 Task: Get directions from Christ the Redeemer, Rio de Janeiro, Brazil to Sugarloaf Mountain, Rio de Janeiro, Brazil and explore the nearby restaurants with rating 2 and above and open now and cuisine buffet
Action: Mouse moved to (234, 53)
Screenshot: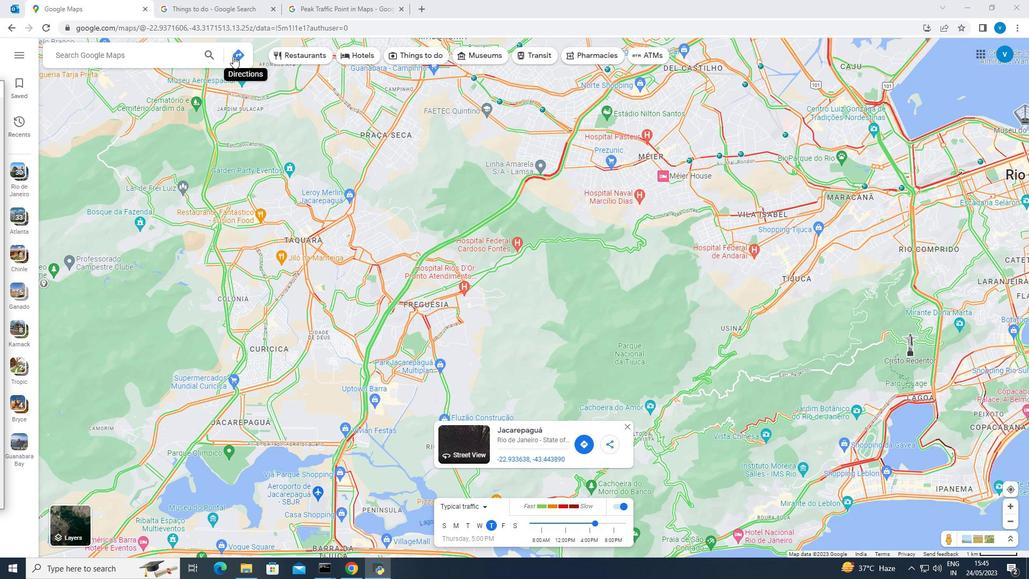 
Action: Mouse pressed left at (234, 53)
Screenshot: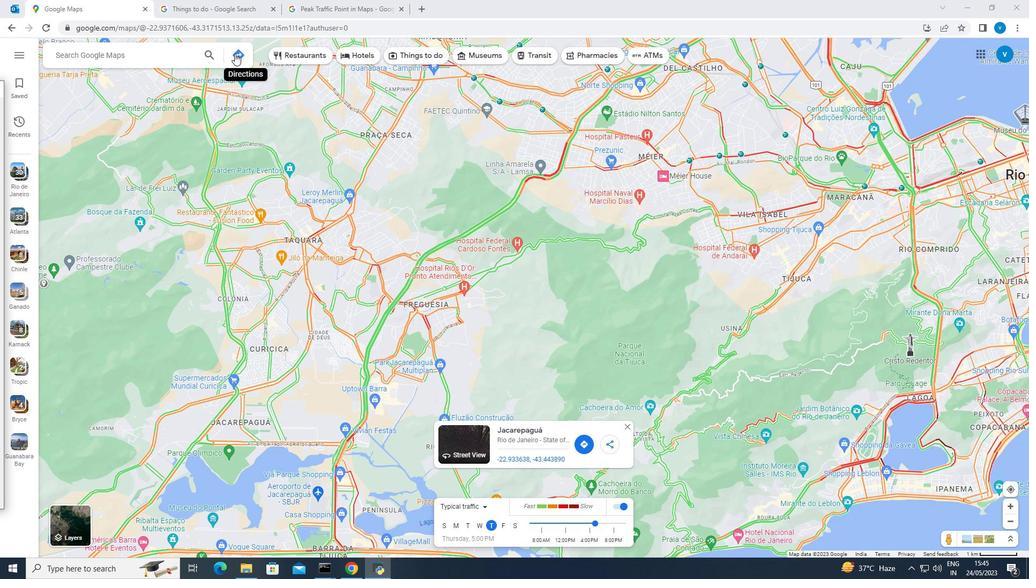 
Action: Mouse moved to (175, 86)
Screenshot: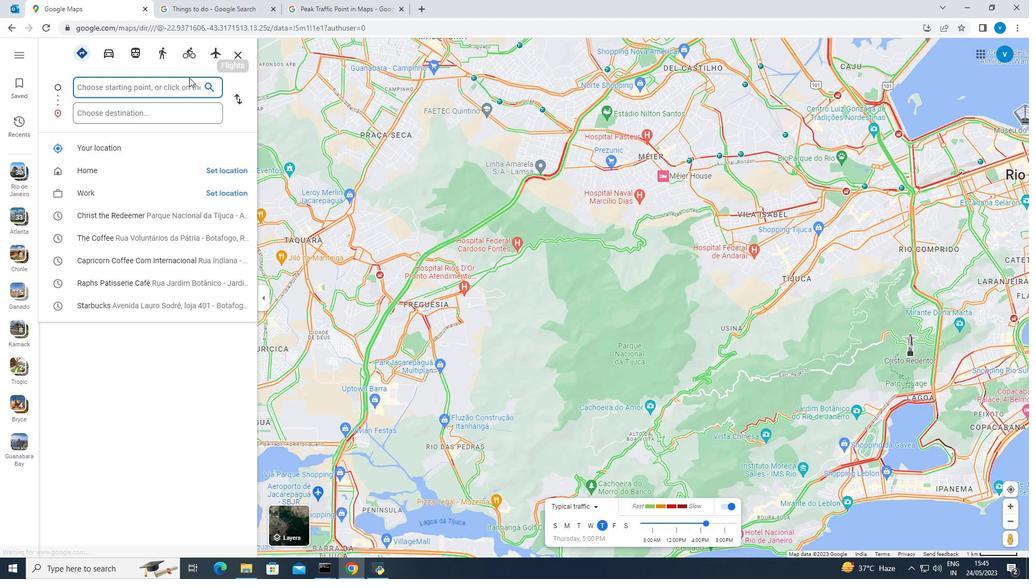 
Action: Key pressed <Key.shift><Key.shift>Christ<Key.space>the<Key.space><Key.shift><Key.shift><Key.shift><Key.shift>Redeemer,<Key.space><Key.shift><Key.shift><Key.shift><Key.shift><Key.shift>Rio<Key.space>de<Key.space><Key.shift><Key.shift><Key.shift><Key.shift>Janeiro,<Key.space><Key.shift><Key.shift><Key.shift>Brazil
Screenshot: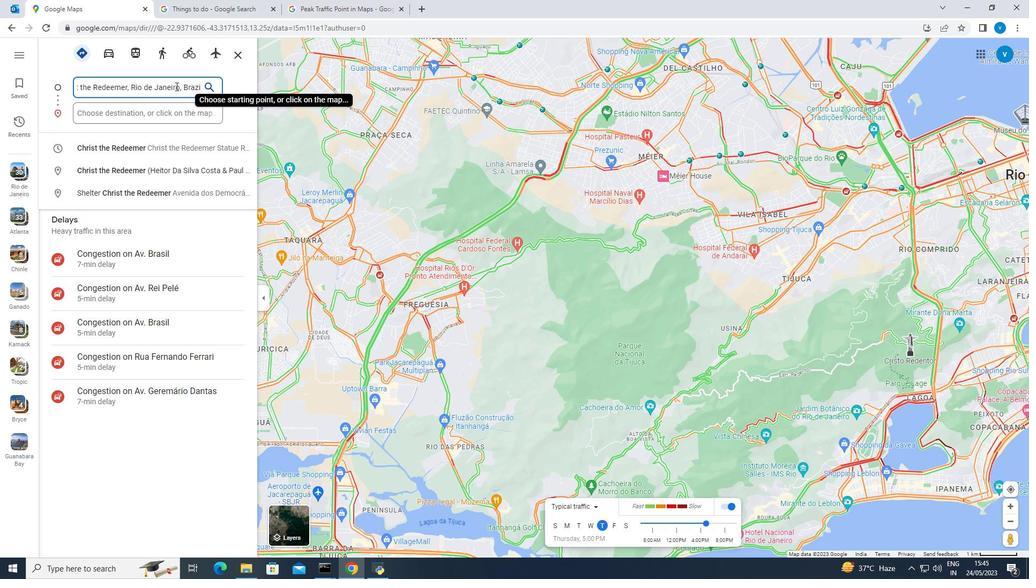 
Action: Mouse moved to (184, 111)
Screenshot: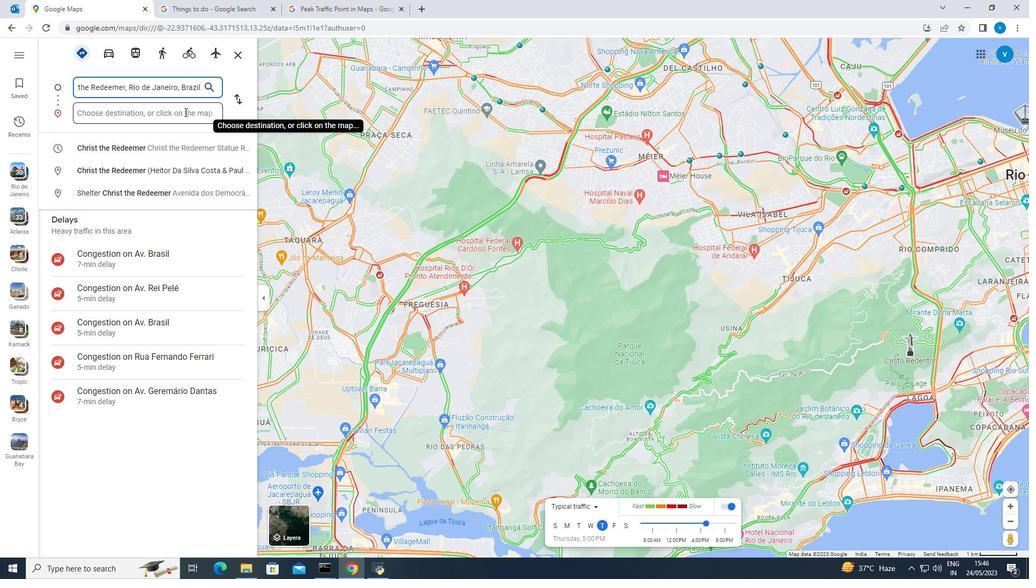 
Action: Mouse pressed left at (184, 111)
Screenshot: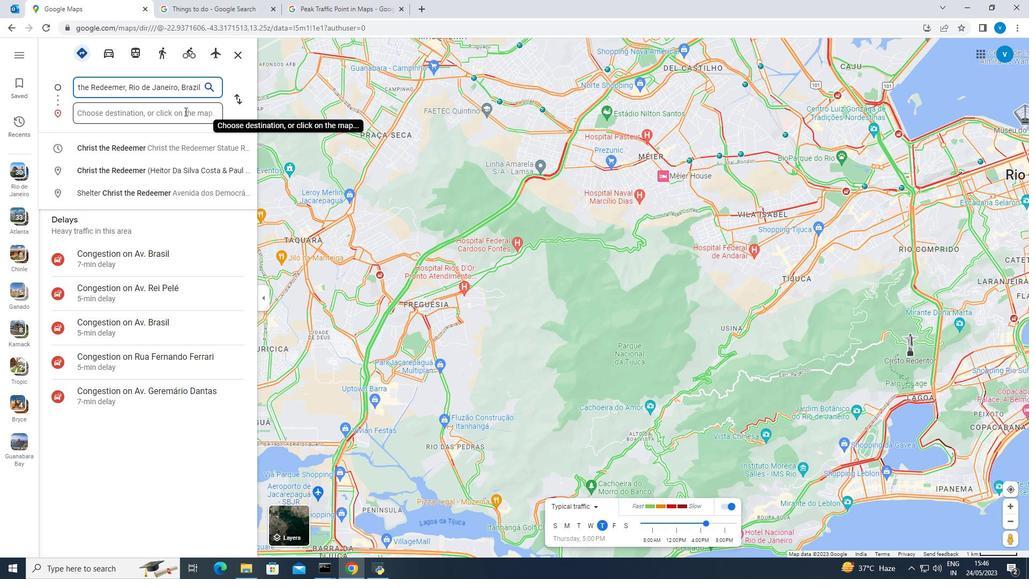 
Action: Key pressed <Key.shift><Key.shift>Sugarloaf<Key.space><Key.shift><Key.shift>Mountain,<Key.space><Key.shift><Key.shift>Rio<Key.space>de<Key.space><Key.shift><Key.shift><Key.shift><Key.shift>Janeiro,<Key.space><Key.shift><Key.shift><Key.shift><Key.shift>Brazil
Screenshot: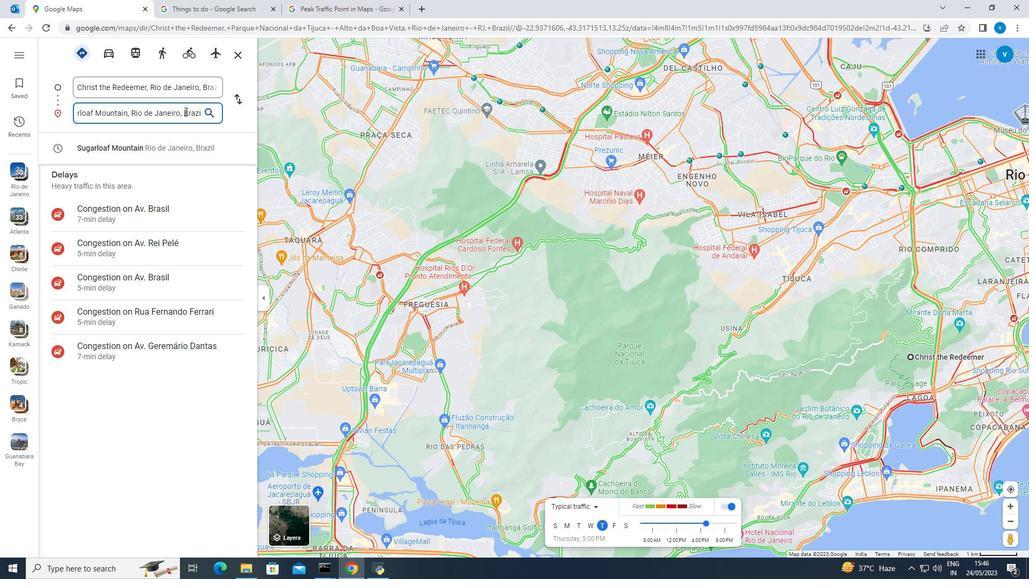 
Action: Mouse moved to (224, 94)
Screenshot: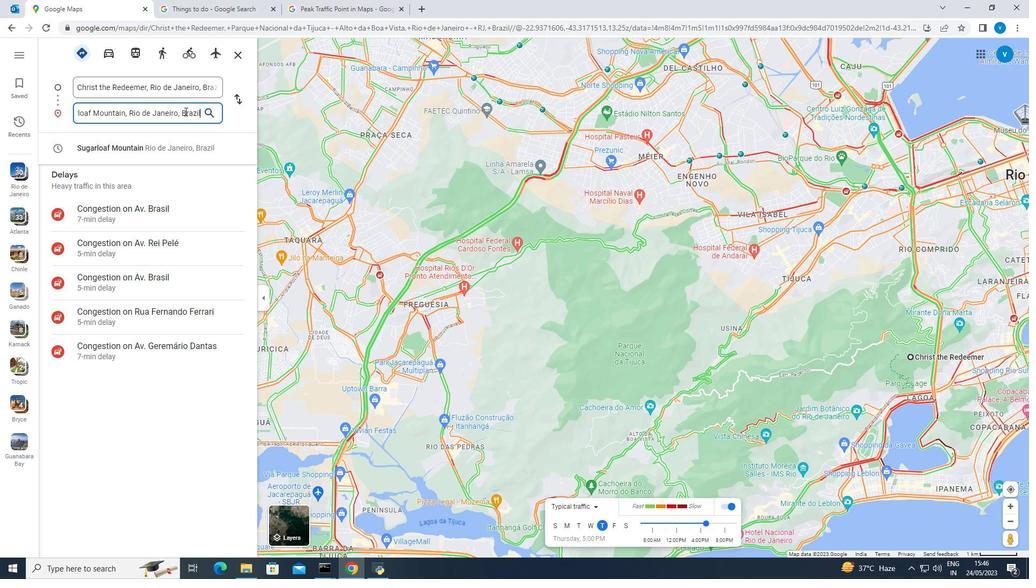 
Action: Key pressed <Key.enter>
Screenshot: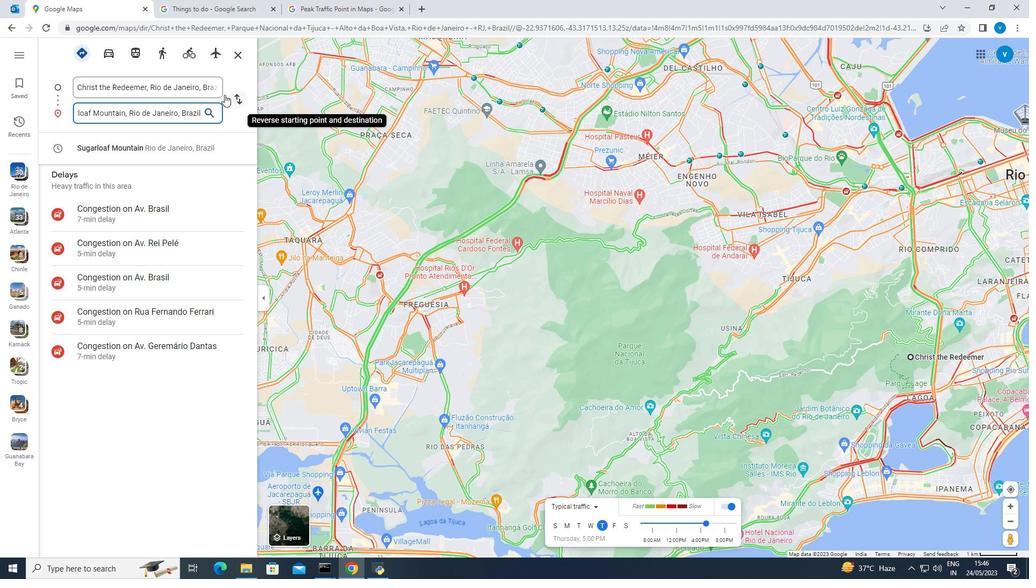 
Action: Mouse moved to (62, 476)
Screenshot: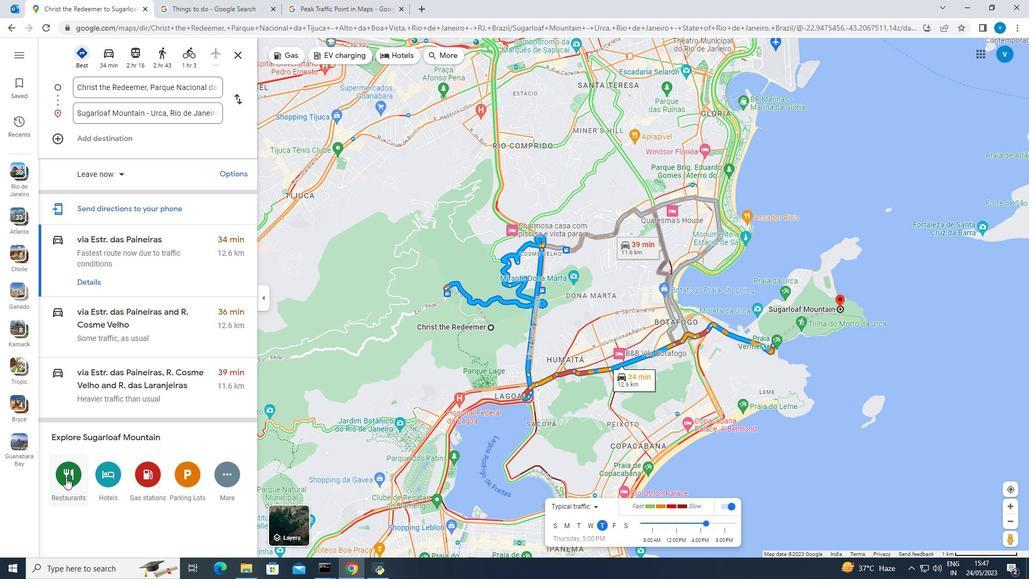
Action: Mouse pressed left at (62, 476)
Screenshot: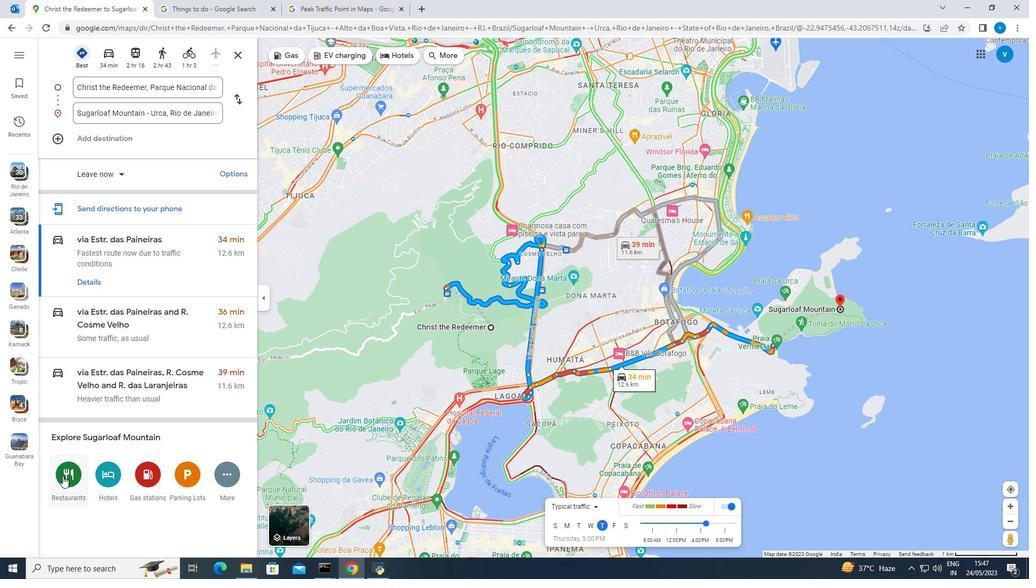 
Action: Mouse moved to (344, 52)
Screenshot: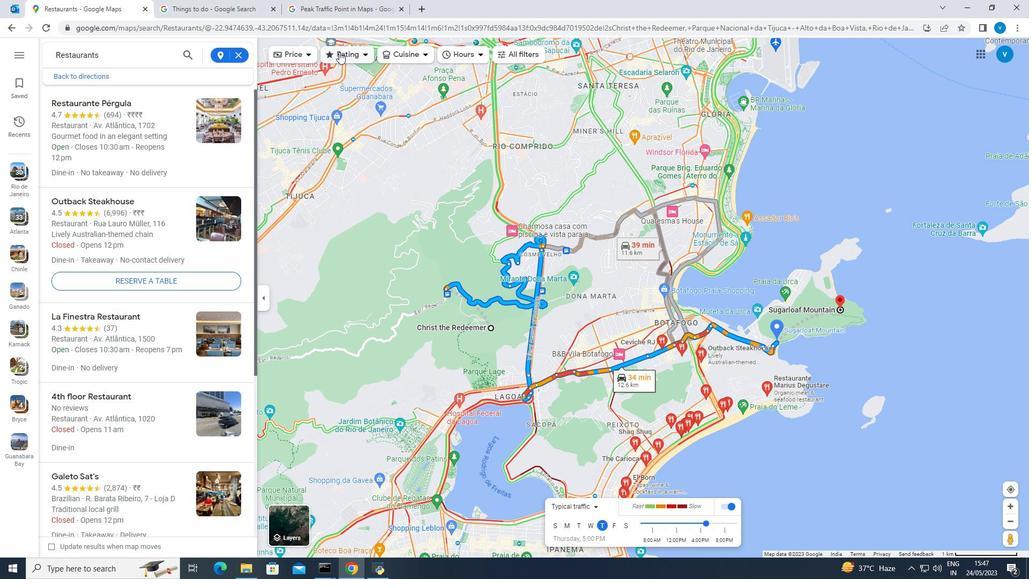 
Action: Mouse pressed left at (344, 52)
Screenshot: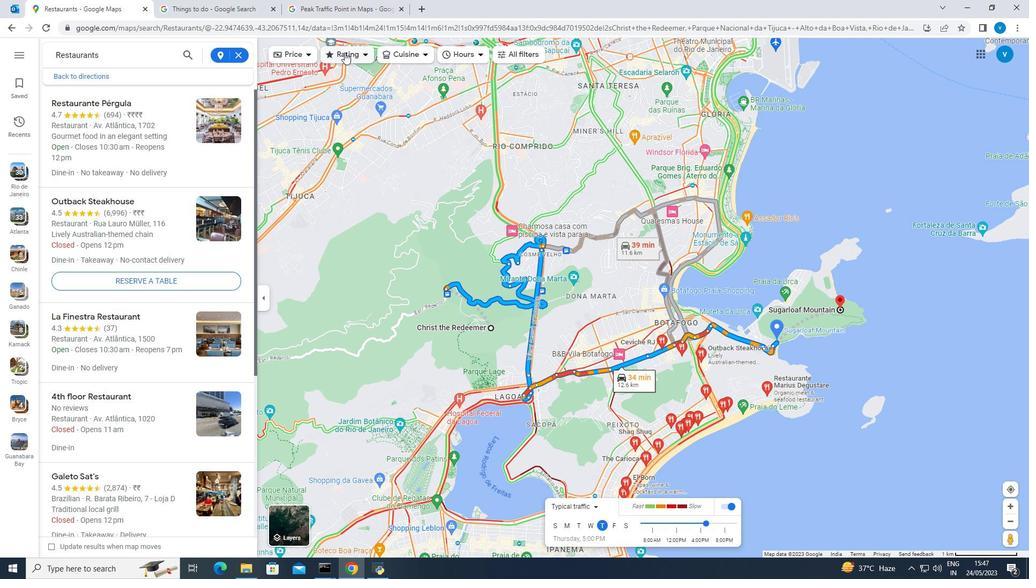 
Action: Mouse moved to (369, 92)
Screenshot: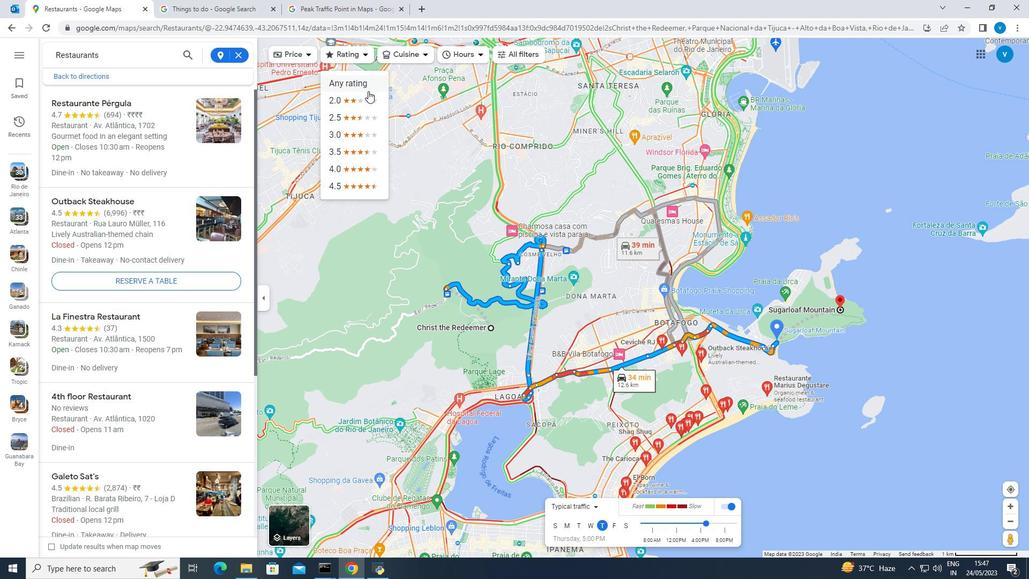 
Action: Mouse scrolled (369, 93) with delta (0, 0)
Screenshot: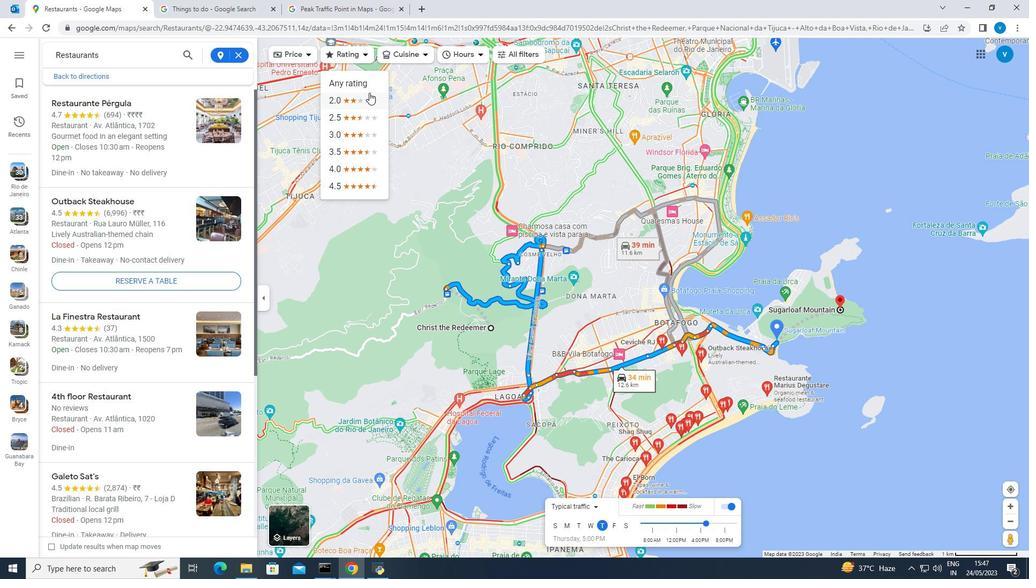 
Action: Mouse moved to (369, 93)
Screenshot: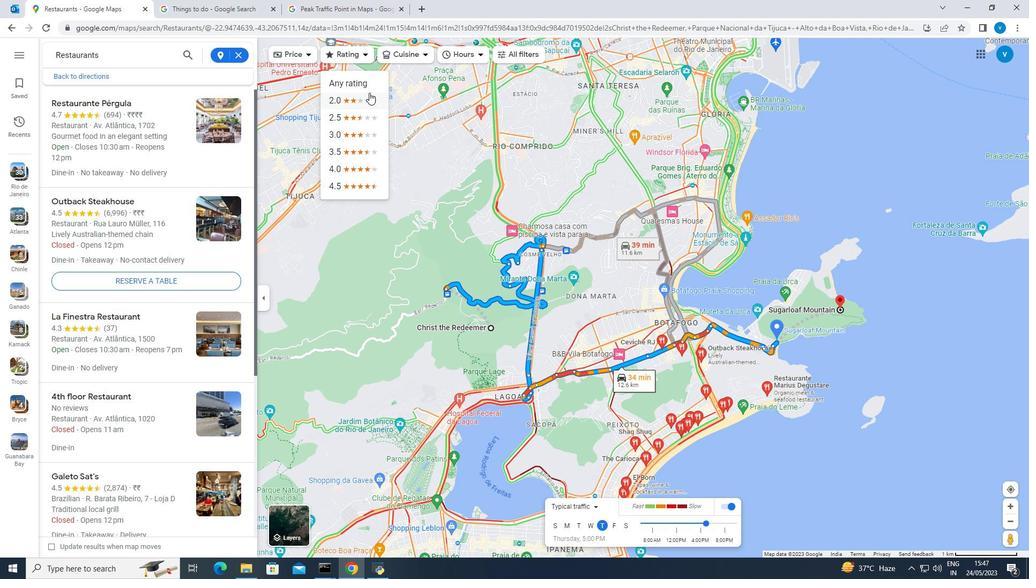 
Action: Mouse scrolled (369, 93) with delta (0, 0)
Screenshot: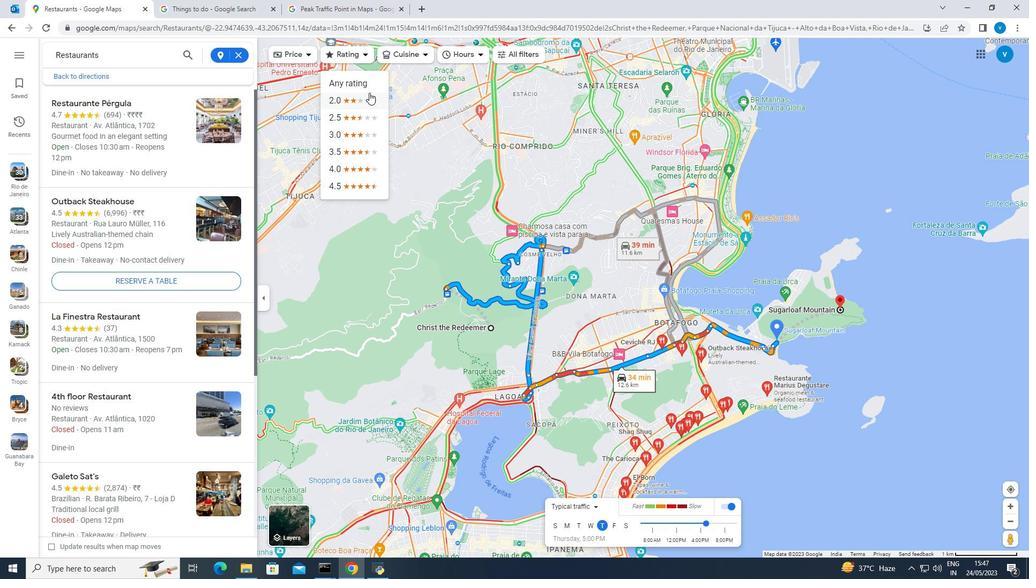 
Action: Mouse moved to (340, 206)
Screenshot: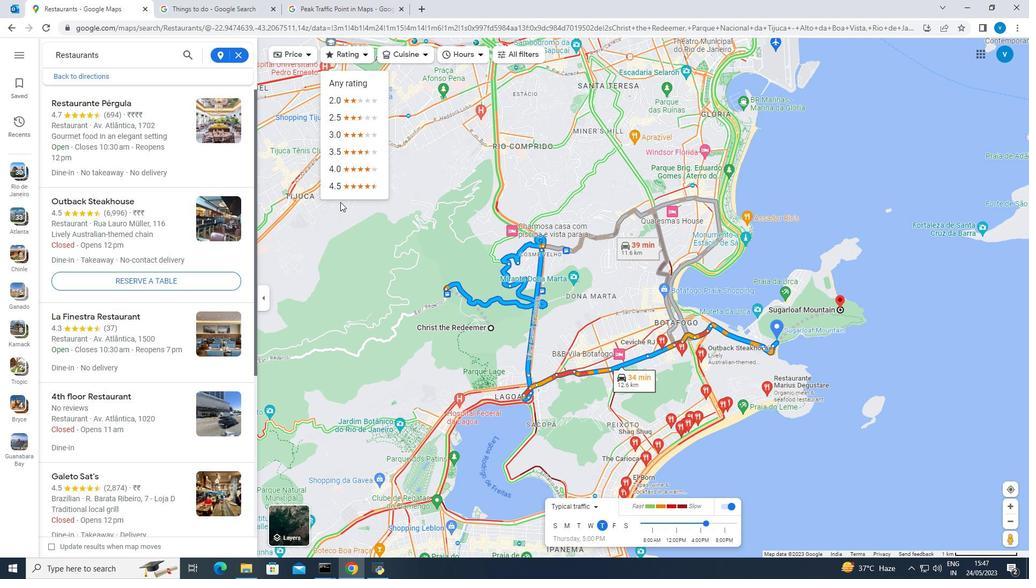 
Action: Mouse pressed left at (340, 206)
Screenshot: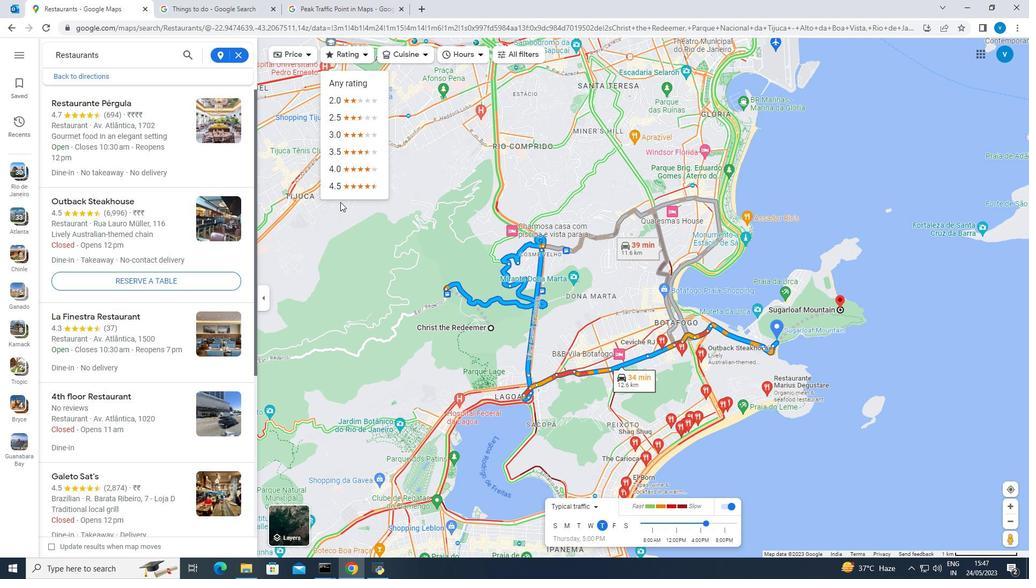 
Action: Mouse moved to (353, 52)
Screenshot: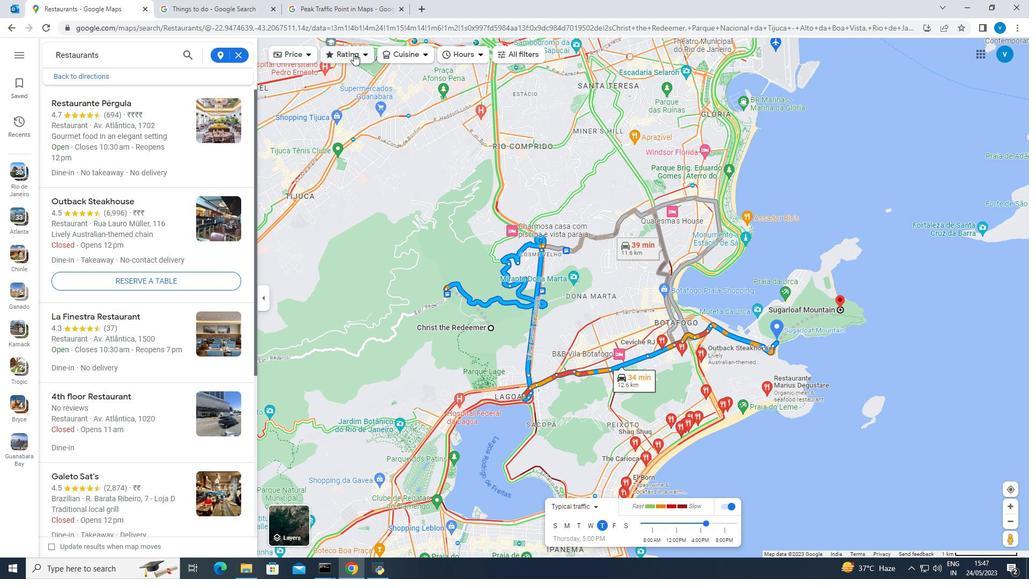 
Action: Mouse pressed left at (353, 52)
Screenshot: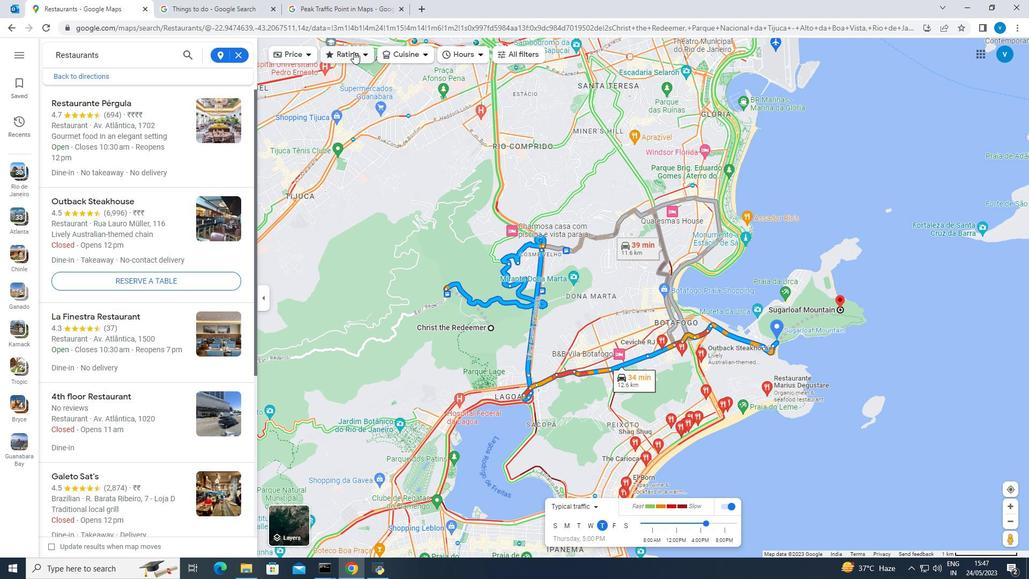 
Action: Mouse moved to (341, 100)
Screenshot: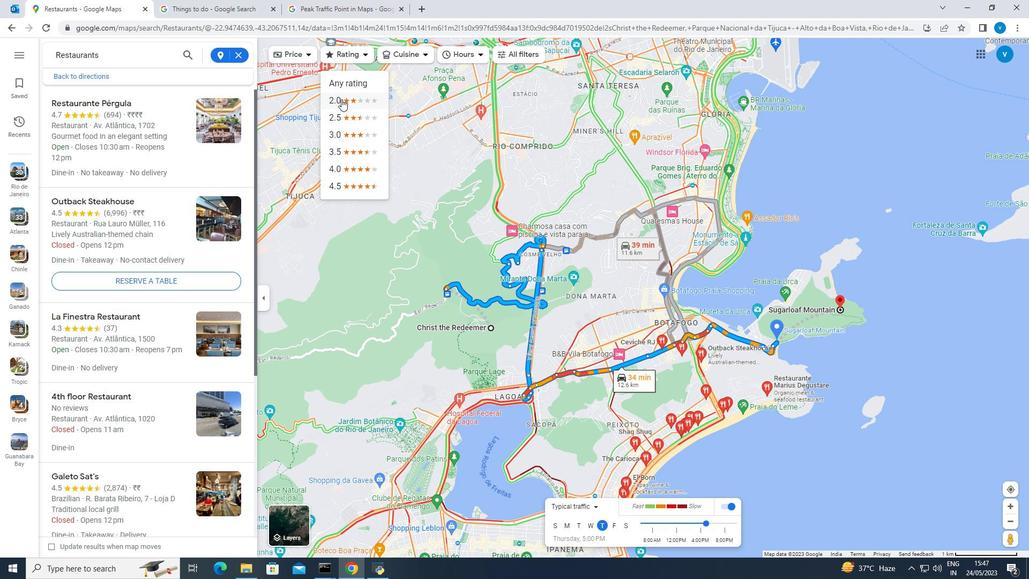 
Action: Mouse pressed left at (341, 100)
Screenshot: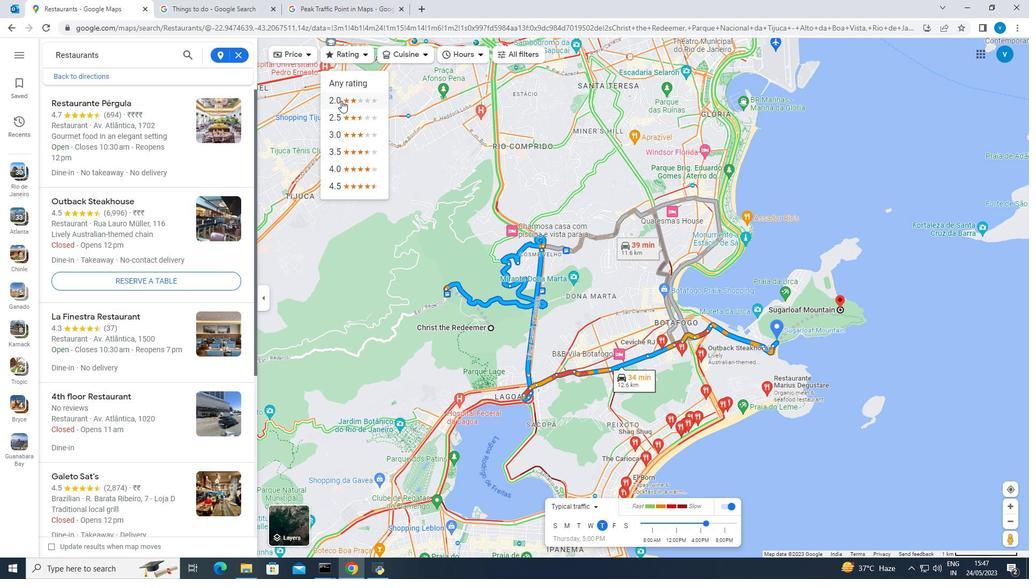 
Action: Mouse moved to (344, 50)
Screenshot: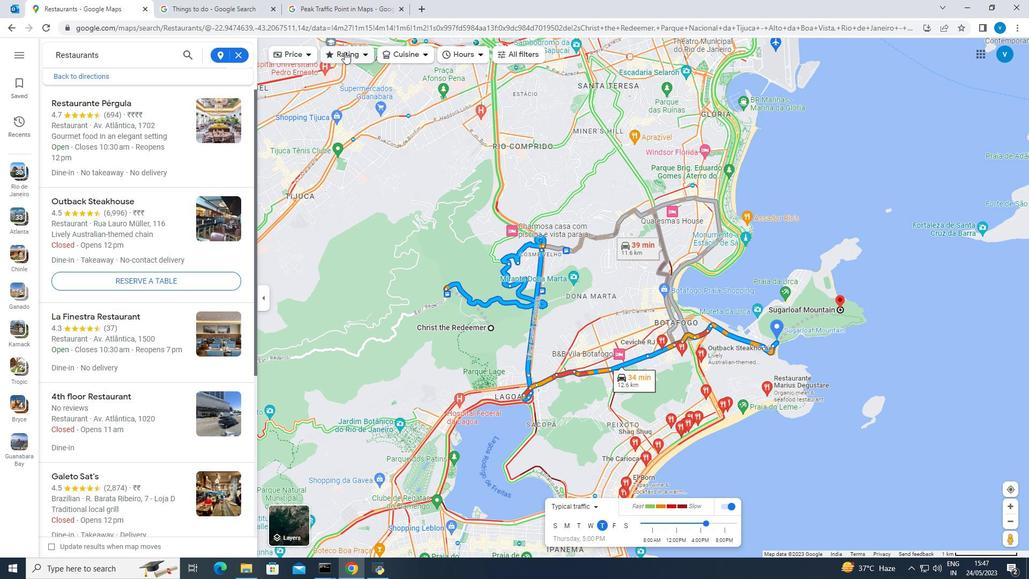 
Action: Mouse pressed left at (344, 50)
Screenshot: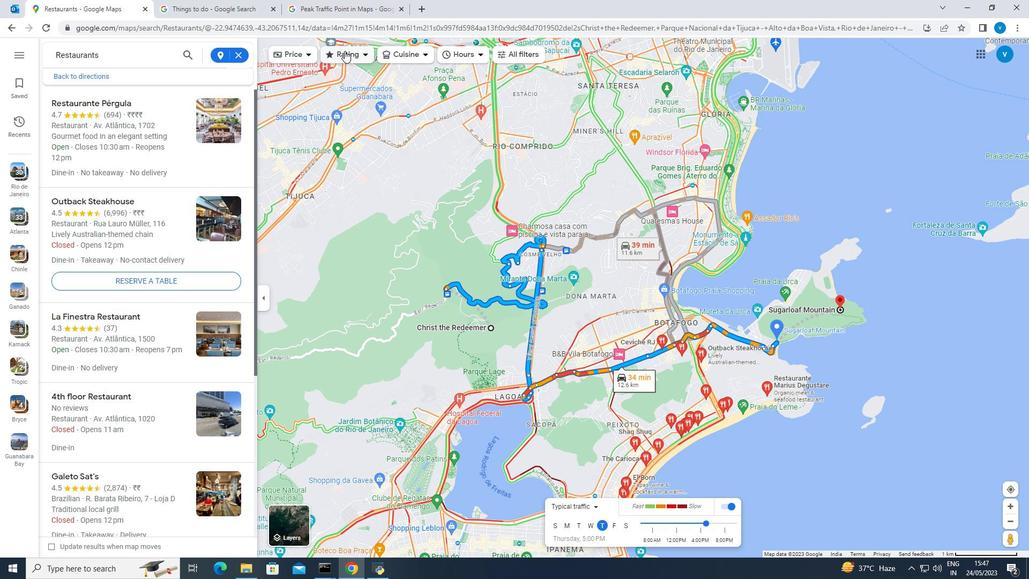 
Action: Mouse moved to (411, 94)
Screenshot: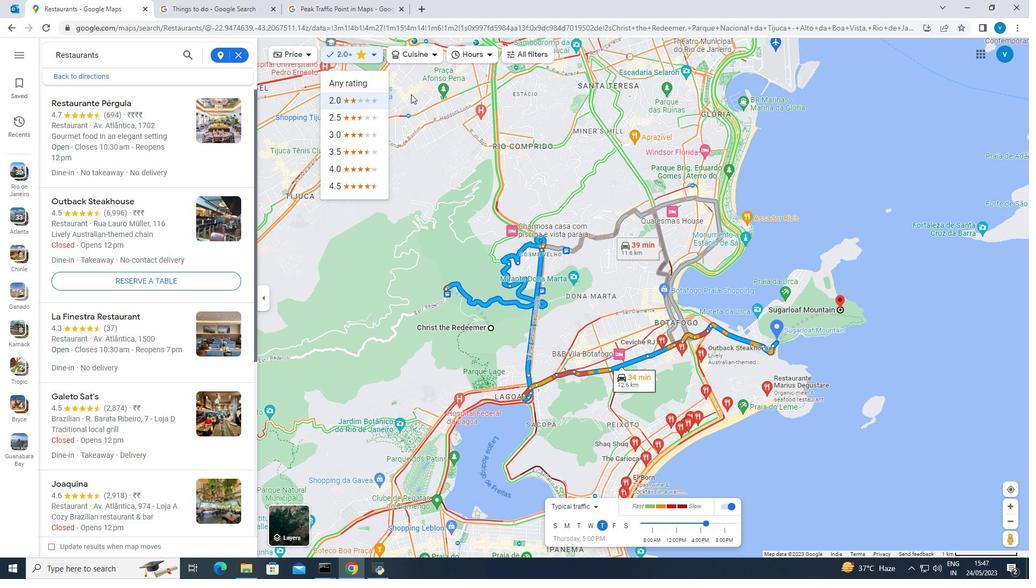 
Action: Mouse pressed left at (411, 94)
Screenshot: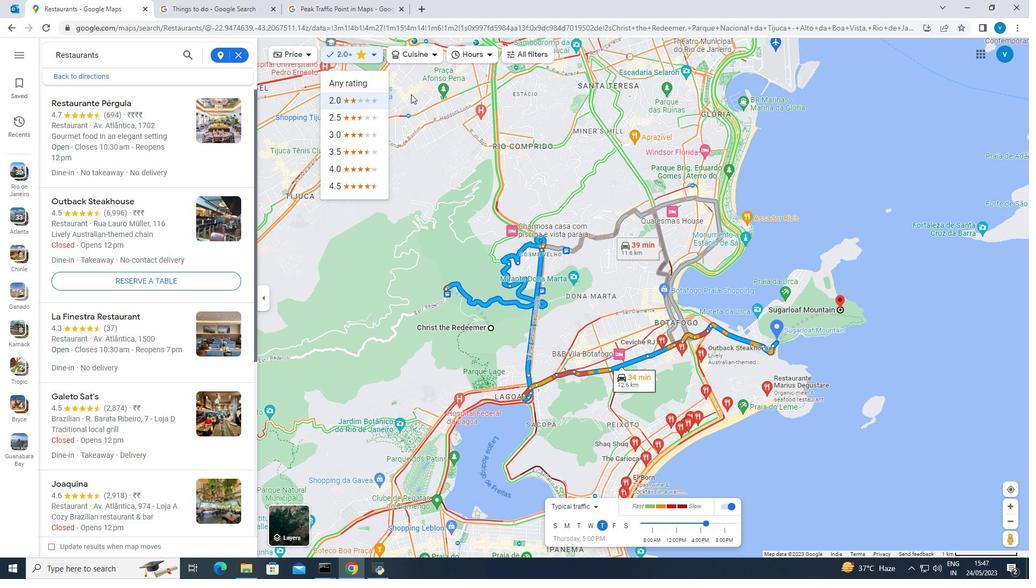 
Action: Mouse moved to (426, 52)
Screenshot: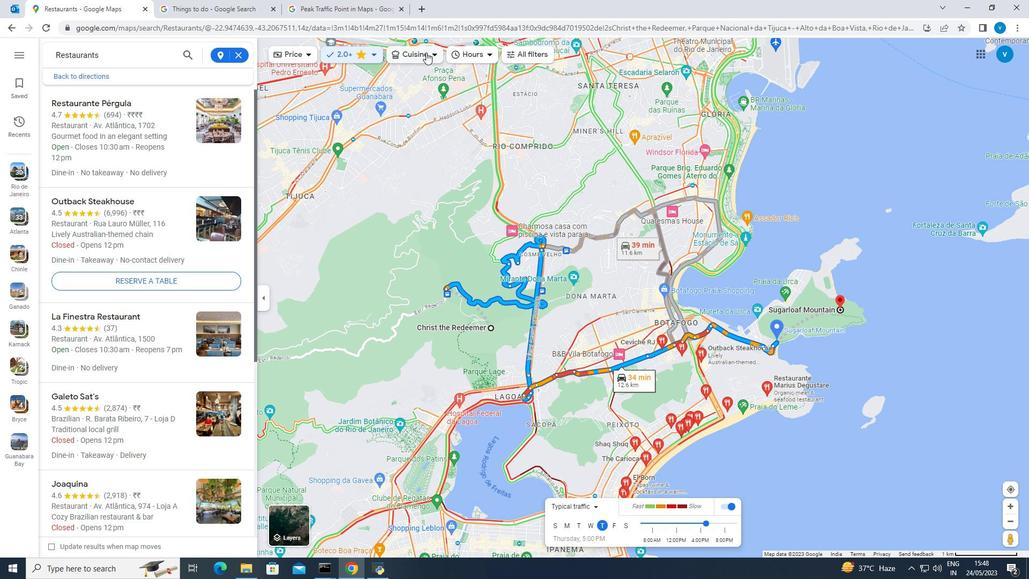 
Action: Mouse pressed left at (426, 52)
Screenshot: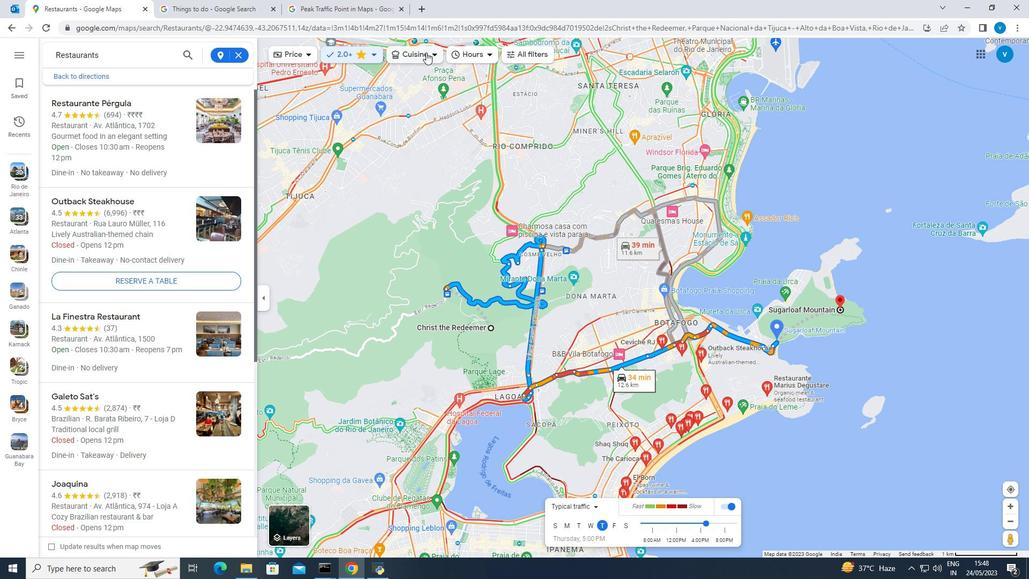 
Action: Mouse moved to (428, 270)
Screenshot: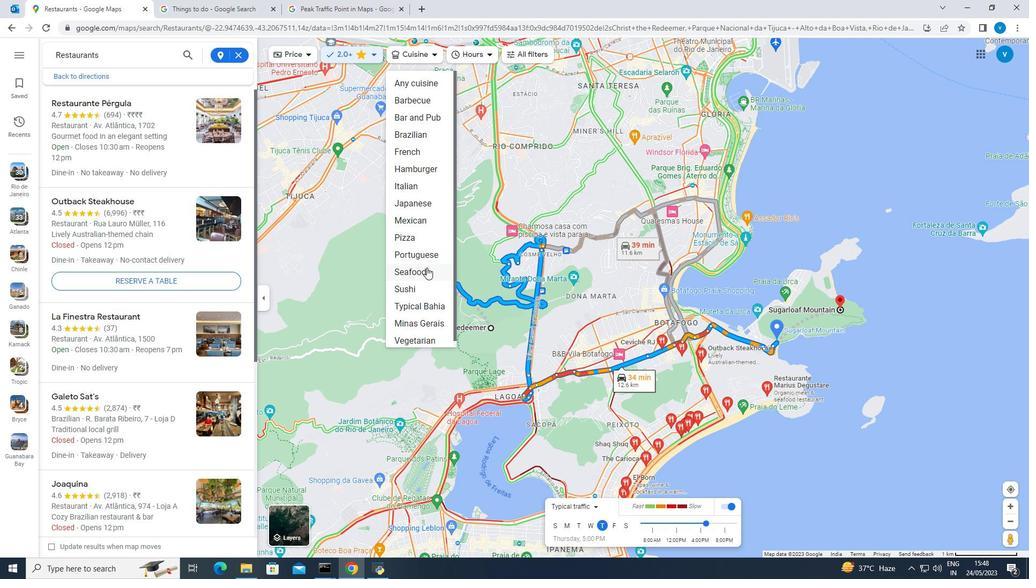 
Action: Mouse scrolled (428, 269) with delta (0, 0)
Screenshot: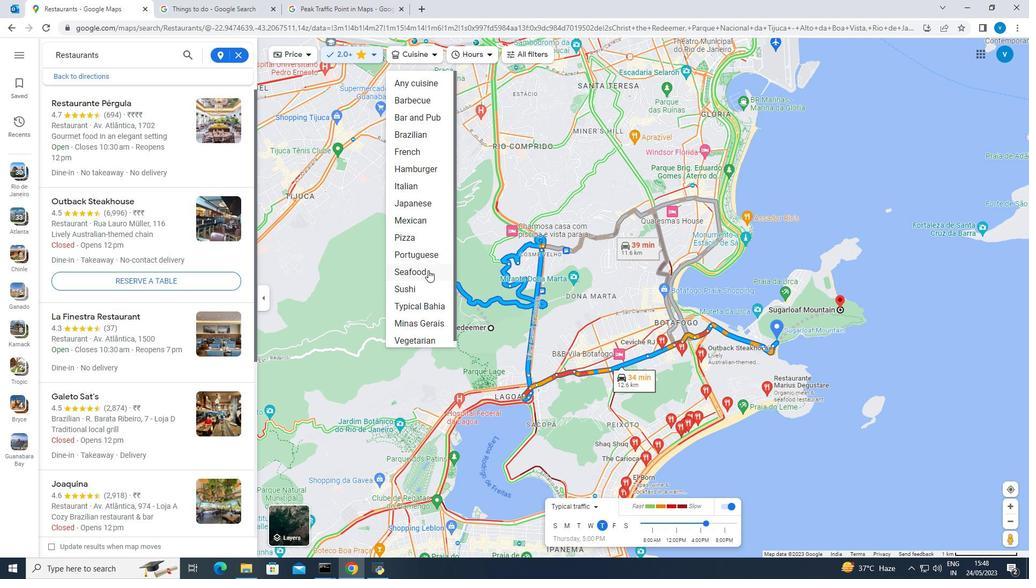 
Action: Mouse moved to (431, 272)
Screenshot: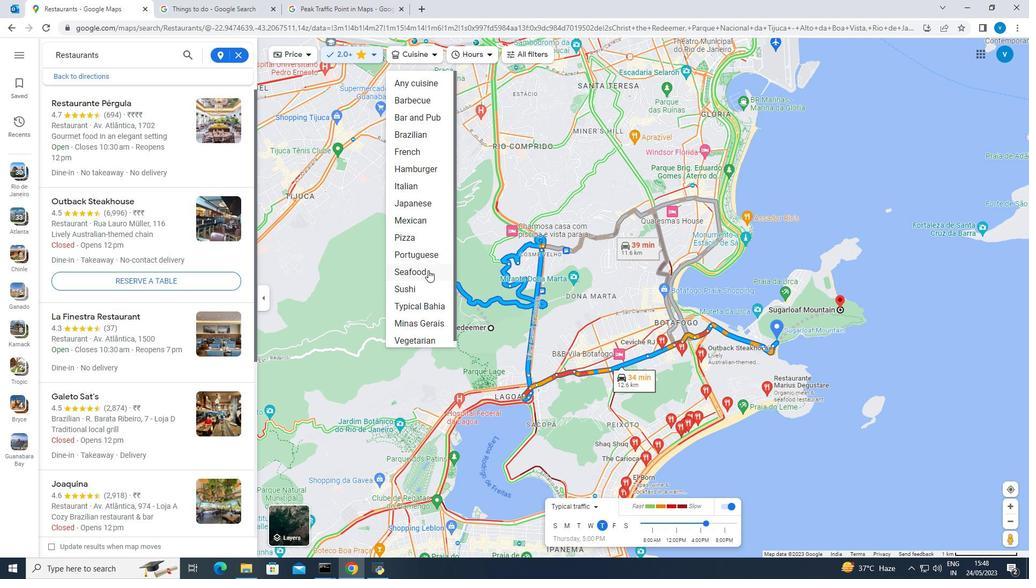 
Action: Mouse scrolled (431, 271) with delta (0, 0)
Screenshot: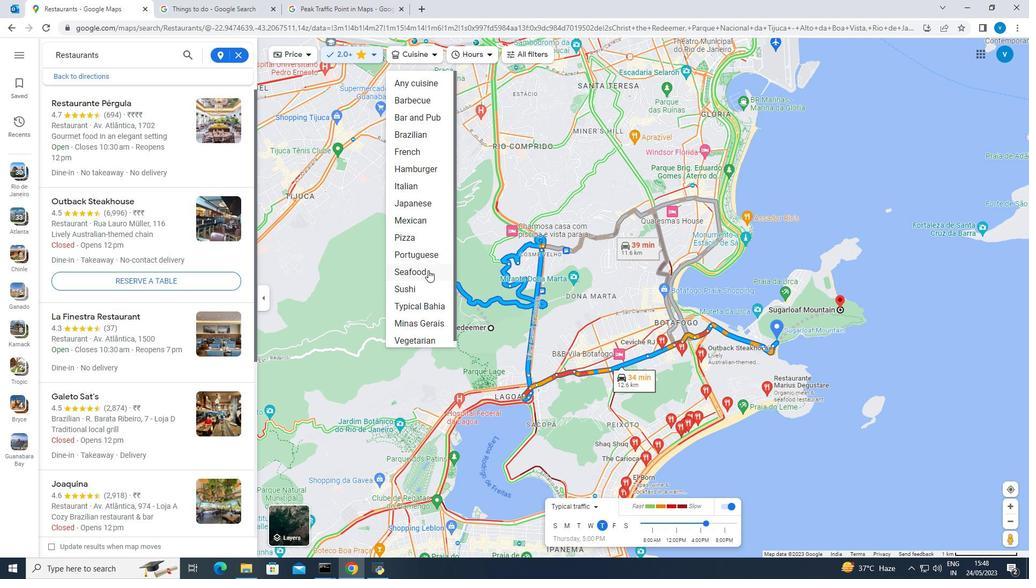 
Action: Mouse moved to (435, 273)
Screenshot: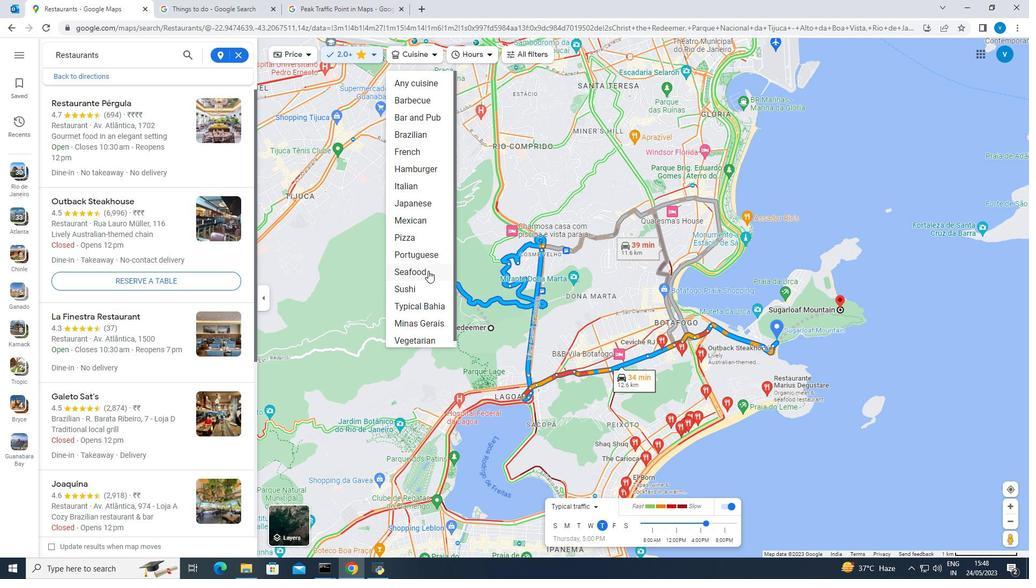 
Action: Mouse scrolled (435, 273) with delta (0, 0)
Screenshot: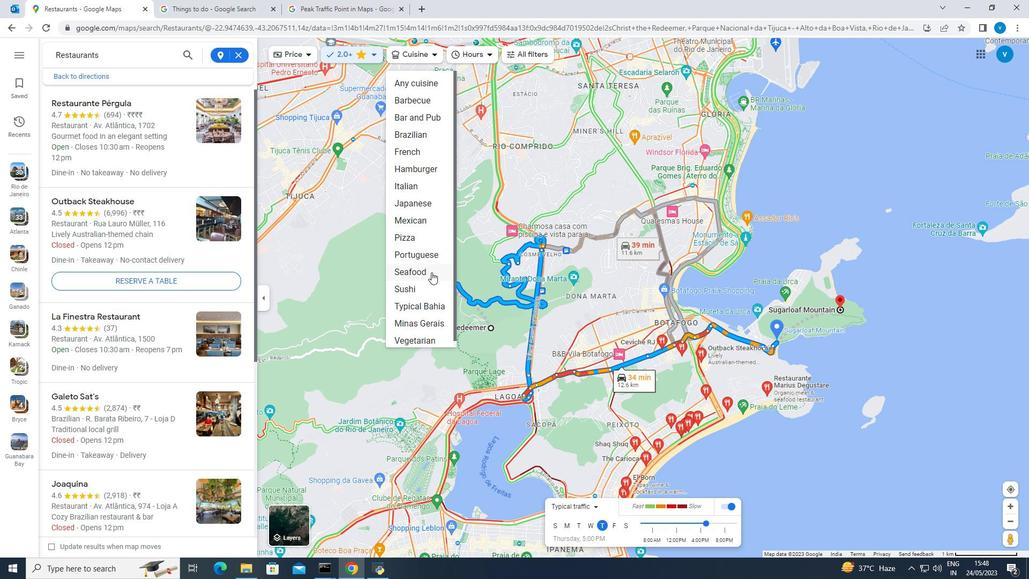 
Action: Mouse scrolled (435, 273) with delta (0, 0)
Screenshot: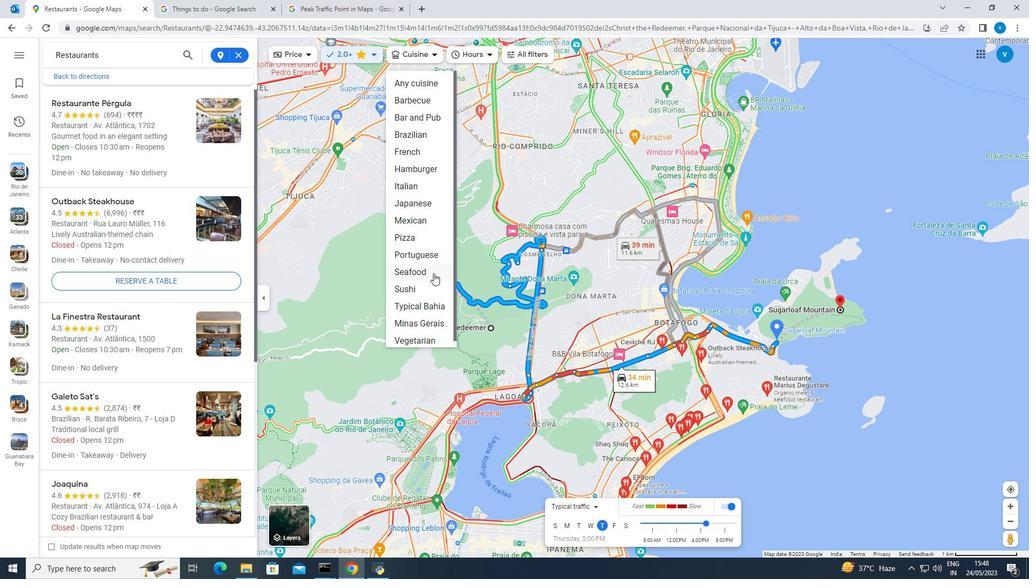 
Action: Mouse moved to (421, 266)
Screenshot: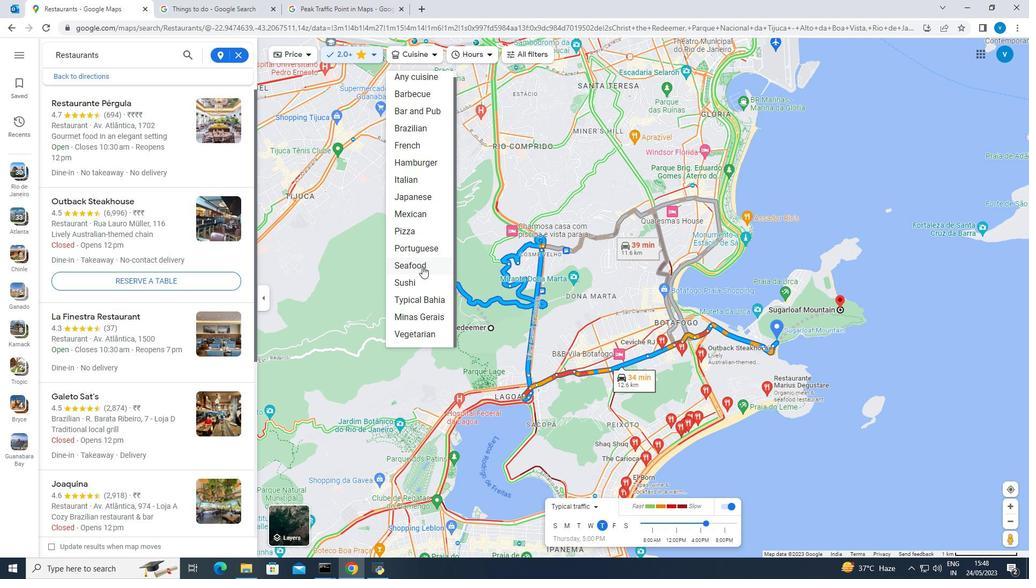 
Action: Mouse scrolled (421, 265) with delta (0, 0)
Screenshot: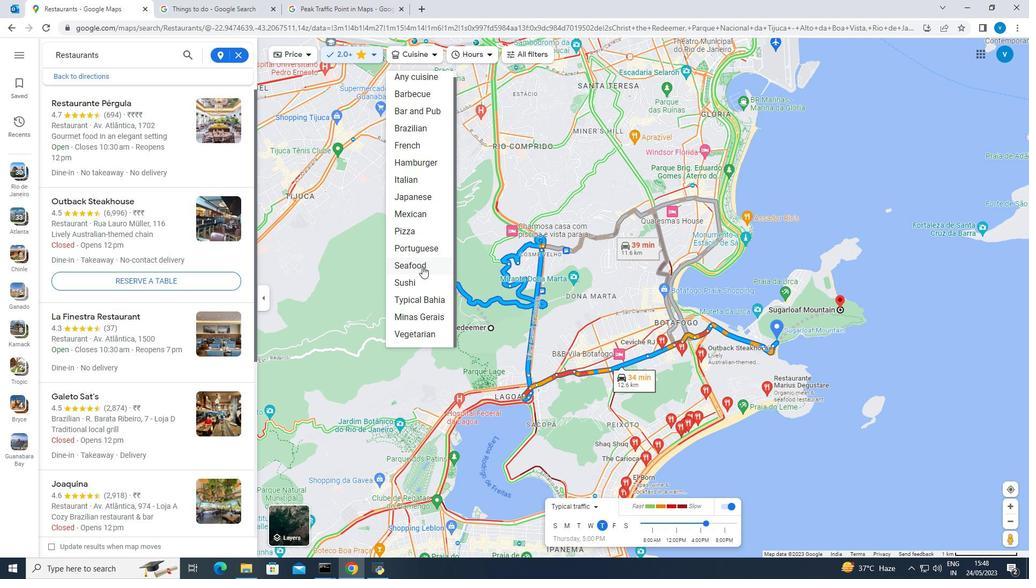 
Action: Mouse moved to (421, 267)
Screenshot: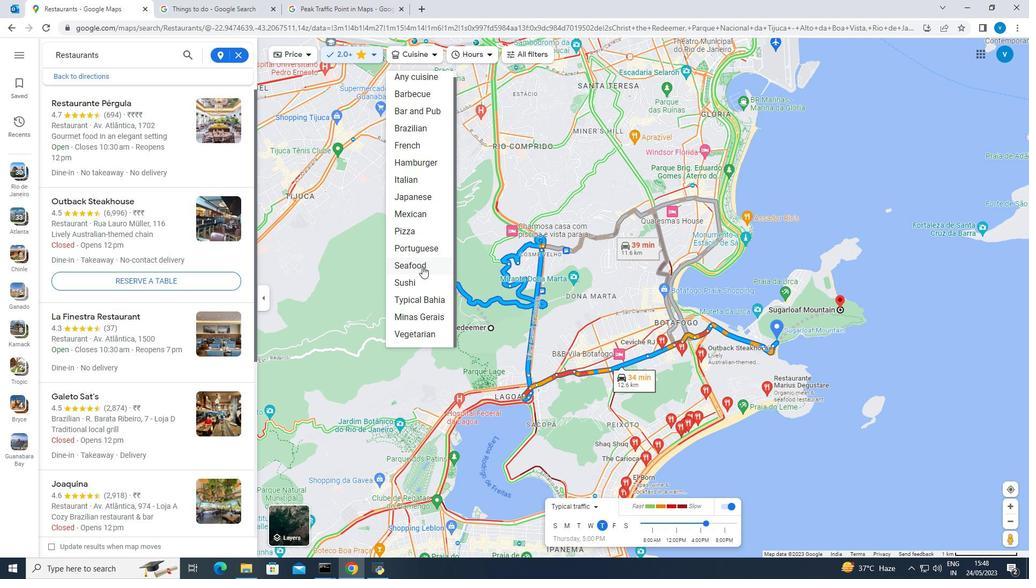 
Action: Mouse scrolled (421, 266) with delta (0, 0)
Screenshot: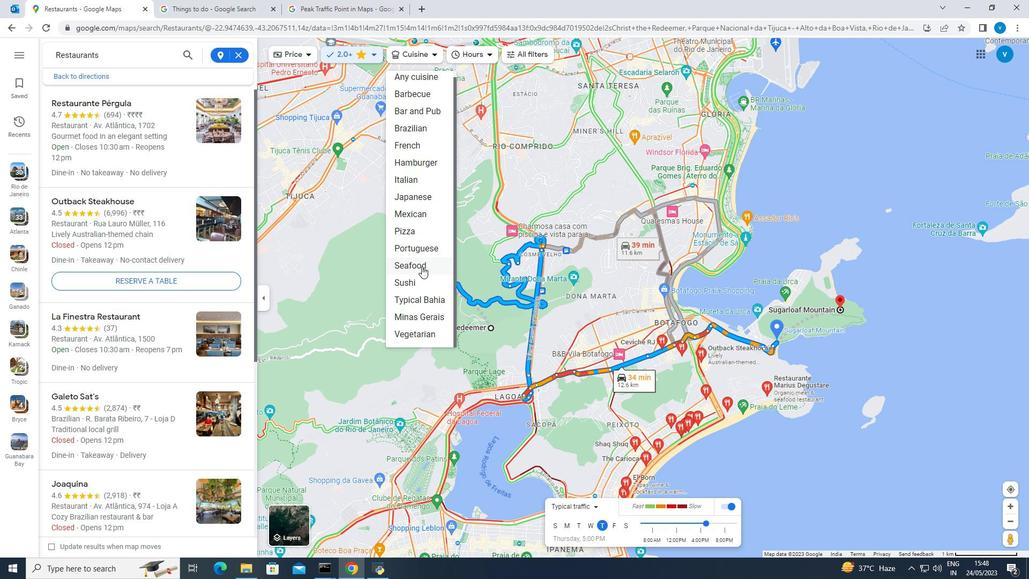 
Action: Mouse moved to (421, 267)
Screenshot: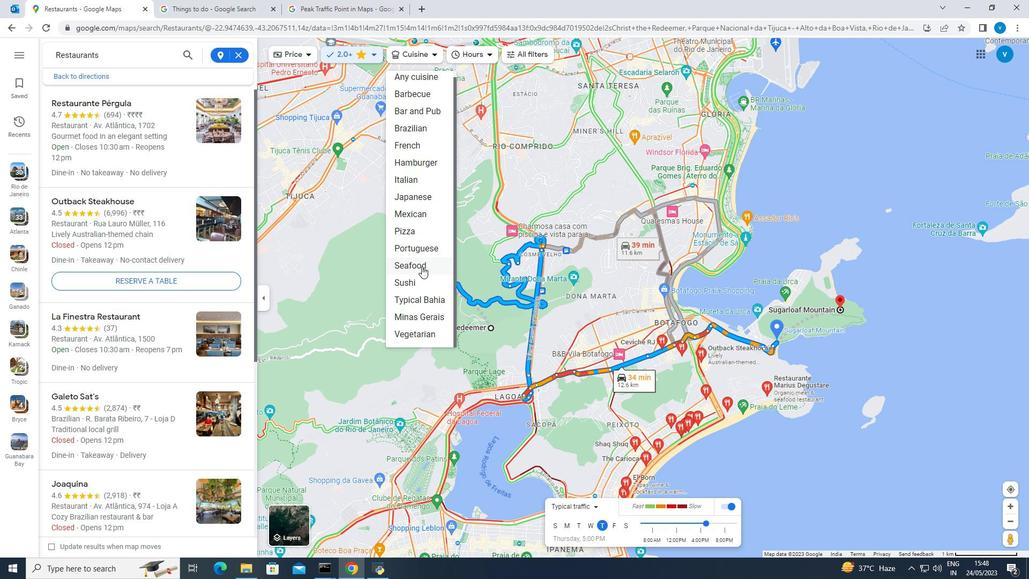 
Action: Mouse scrolled (421, 267) with delta (0, 0)
Screenshot: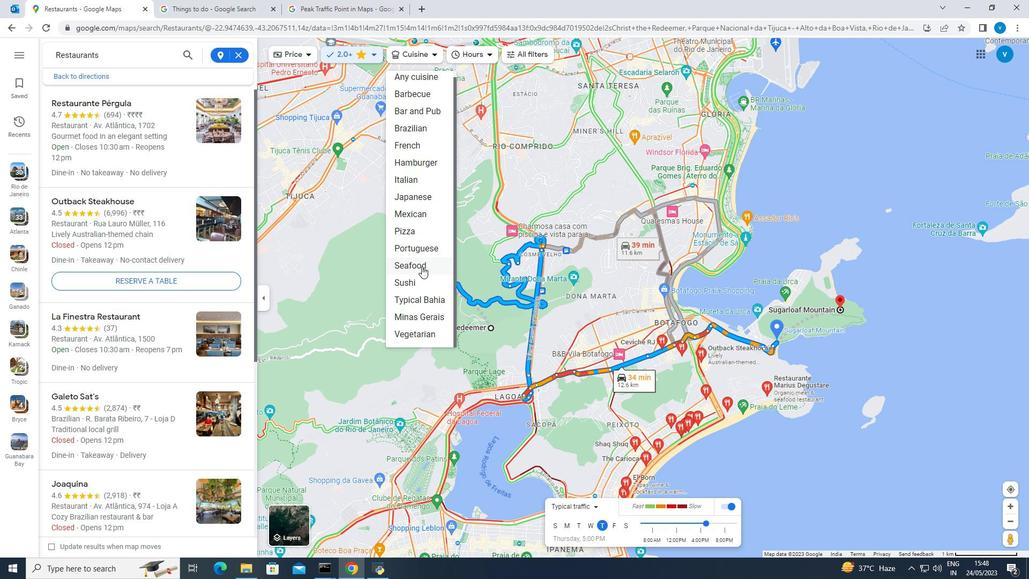 
Action: Mouse moved to (421, 268)
Screenshot: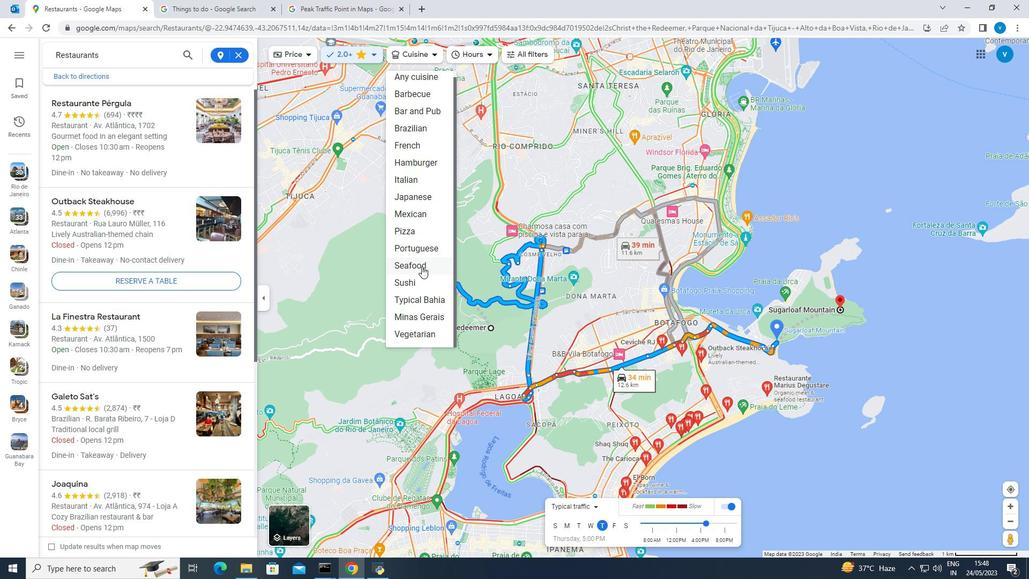 
Action: Mouse scrolled (421, 267) with delta (0, 0)
Screenshot: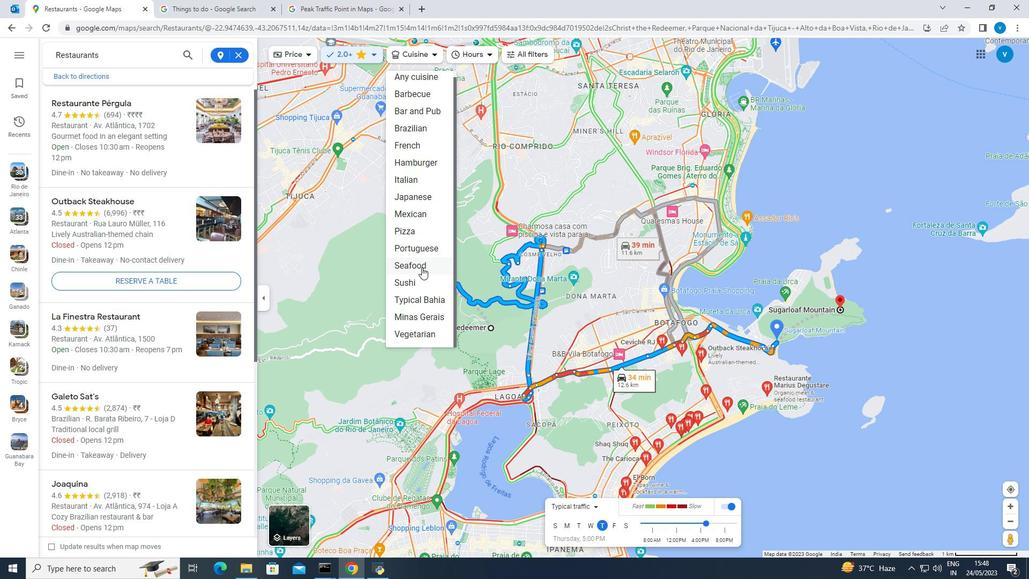
Action: Mouse scrolled (421, 267) with delta (0, 0)
Screenshot: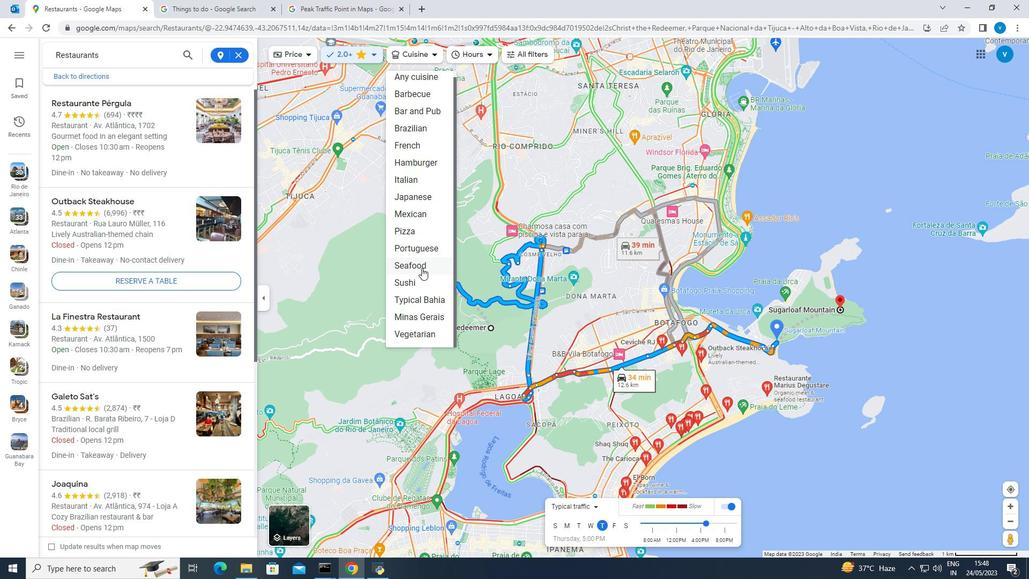 
Action: Mouse scrolled (421, 267) with delta (0, 0)
Screenshot: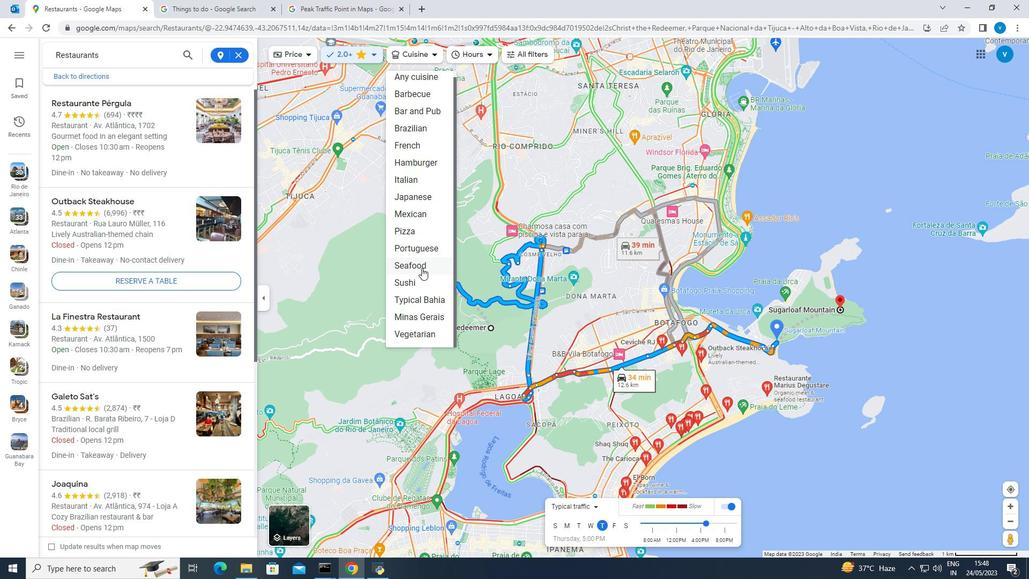 
Action: Mouse scrolled (421, 267) with delta (0, 0)
Screenshot: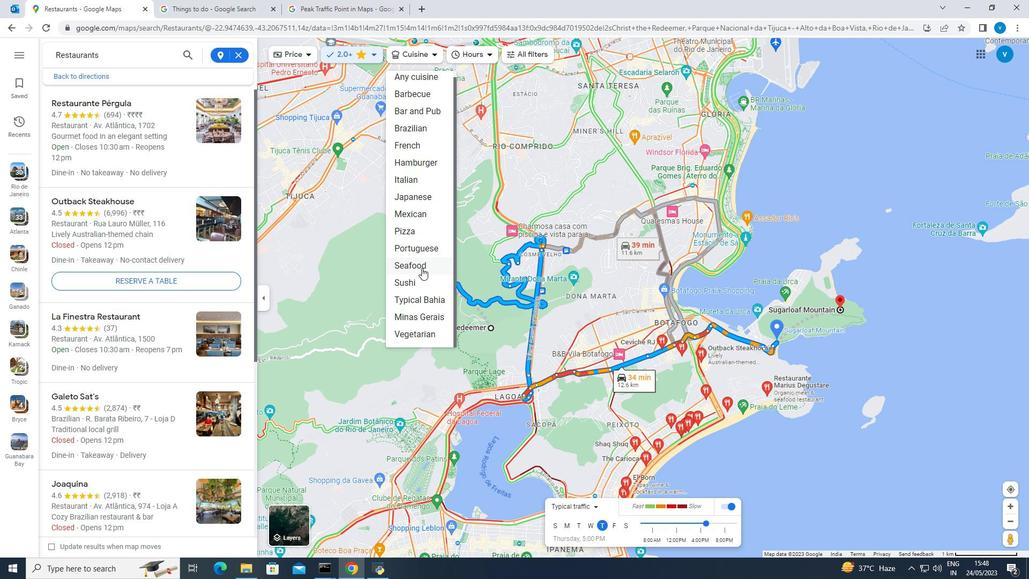 
Action: Mouse moved to (422, 268)
Screenshot: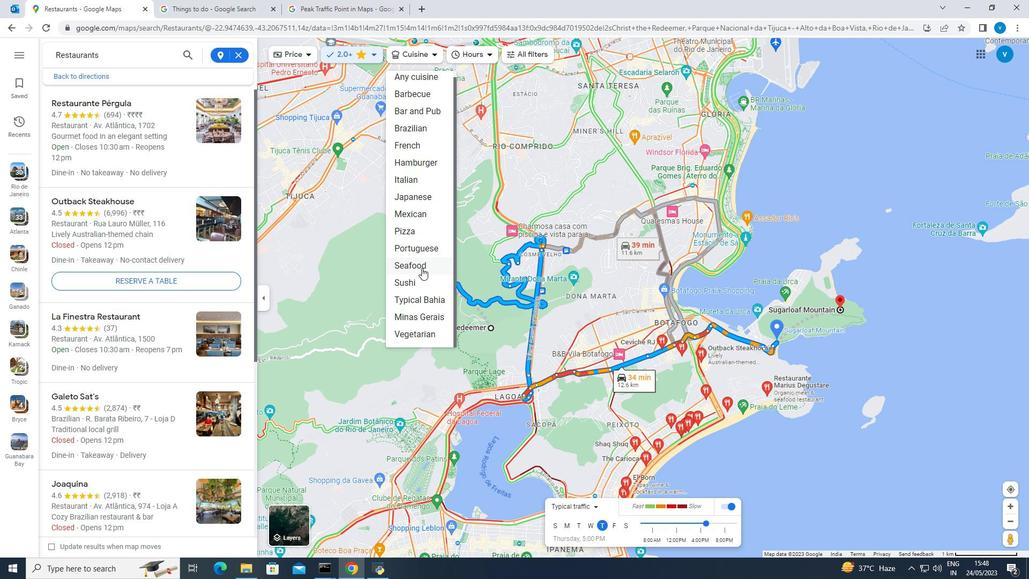 
Action: Mouse scrolled (422, 269) with delta (0, 0)
Screenshot: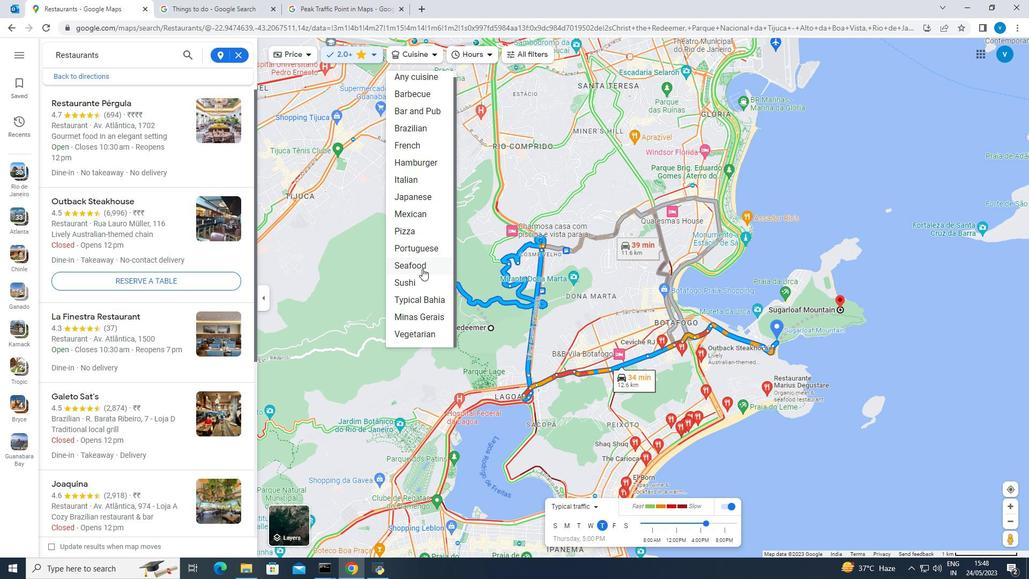 
Action: Mouse moved to (423, 268)
Screenshot: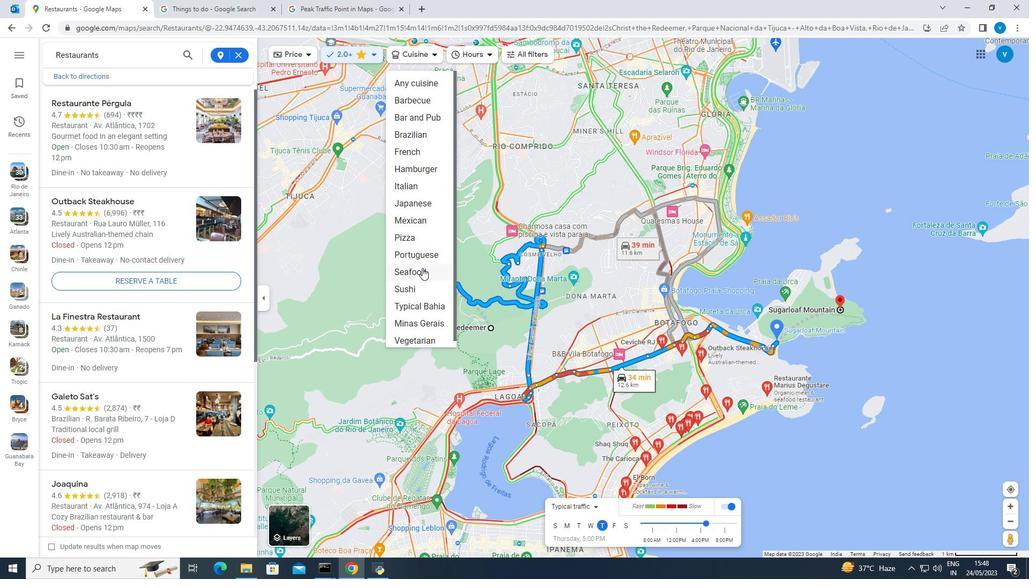 
Action: Mouse scrolled (423, 268) with delta (0, 0)
Screenshot: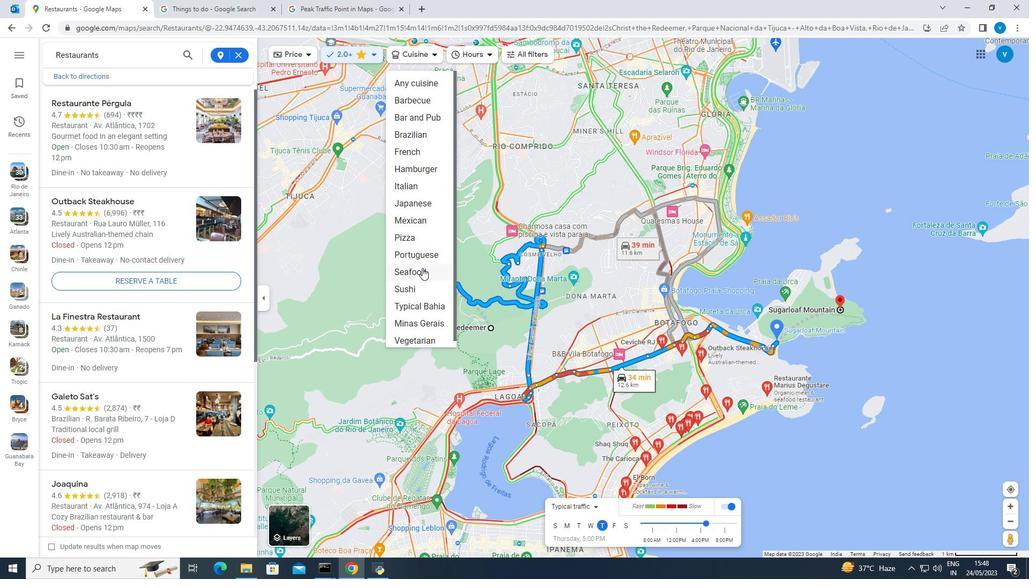 
Action: Mouse moved to (412, 223)
Screenshot: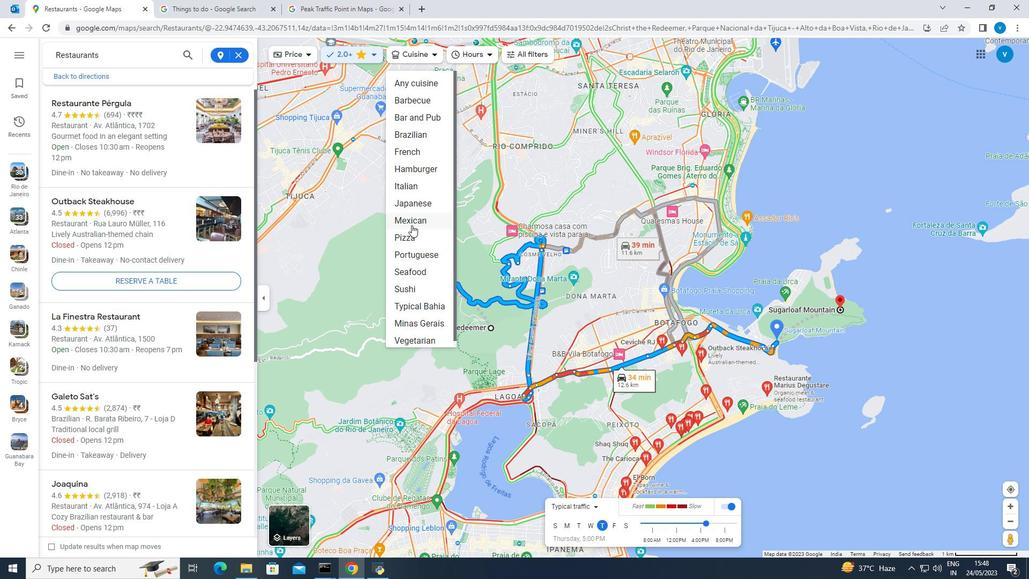 
Action: Mouse scrolled (412, 223) with delta (0, 0)
Screenshot: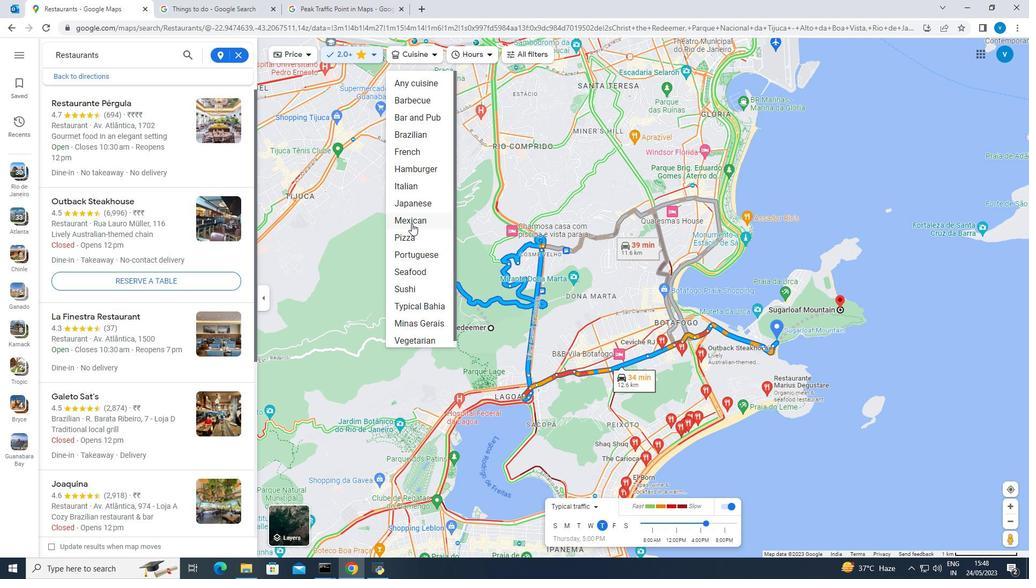 
Action: Mouse scrolled (412, 223) with delta (0, 0)
Screenshot: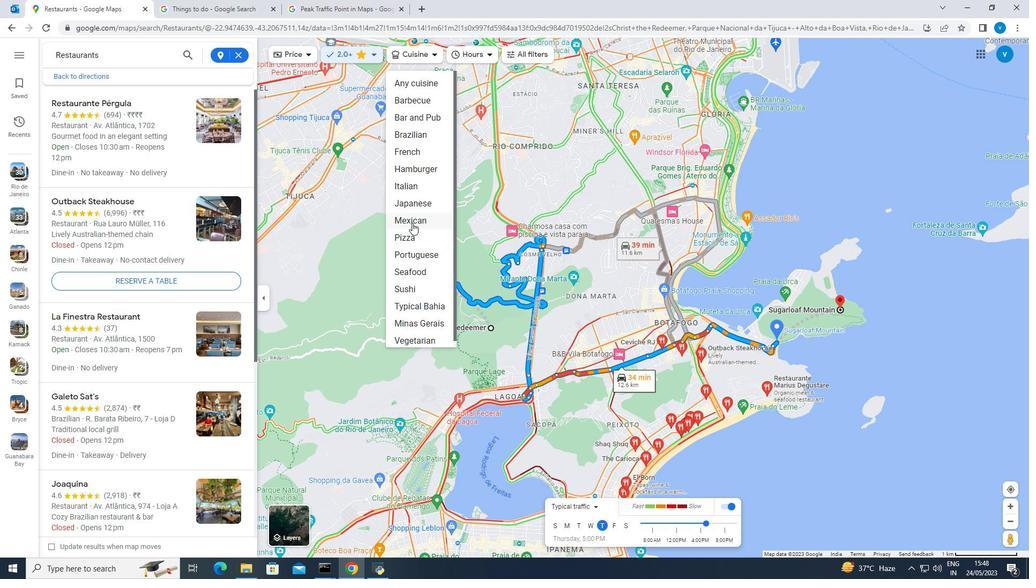 
Action: Mouse scrolled (412, 223) with delta (0, 0)
Screenshot: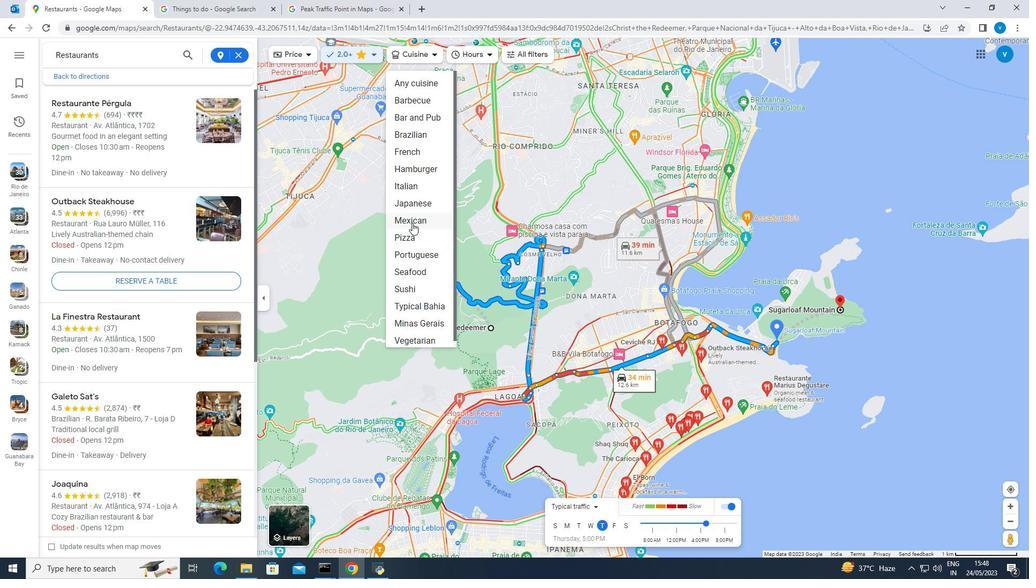 
Action: Mouse moved to (412, 221)
Screenshot: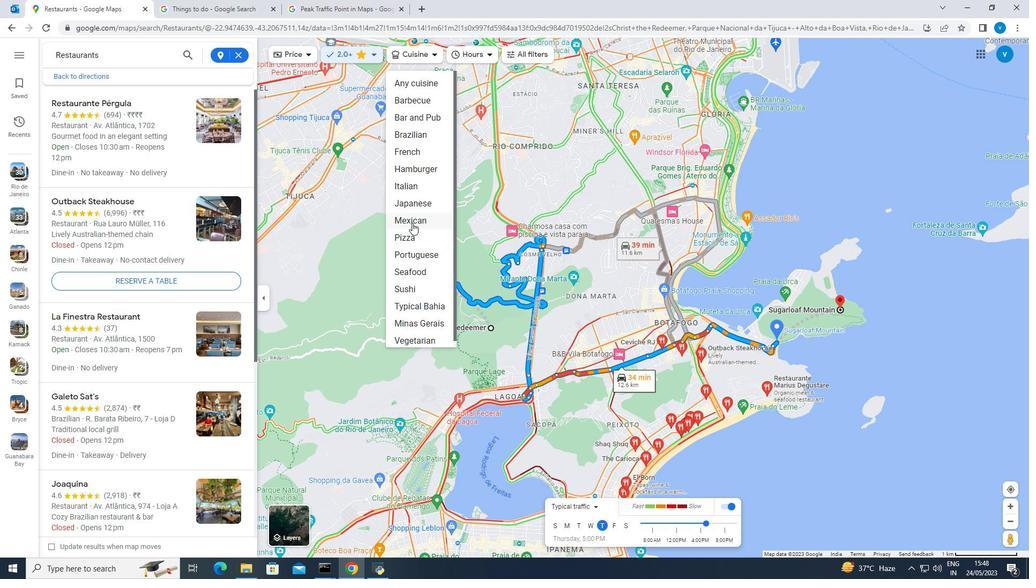 
Action: Mouse scrolled (412, 222) with delta (0, 0)
Screenshot: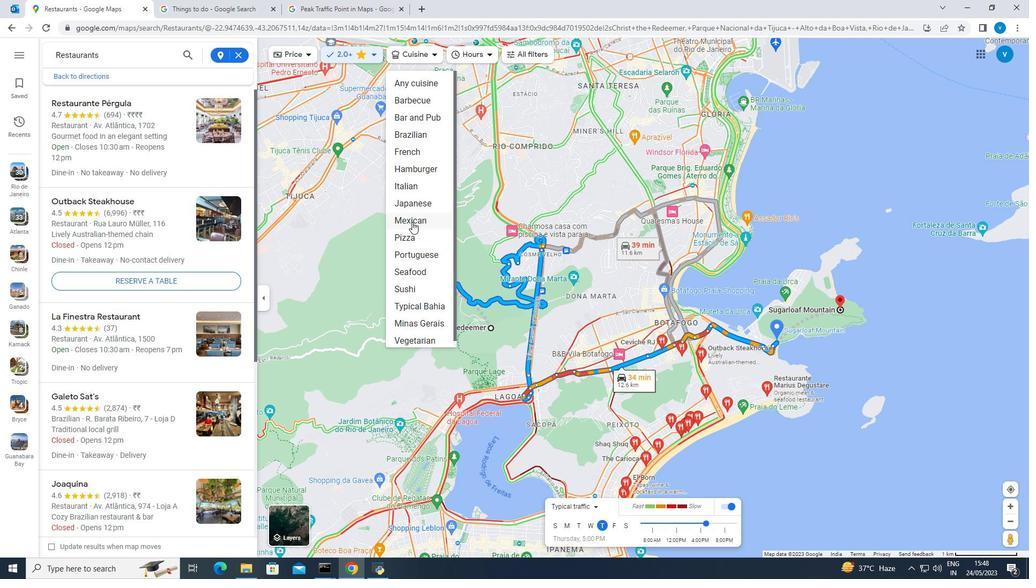 
Action: Mouse scrolled (412, 222) with delta (0, 0)
Screenshot: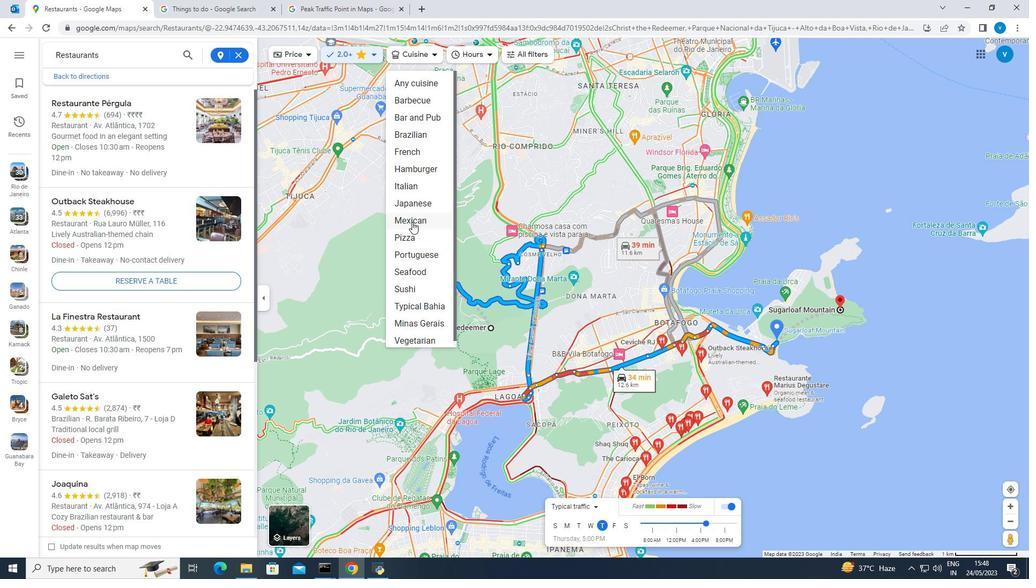 
Action: Mouse scrolled (412, 222) with delta (0, 0)
Screenshot: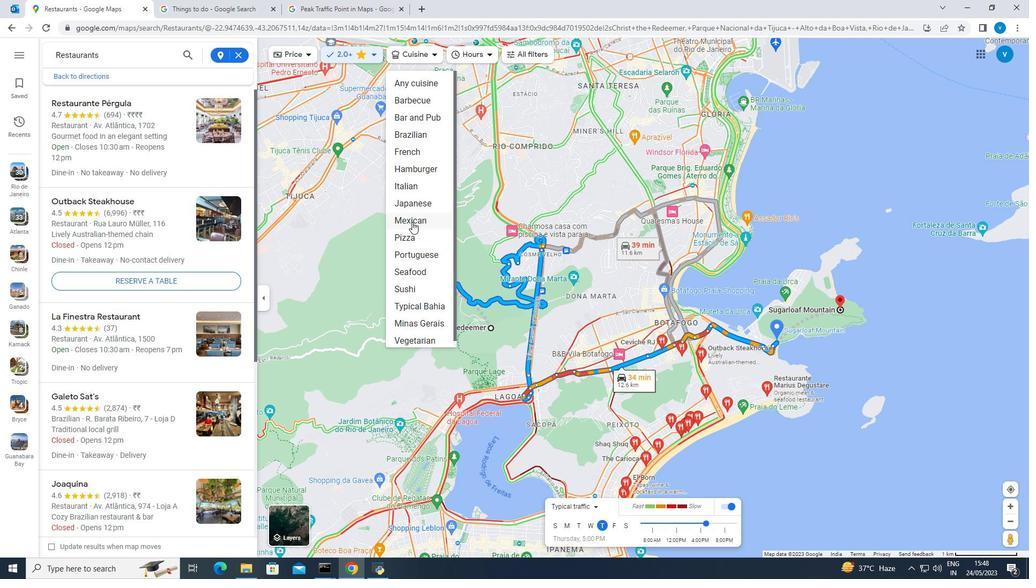 
Action: Mouse moved to (418, 152)
Screenshot: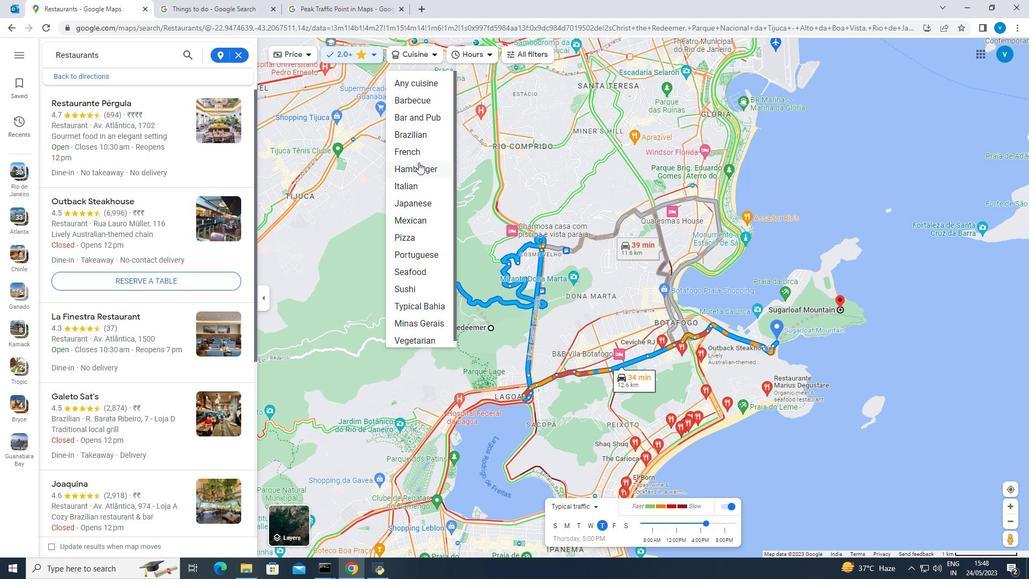 
Action: Mouse scrolled (418, 153) with delta (0, 0)
Screenshot: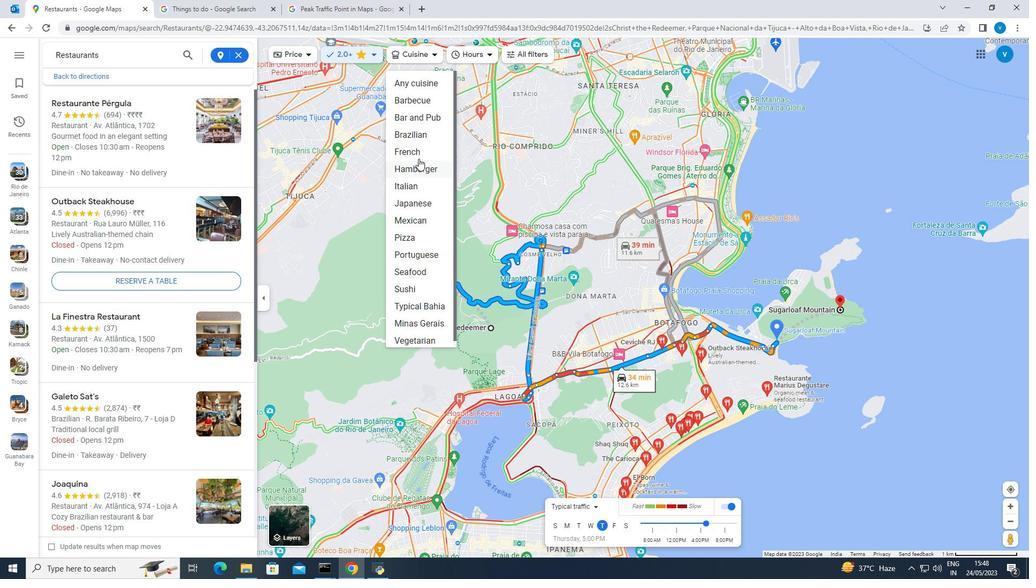 
Action: Mouse moved to (418, 152)
Screenshot: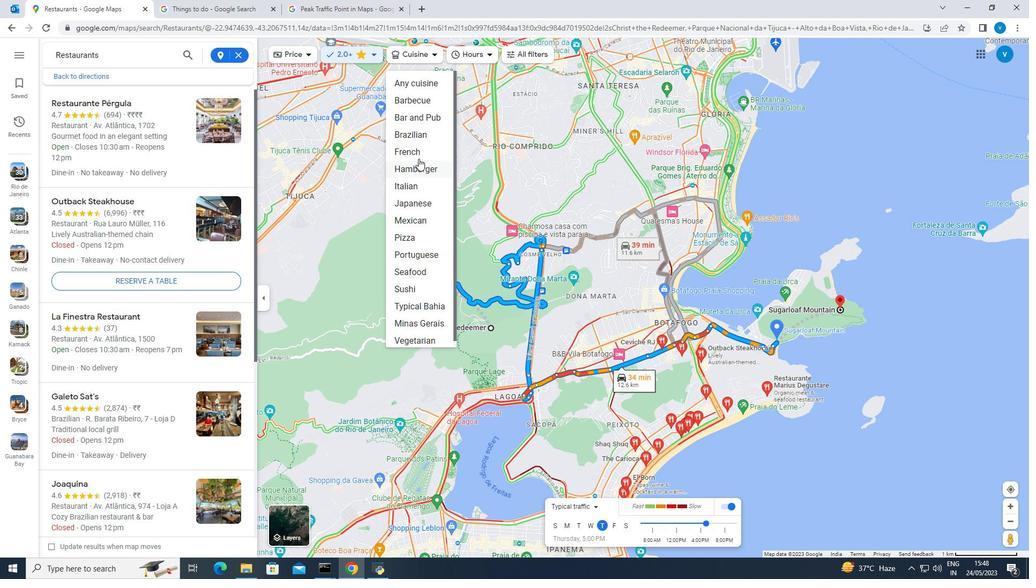 
Action: Mouse scrolled (418, 153) with delta (0, 0)
Screenshot: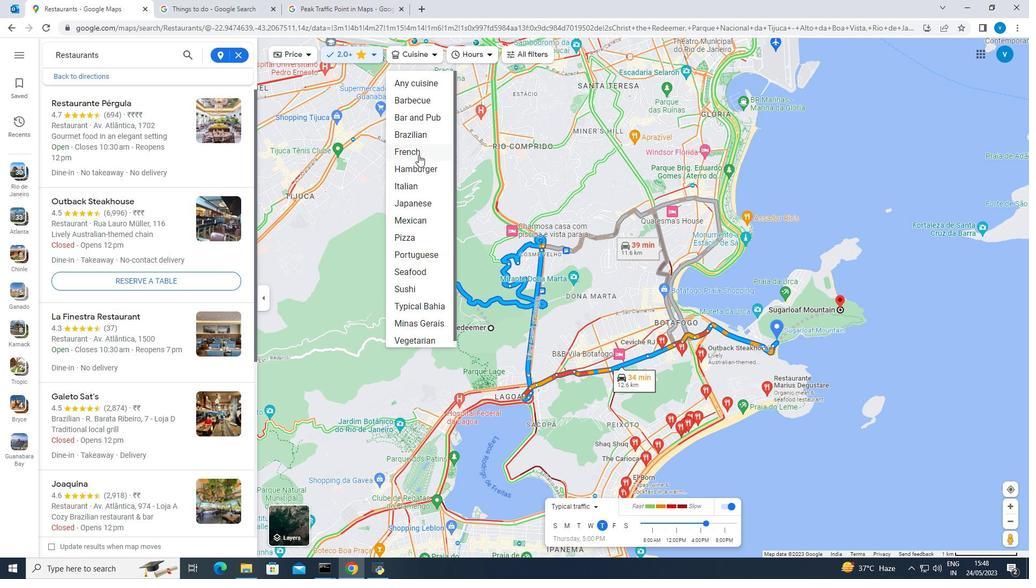 
Action: Mouse moved to (418, 152)
Screenshot: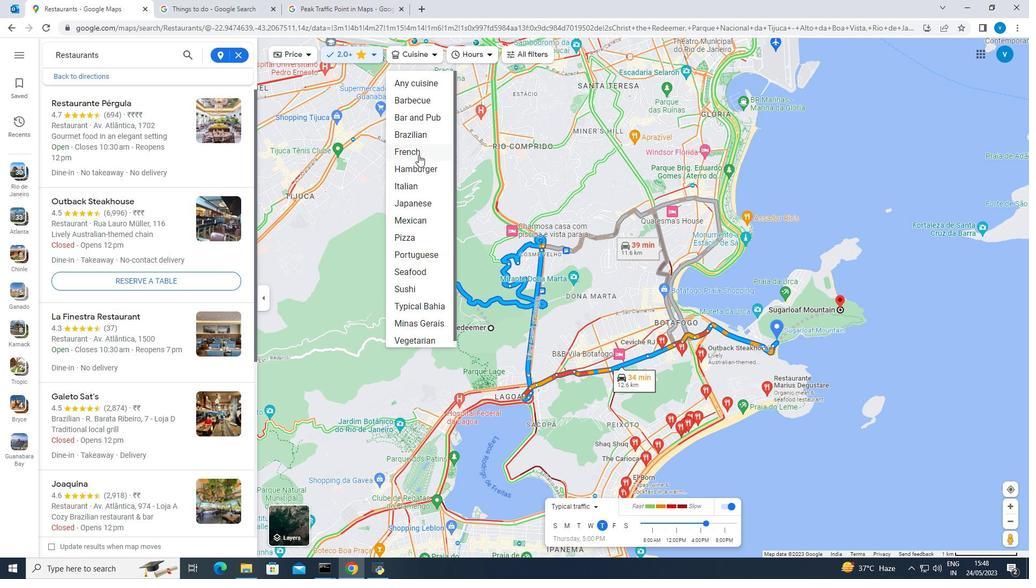 
Action: Mouse scrolled (418, 152) with delta (0, 0)
Screenshot: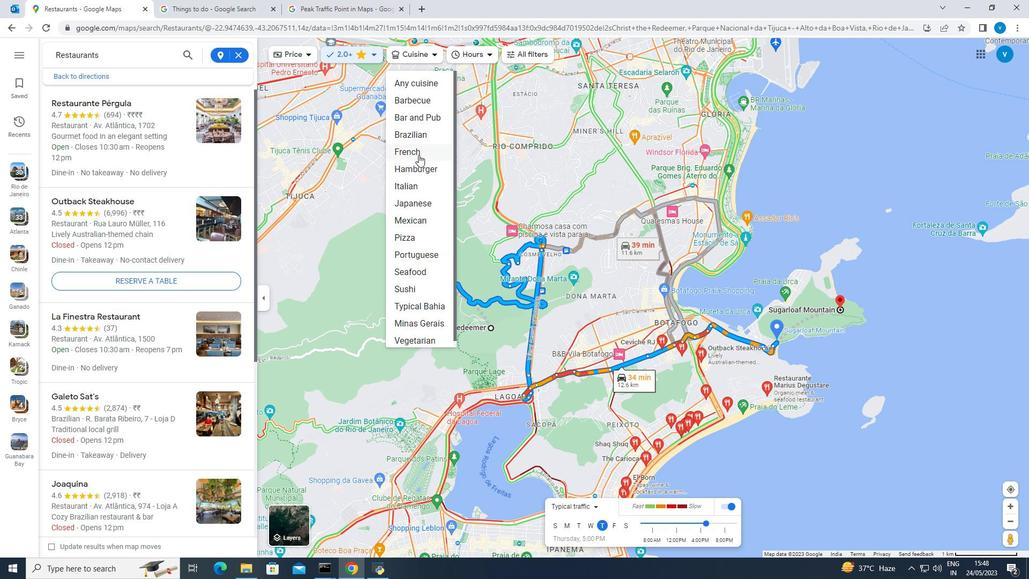 
Action: Mouse scrolled (418, 152) with delta (0, 0)
Screenshot: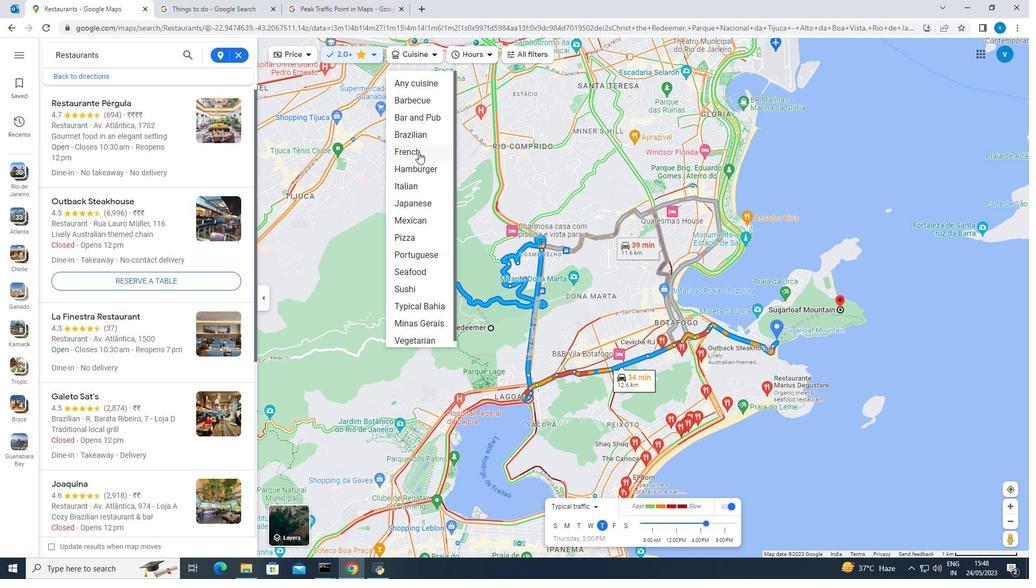 
Action: Mouse scrolled (418, 152) with delta (0, 0)
Screenshot: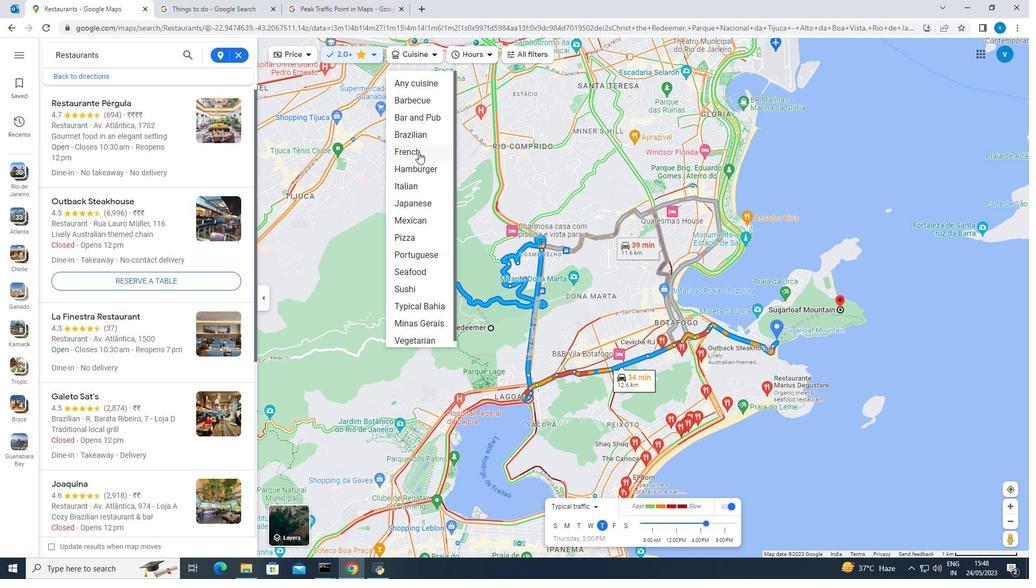 
Action: Mouse moved to (352, 268)
Screenshot: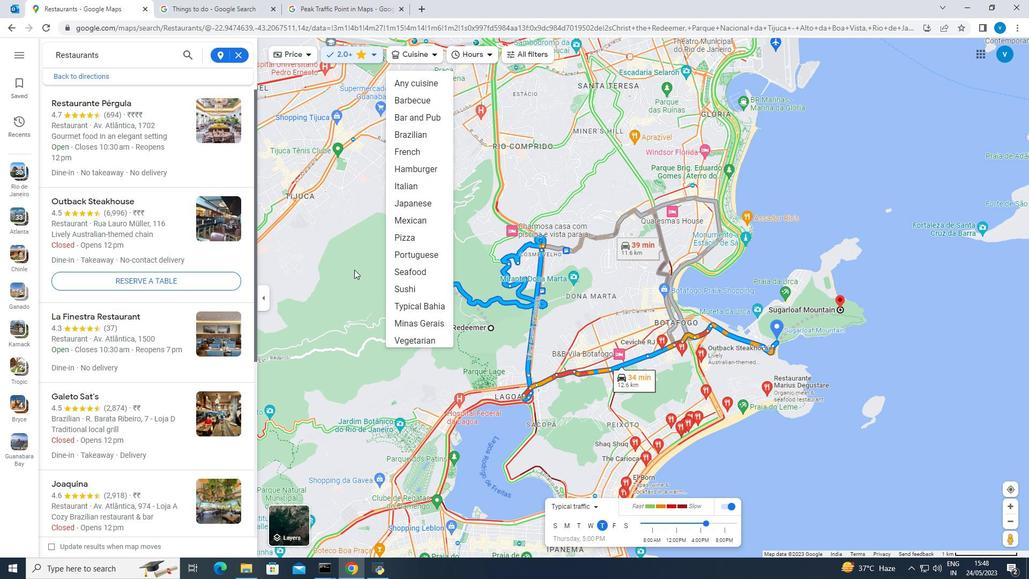 
Action: Mouse pressed left at (352, 268)
Screenshot: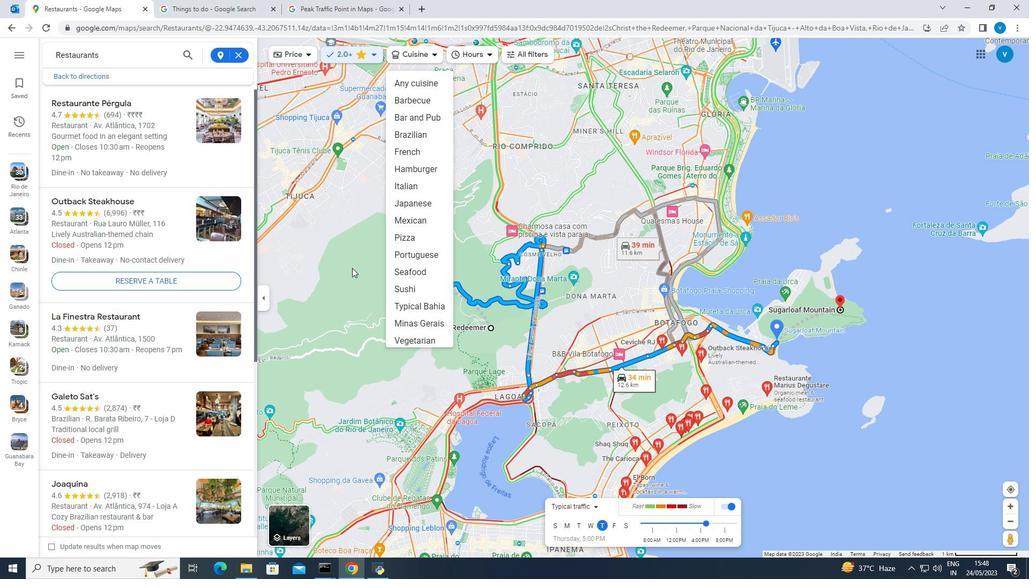 
Action: Mouse moved to (345, 57)
Screenshot: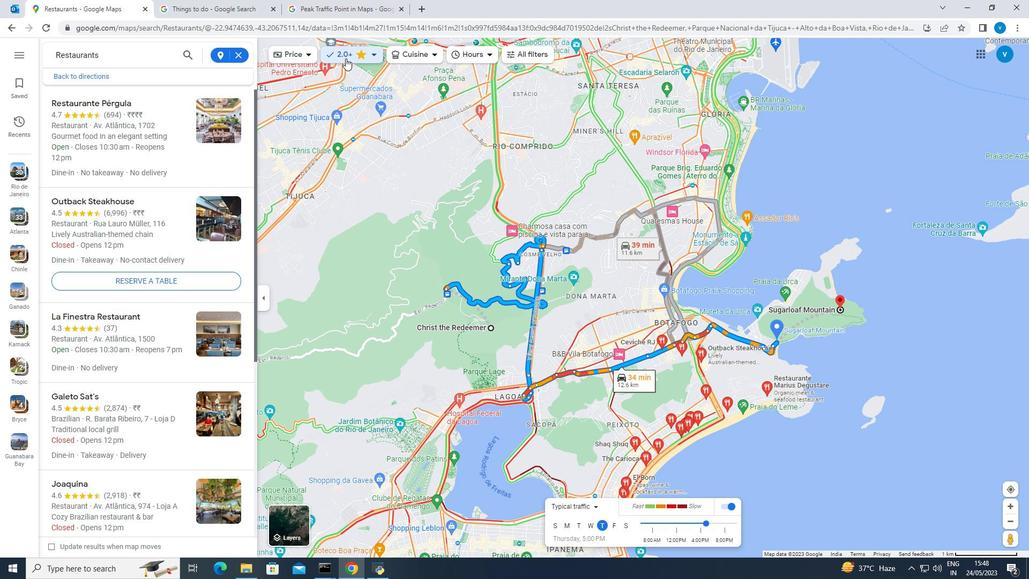 
Action: Mouse pressed left at (345, 57)
Screenshot: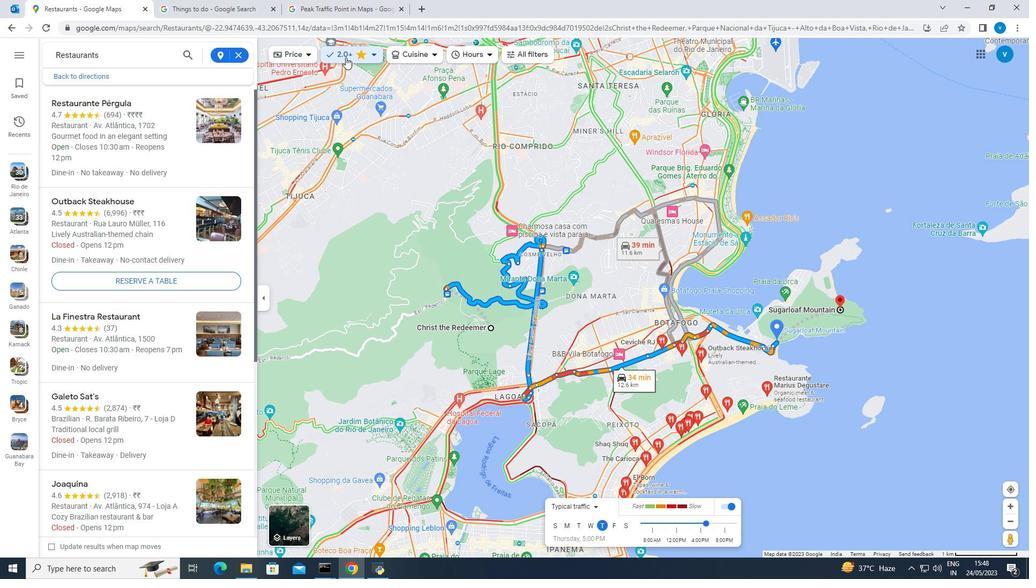 
Action: Mouse moved to (411, 173)
Screenshot: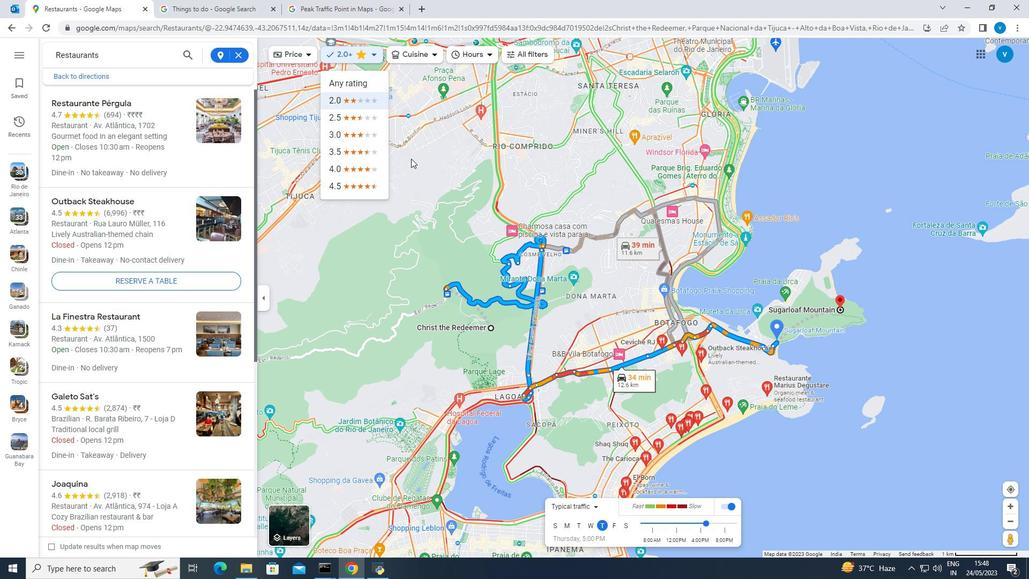 
Action: Mouse pressed left at (411, 173)
Screenshot: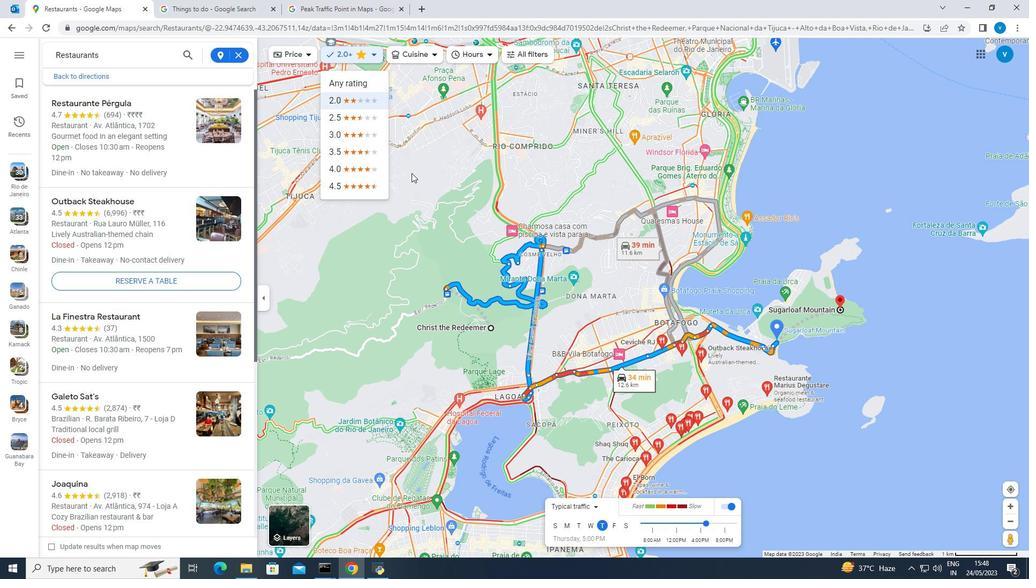 
Action: Mouse moved to (516, 60)
Screenshot: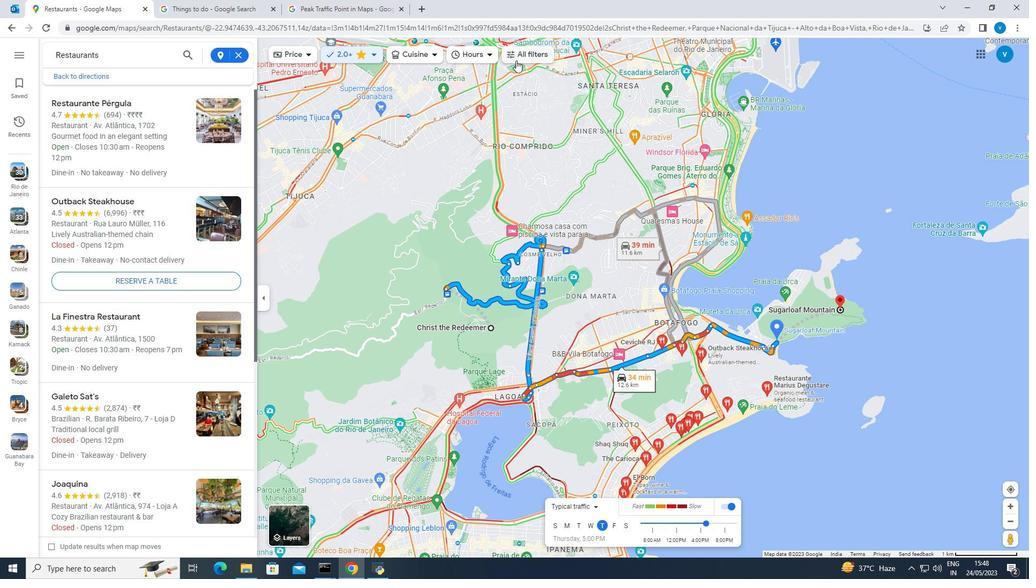 
Action: Mouse pressed left at (516, 60)
Screenshot: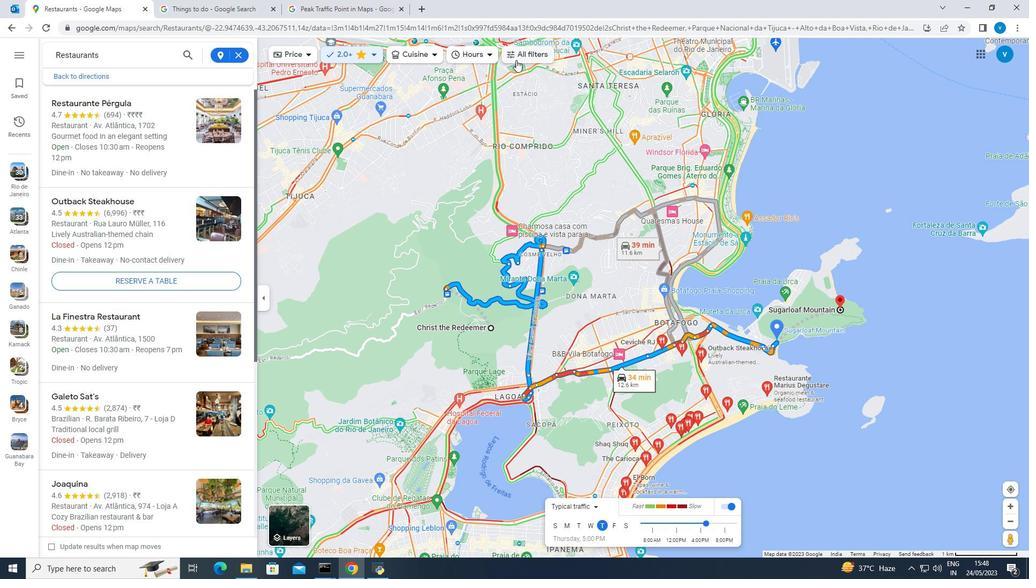 
Action: Mouse moved to (142, 327)
Screenshot: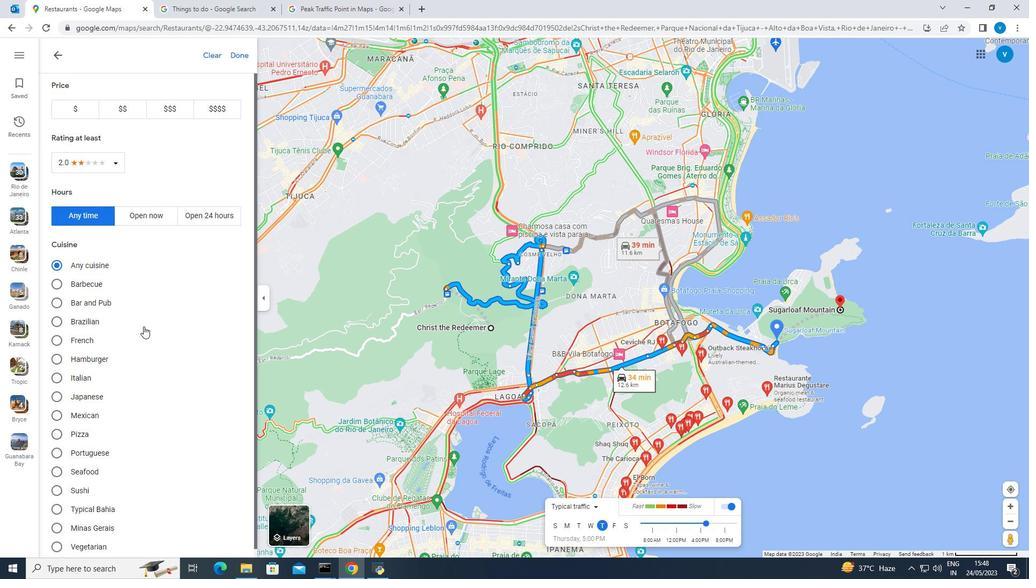 
Action: Mouse scrolled (142, 327) with delta (0, 0)
Screenshot: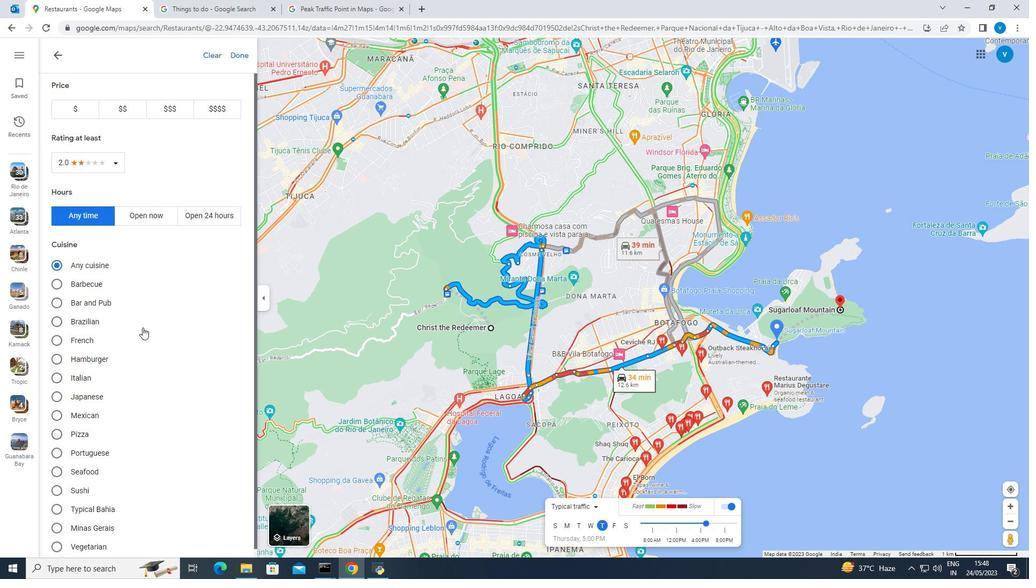 
Action: Mouse scrolled (142, 327) with delta (0, 0)
Screenshot: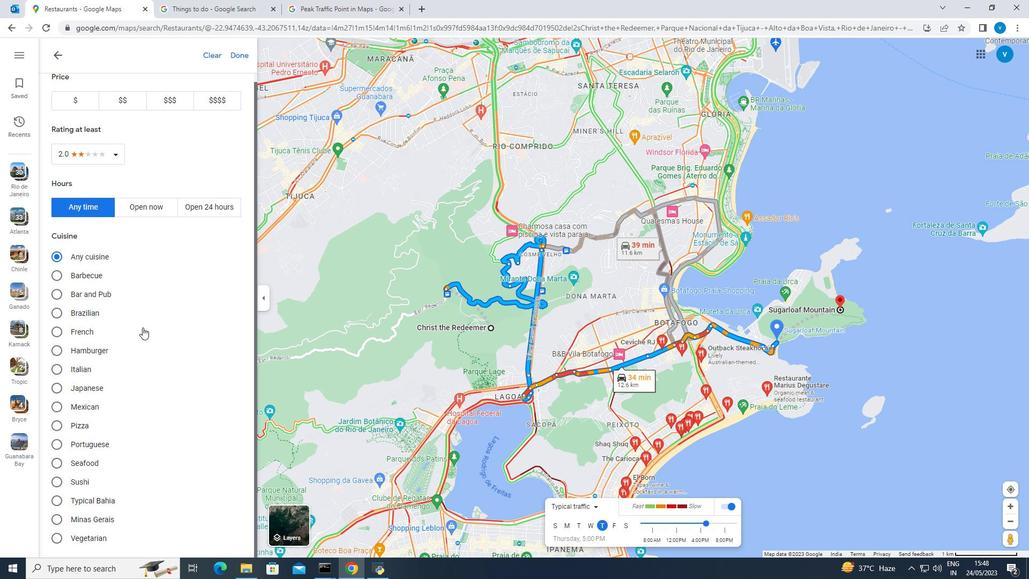 
Action: Mouse scrolled (142, 327) with delta (0, 0)
Screenshot: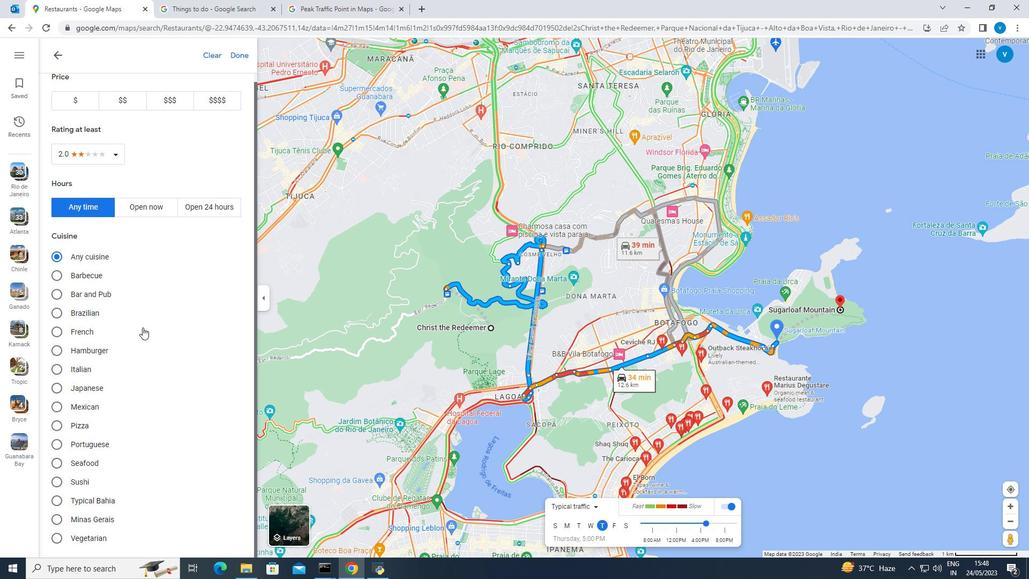 
Action: Mouse moved to (134, 442)
Screenshot: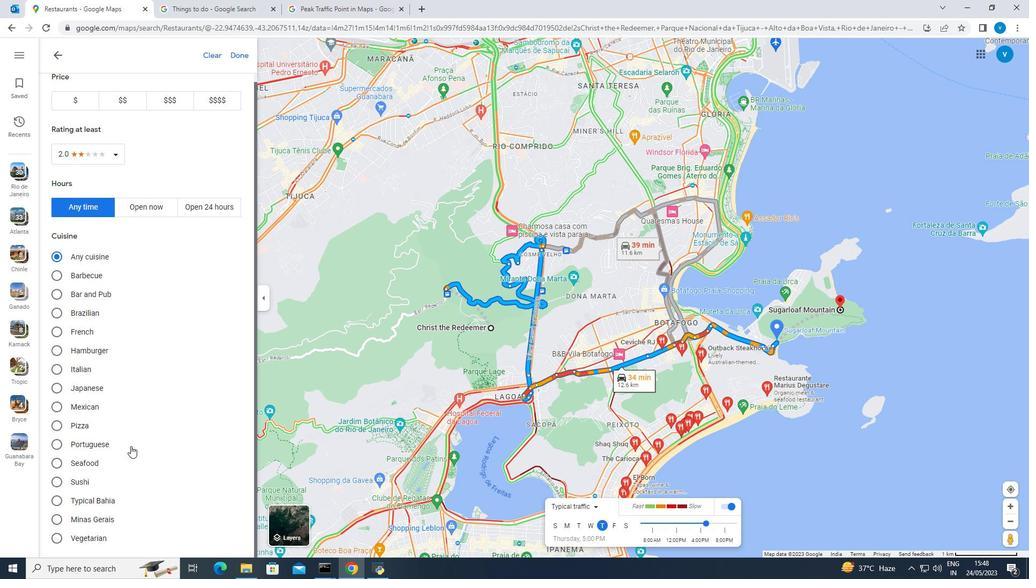 
Action: Mouse scrolled (134, 441) with delta (0, 0)
Screenshot: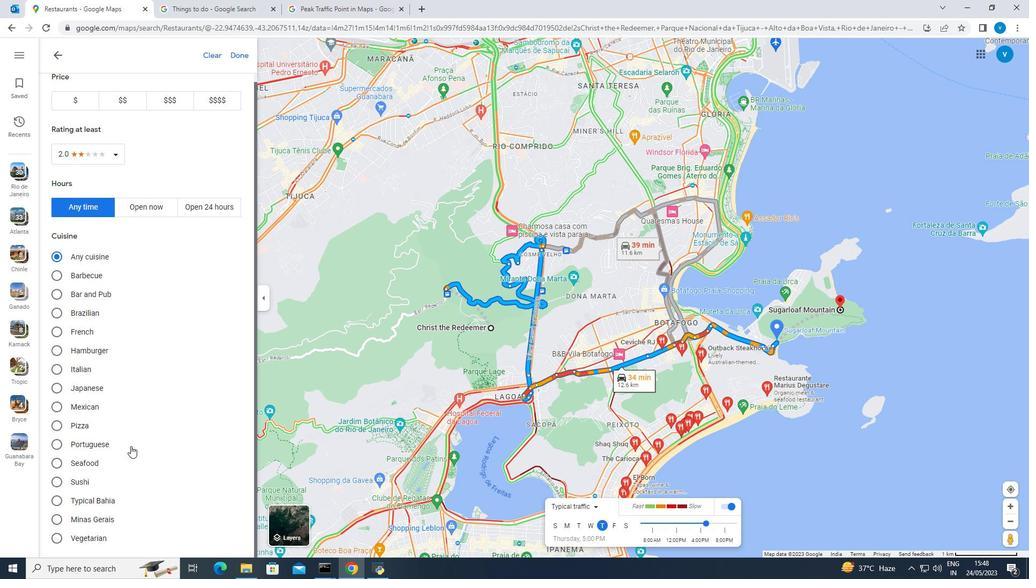 
Action: Mouse scrolled (134, 441) with delta (0, 0)
Screenshot: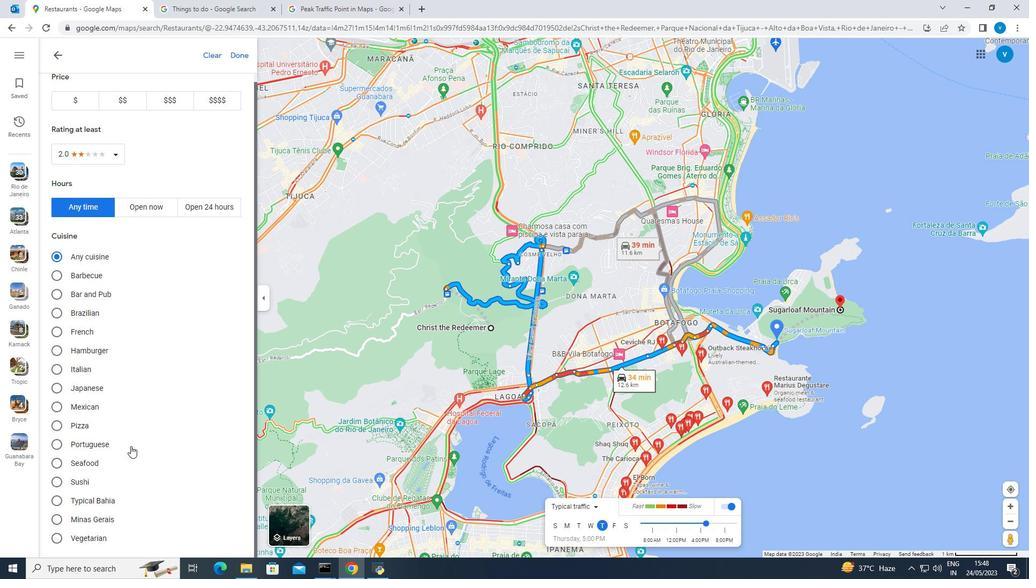 
Action: Mouse scrolled (134, 441) with delta (0, 0)
Screenshot: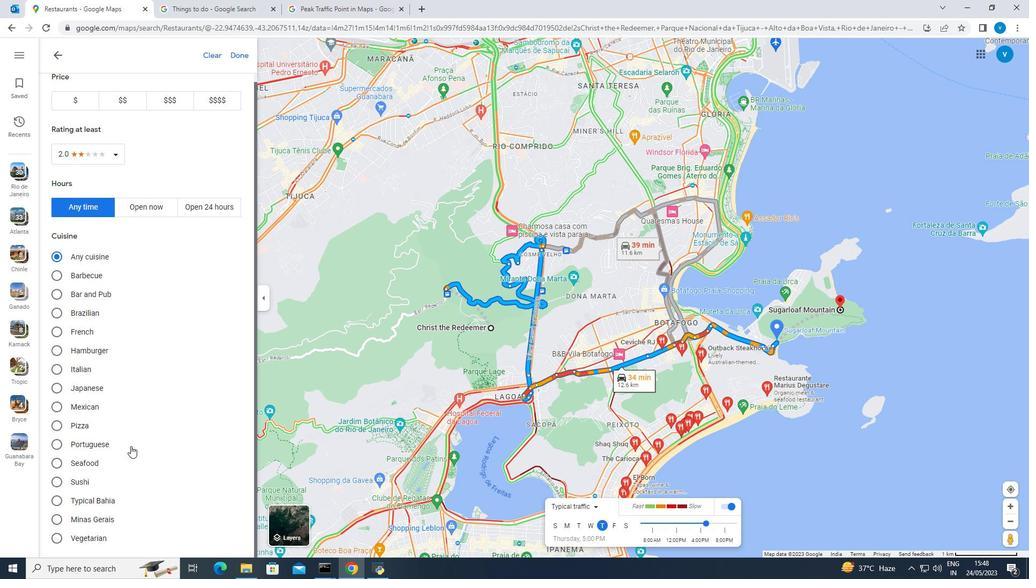 
Action: Mouse scrolled (134, 441) with delta (0, 0)
Screenshot: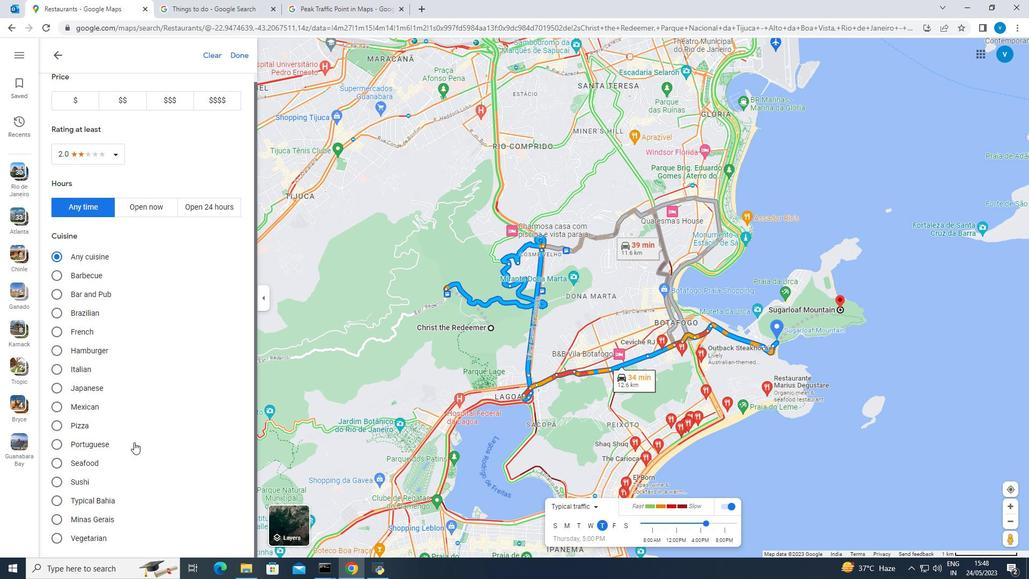 
Action: Mouse scrolled (134, 441) with delta (0, 0)
Screenshot: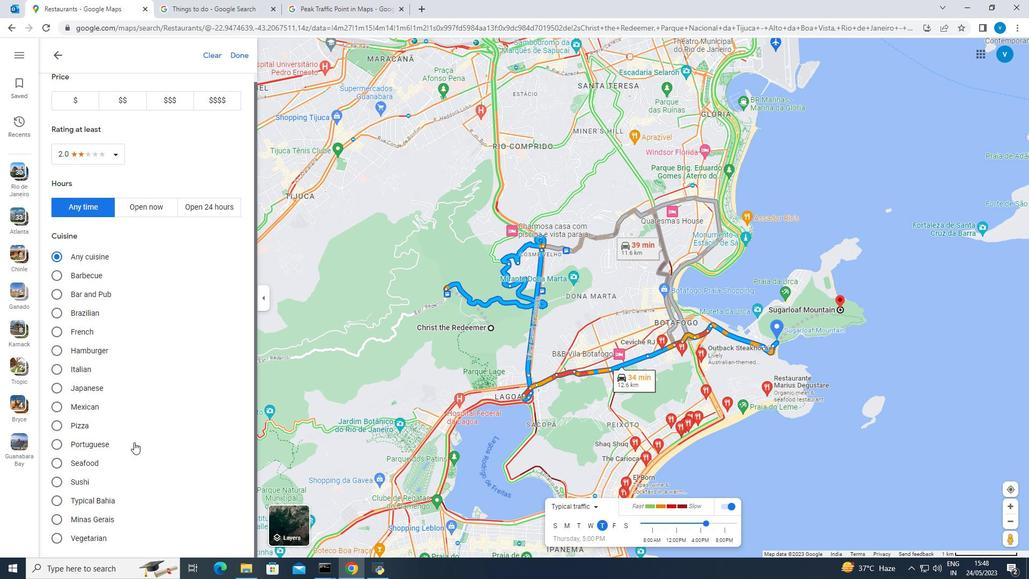
Action: Mouse moved to (152, 284)
Screenshot: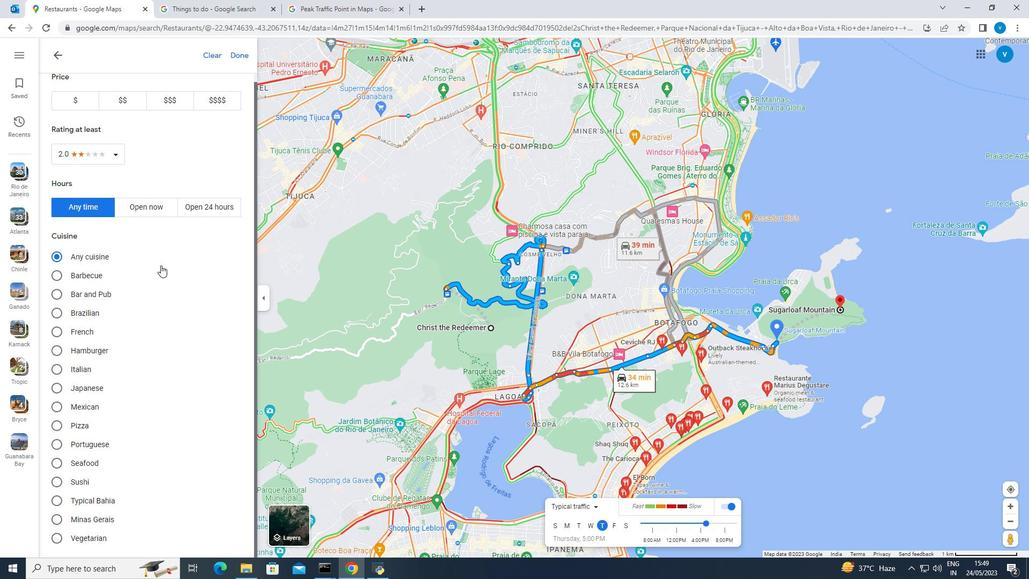 
Action: Mouse scrolled (152, 284) with delta (0, 0)
Screenshot: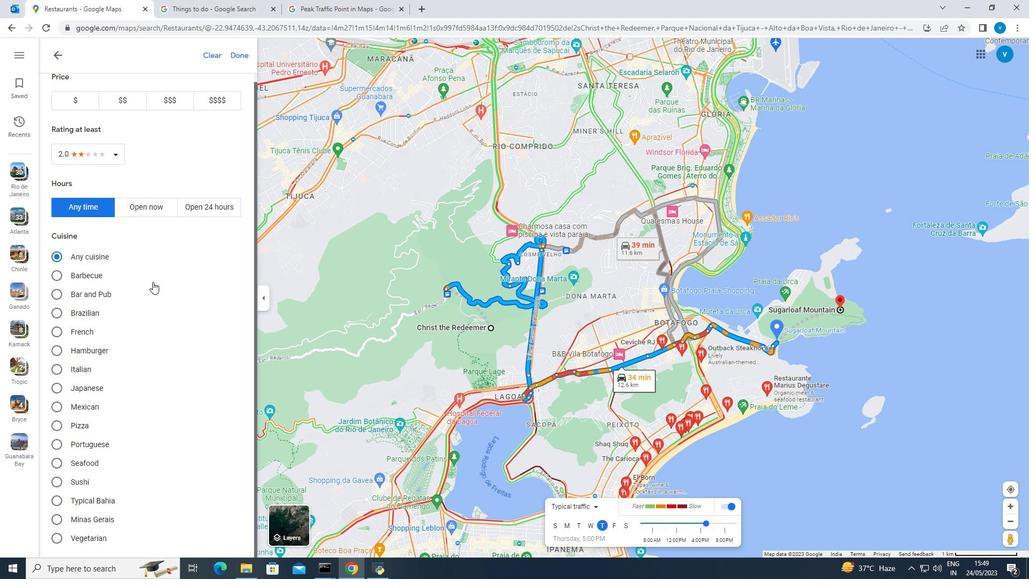 
Action: Mouse scrolled (152, 284) with delta (0, 0)
Screenshot: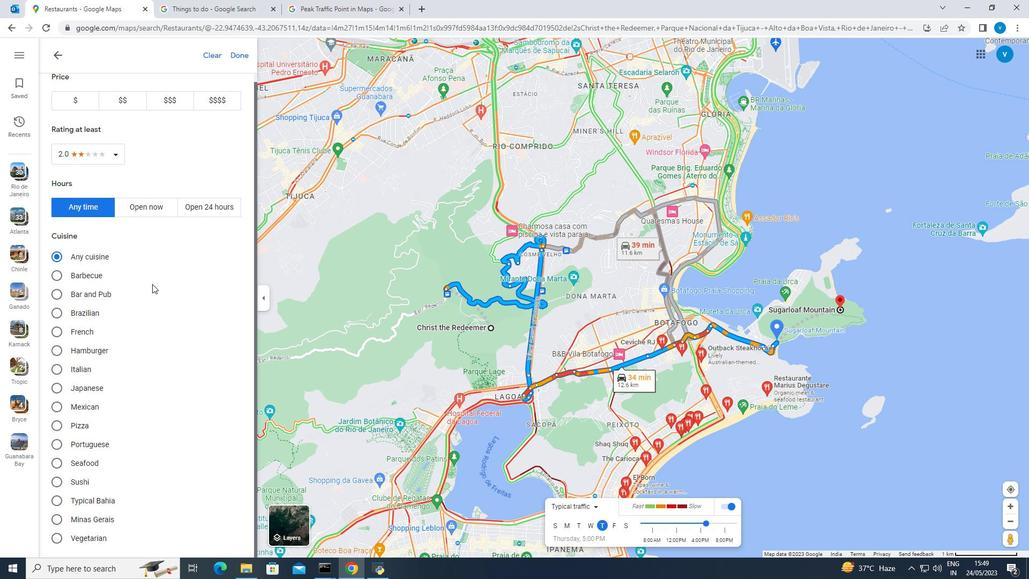 
Action: Mouse scrolled (152, 284) with delta (0, 0)
Screenshot: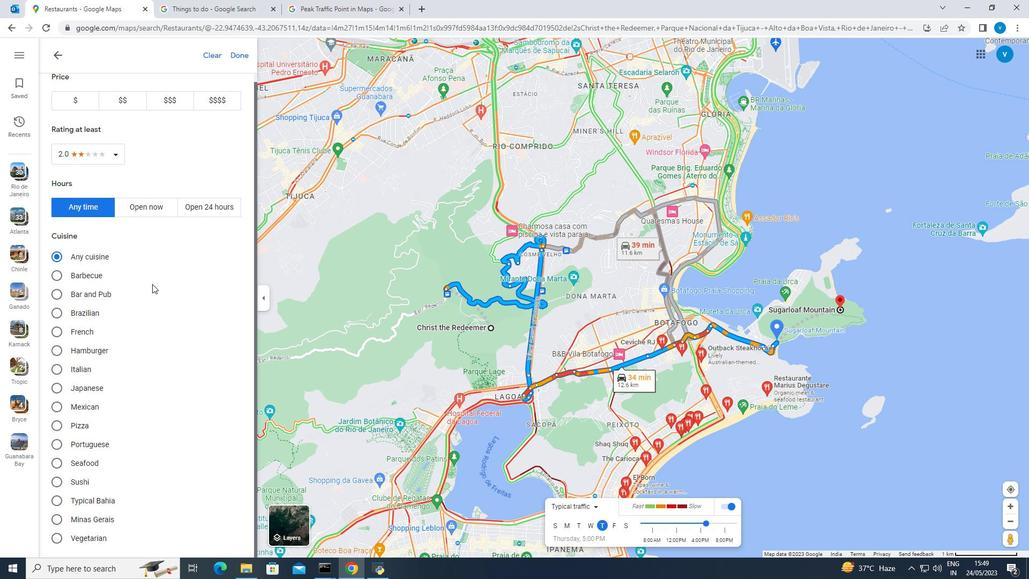 
Action: Mouse scrolled (152, 284) with delta (0, 0)
Screenshot: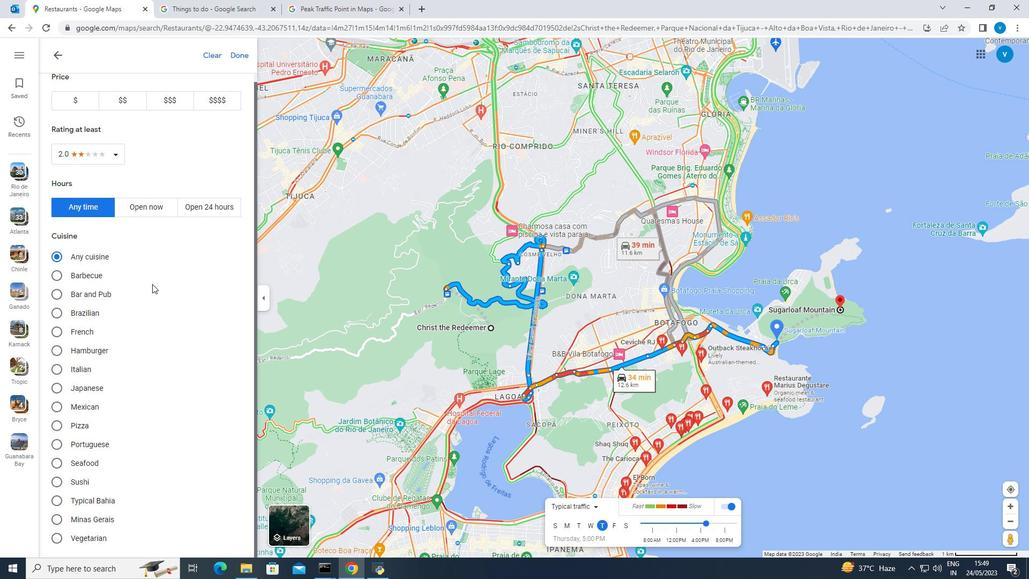 
Action: Mouse moved to (114, 164)
Screenshot: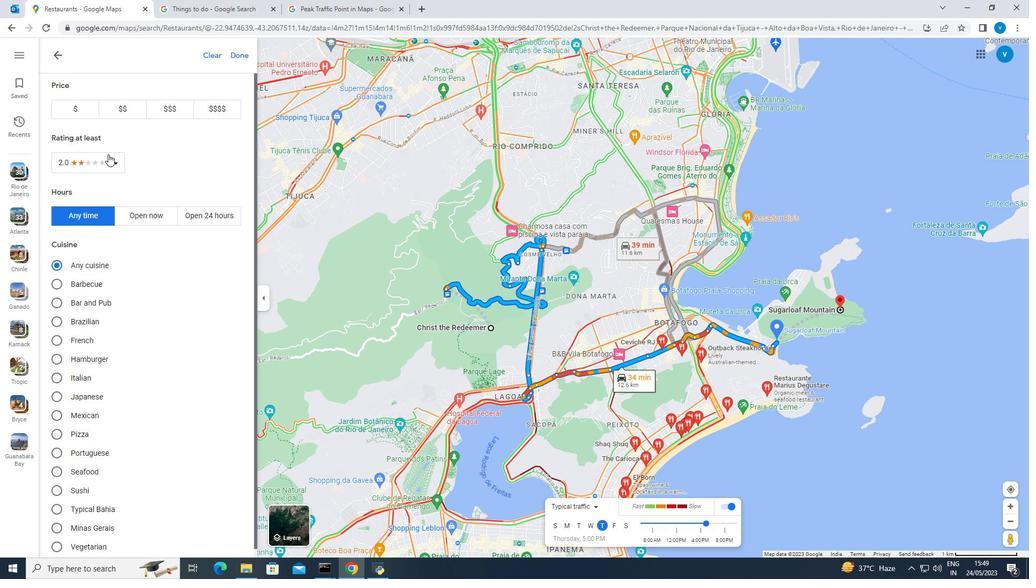 
Action: Mouse pressed left at (114, 164)
Screenshot: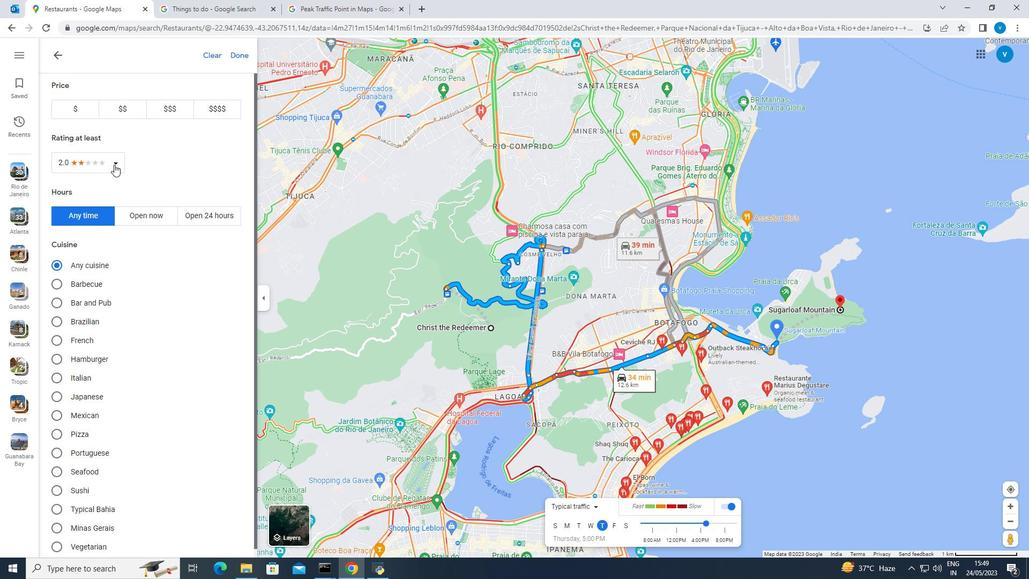 
Action: Mouse moved to (145, 179)
Screenshot: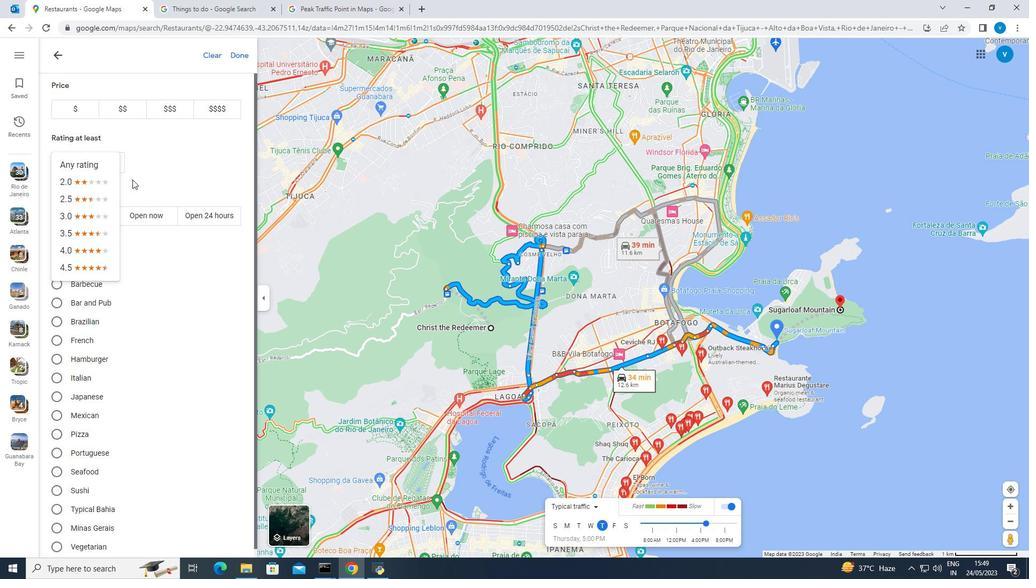 
Action: Mouse pressed left at (145, 179)
Screenshot: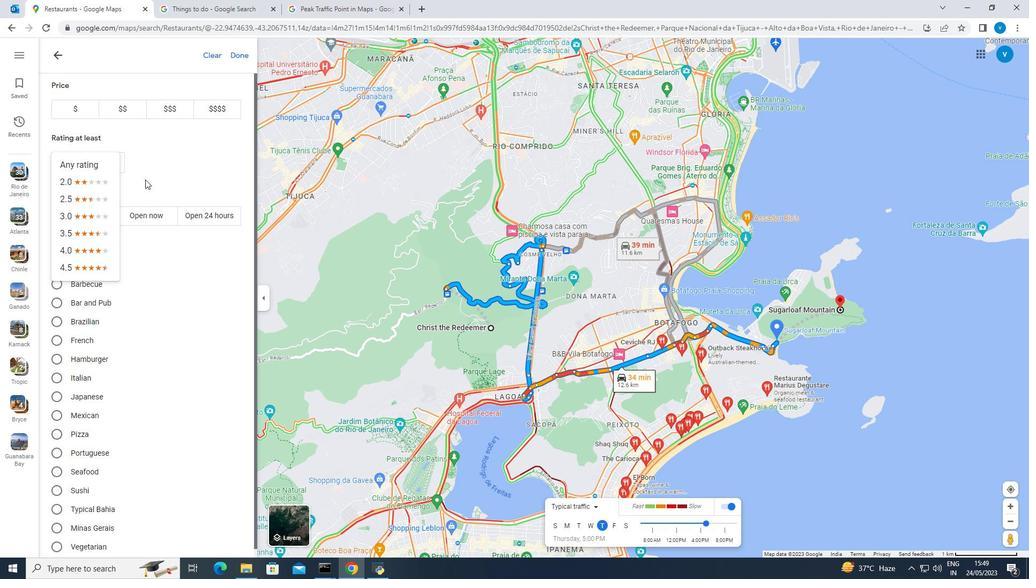
Action: Mouse scrolled (145, 180) with delta (0, 0)
Screenshot: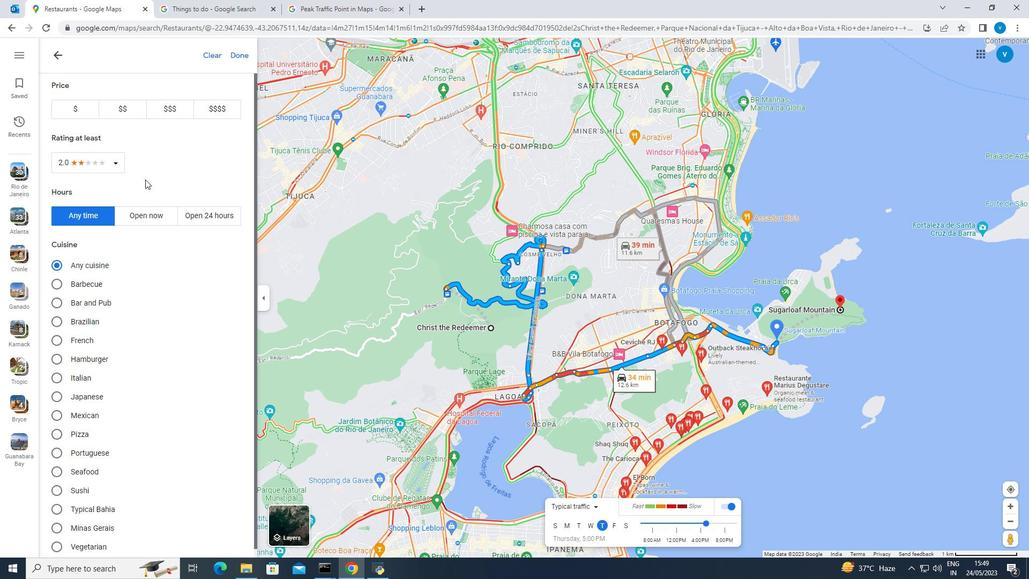 
Action: Mouse scrolled (145, 180) with delta (0, 0)
Screenshot: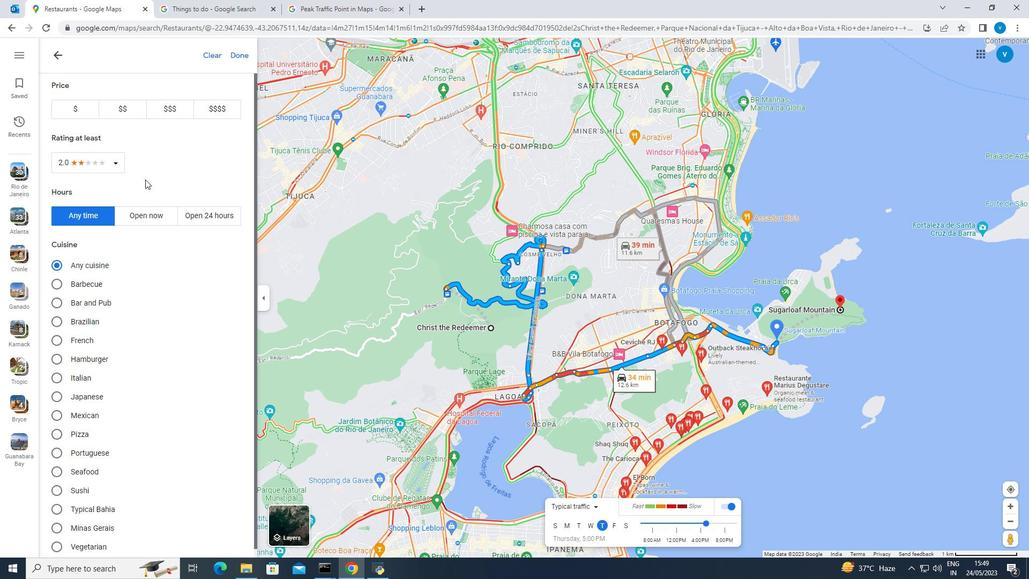 
Action: Mouse scrolled (145, 180) with delta (0, 0)
Screenshot: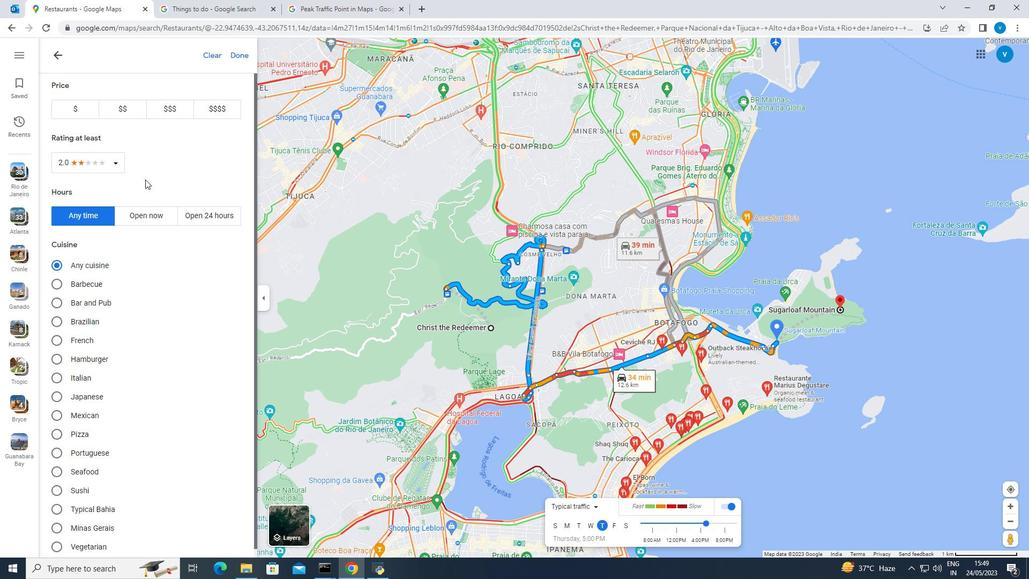 
Action: Mouse scrolled (145, 180) with delta (0, 0)
Screenshot: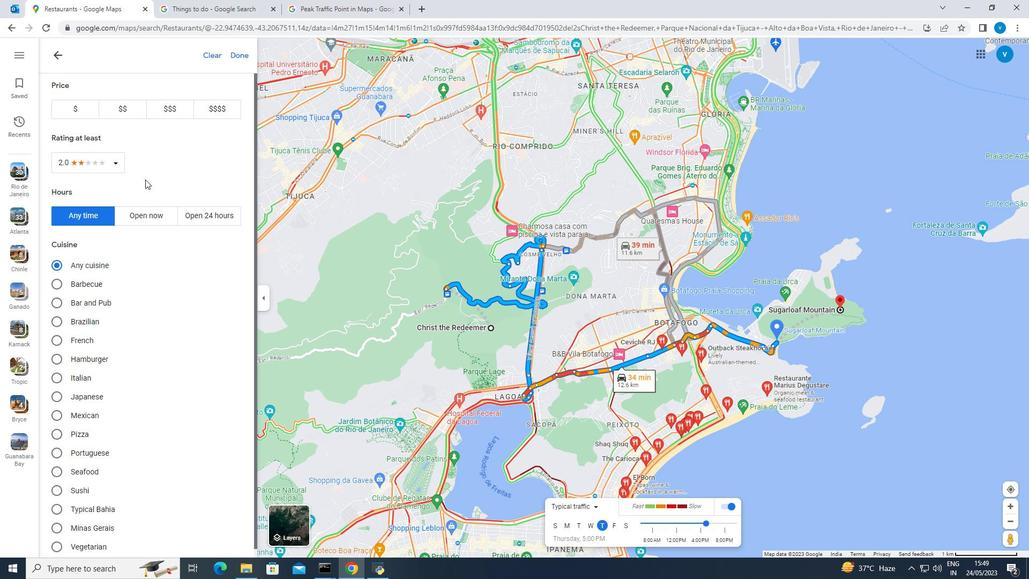 
Action: Mouse moved to (662, 341)
Screenshot: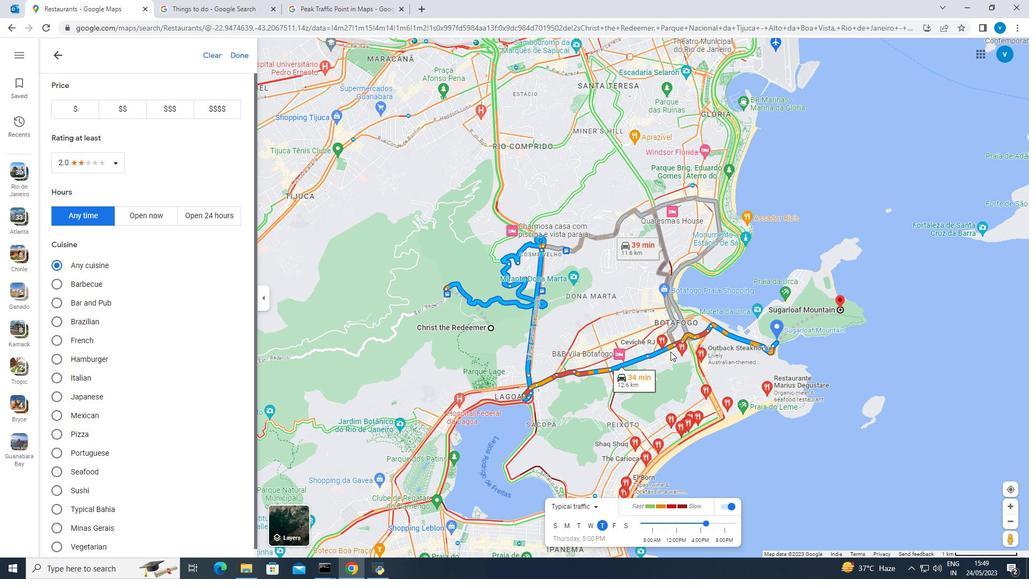 
Action: Mouse pressed left at (662, 341)
Screenshot: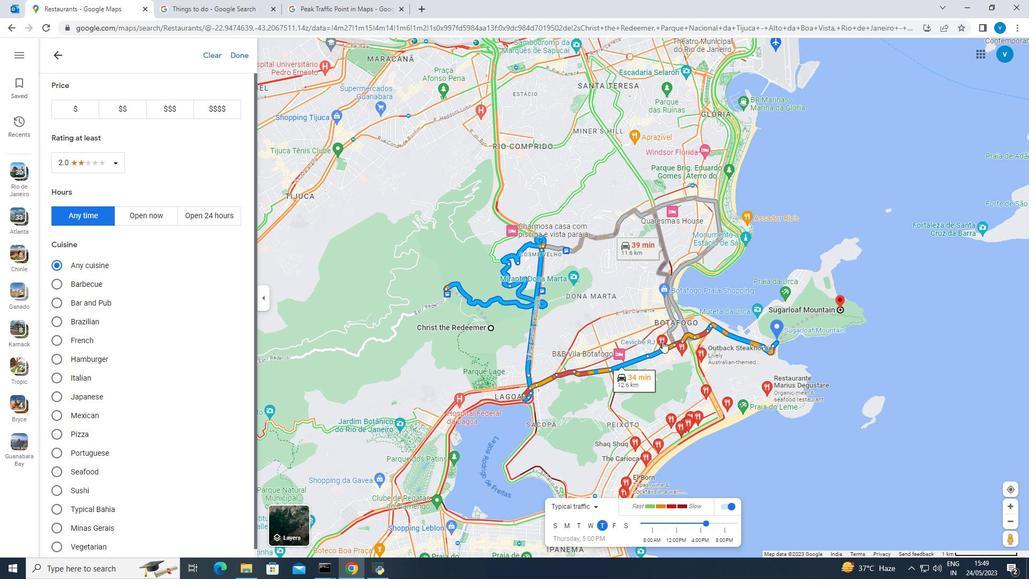 
Action: Mouse moved to (382, 150)
Screenshot: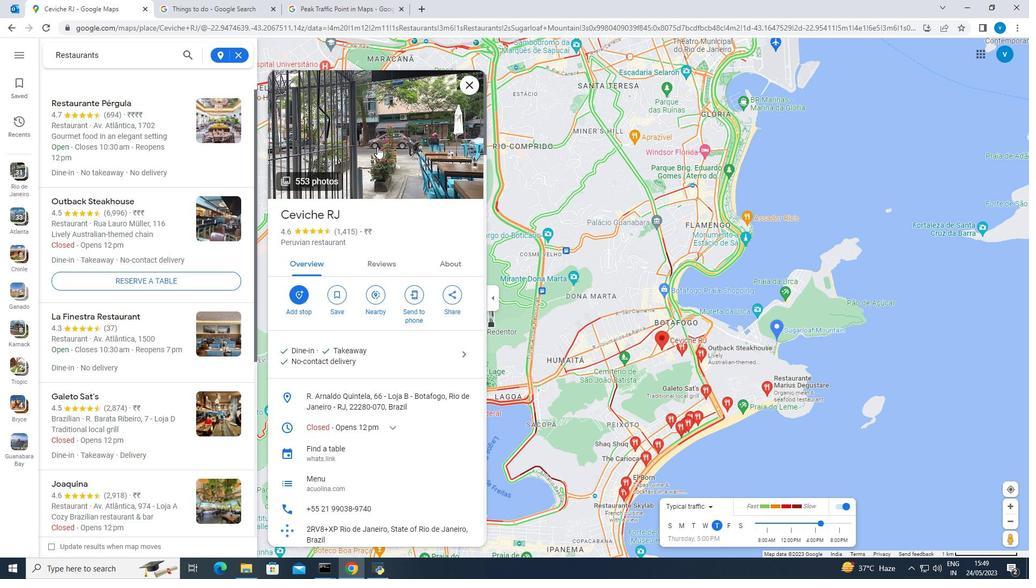
Action: Mouse pressed left at (382, 150)
Screenshot: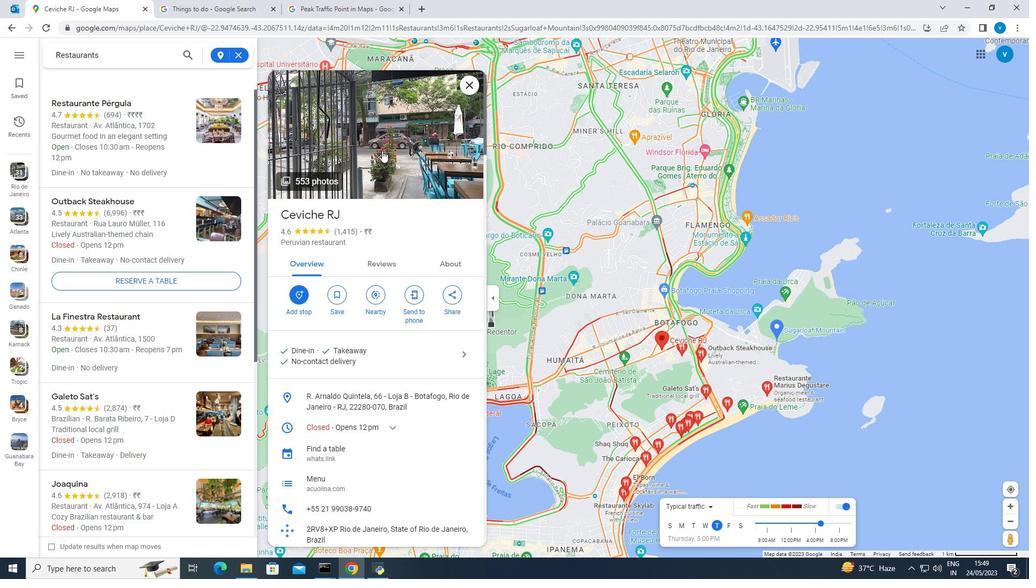 
Action: Mouse pressed left at (382, 150)
Screenshot: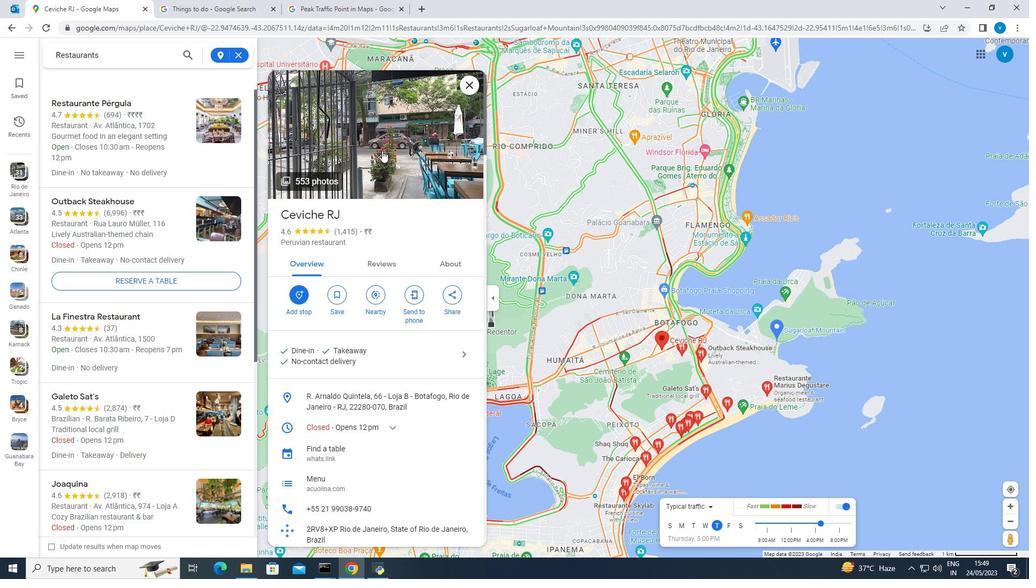 
Action: Mouse moved to (665, 475)
Screenshot: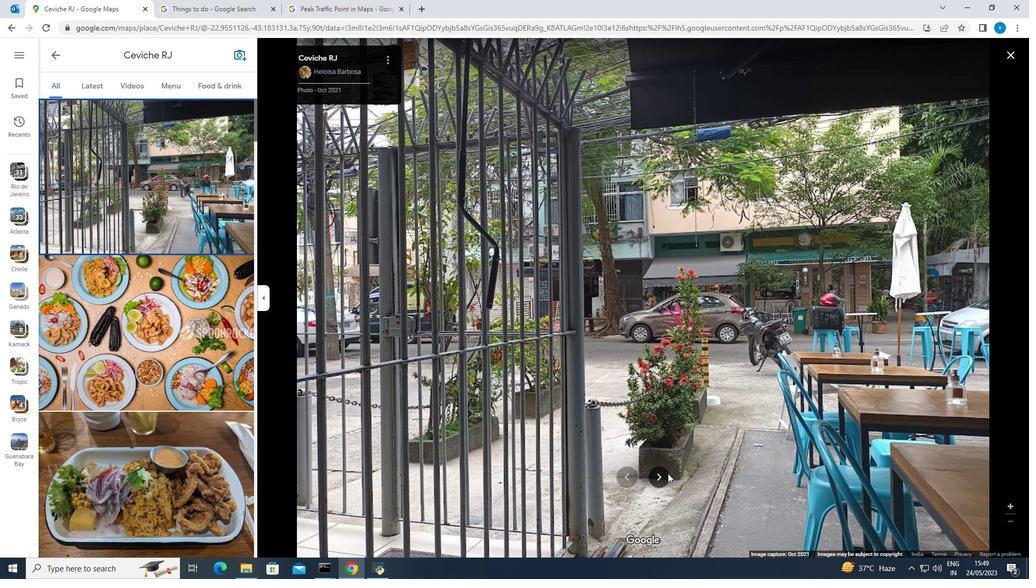 
Action: Mouse pressed left at (665, 475)
Screenshot: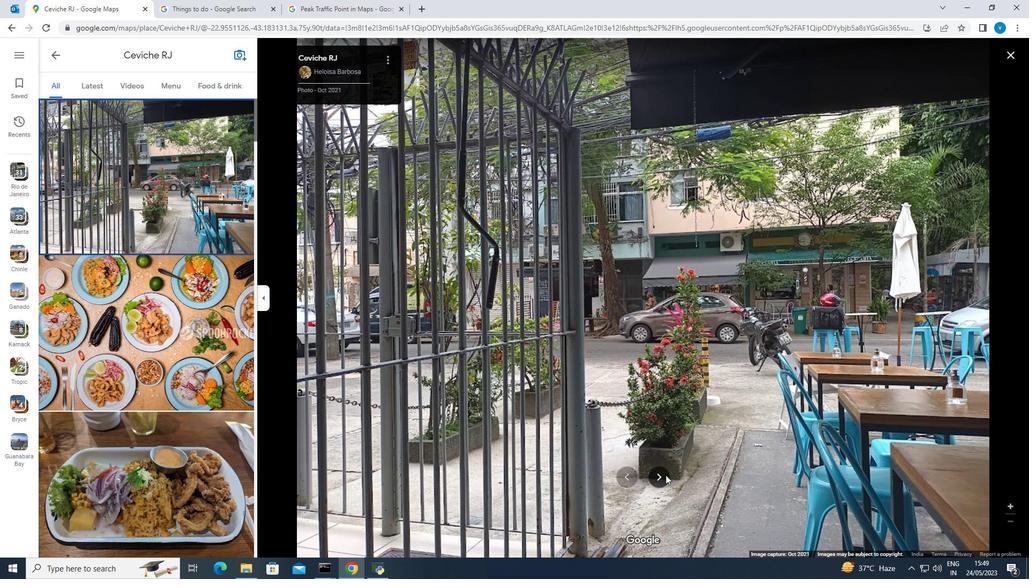 
Action: Mouse moved to (658, 476)
Screenshot: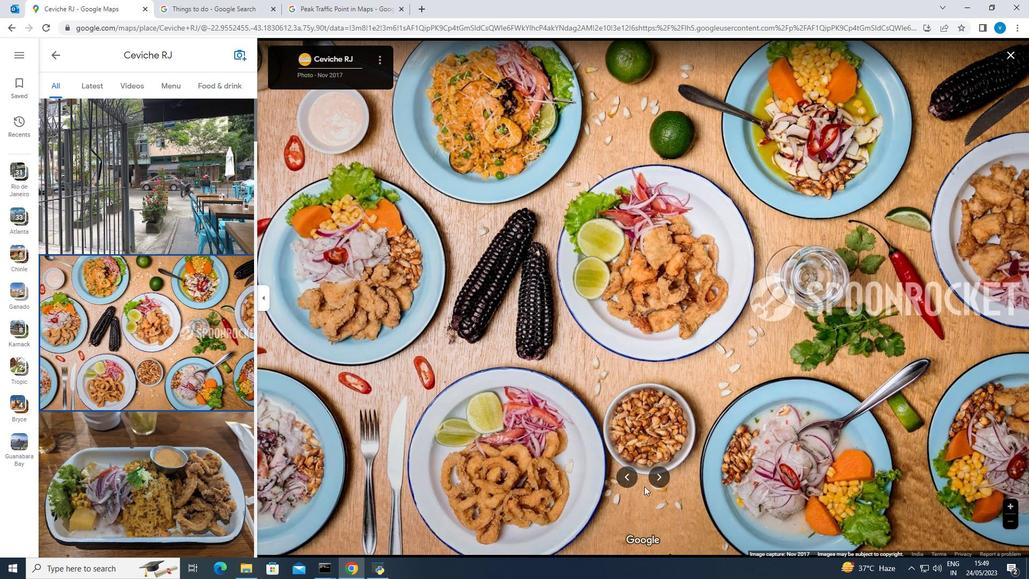 
Action: Mouse pressed left at (658, 476)
Screenshot: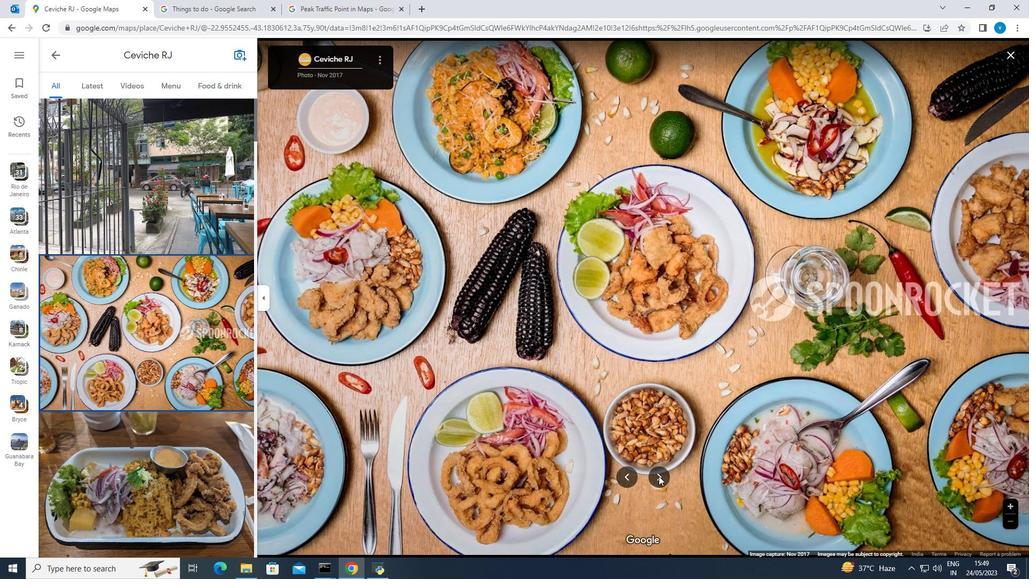 
Action: Mouse pressed left at (658, 476)
Screenshot: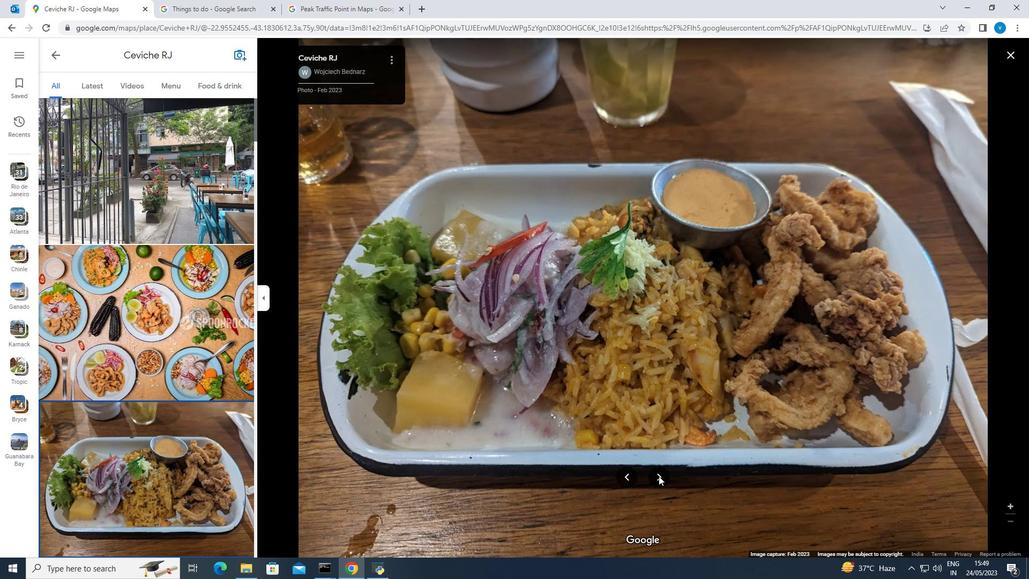 
Action: Mouse pressed left at (658, 476)
Screenshot: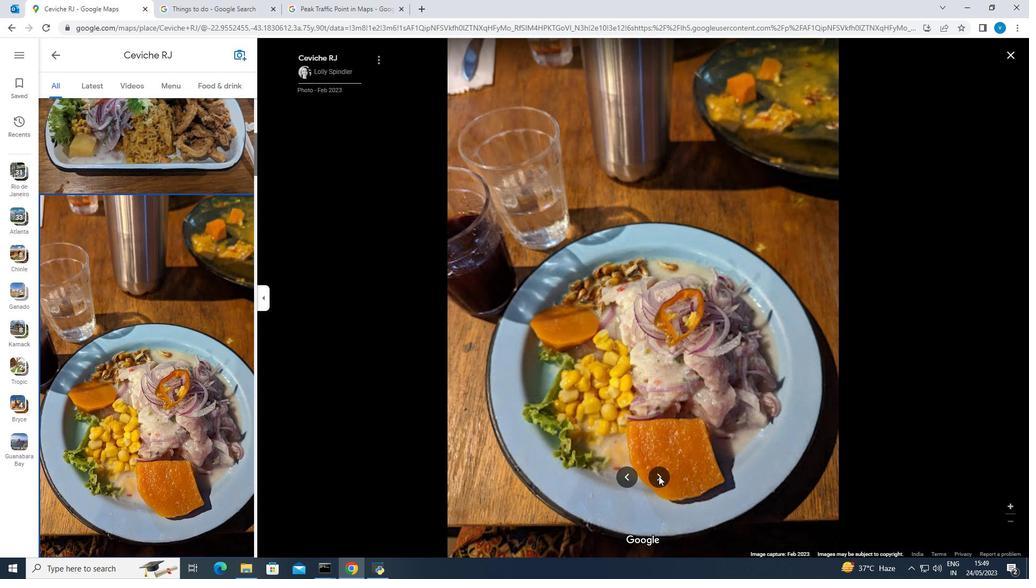 
Action: Mouse pressed left at (658, 476)
Screenshot: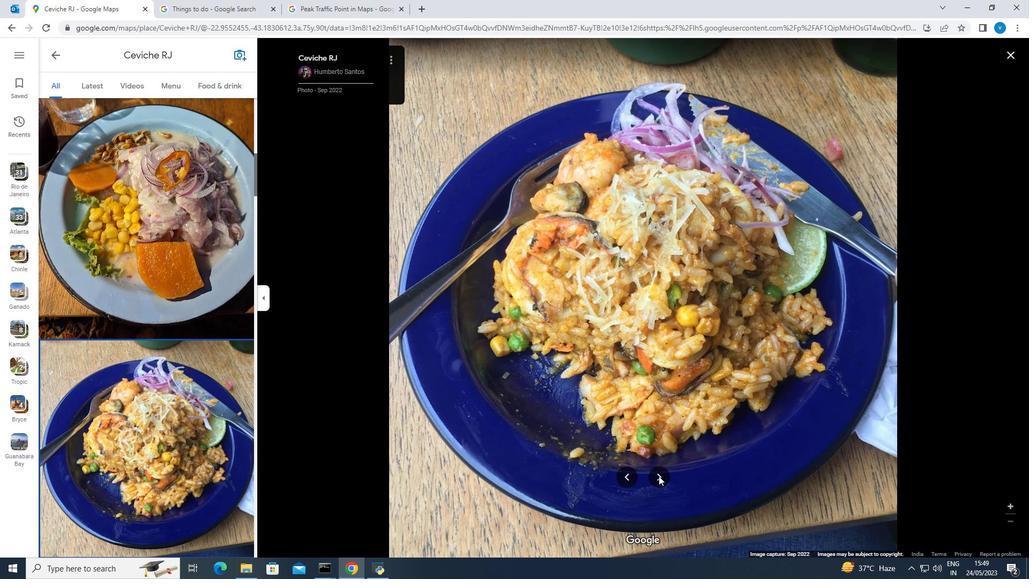 
Action: Mouse pressed left at (658, 476)
Screenshot: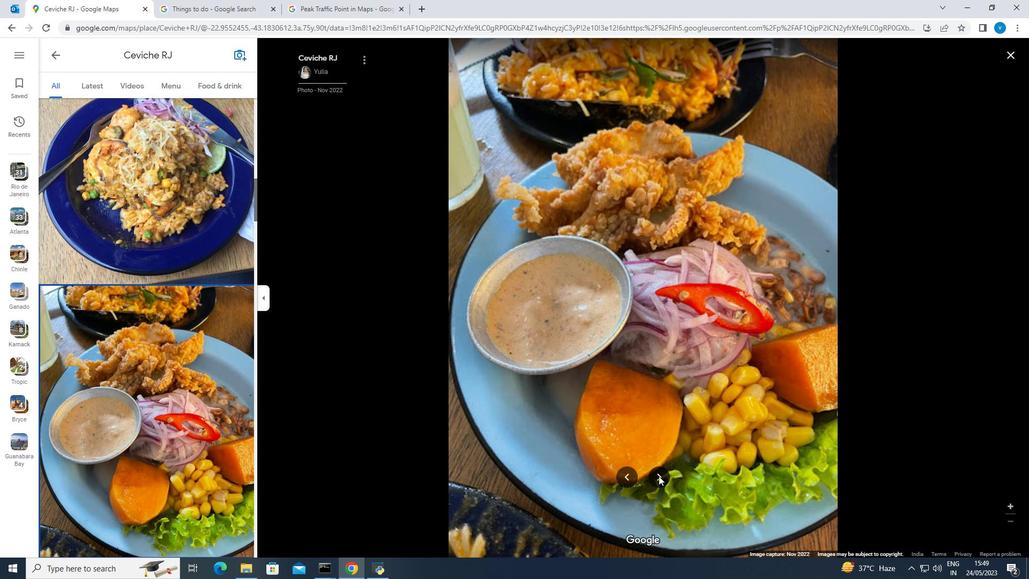 
Action: Mouse pressed left at (658, 476)
Screenshot: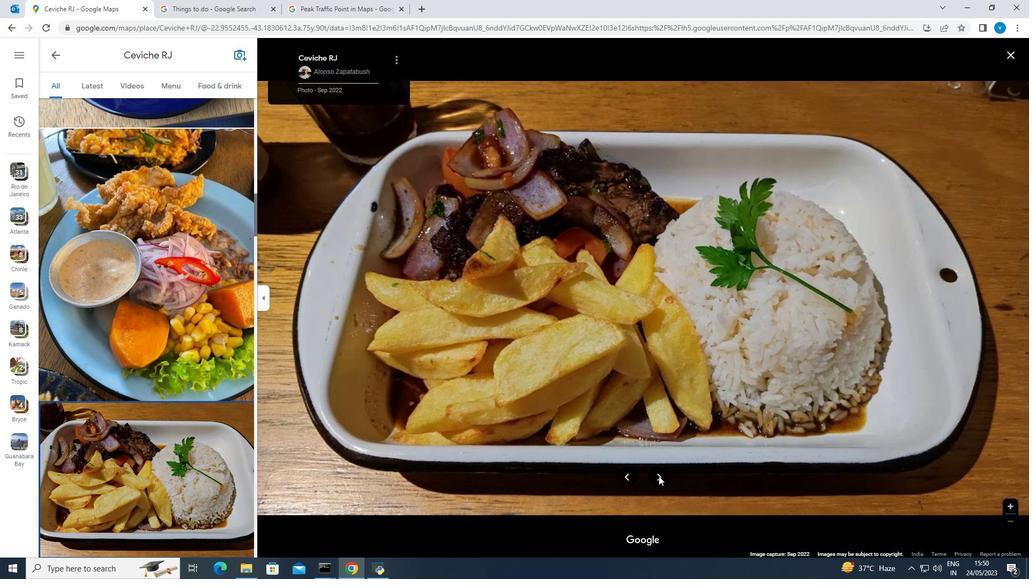 
Action: Mouse pressed left at (658, 476)
Screenshot: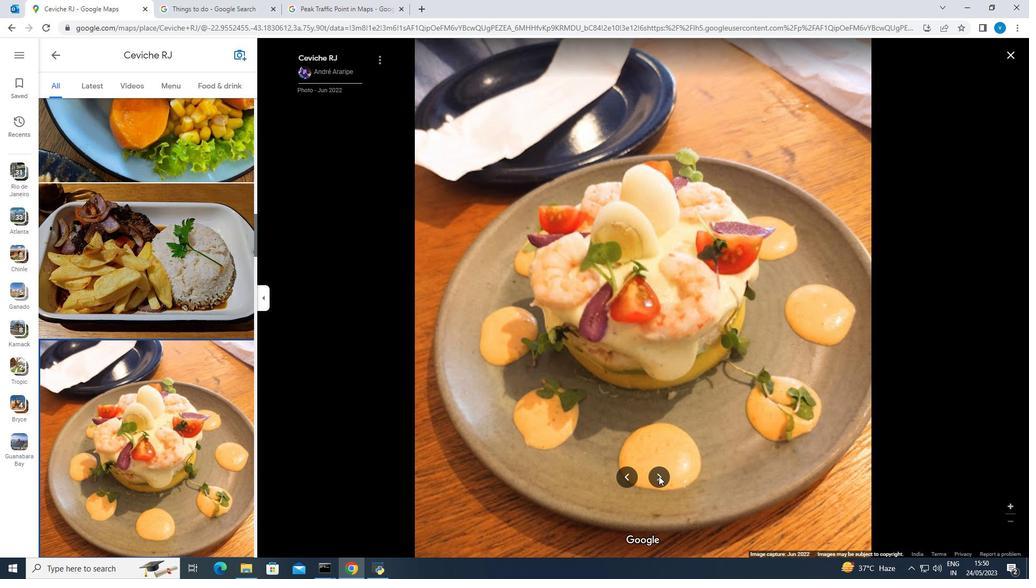 
Action: Mouse pressed left at (658, 476)
Screenshot: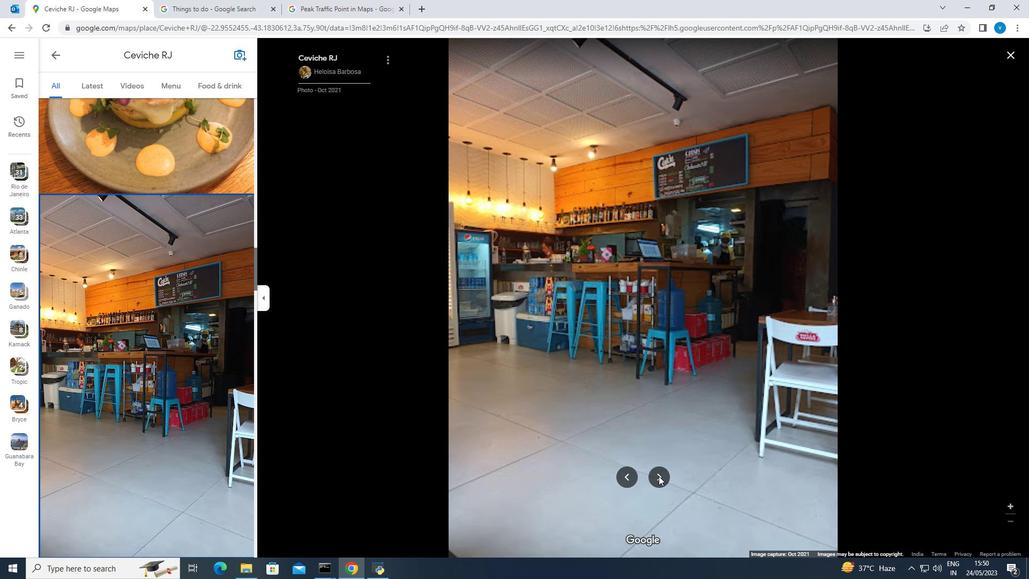 
Action: Mouse pressed left at (658, 476)
Screenshot: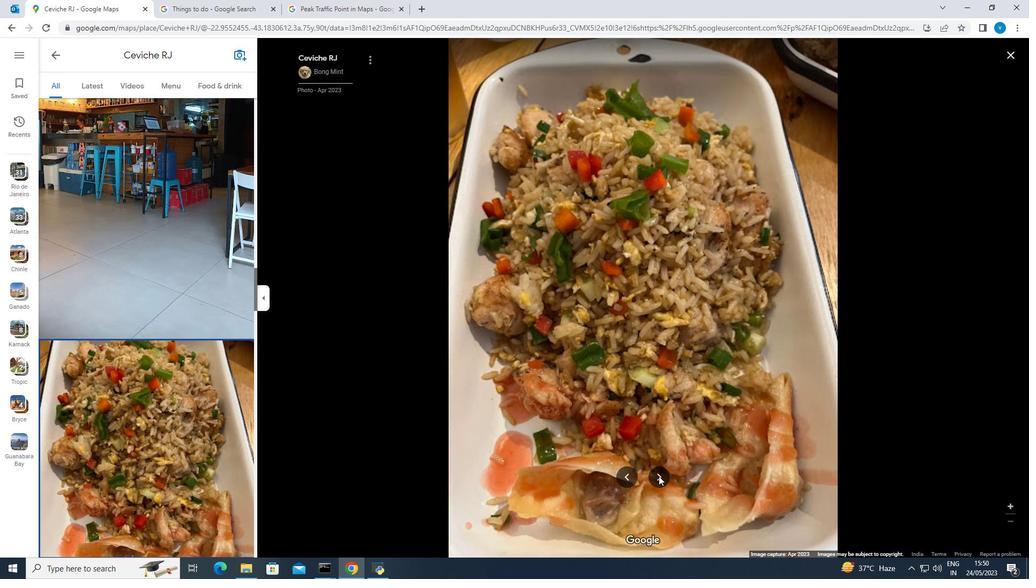 
Action: Mouse moved to (658, 476)
Screenshot: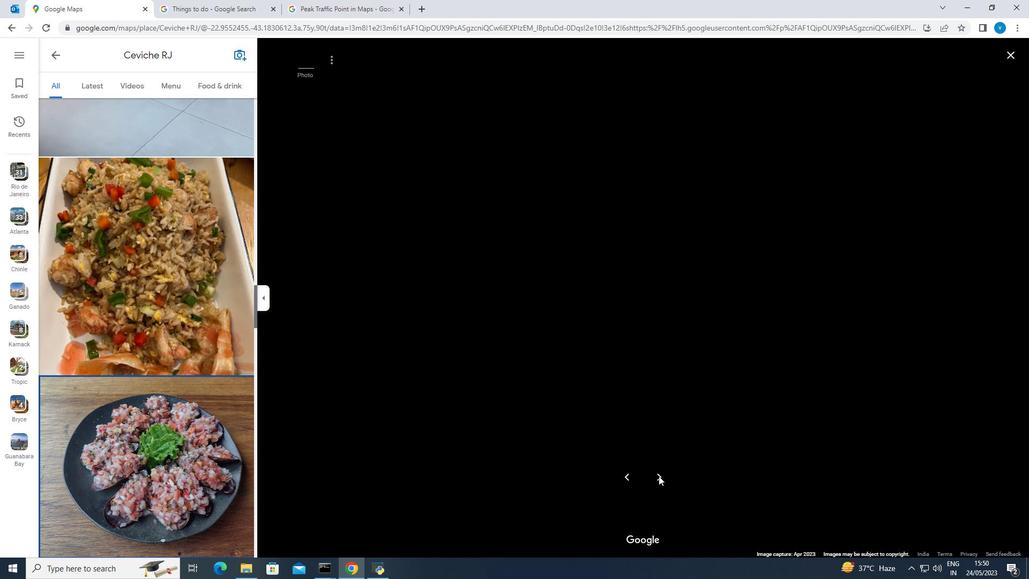 
Action: Mouse pressed left at (658, 476)
Screenshot: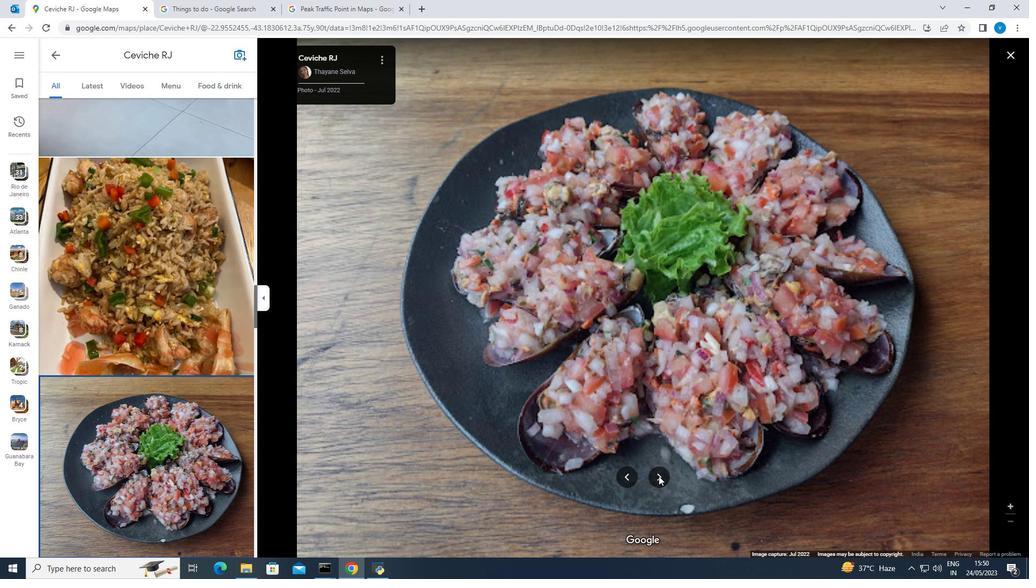 
Action: Mouse moved to (656, 476)
Screenshot: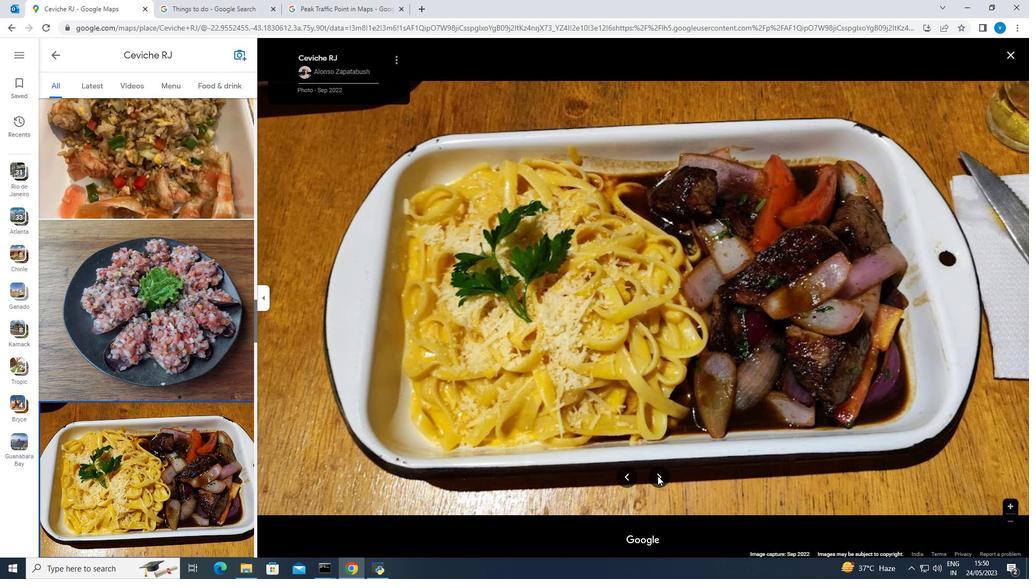 
Action: Mouse pressed left at (656, 476)
Screenshot: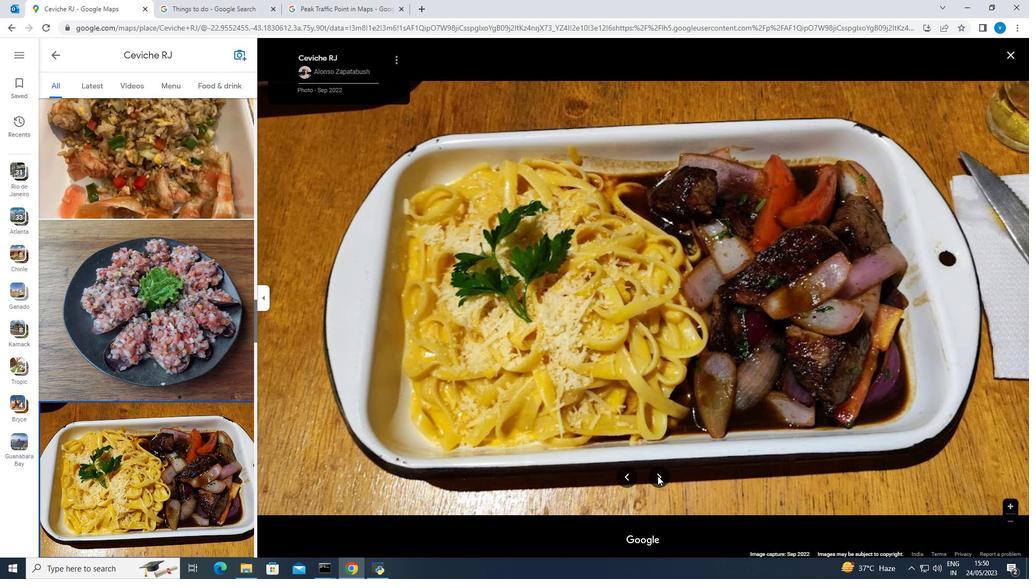 
Action: Mouse moved to (652, 475)
Screenshot: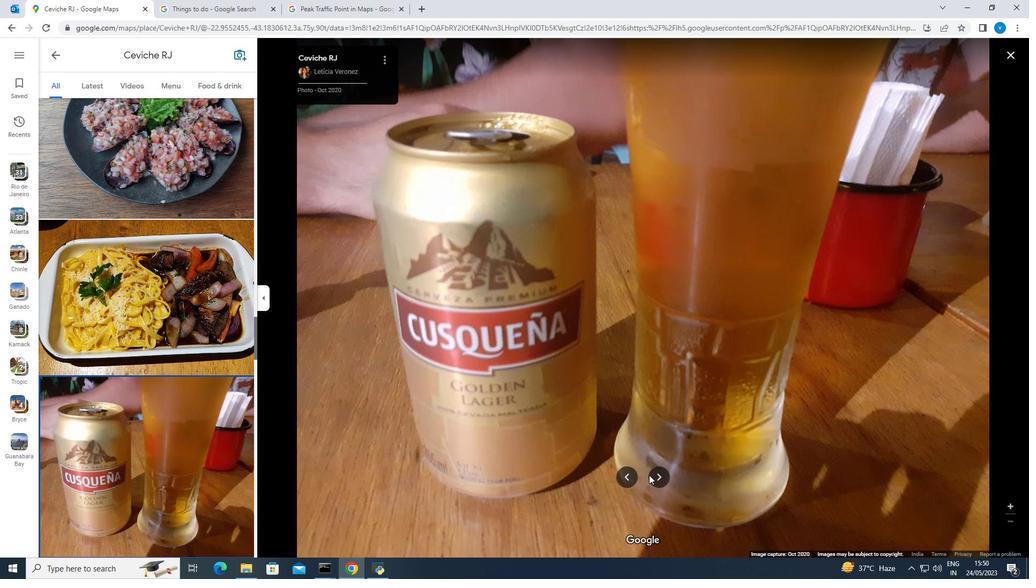 
Action: Mouse pressed left at (652, 475)
Screenshot: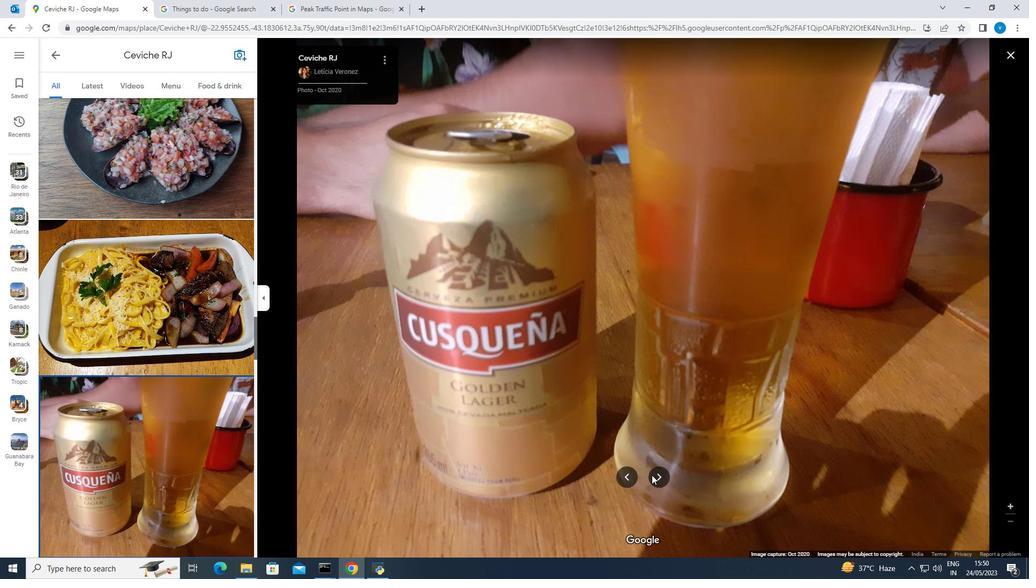 
Action: Mouse moved to (659, 477)
Screenshot: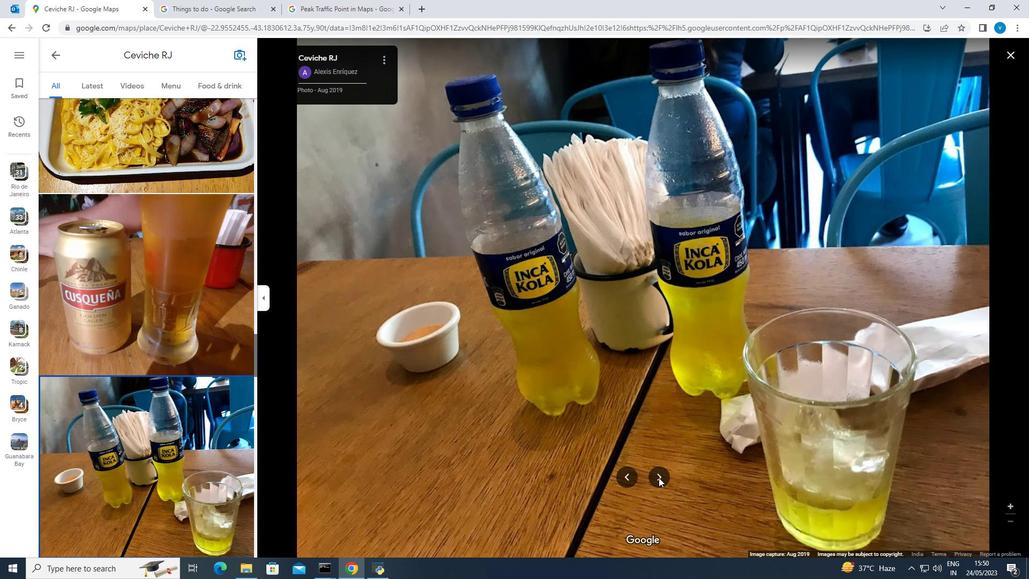 
Action: Mouse pressed left at (659, 477)
Screenshot: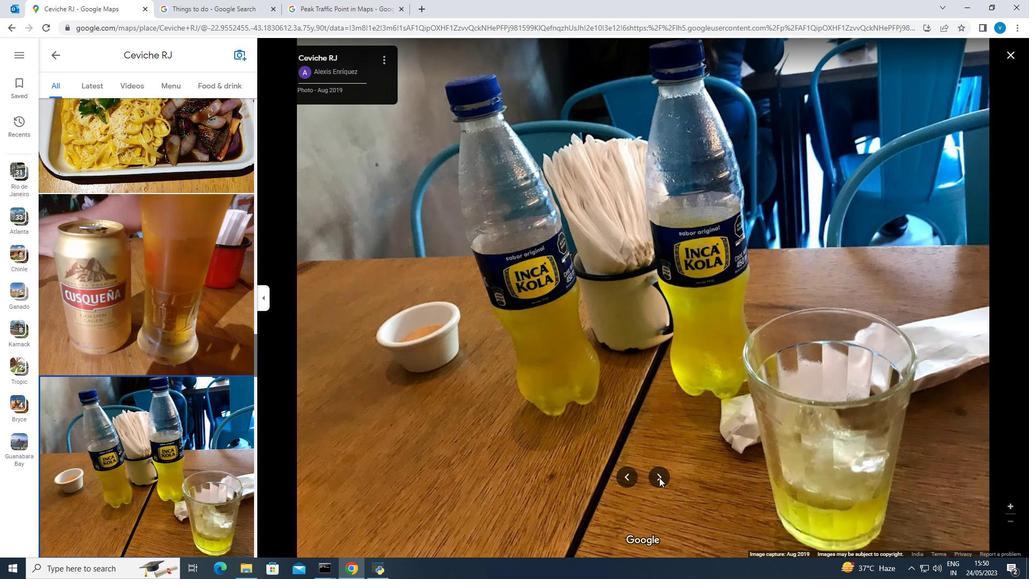 
Action: Mouse moved to (54, 50)
Screenshot: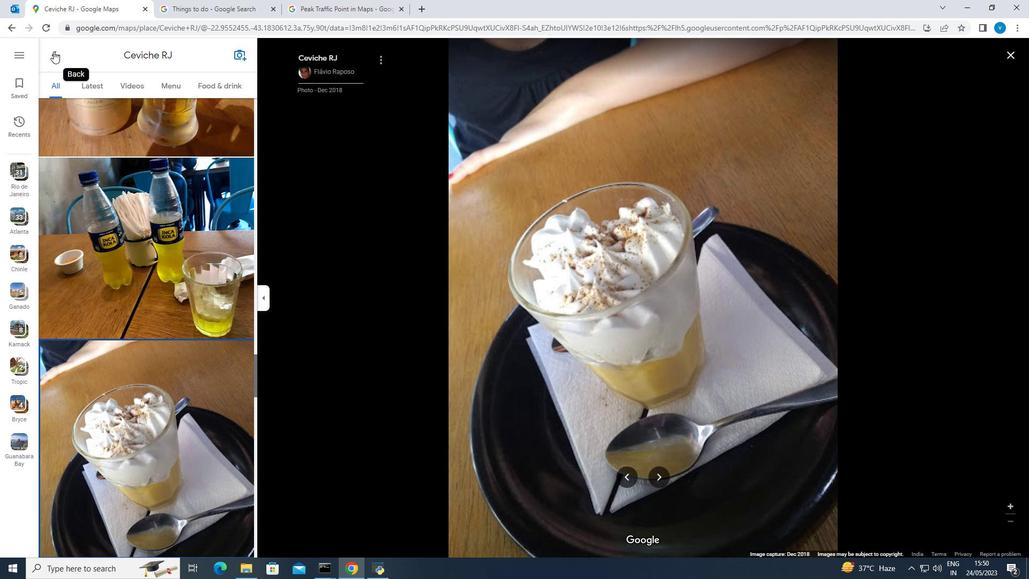
Action: Mouse pressed left at (54, 50)
Screenshot: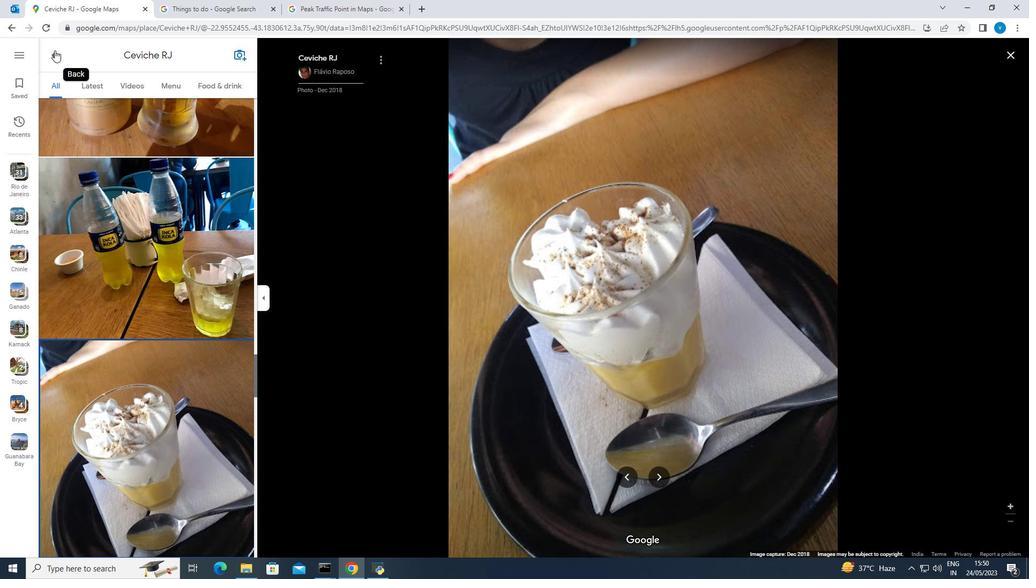 
Action: Mouse moved to (678, 301)
Screenshot: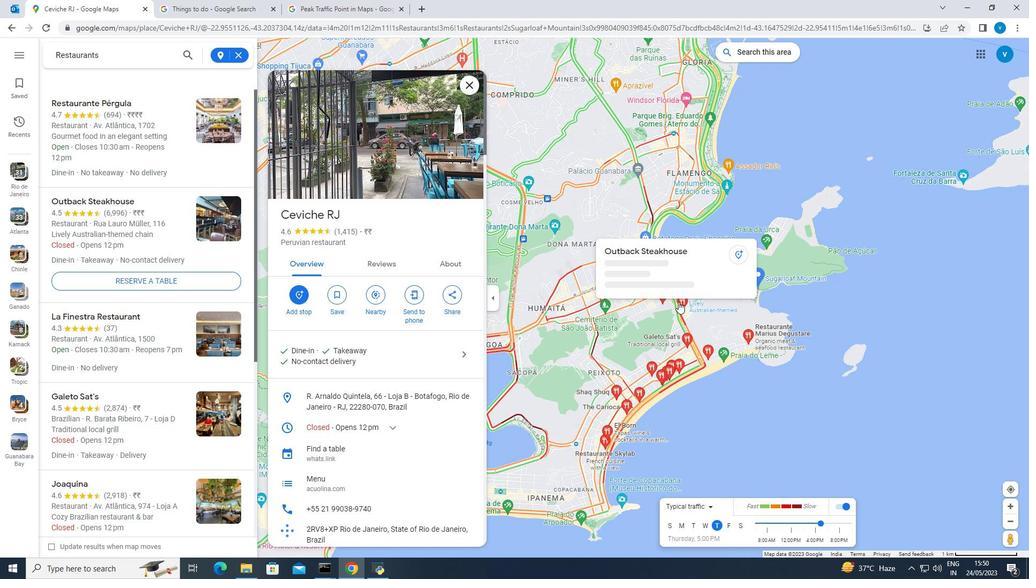 
Action: Mouse pressed left at (678, 301)
Screenshot: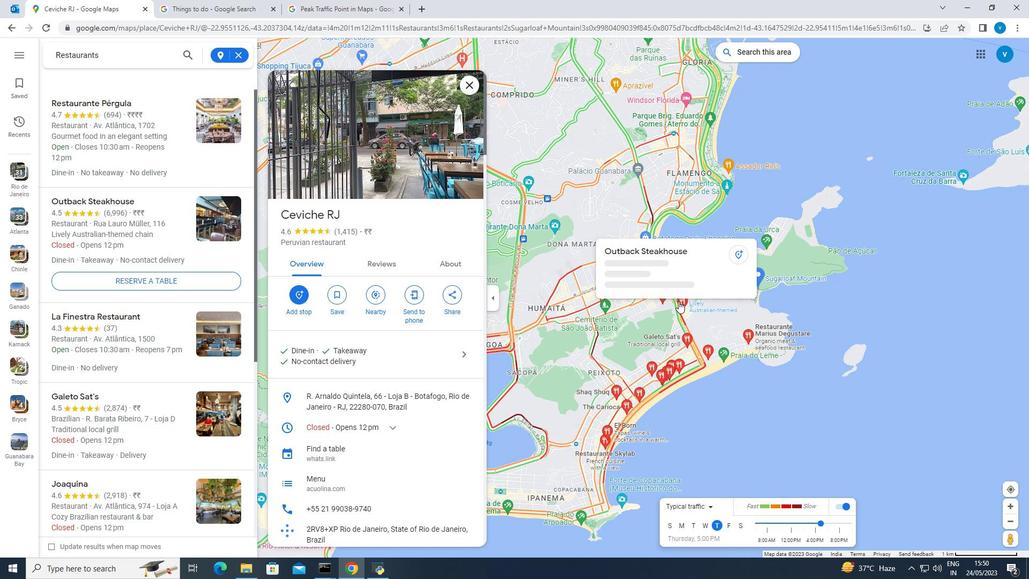 
Action: Mouse moved to (421, 255)
Screenshot: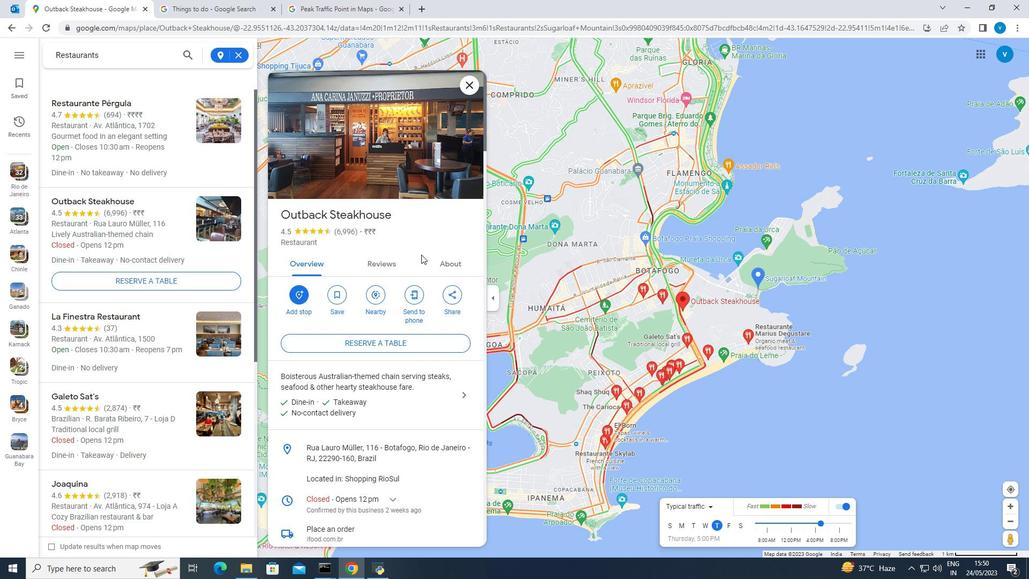 
Action: Mouse scrolled (421, 255) with delta (0, 0)
Screenshot: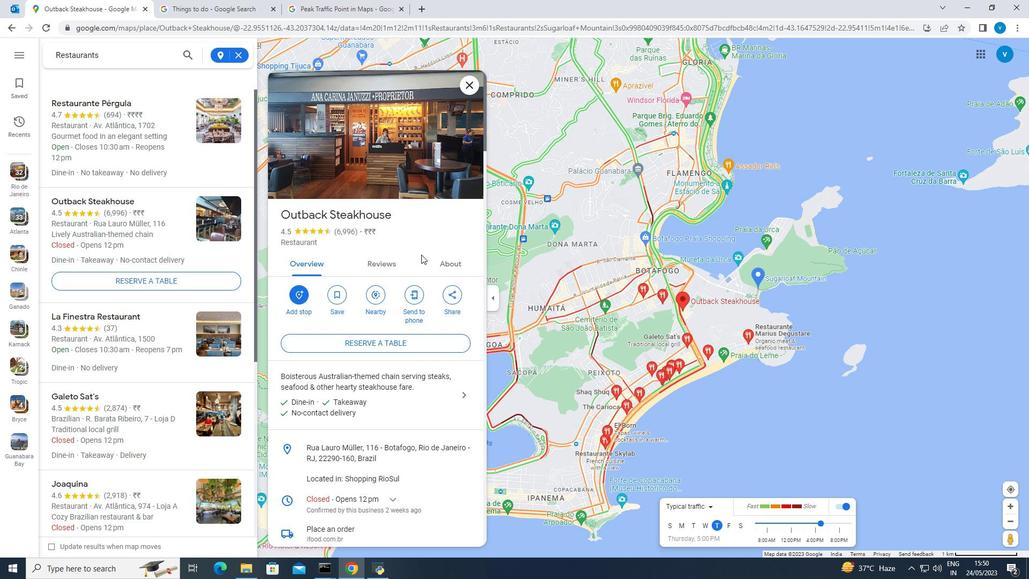 
Action: Mouse scrolled (421, 255) with delta (0, 0)
Screenshot: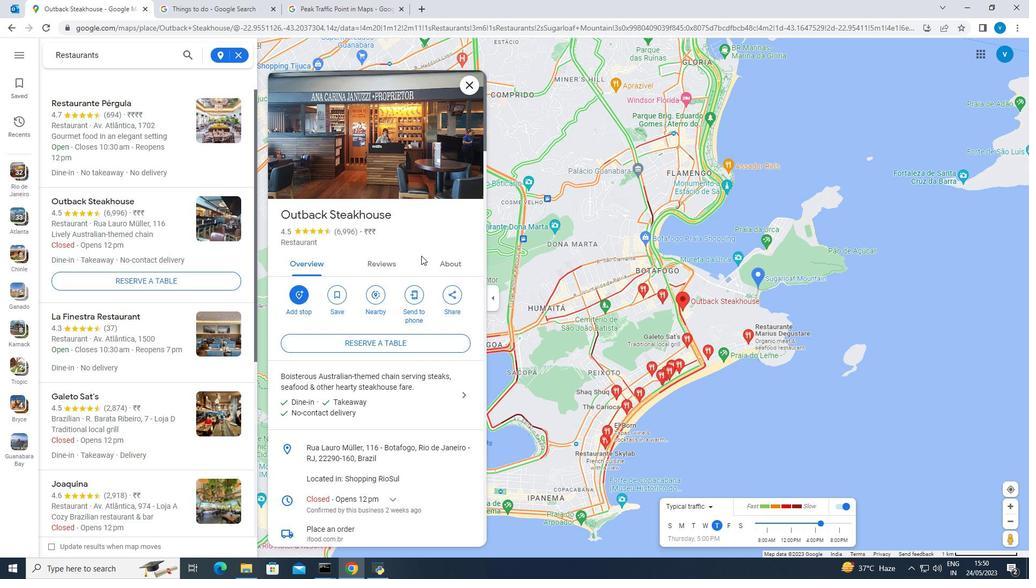 
Action: Mouse moved to (426, 260)
Screenshot: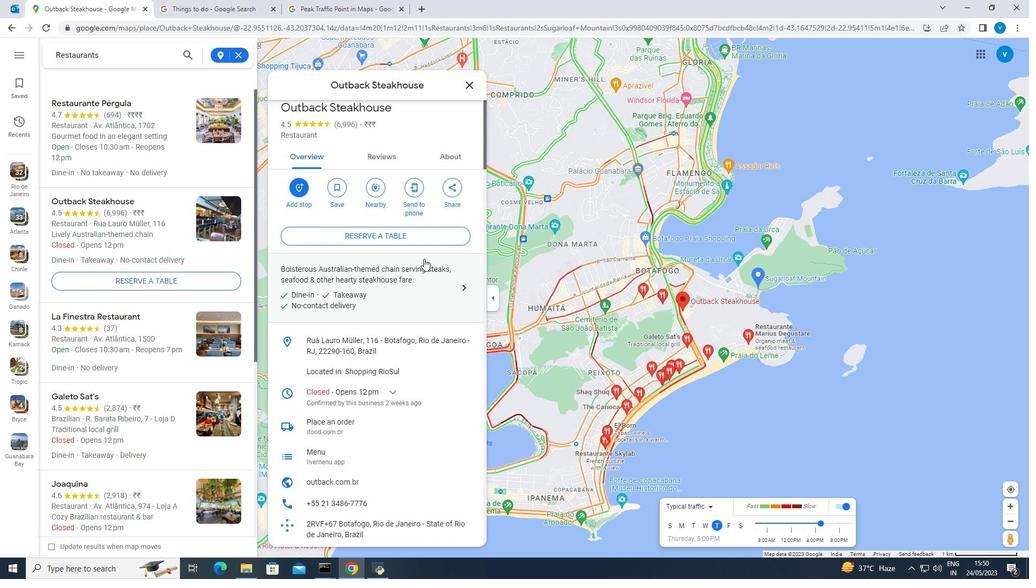 
Action: Mouse scrolled (426, 260) with delta (0, 0)
Screenshot: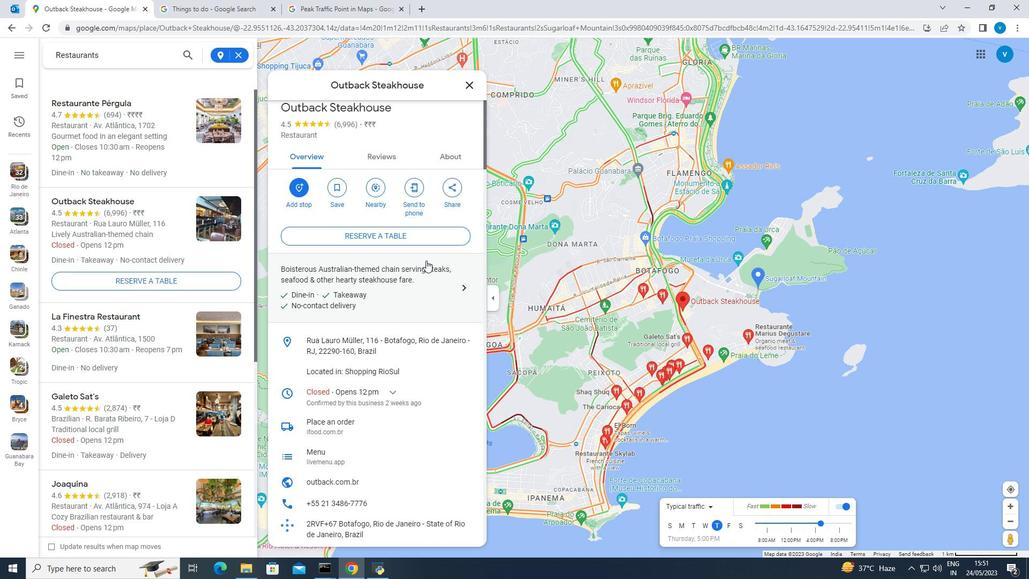 
Action: Mouse scrolled (426, 260) with delta (0, 0)
Screenshot: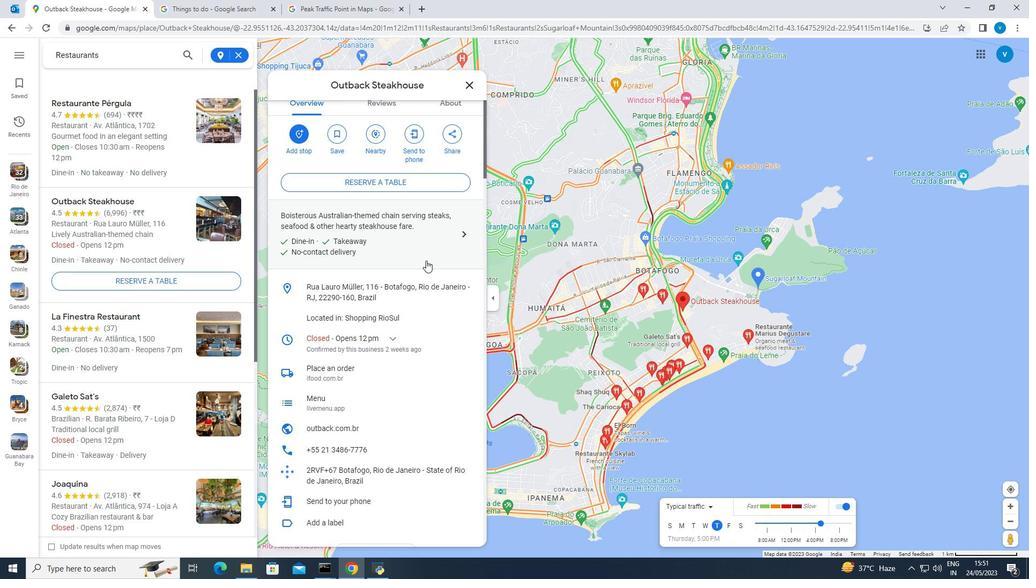 
Action: Mouse scrolled (426, 260) with delta (0, 0)
Screenshot: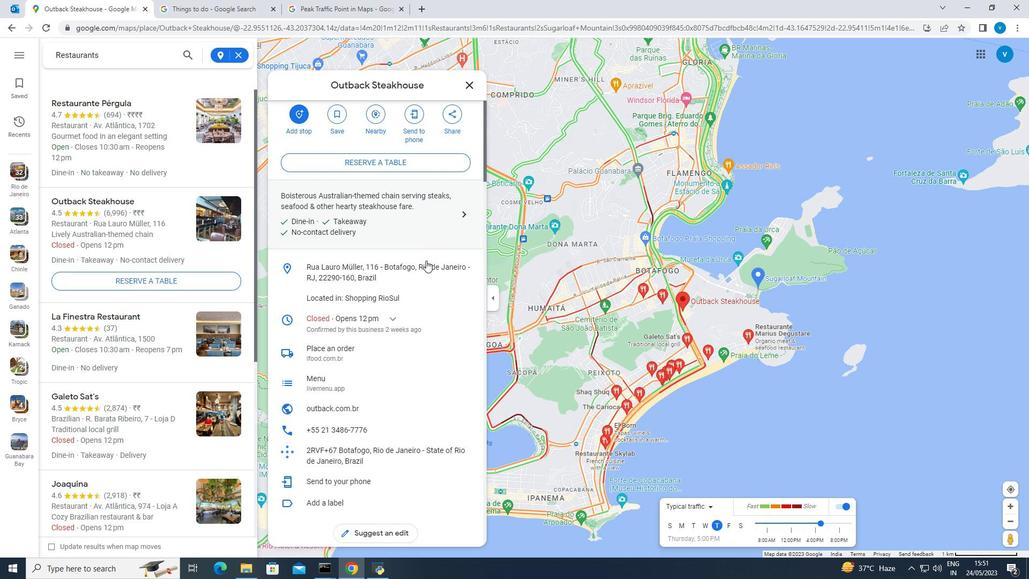 
Action: Mouse scrolled (426, 260) with delta (0, 0)
Screenshot: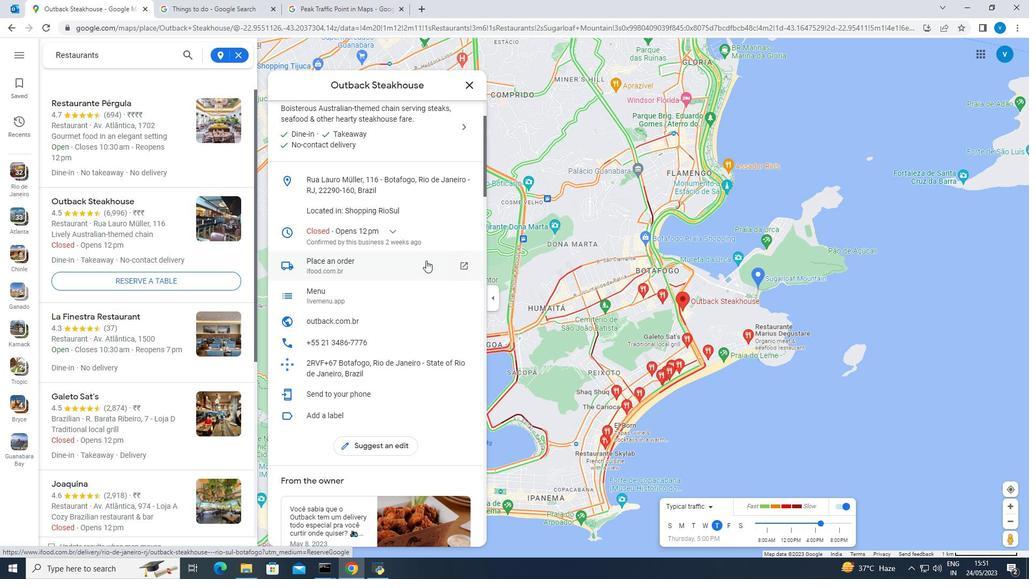 
Action: Mouse scrolled (426, 260) with delta (0, 0)
Screenshot: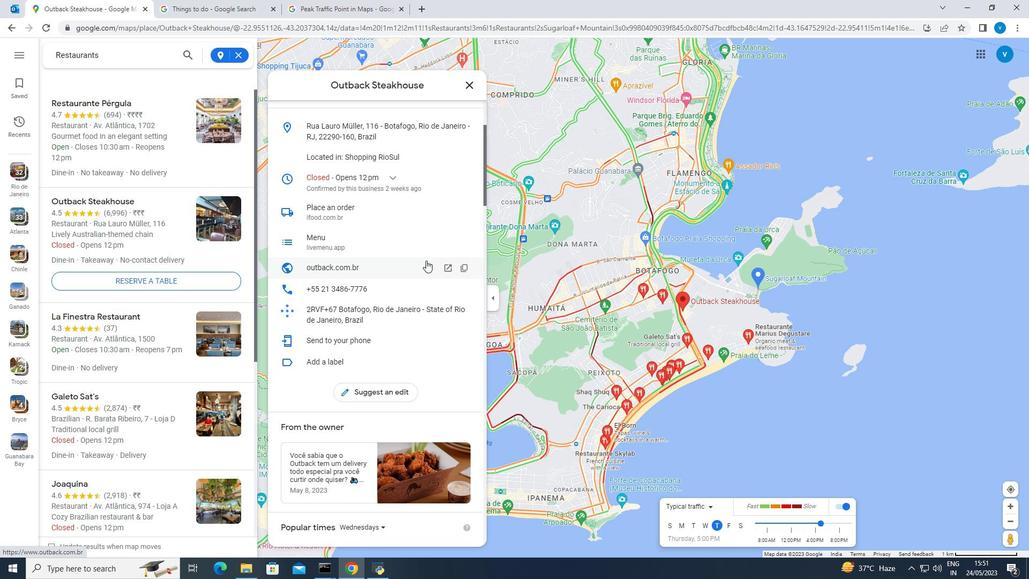 
Action: Mouse scrolled (426, 260) with delta (0, 0)
Screenshot: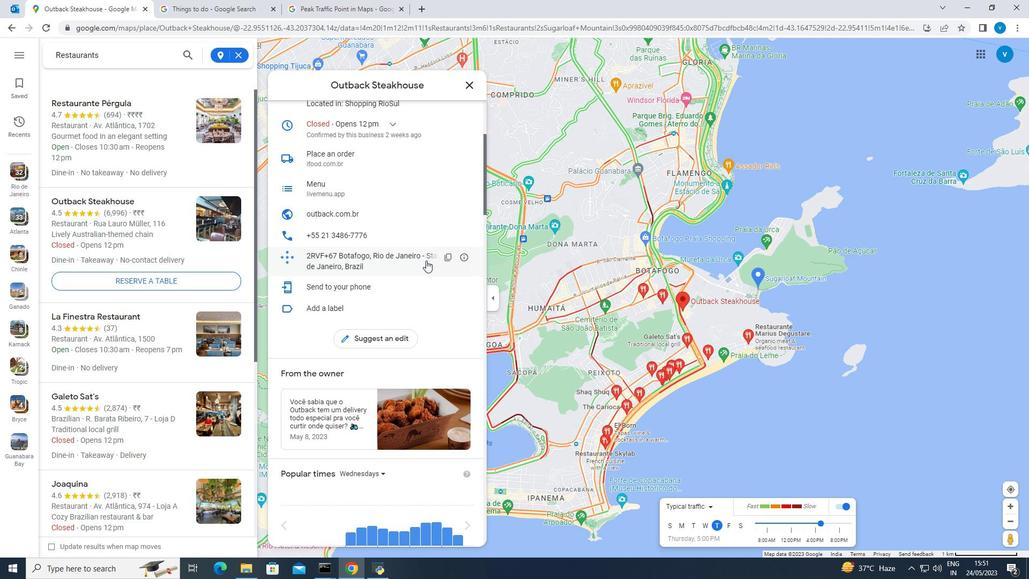 
Action: Mouse scrolled (426, 260) with delta (0, 0)
Screenshot: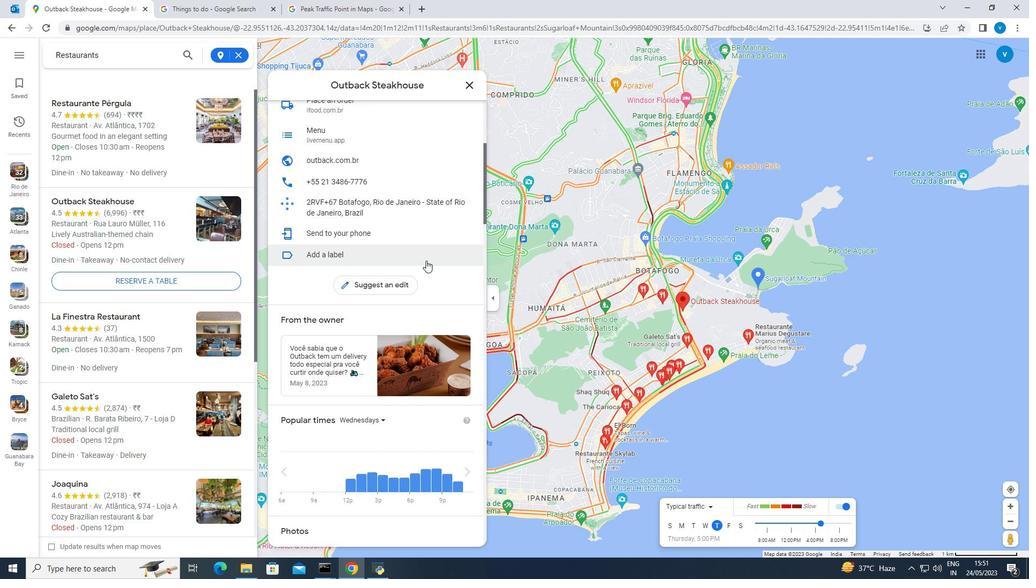 
Action: Mouse scrolled (426, 260) with delta (0, 0)
Screenshot: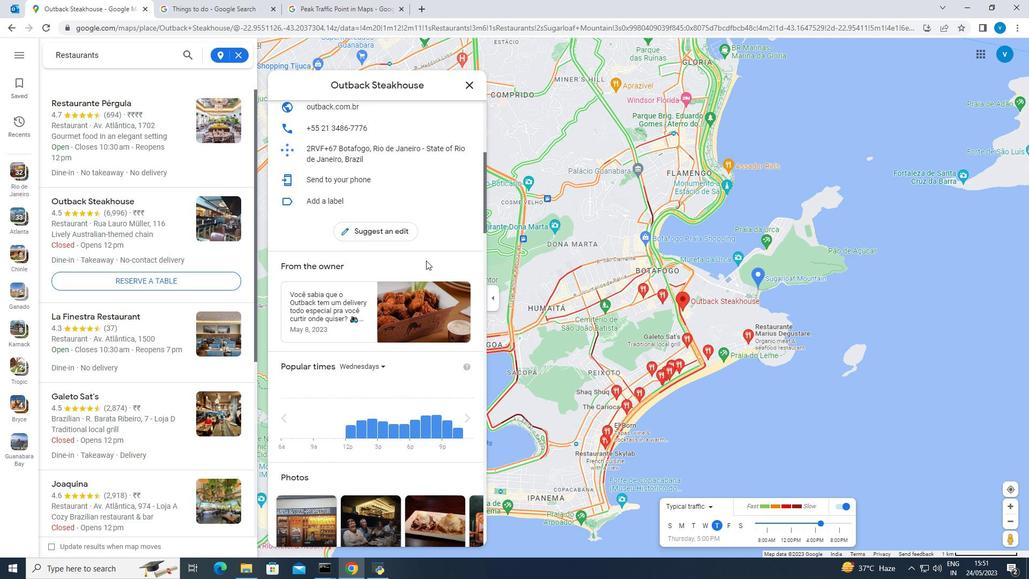 
Action: Mouse scrolled (426, 260) with delta (0, 0)
Screenshot: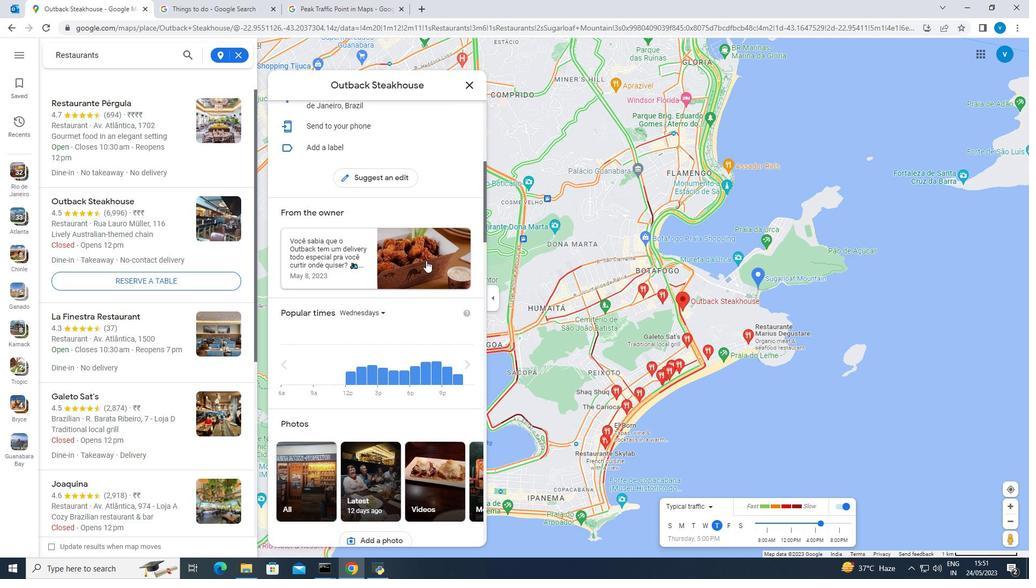 
Action: Mouse scrolled (426, 260) with delta (0, 0)
Screenshot: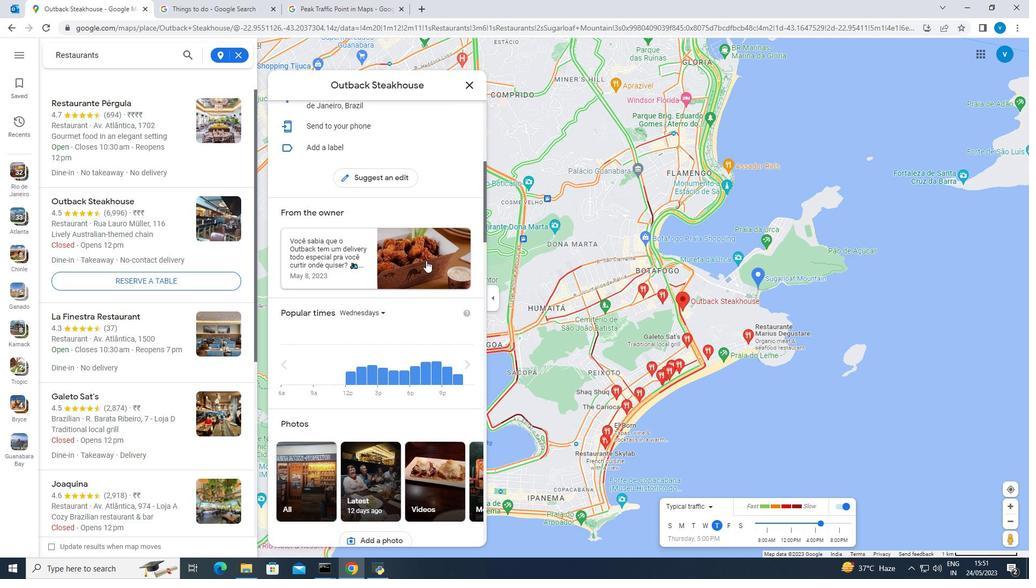
Action: Mouse scrolled (426, 260) with delta (0, 0)
Screenshot: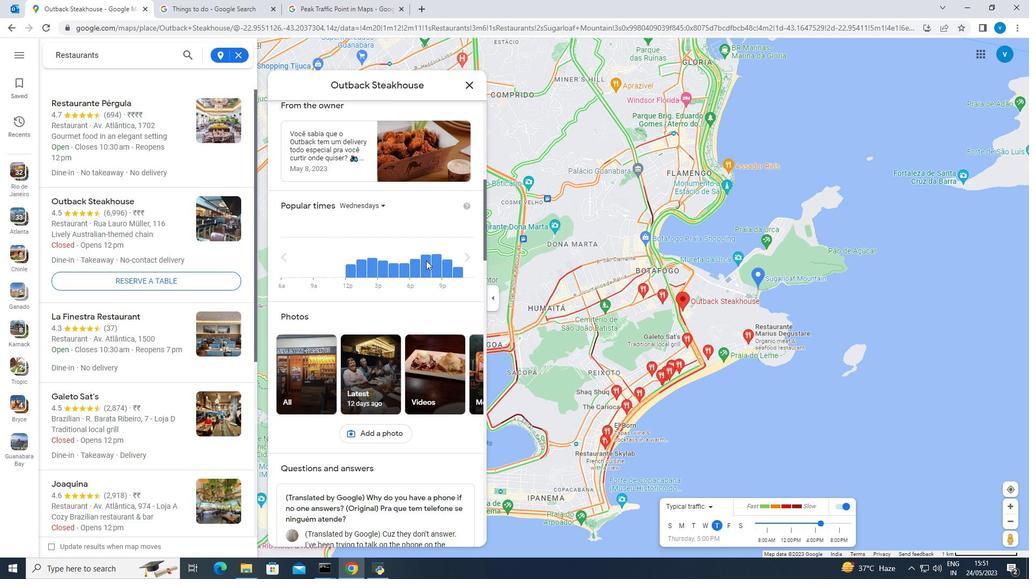 
Action: Mouse scrolled (426, 260) with delta (0, 0)
Screenshot: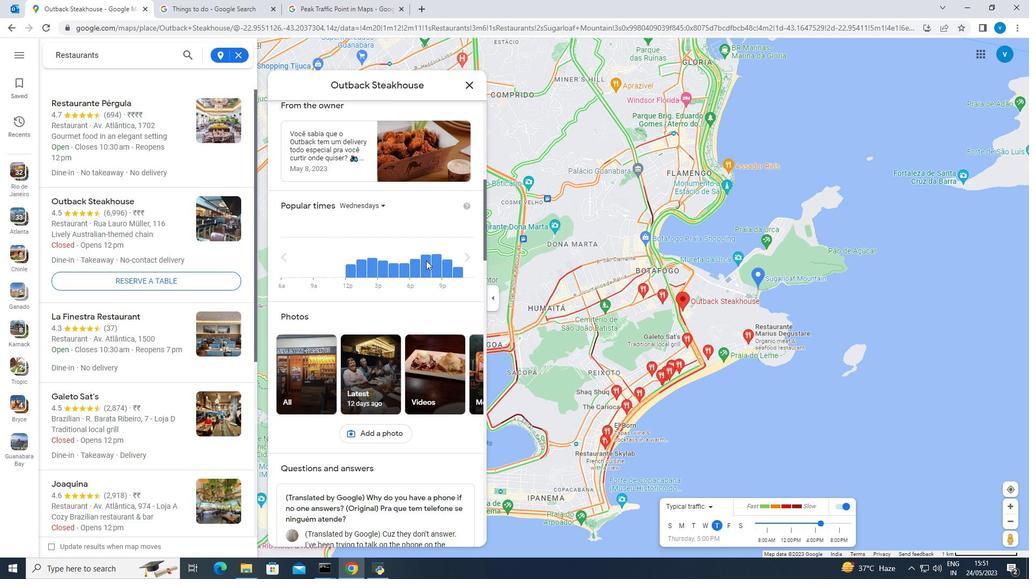 
Action: Mouse scrolled (426, 260) with delta (0, 0)
Screenshot: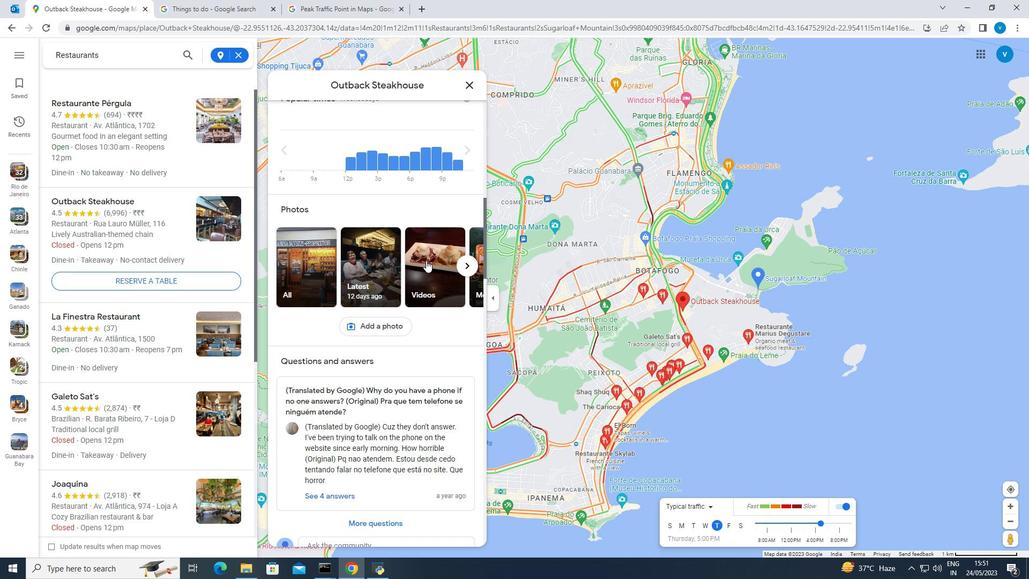 
Action: Mouse scrolled (426, 260) with delta (0, 0)
Screenshot: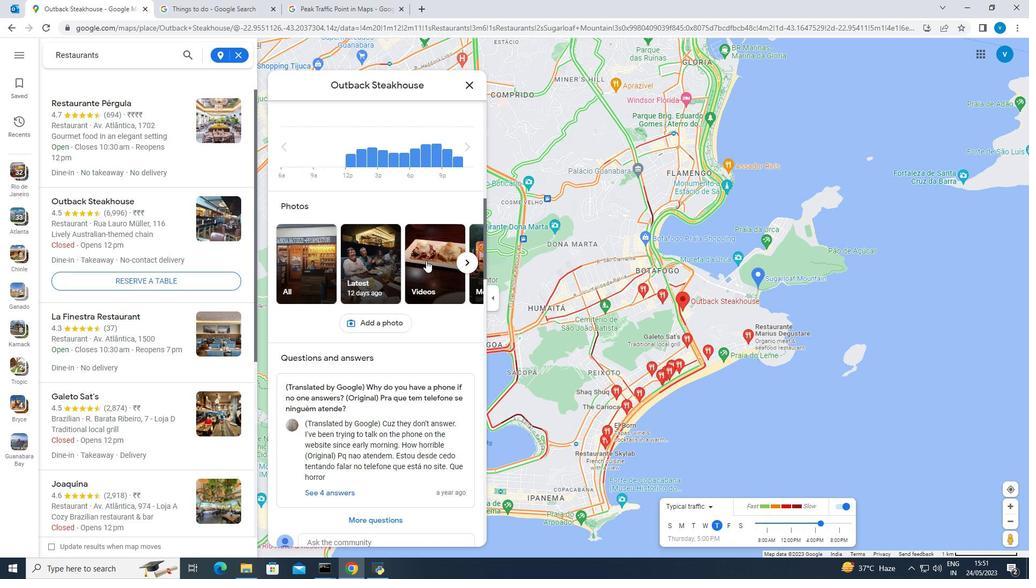 
Action: Mouse scrolled (426, 260) with delta (0, 0)
Screenshot: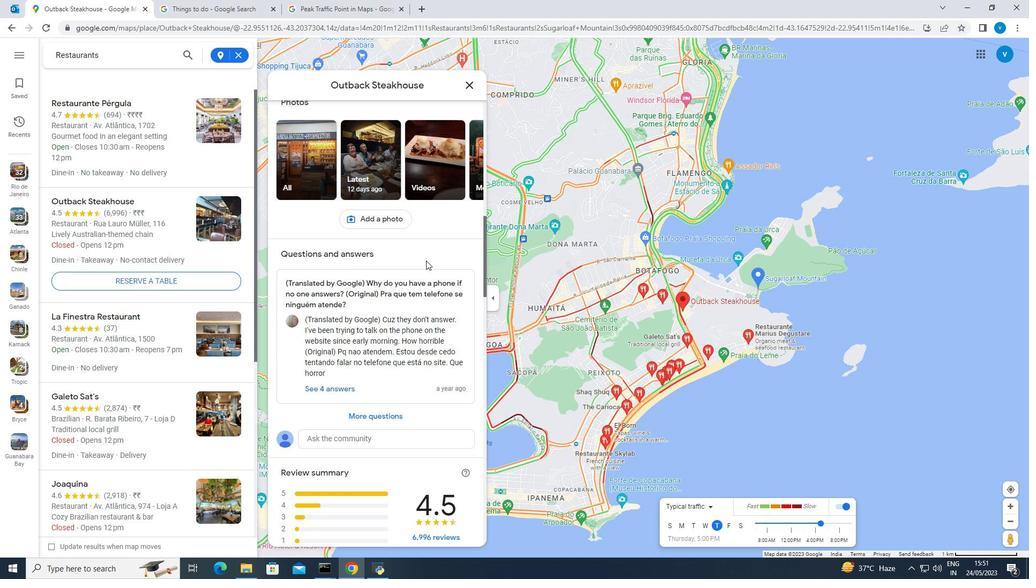 
Action: Mouse scrolled (426, 260) with delta (0, 0)
Screenshot: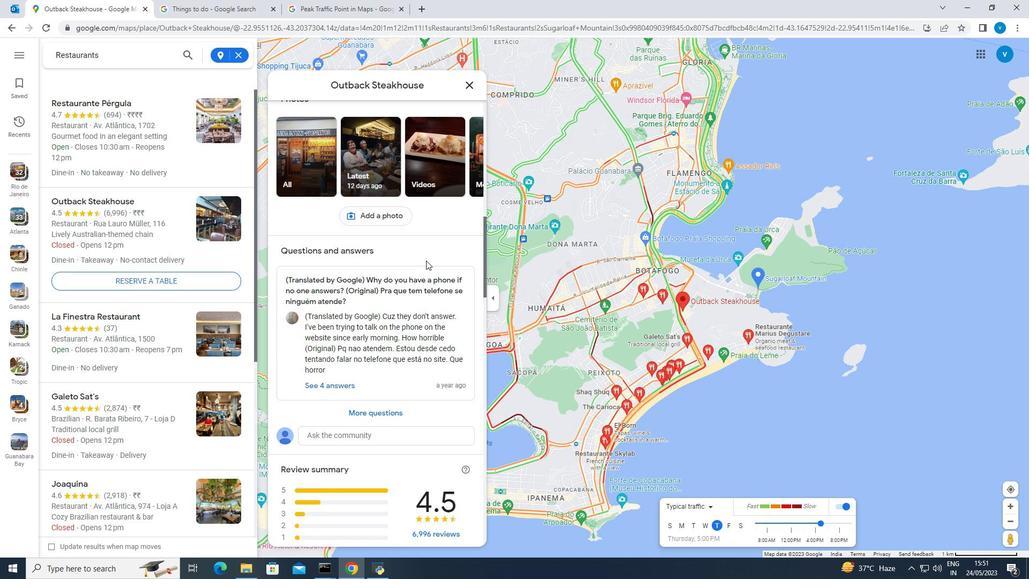 
Action: Mouse scrolled (426, 260) with delta (0, 0)
Screenshot: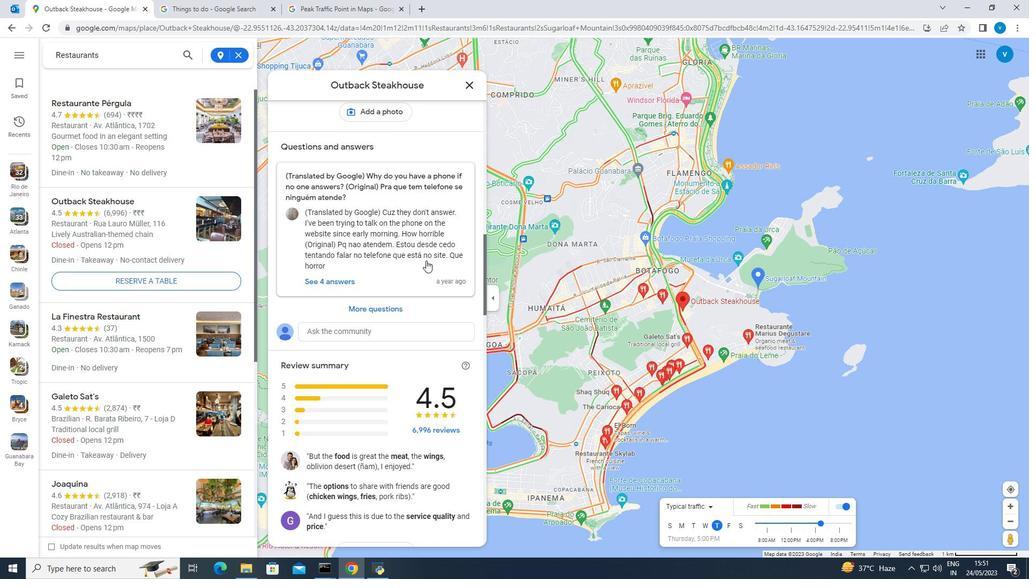 
Action: Mouse scrolled (426, 260) with delta (0, 0)
Screenshot: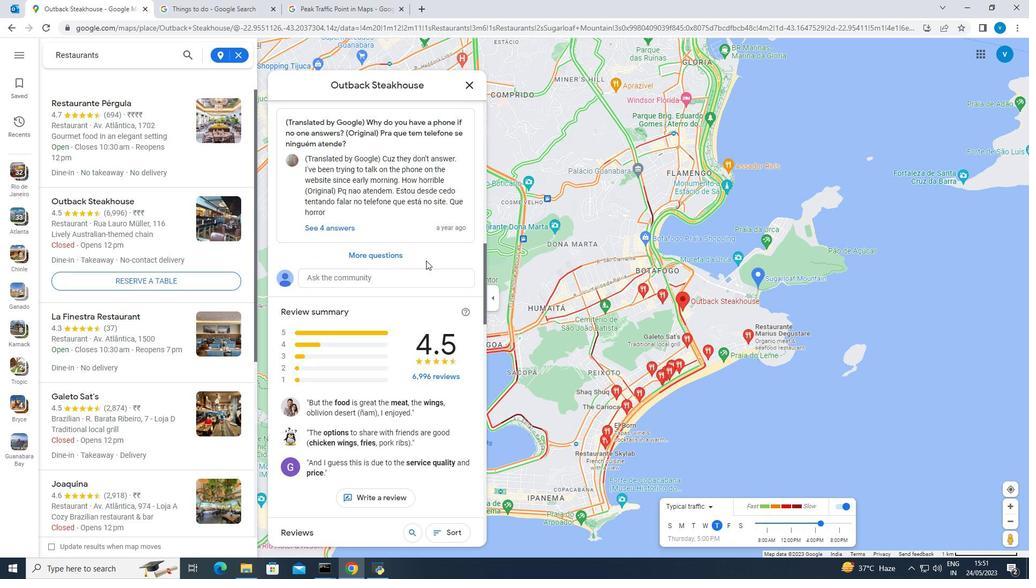 
Action: Mouse scrolled (426, 260) with delta (0, 0)
Screenshot: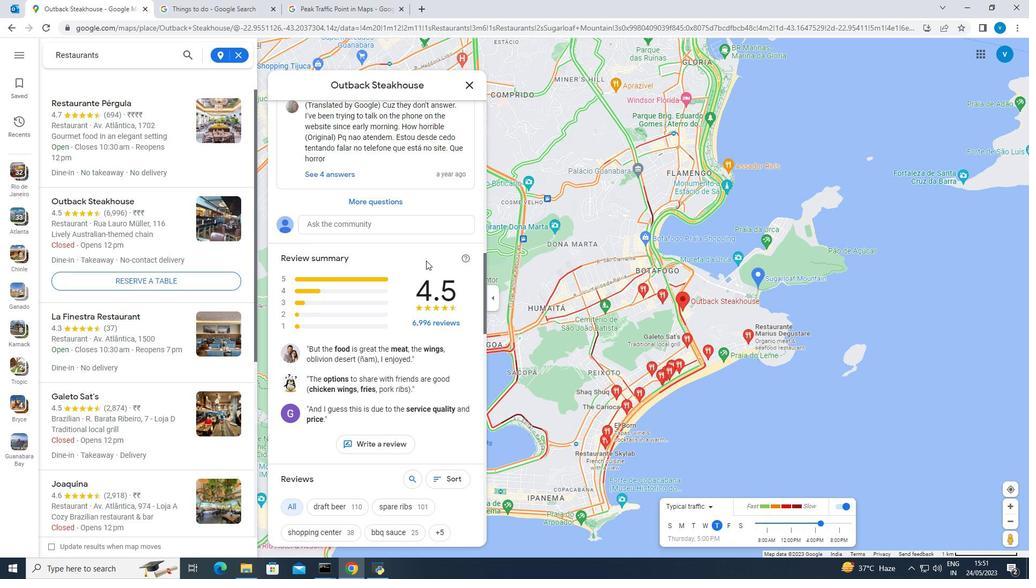 
Action: Mouse moved to (418, 278)
Screenshot: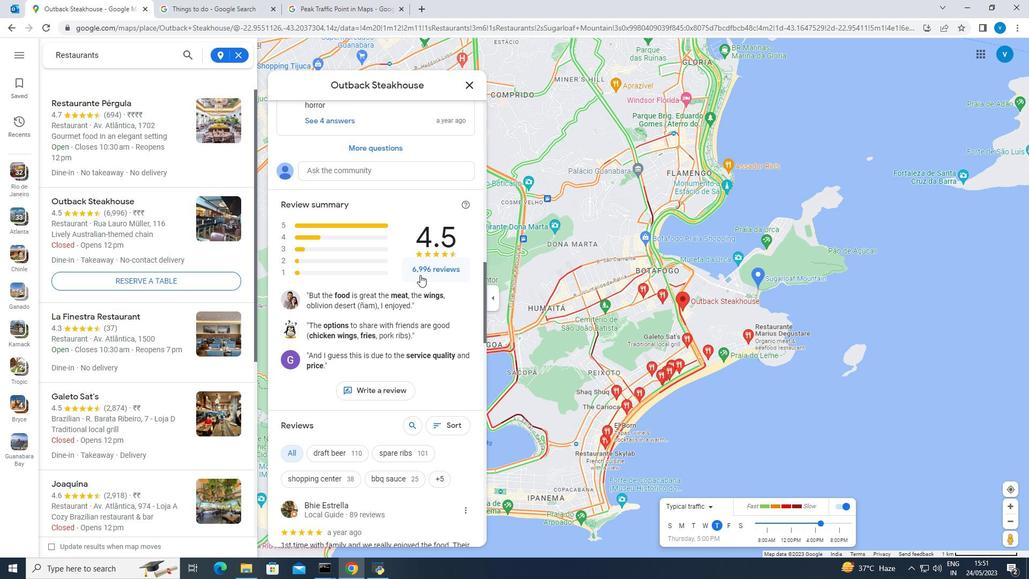 
Action: Mouse scrolled (418, 277) with delta (0, 0)
Screenshot: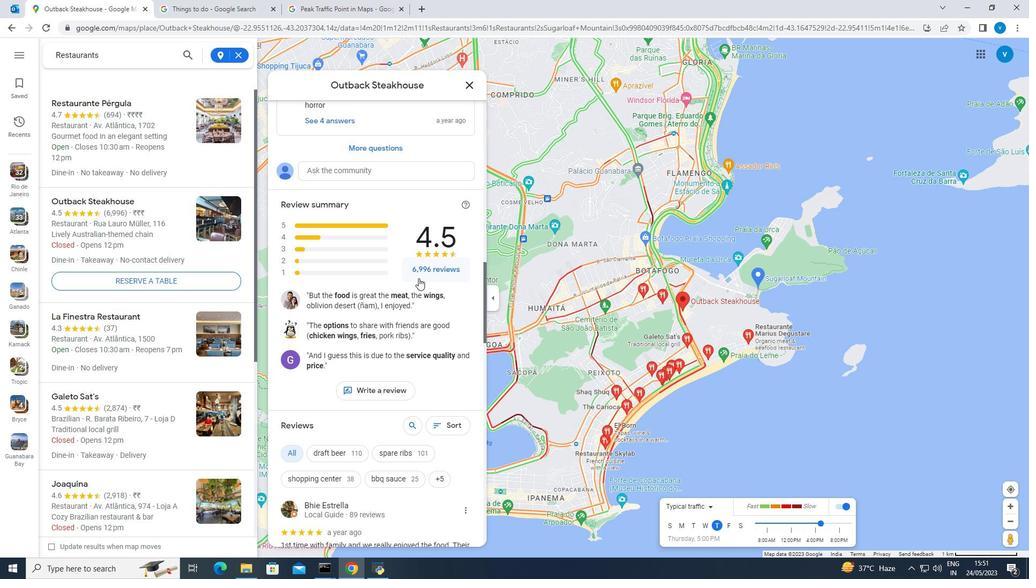 
Action: Mouse moved to (418, 278)
Screenshot: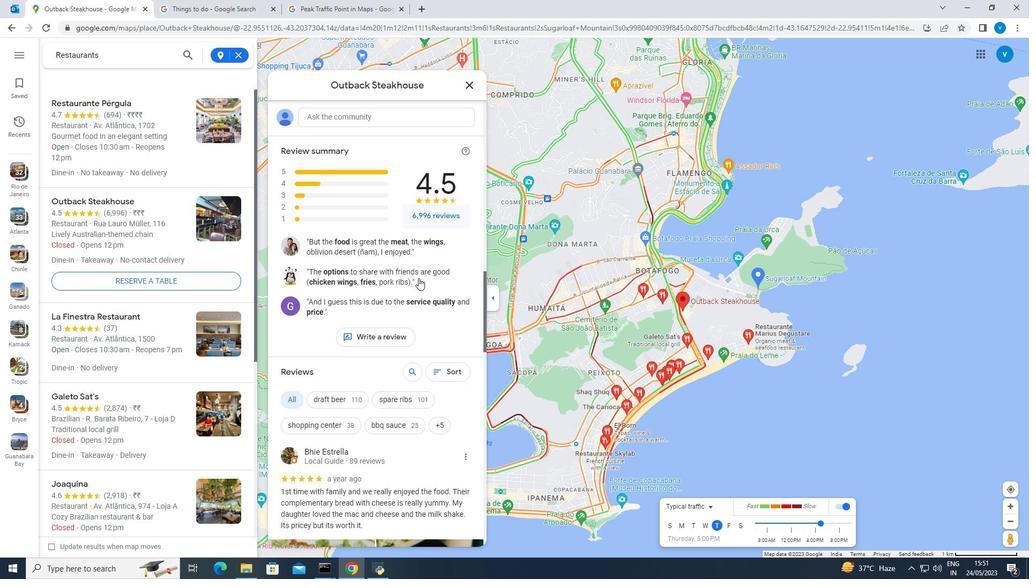 
Action: Mouse scrolled (418, 277) with delta (0, 0)
Screenshot: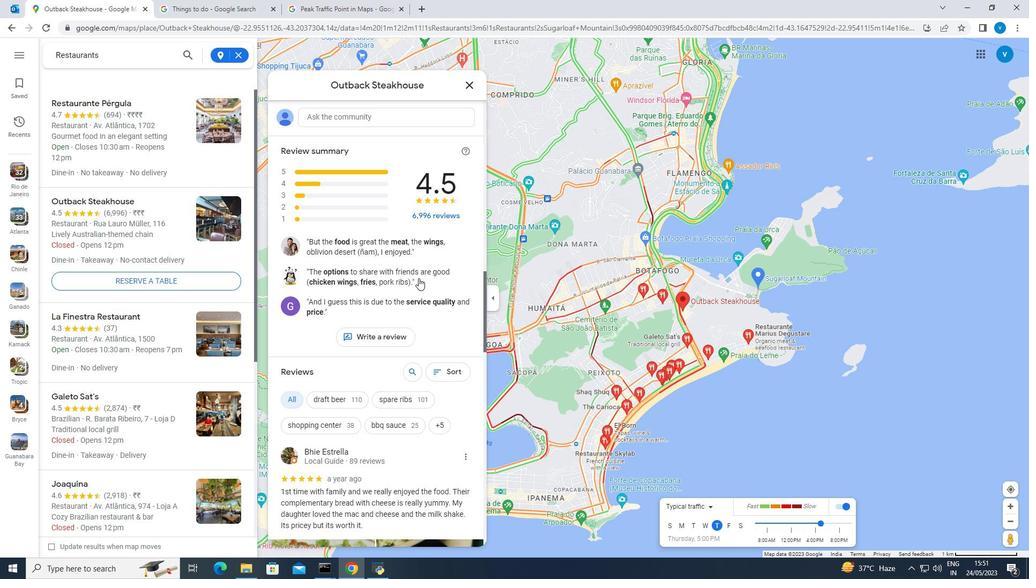 
Action: Mouse scrolled (418, 277) with delta (0, 0)
Screenshot: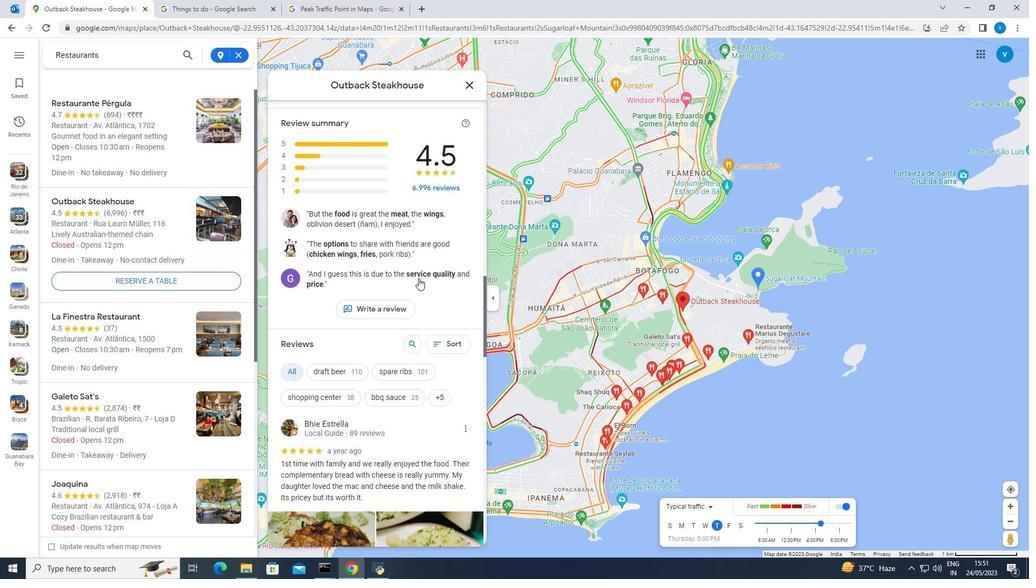 
Action: Mouse moved to (420, 277)
Screenshot: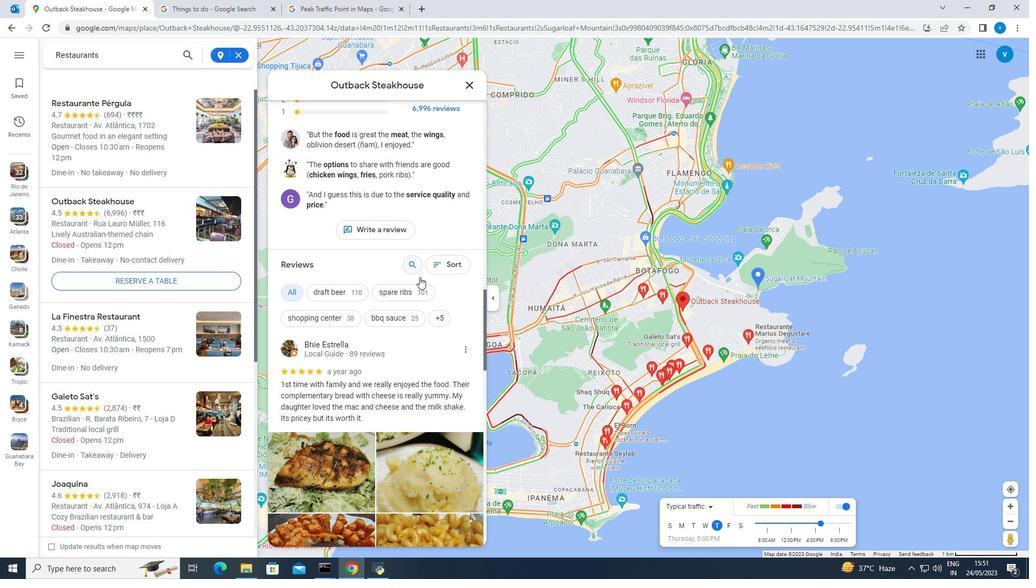 
Action: Mouse scrolled (420, 276) with delta (0, 0)
Screenshot: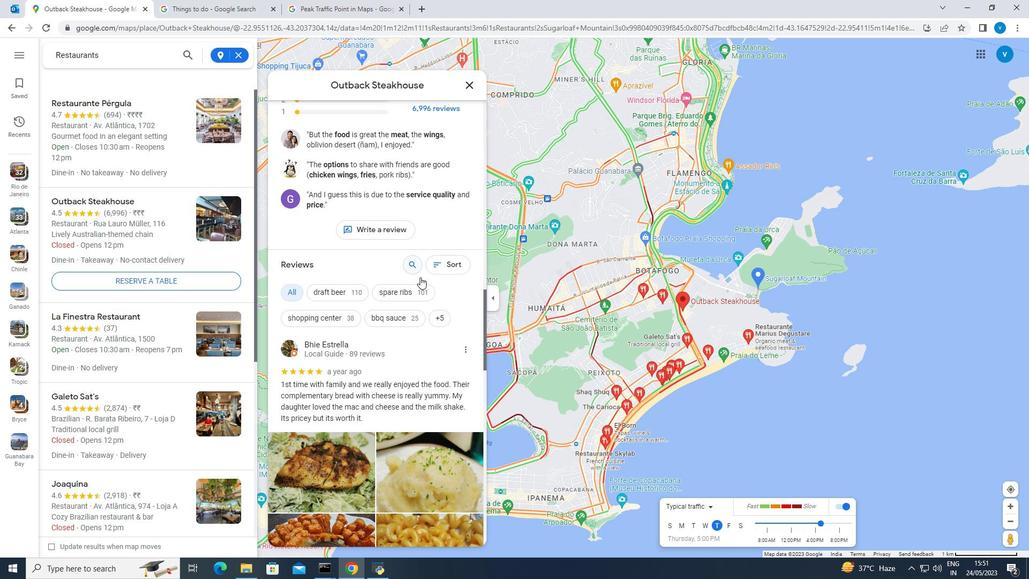 
Action: Mouse scrolled (420, 276) with delta (0, 0)
Screenshot: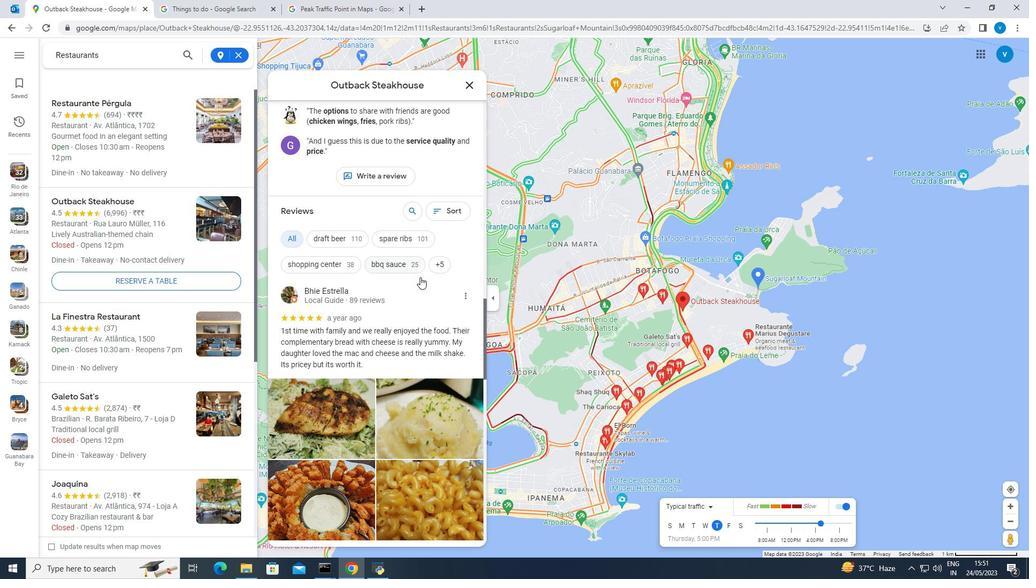 
Action: Mouse scrolled (420, 276) with delta (0, 0)
Screenshot: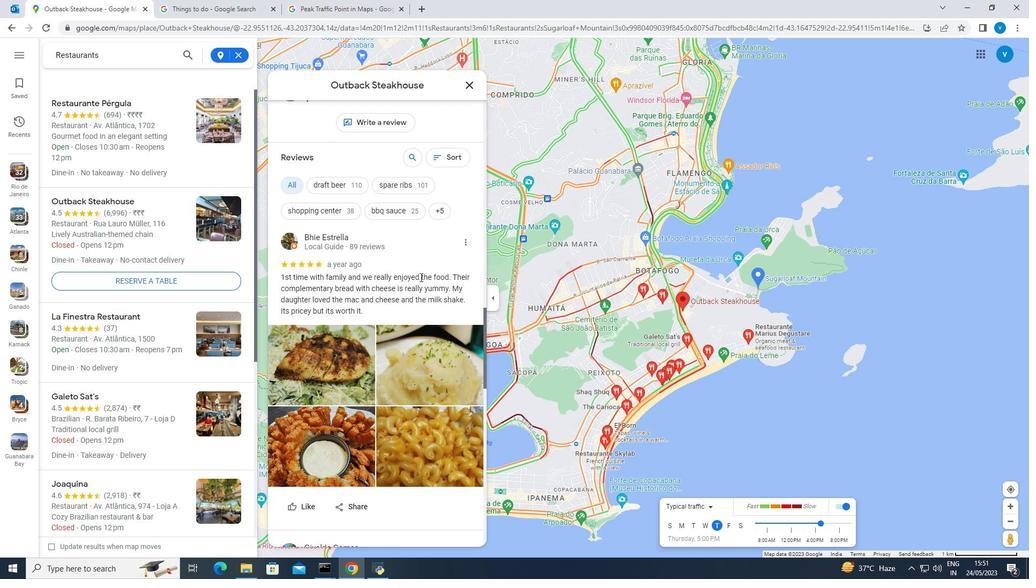 
Action: Mouse scrolled (420, 277) with delta (0, 0)
Screenshot: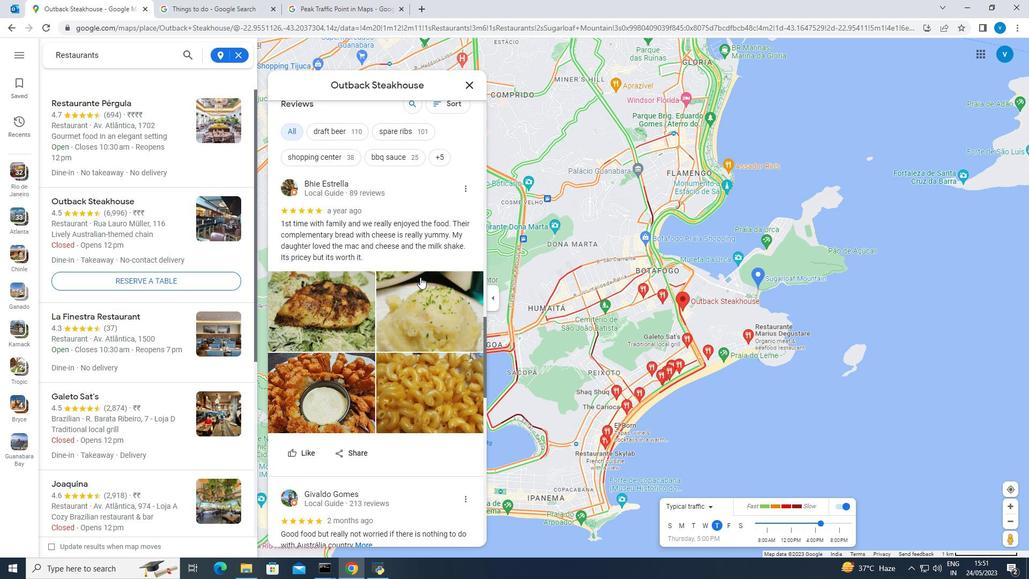 
Action: Mouse scrolled (420, 277) with delta (0, 0)
Screenshot: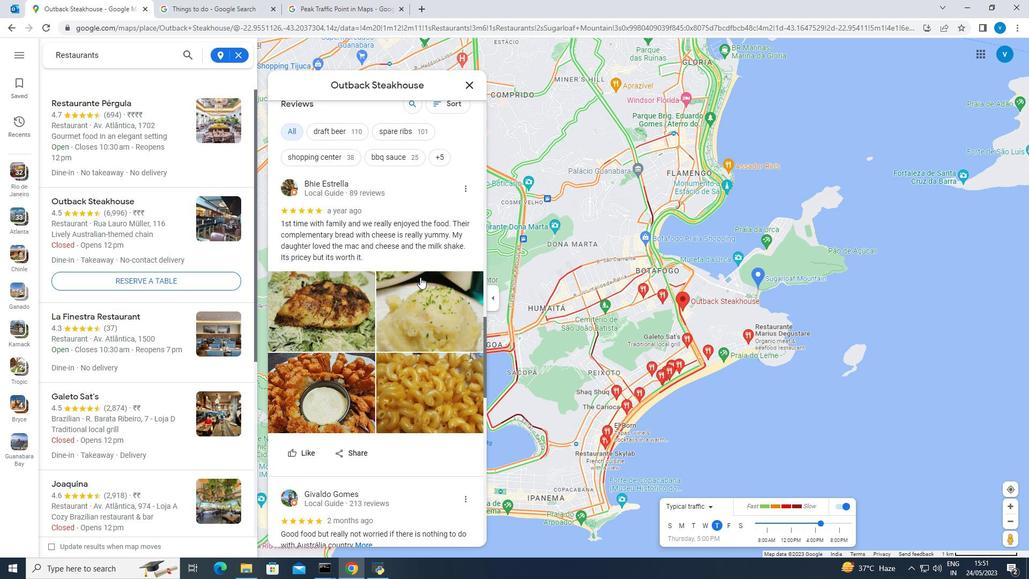 
Action: Mouse scrolled (420, 277) with delta (0, 0)
Screenshot: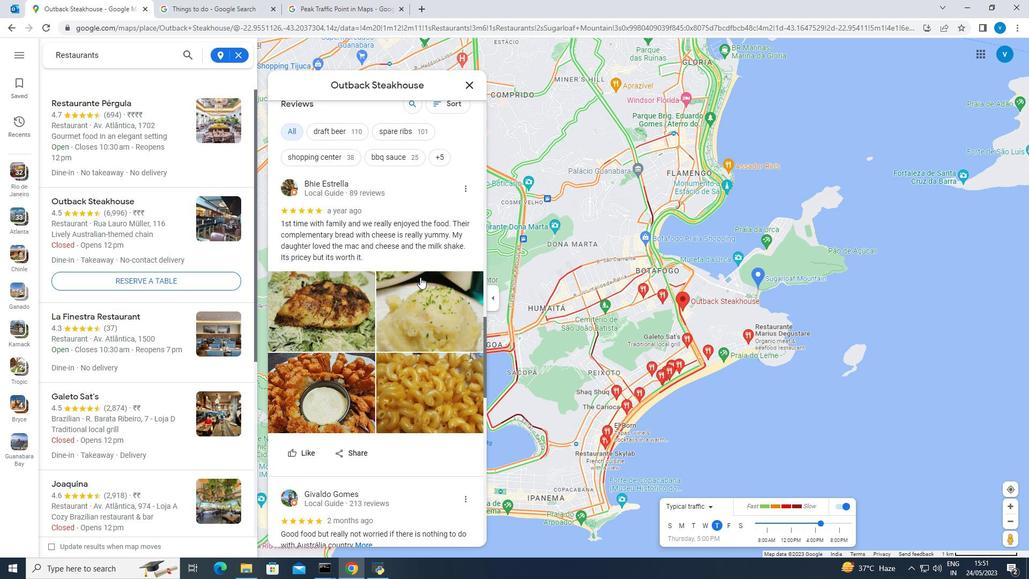 
Action: Mouse scrolled (420, 277) with delta (0, 0)
Screenshot: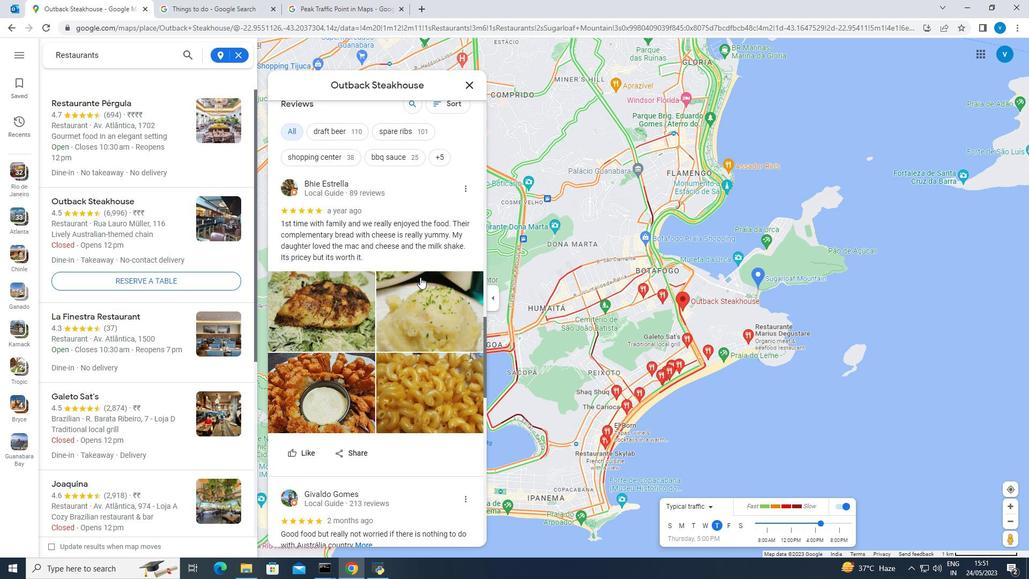 
Action: Mouse scrolled (420, 277) with delta (0, 0)
Screenshot: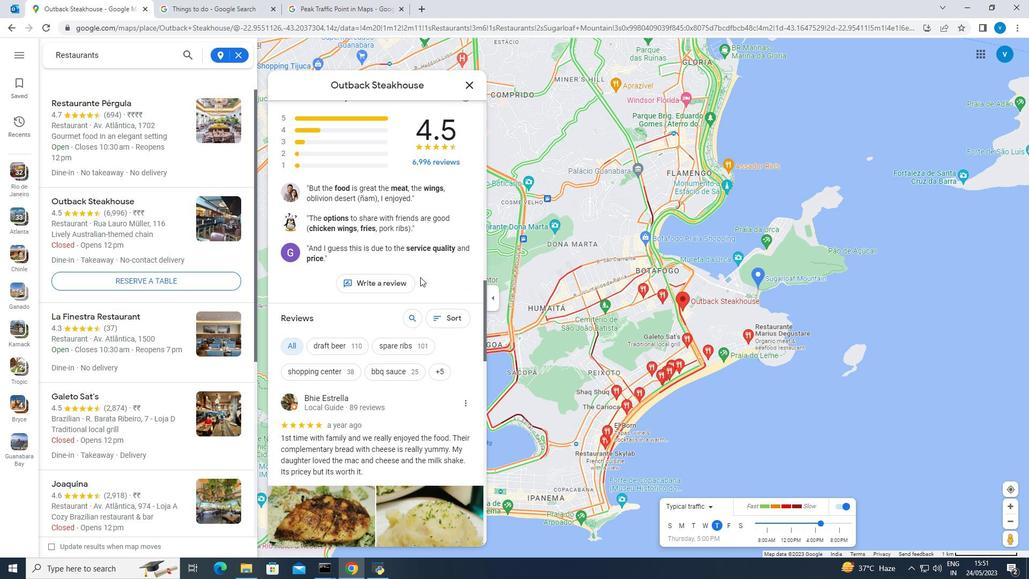 
Action: Mouse scrolled (420, 277) with delta (0, 0)
Screenshot: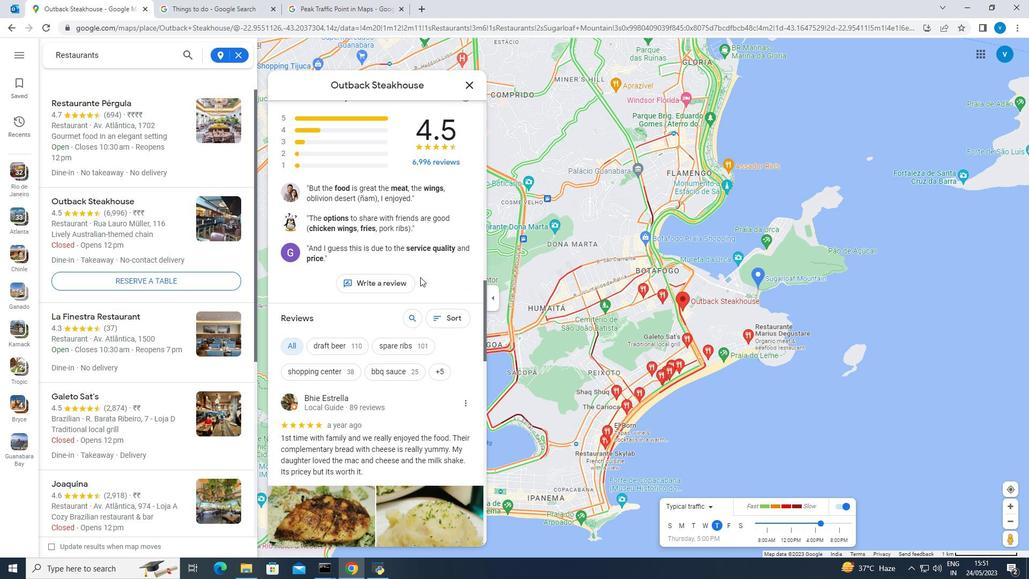 
Action: Mouse scrolled (420, 277) with delta (0, 0)
Screenshot: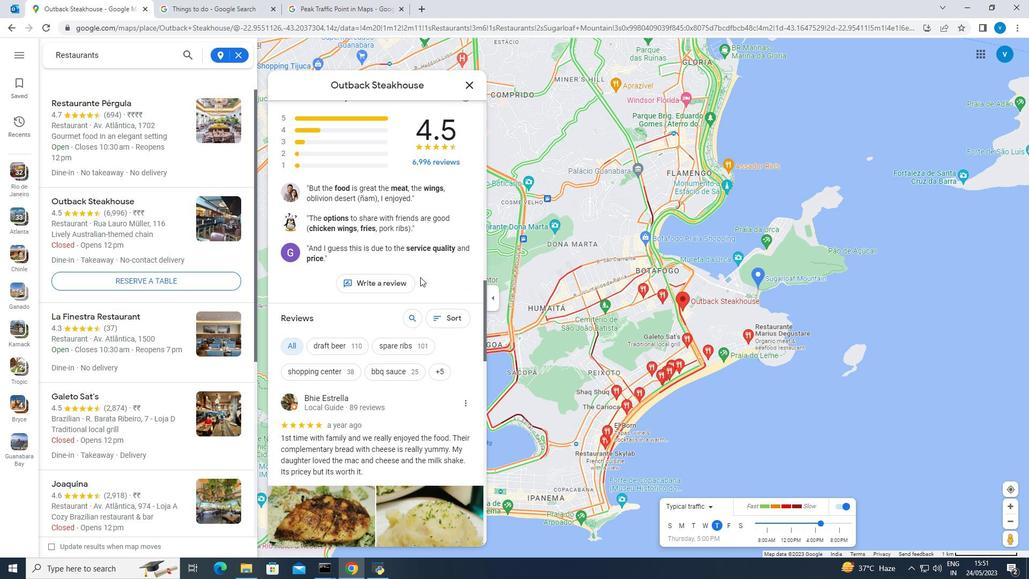 
Action: Mouse scrolled (420, 277) with delta (0, 0)
Screenshot: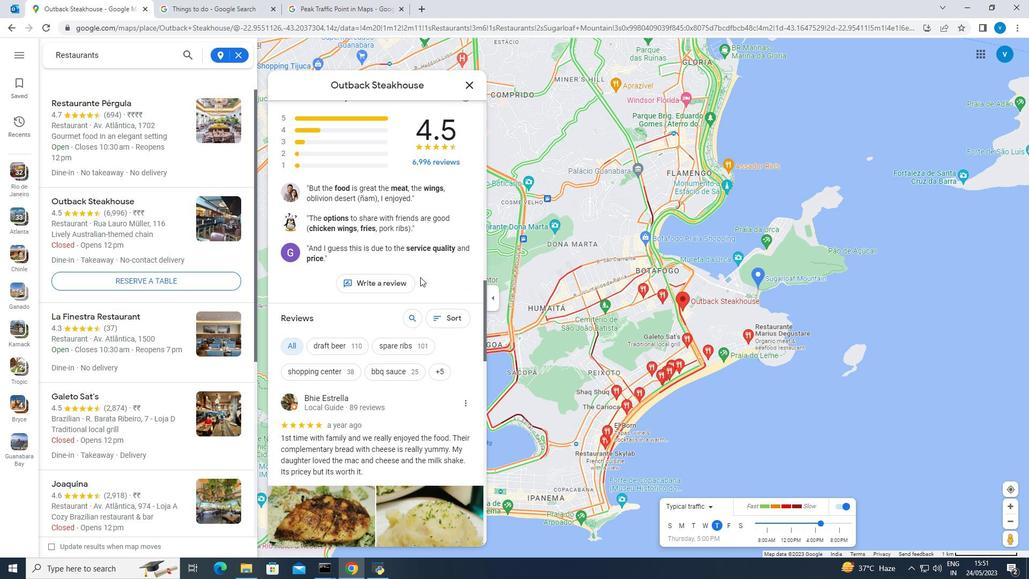
Action: Mouse moved to (420, 276)
Screenshot: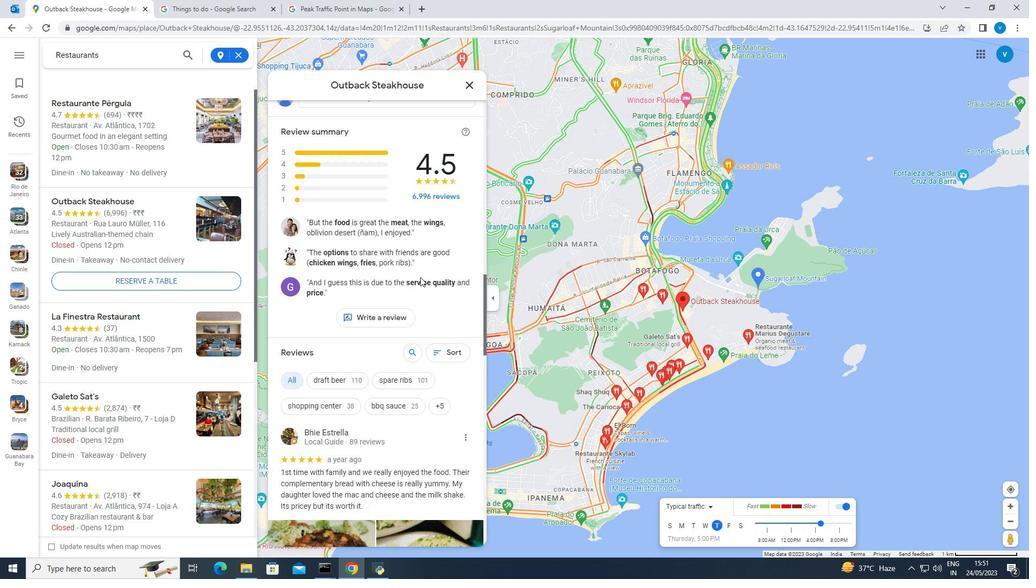 
Action: Mouse scrolled (420, 277) with delta (0, 0)
Screenshot: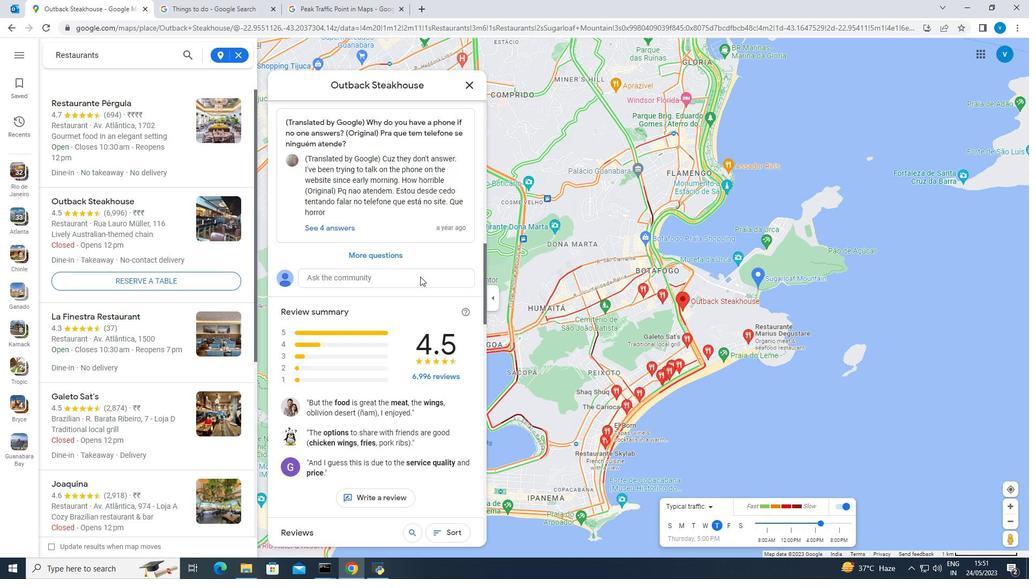 
Action: Mouse scrolled (420, 277) with delta (0, 0)
Screenshot: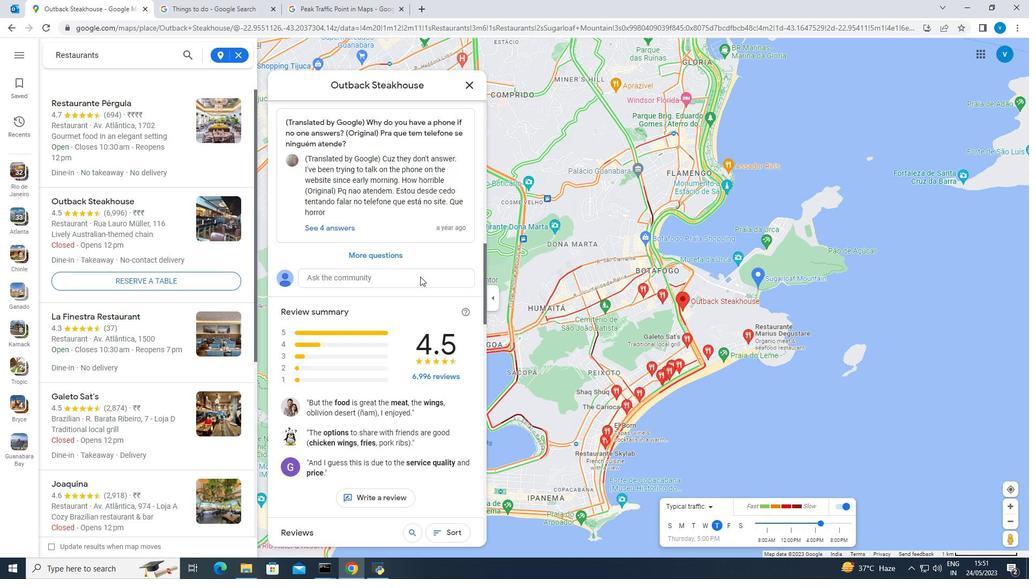 
Action: Mouse scrolled (420, 277) with delta (0, 0)
Screenshot: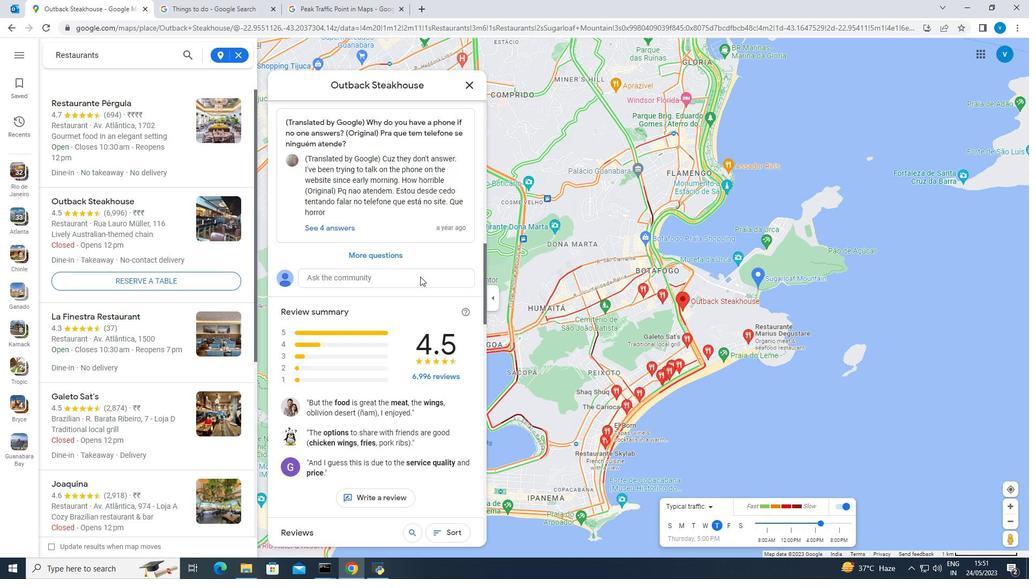 
Action: Mouse scrolled (420, 277) with delta (0, 0)
Screenshot: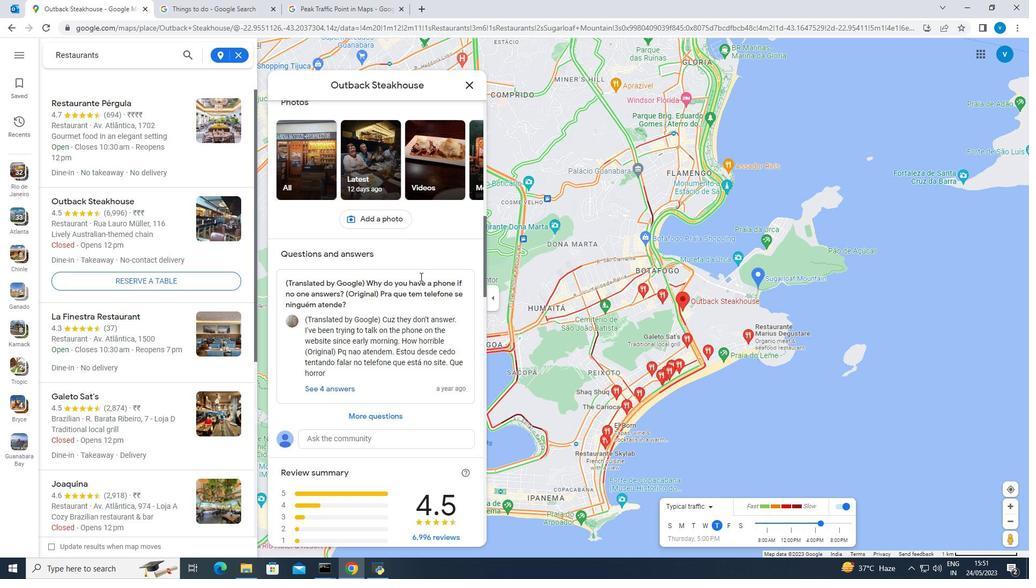 
Action: Mouse scrolled (420, 277) with delta (0, 0)
Screenshot: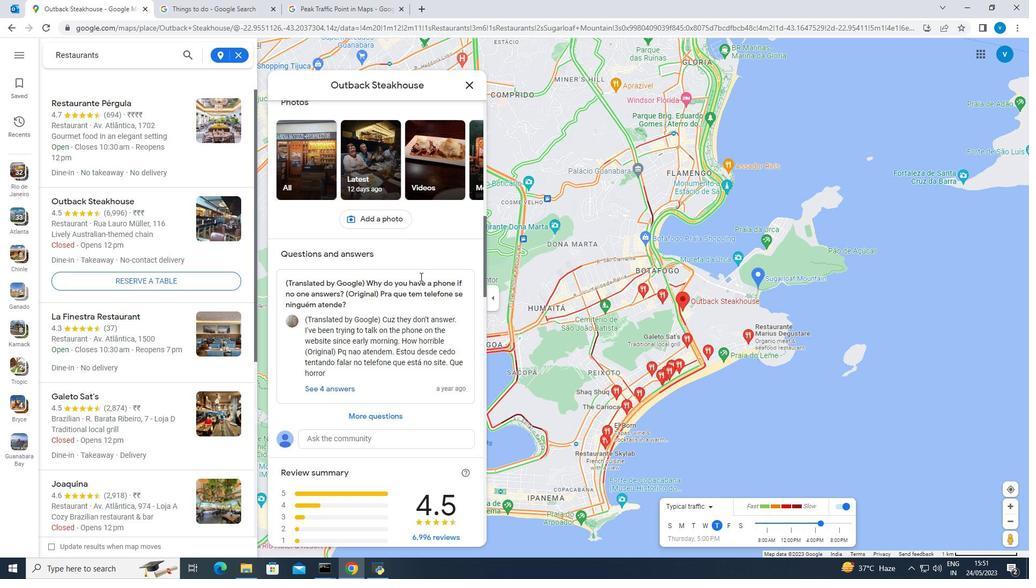 
Action: Mouse scrolled (420, 277) with delta (0, 0)
Screenshot: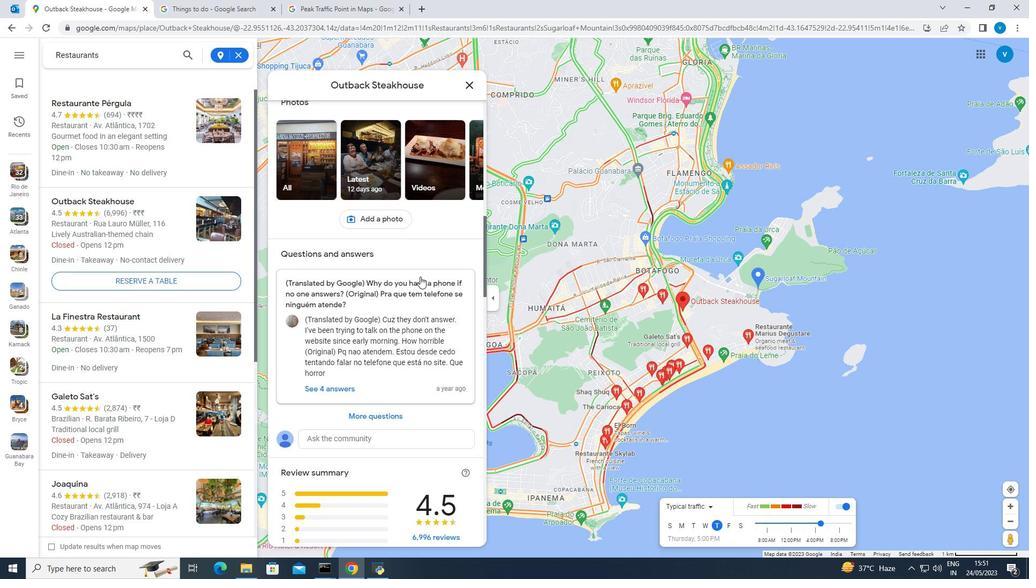 
Action: Mouse scrolled (420, 277) with delta (0, 0)
Screenshot: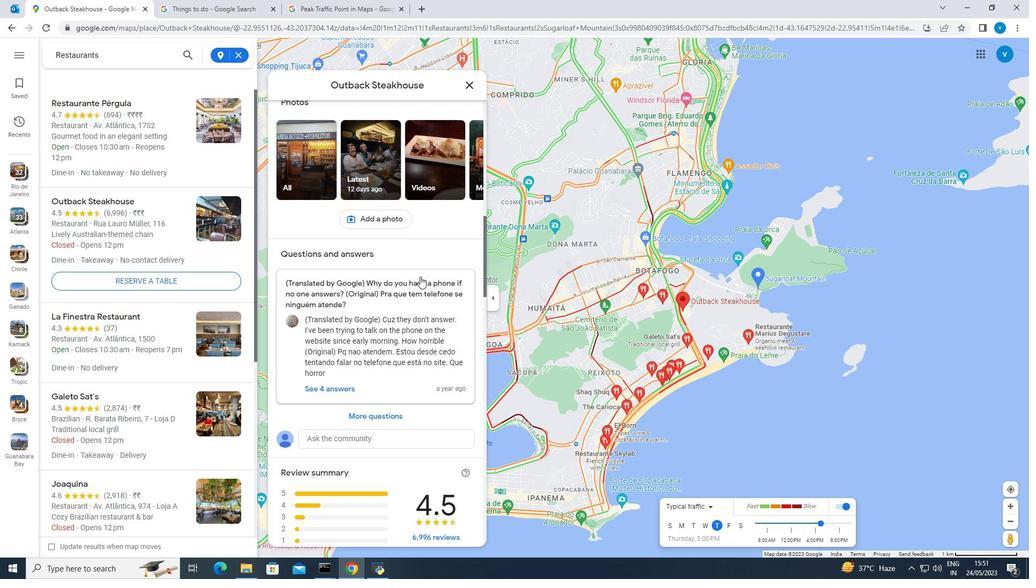 
Action: Mouse scrolled (420, 277) with delta (0, 0)
Screenshot: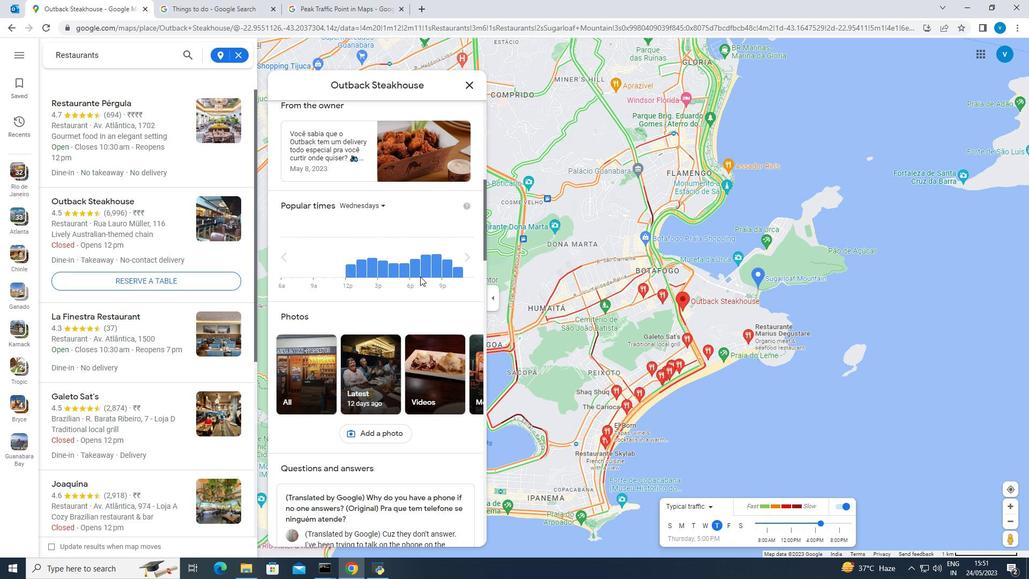 
Action: Mouse scrolled (420, 277) with delta (0, 0)
Screenshot: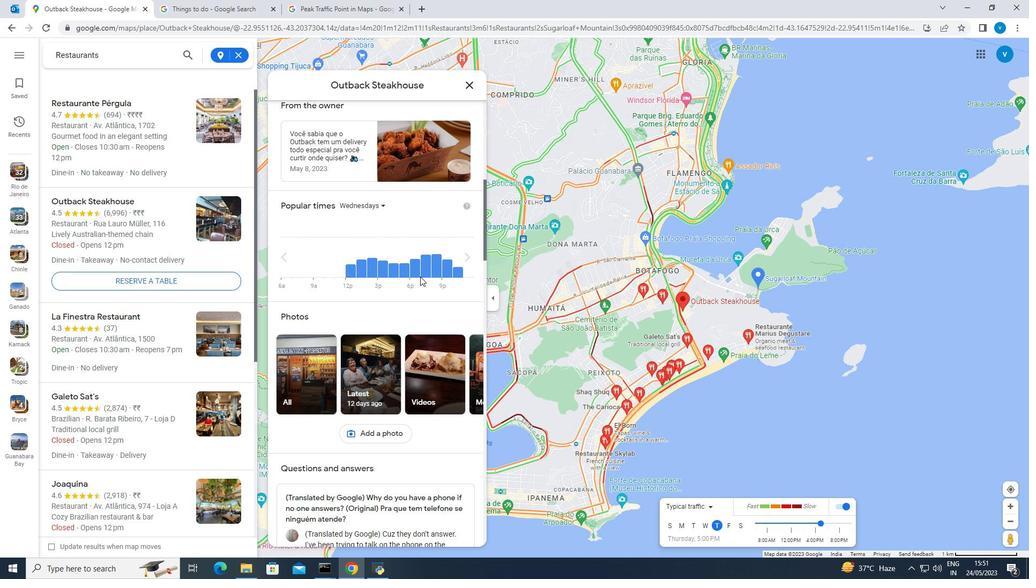 
Action: Mouse scrolled (420, 277) with delta (0, 0)
Screenshot: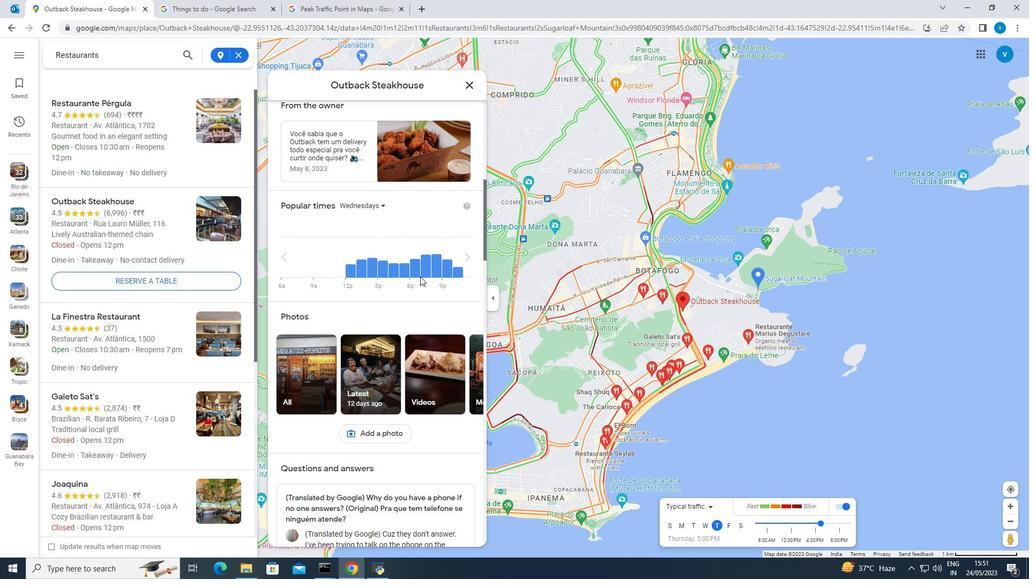 
Action: Mouse scrolled (420, 277) with delta (0, 0)
Screenshot: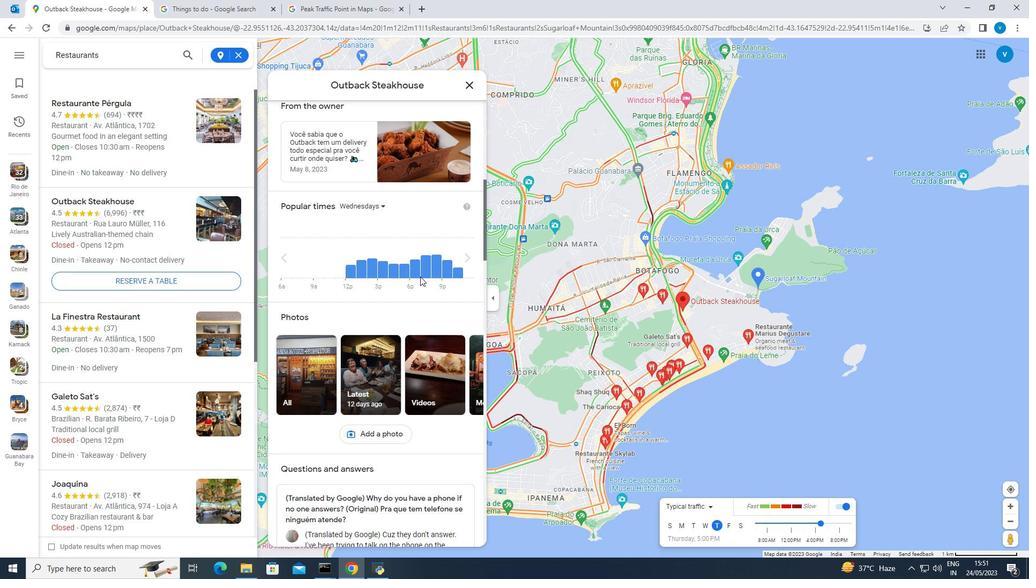
Action: Mouse moved to (420, 275)
Screenshot: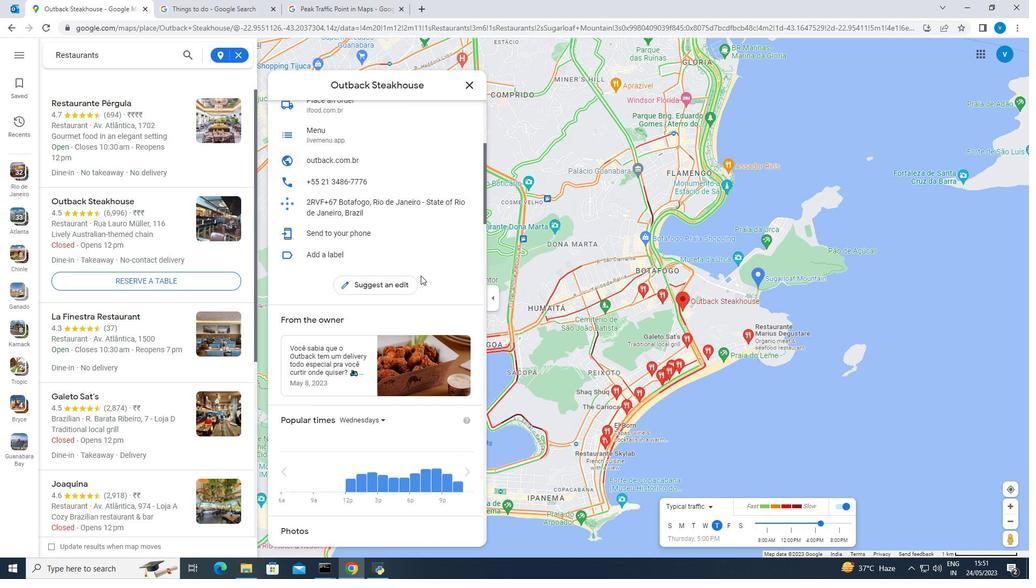 
Action: Mouse scrolled (420, 276) with delta (0, 0)
Screenshot: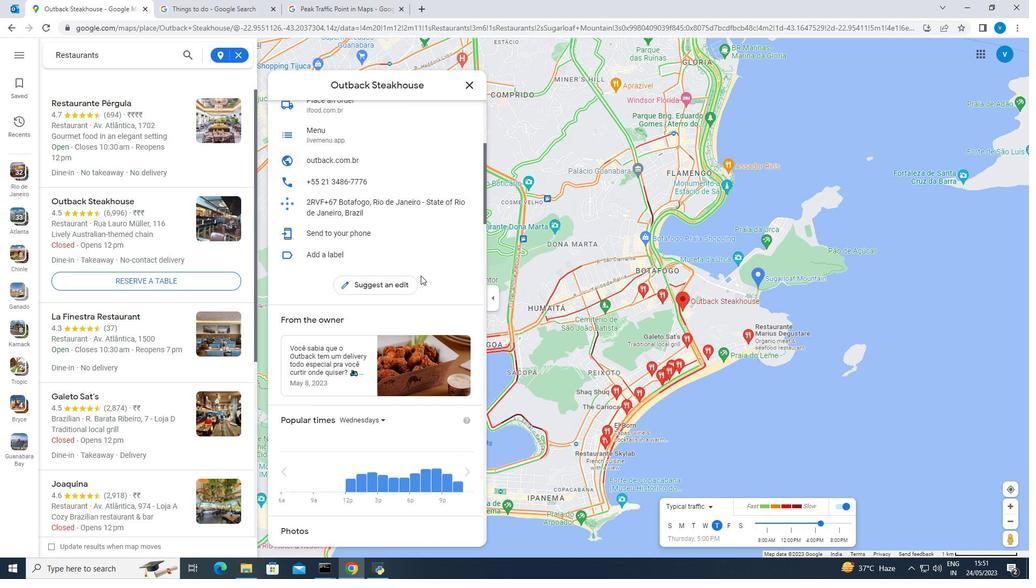 
Action: Mouse scrolled (420, 276) with delta (0, 0)
Screenshot: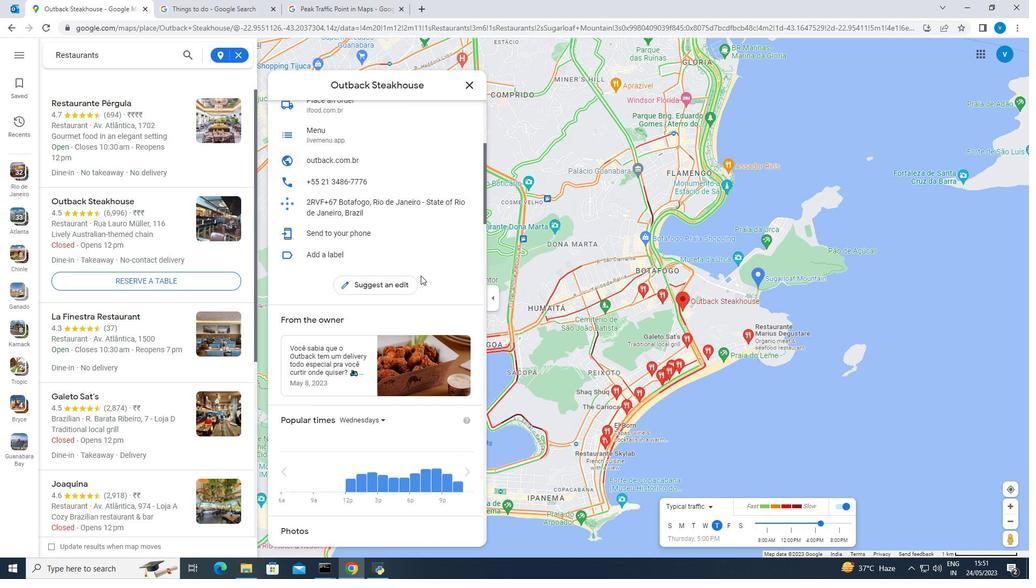 
Action: Mouse scrolled (420, 276) with delta (0, 0)
Screenshot: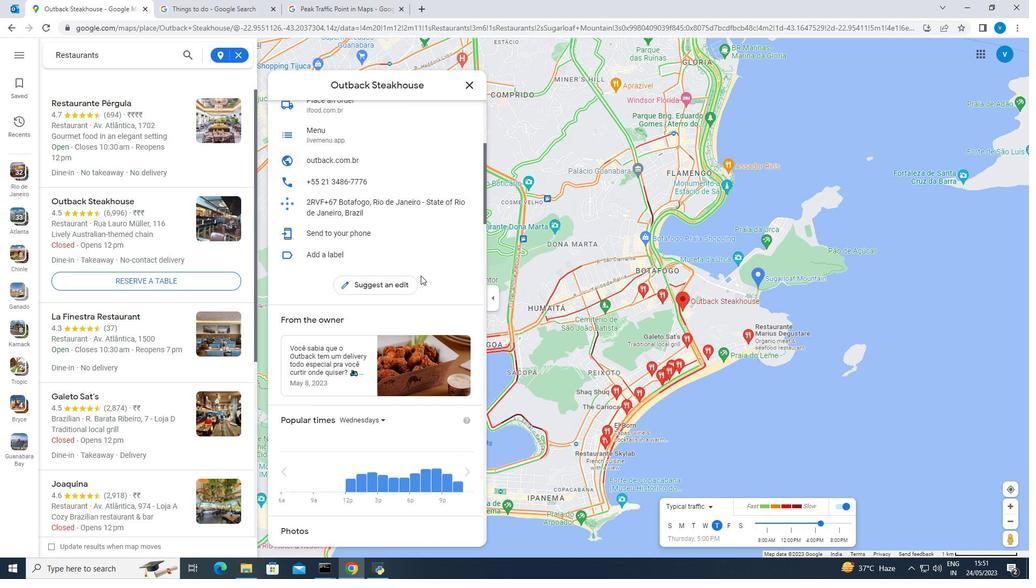 
Action: Mouse scrolled (420, 276) with delta (0, 0)
Screenshot: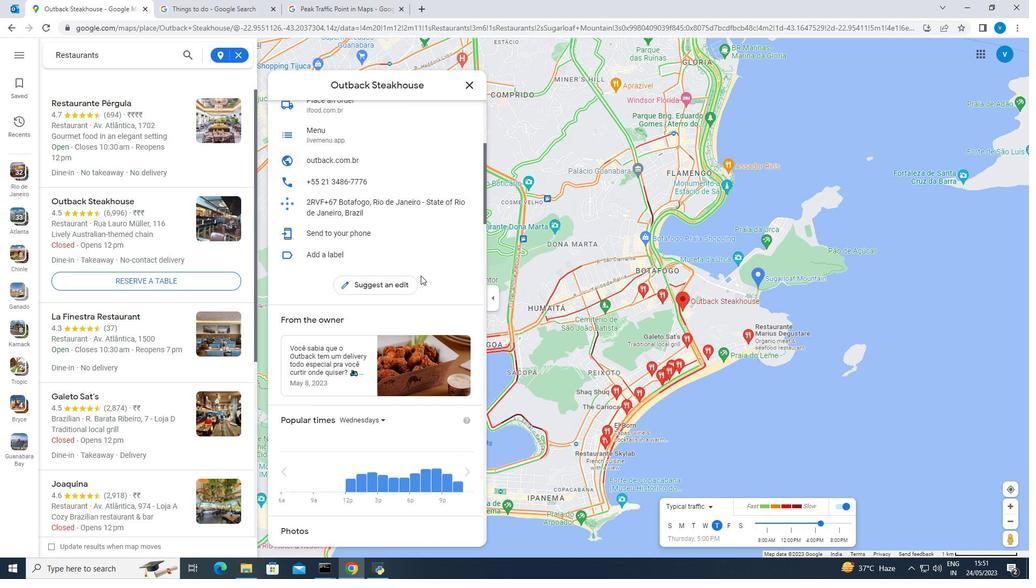 
Action: Mouse moved to (421, 275)
Screenshot: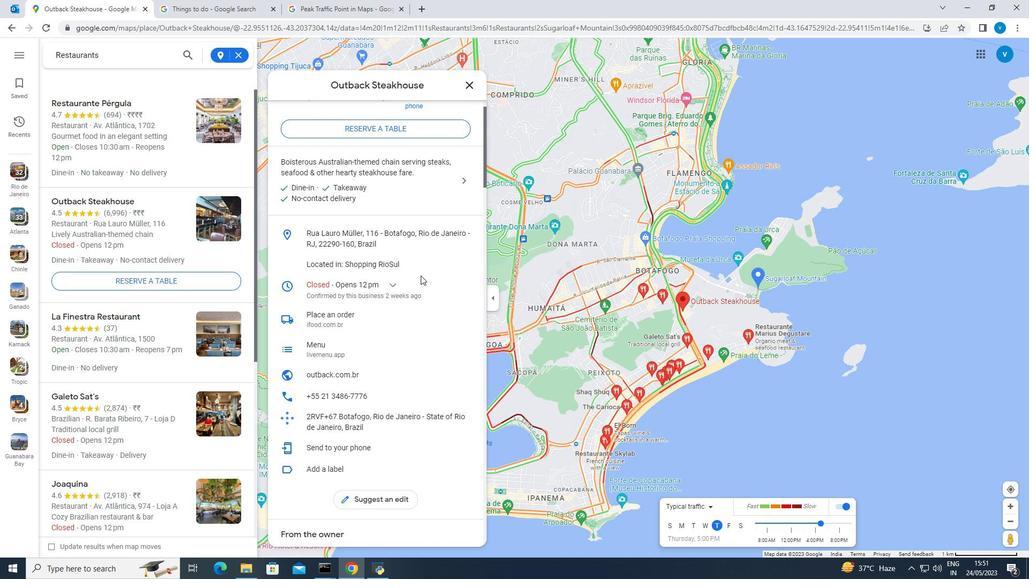 
Action: Mouse scrolled (421, 275) with delta (0, 0)
Screenshot: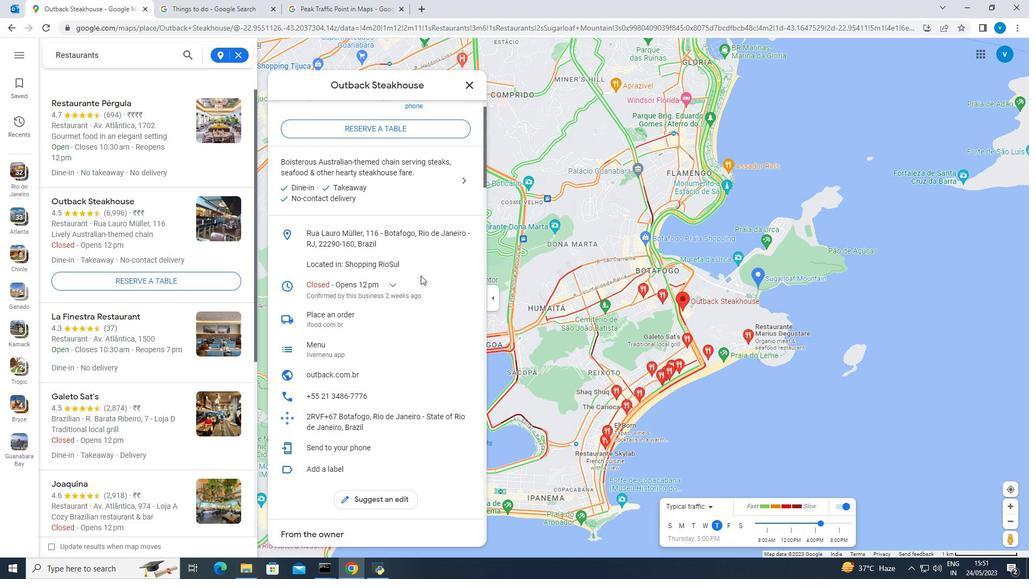 
Action: Mouse scrolled (421, 275) with delta (0, 0)
Screenshot: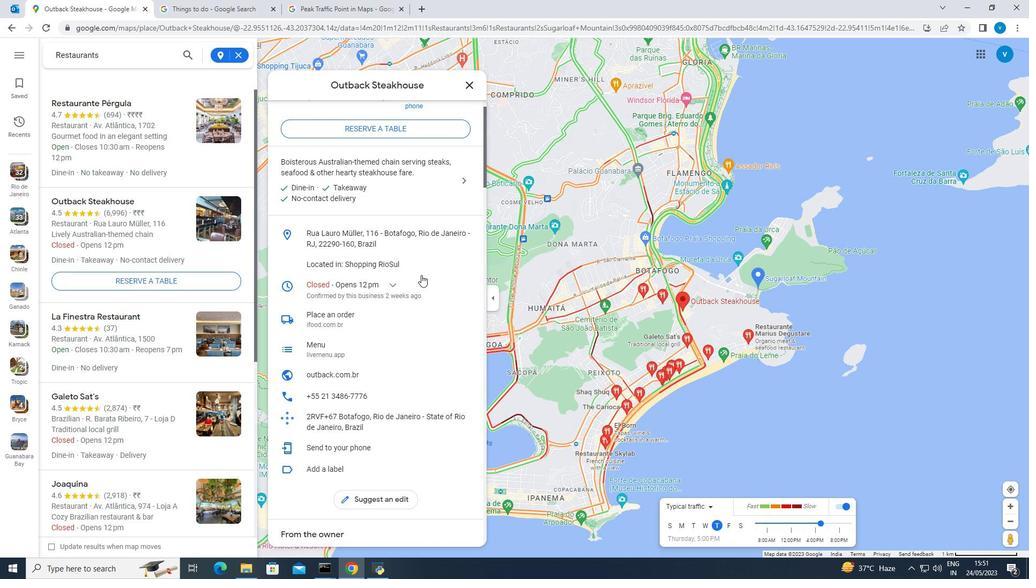 
Action: Mouse scrolled (421, 275) with delta (0, 0)
Screenshot: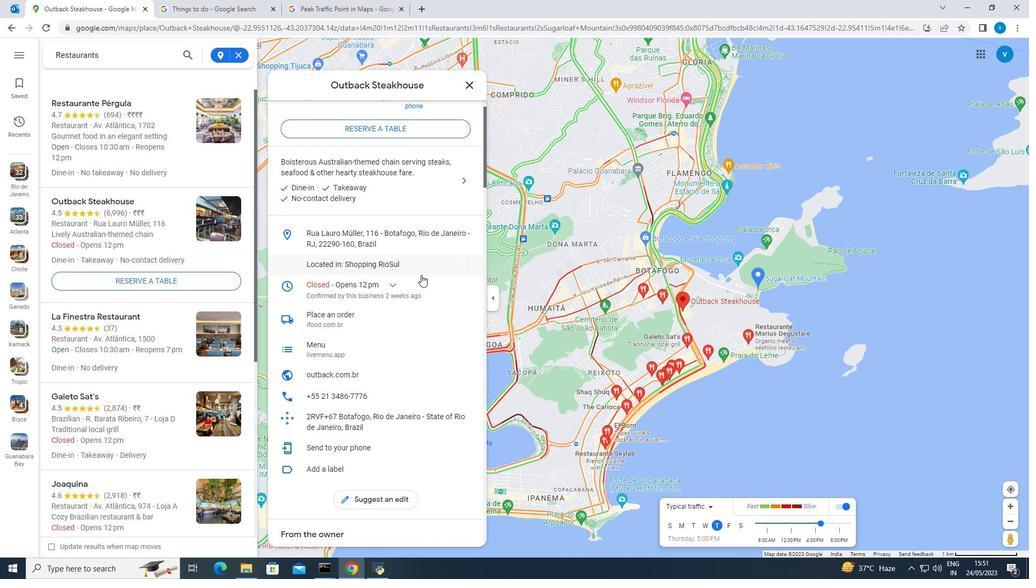 
Action: Mouse scrolled (421, 275) with delta (0, 0)
Screenshot: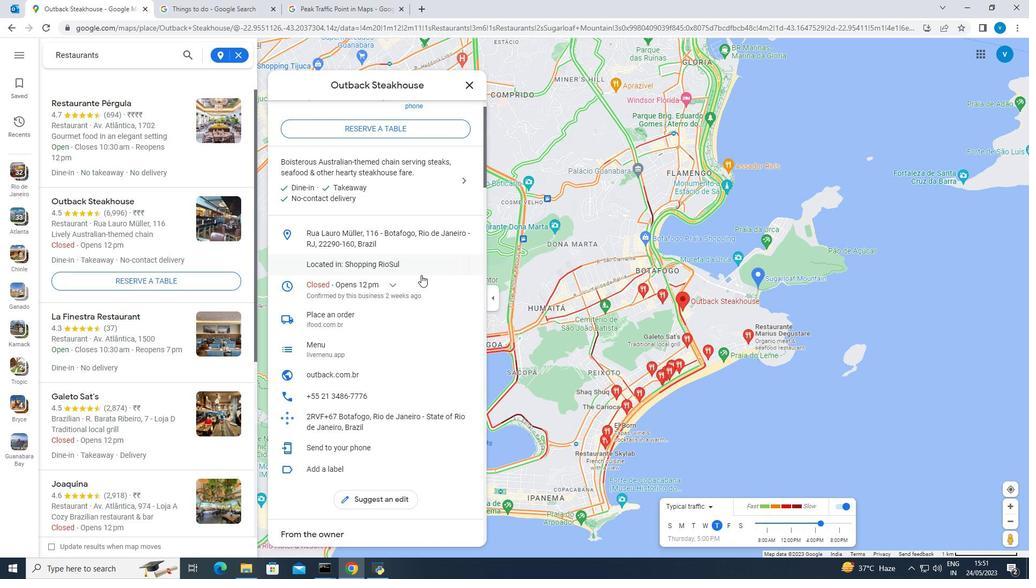 
Action: Mouse moved to (421, 272)
Screenshot: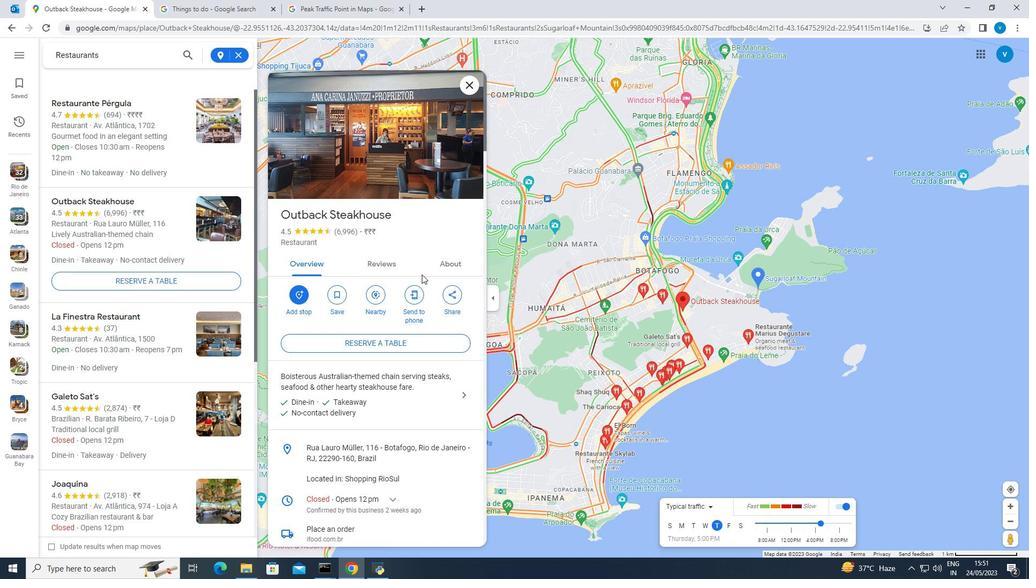 
Action: Mouse scrolled (421, 273) with delta (0, 0)
Screenshot: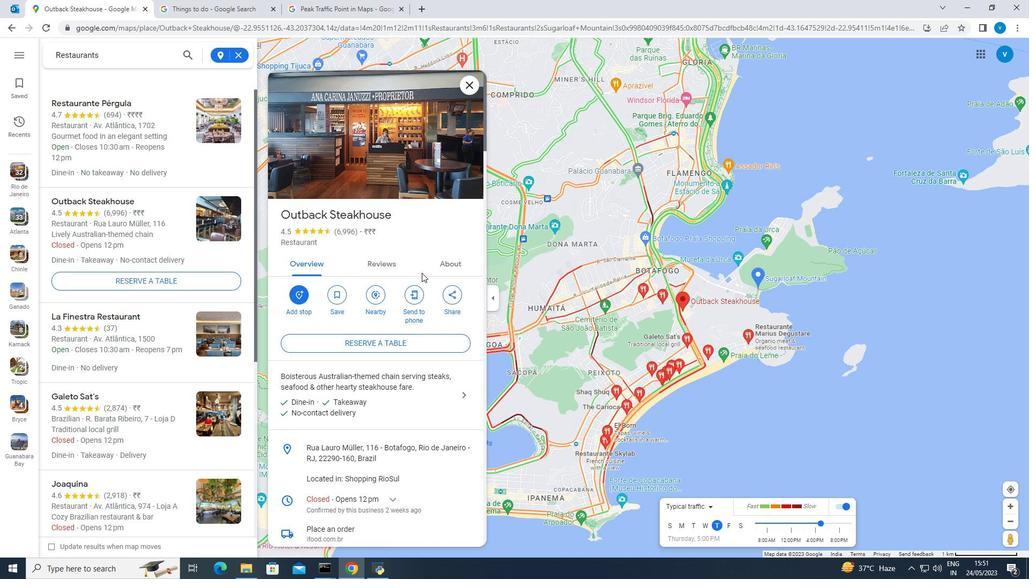 
Action: Mouse scrolled (421, 273) with delta (0, 0)
Screenshot: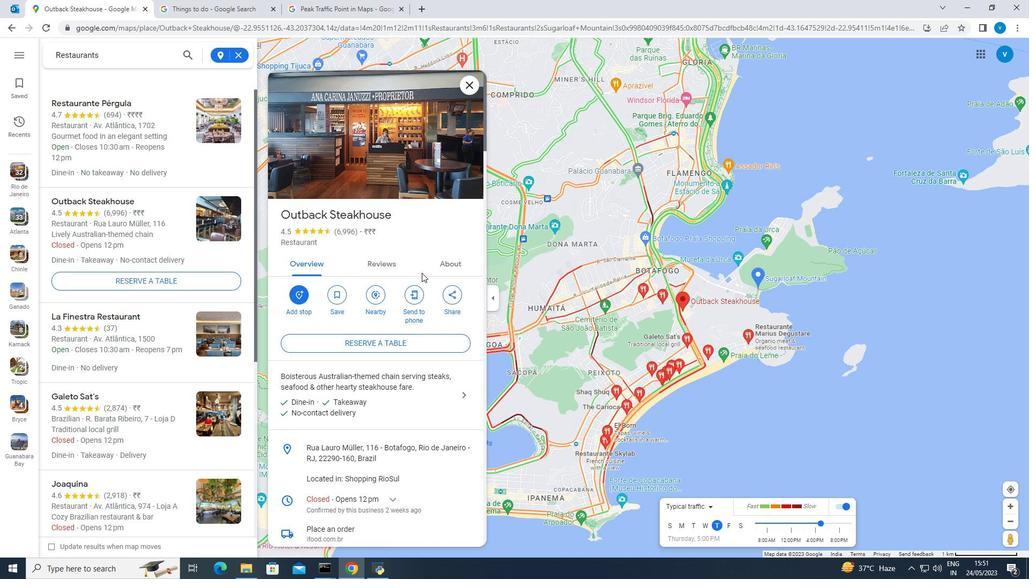 
Action: Mouse scrolled (421, 273) with delta (0, 0)
Screenshot: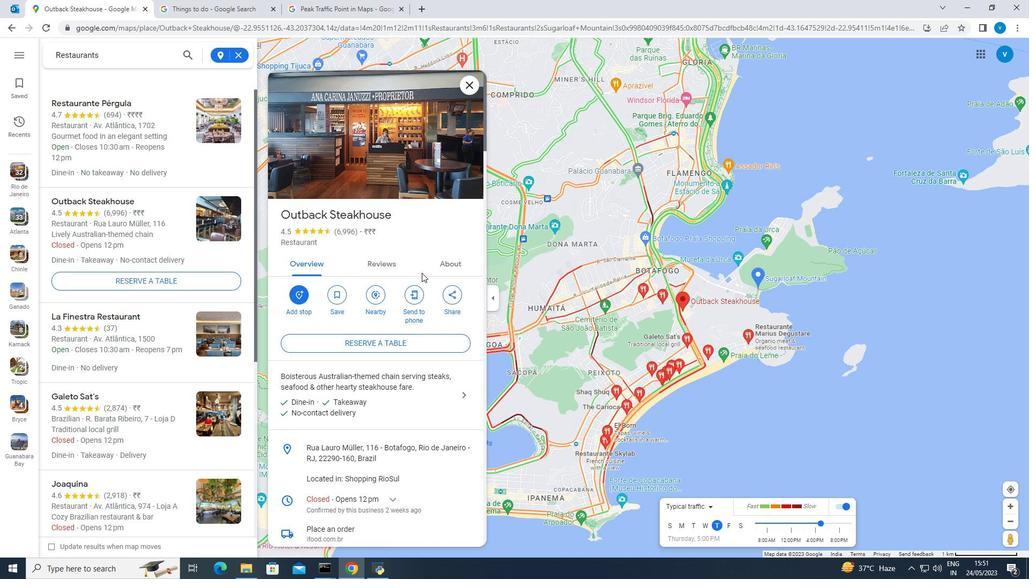 
Action: Mouse moved to (683, 332)
Screenshot: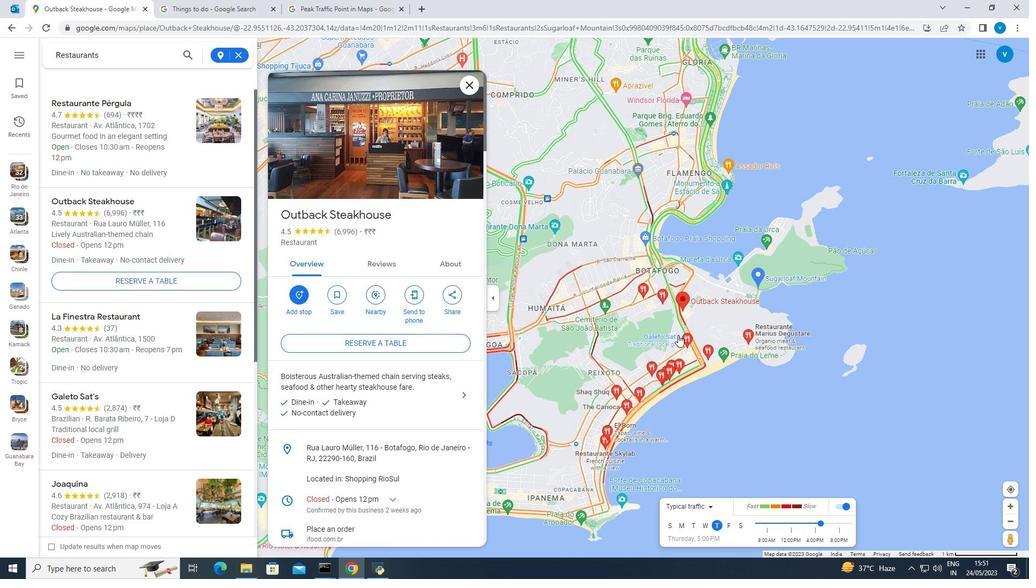 
Action: Mouse pressed left at (683, 332)
Screenshot: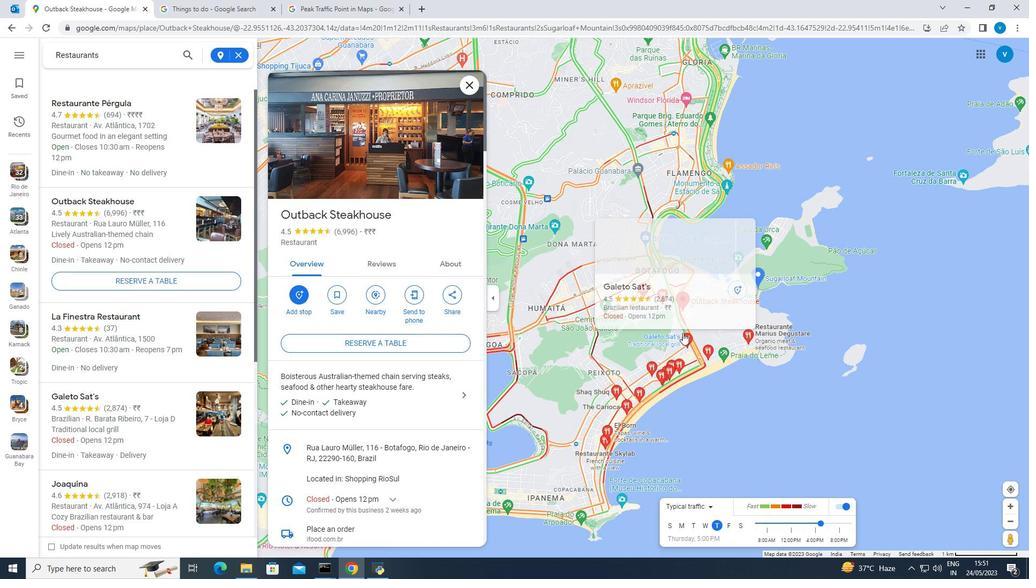 
Action: Mouse moved to (433, 183)
Screenshot: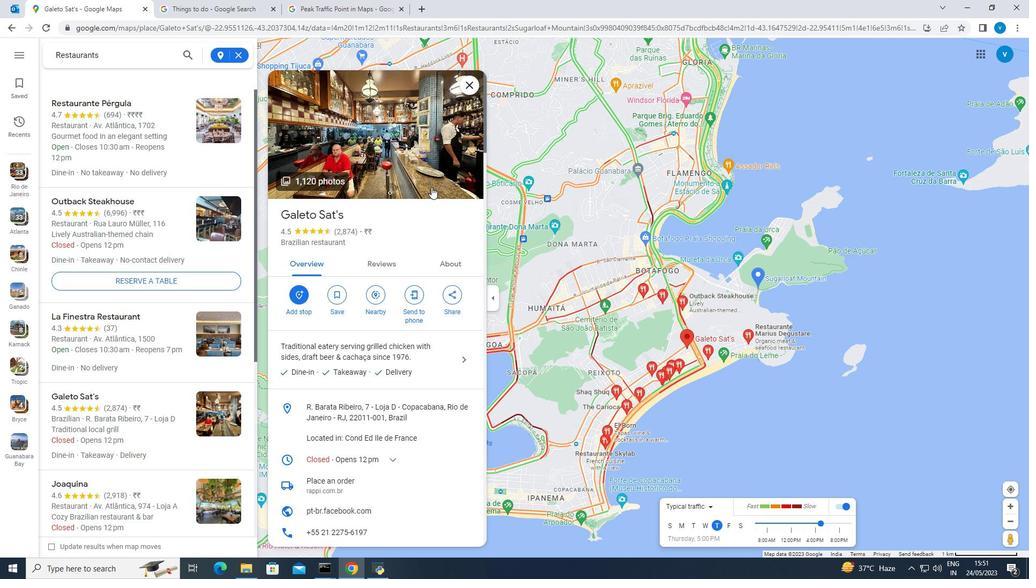 
Action: Mouse pressed left at (433, 183)
Screenshot: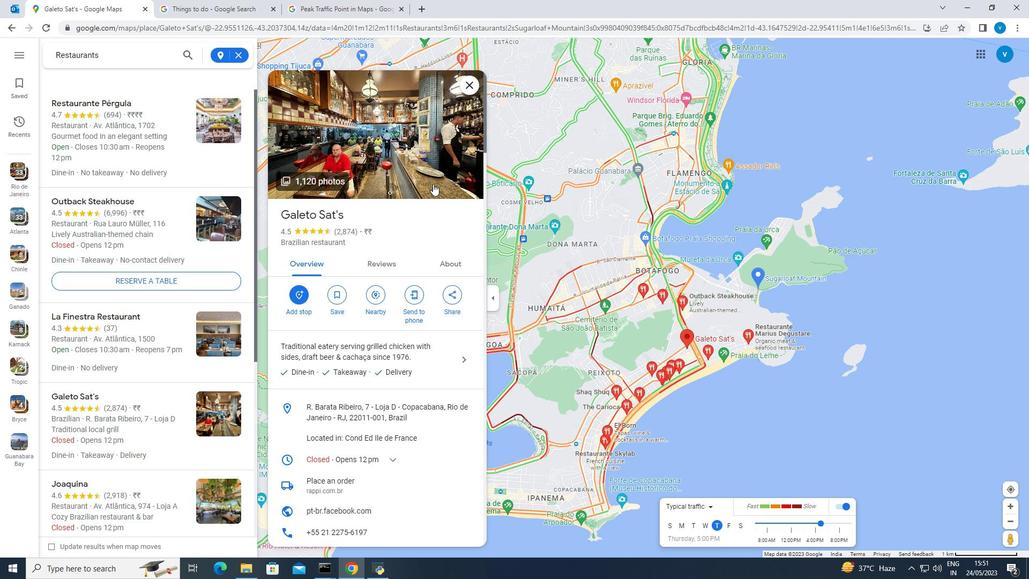 
Action: Mouse pressed left at (433, 183)
Screenshot: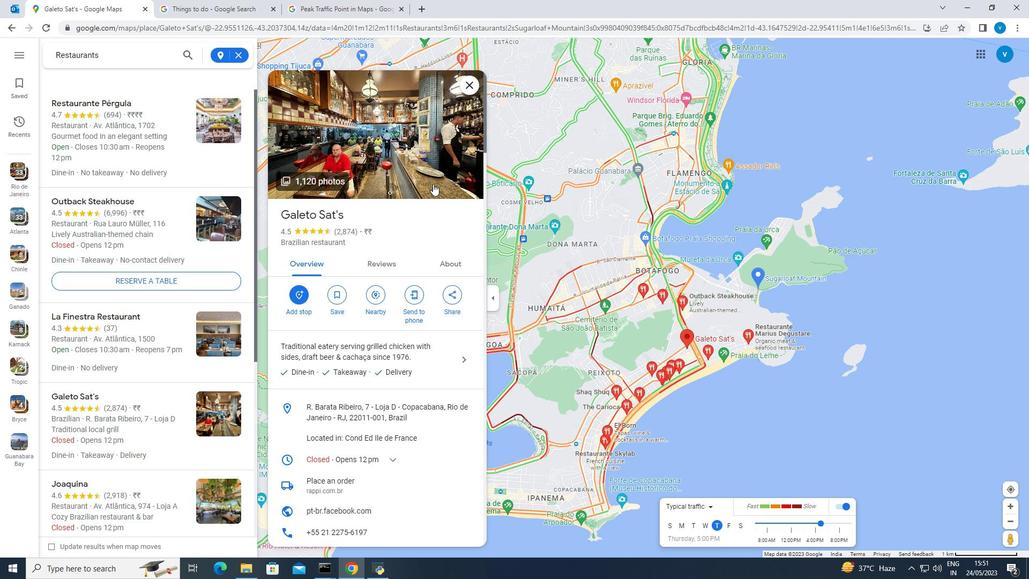 
Action: Mouse moved to (661, 475)
Screenshot: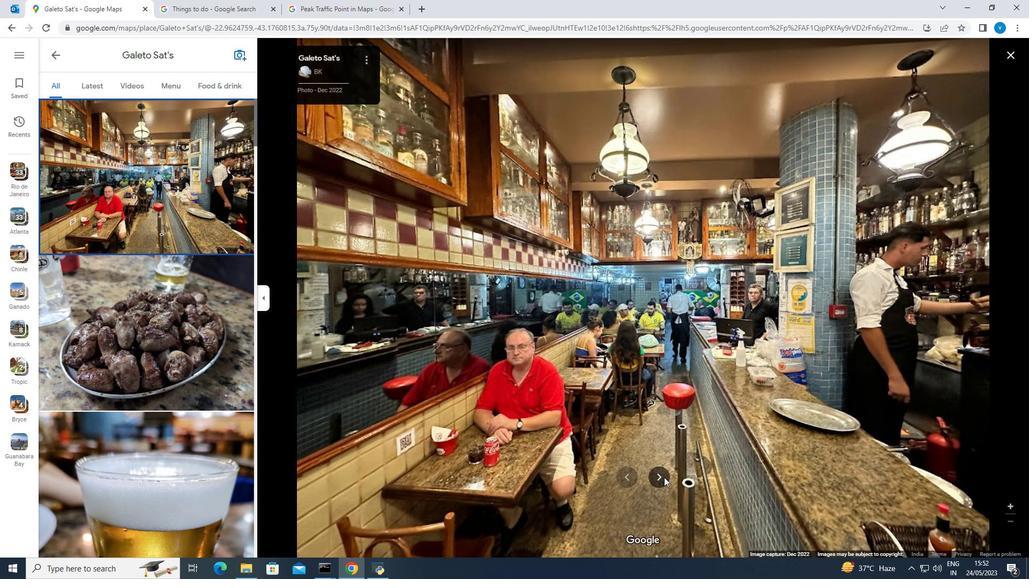 
Action: Mouse pressed left at (661, 475)
Screenshot: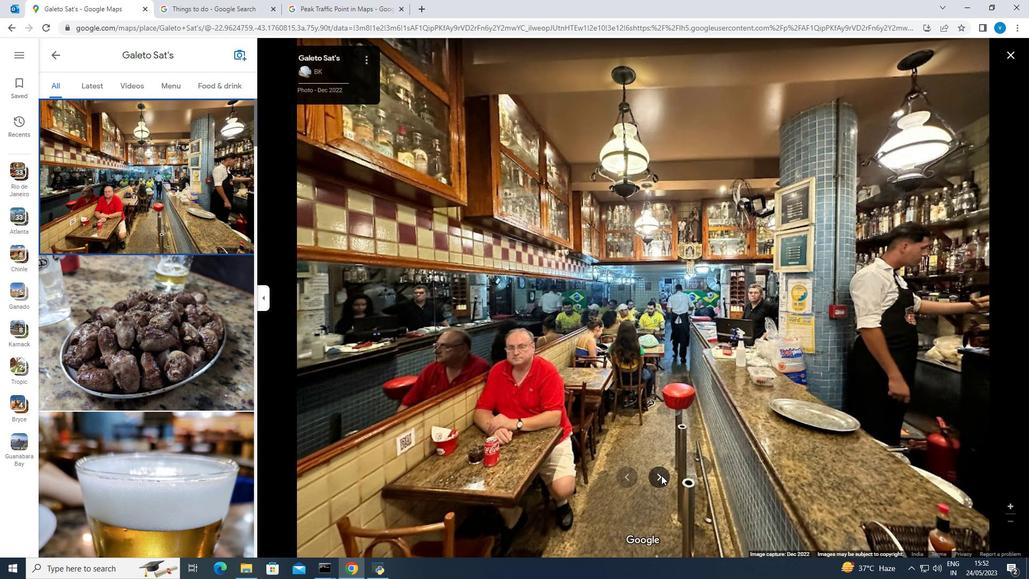 
Action: Mouse moved to (661, 472)
Screenshot: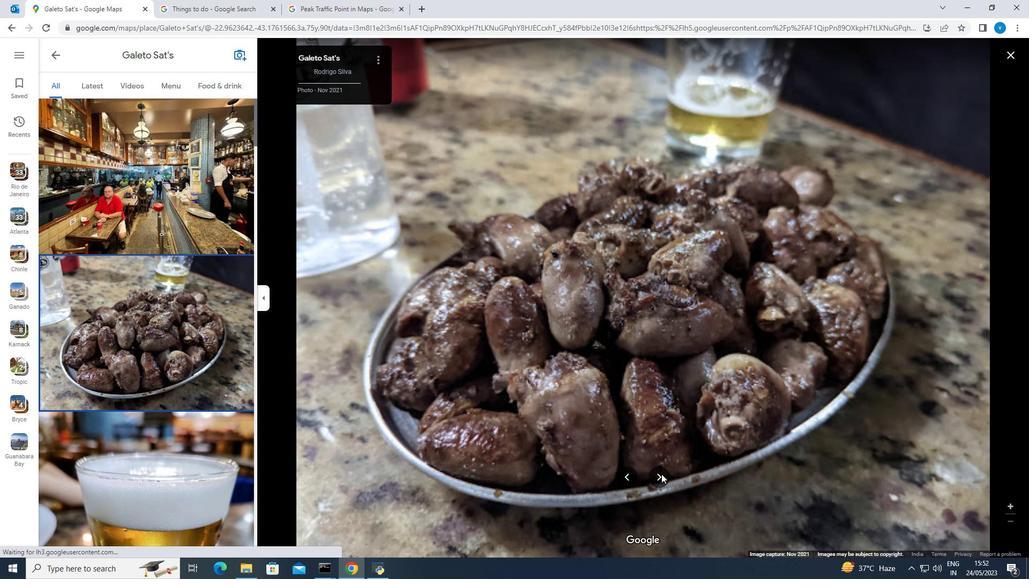 
Action: Mouse pressed left at (661, 472)
Screenshot: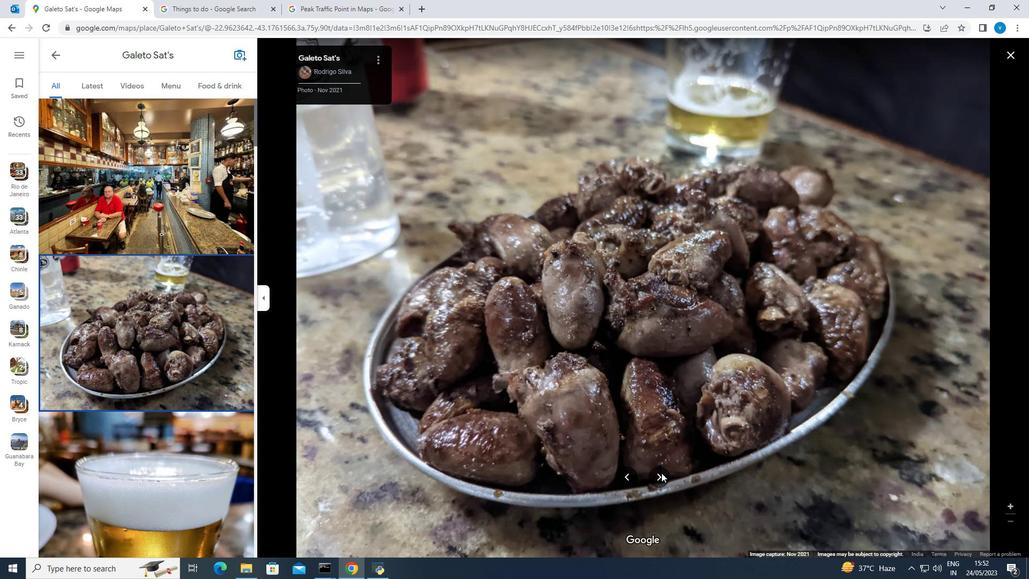 
Action: Mouse moved to (658, 469)
Screenshot: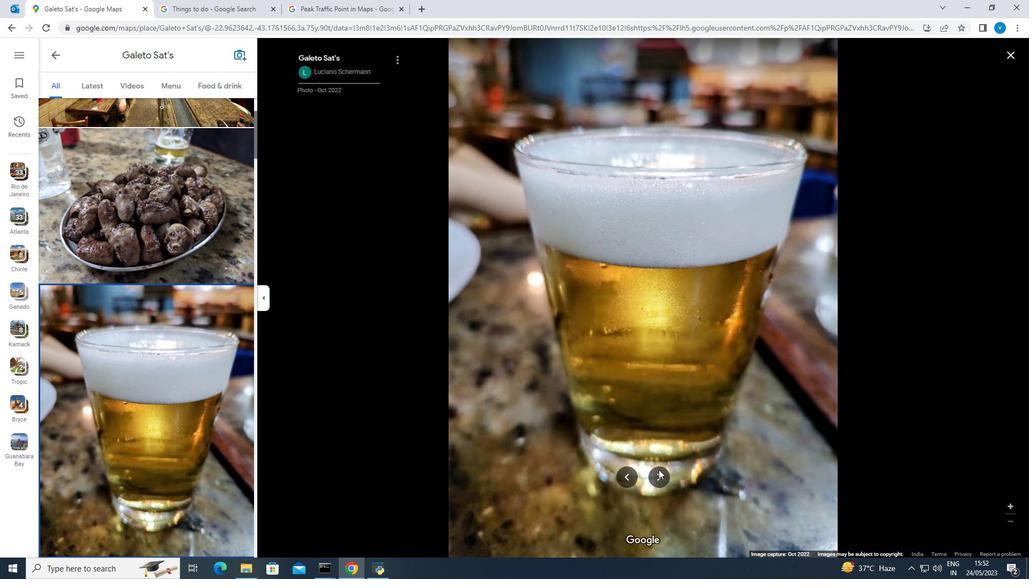 
Action: Mouse pressed left at (658, 469)
Screenshot: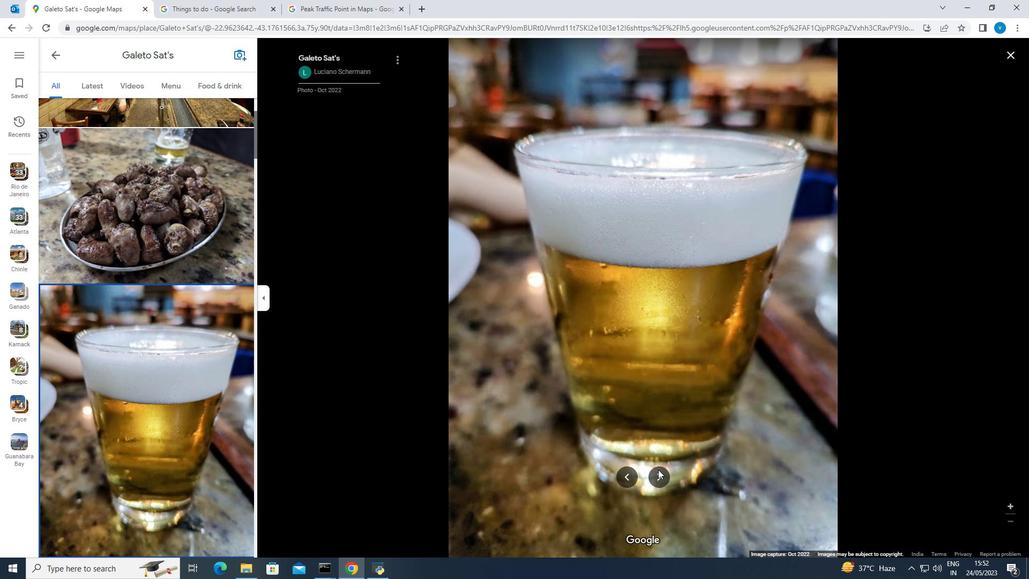 
Action: Mouse moved to (663, 475)
Screenshot: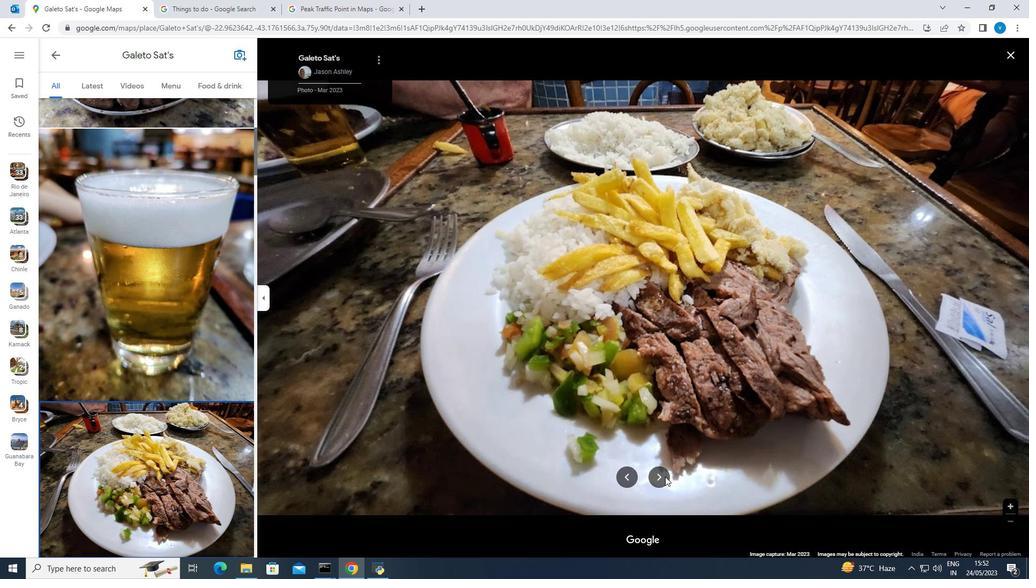 
Action: Mouse pressed left at (663, 475)
Screenshot: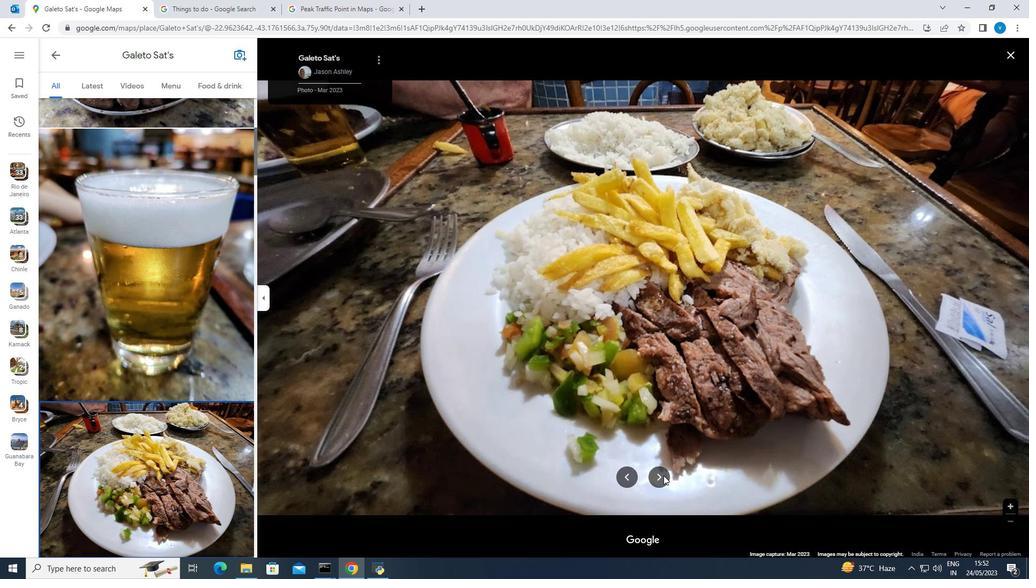 
Action: Mouse moved to (661, 473)
Screenshot: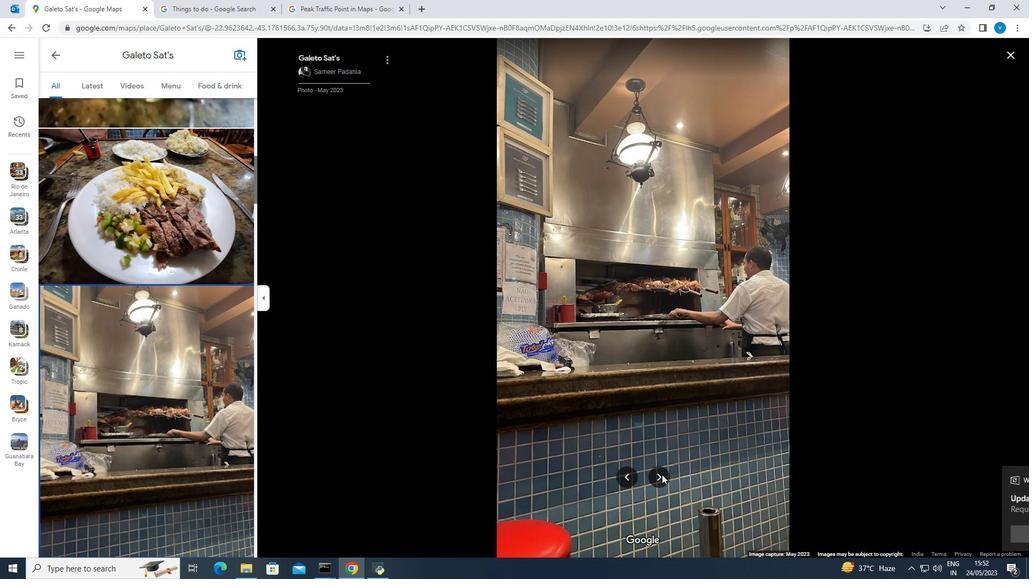 
Action: Mouse pressed left at (661, 473)
Screenshot: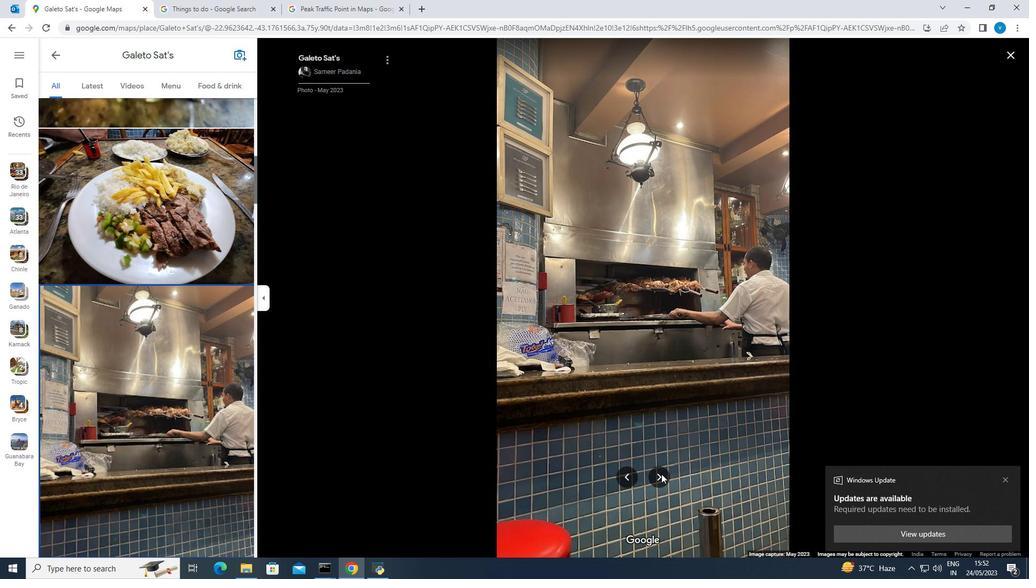 
Action: Mouse pressed left at (661, 473)
Screenshot: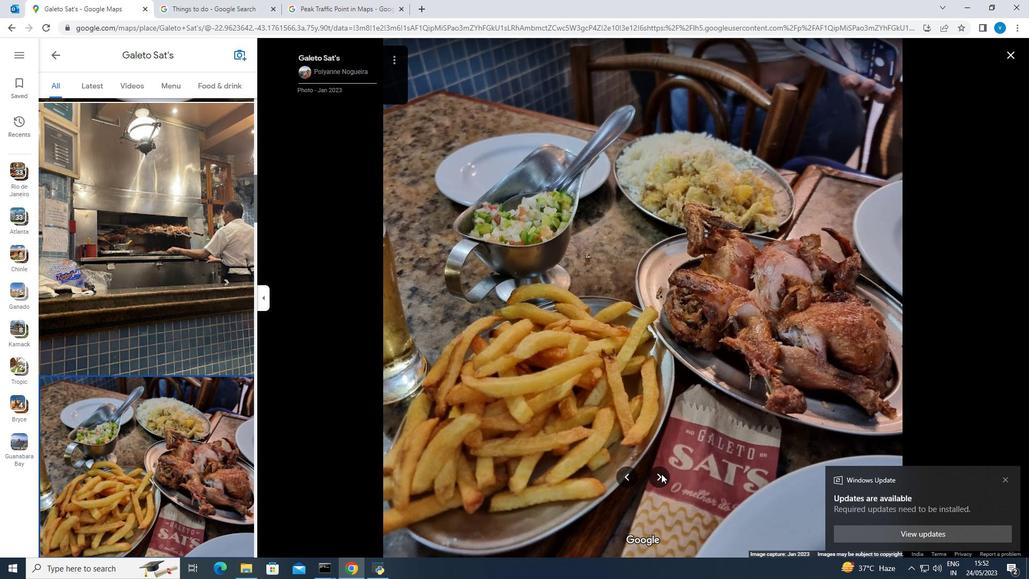 
Action: Mouse moved to (660, 472)
Screenshot: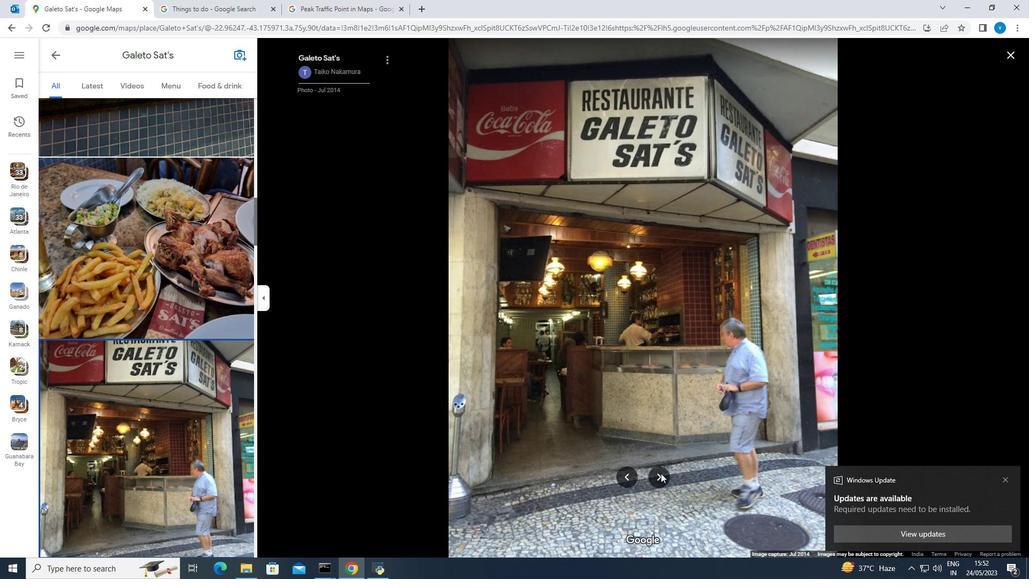 
Action: Mouse pressed left at (660, 472)
Screenshot: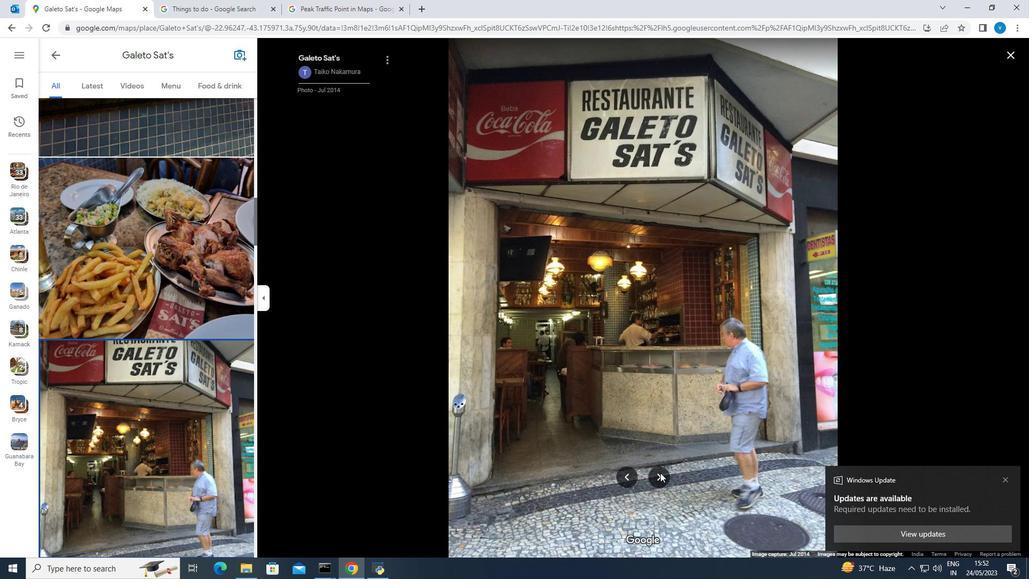 
Action: Mouse pressed left at (660, 472)
Screenshot: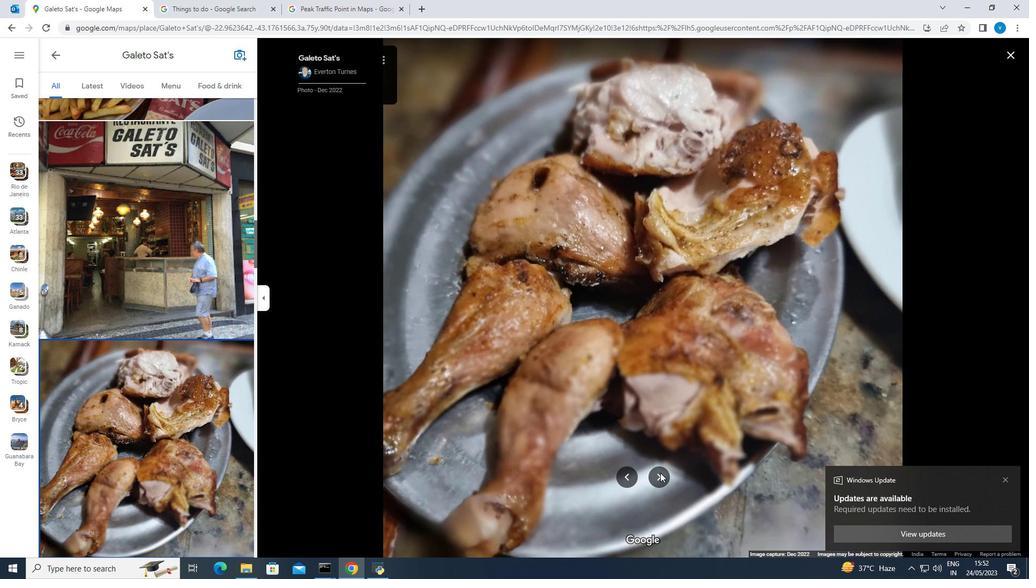 
Action: Mouse pressed left at (660, 472)
Screenshot: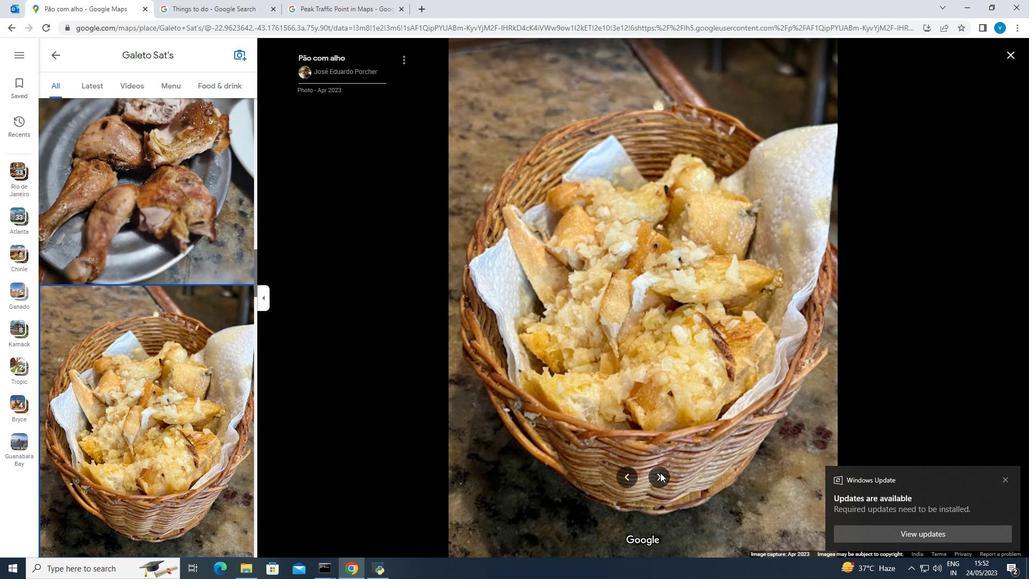
Action: Mouse pressed left at (660, 472)
Screenshot: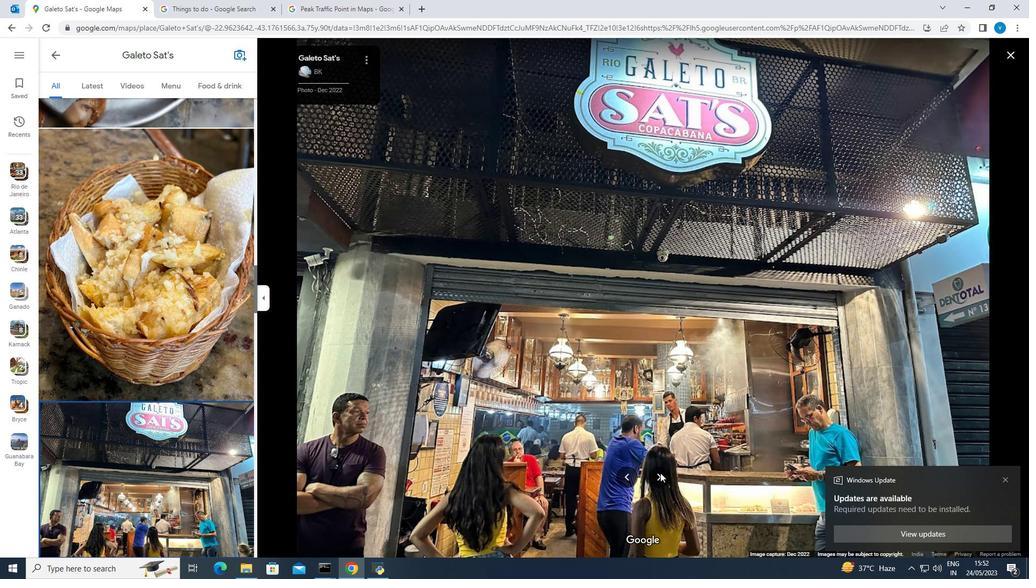
Action: Mouse pressed left at (660, 472)
Screenshot: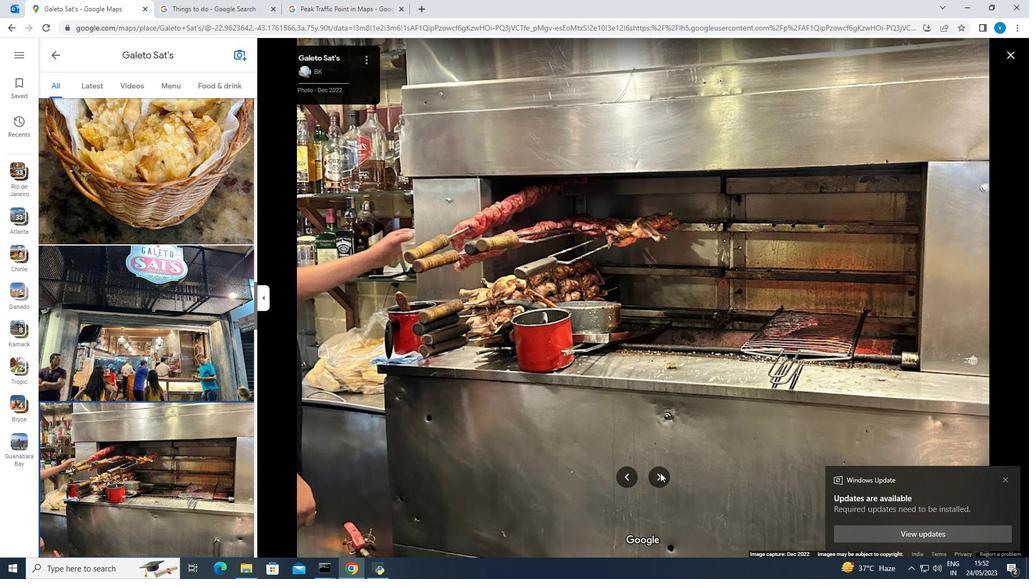 
Action: Mouse moved to (660, 472)
Screenshot: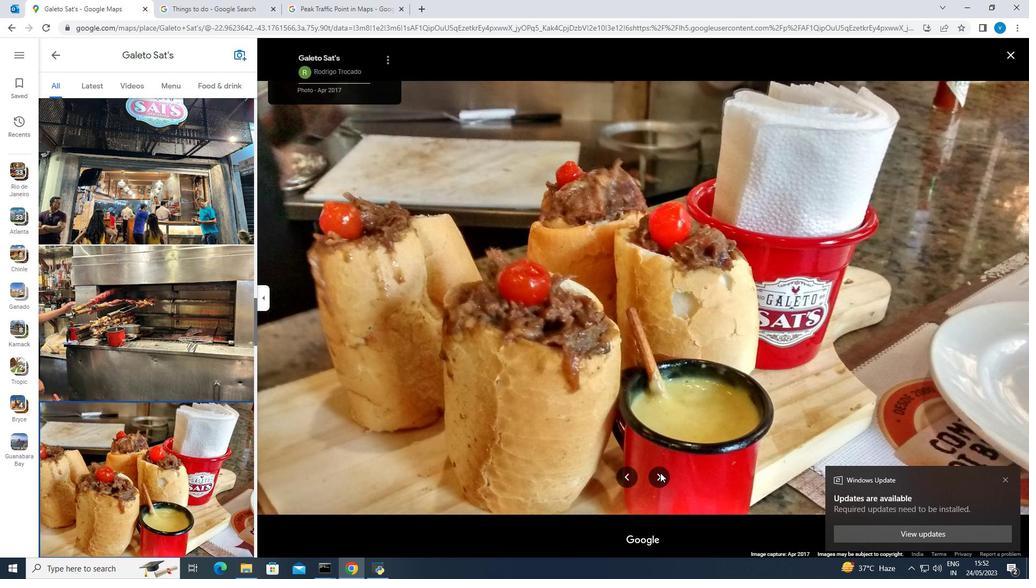 
Action: Mouse pressed left at (660, 472)
Screenshot: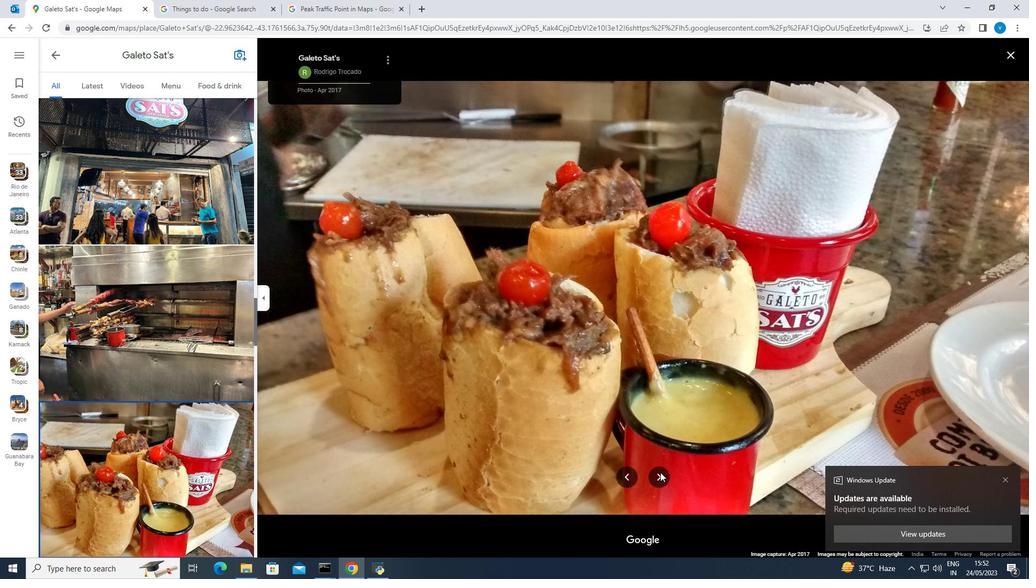 
Action: Mouse moved to (54, 55)
Screenshot: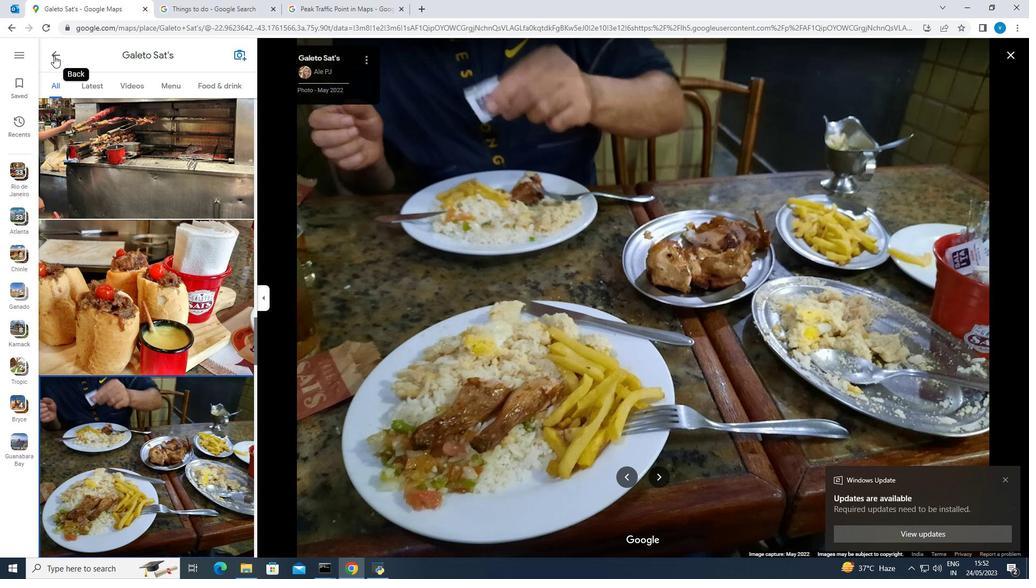 
Action: Mouse pressed left at (54, 55)
Screenshot: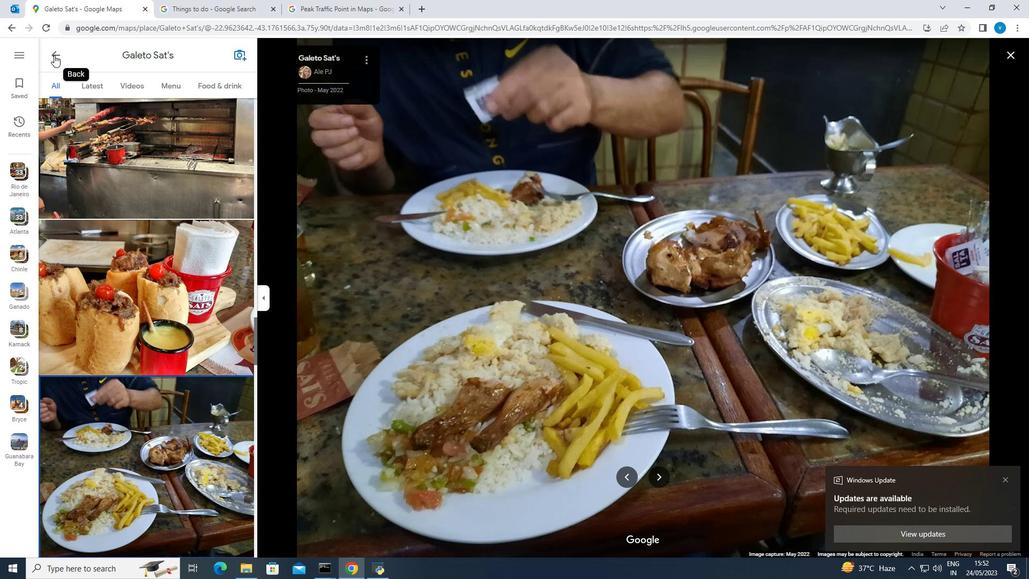 
Action: Mouse moved to (664, 302)
Screenshot: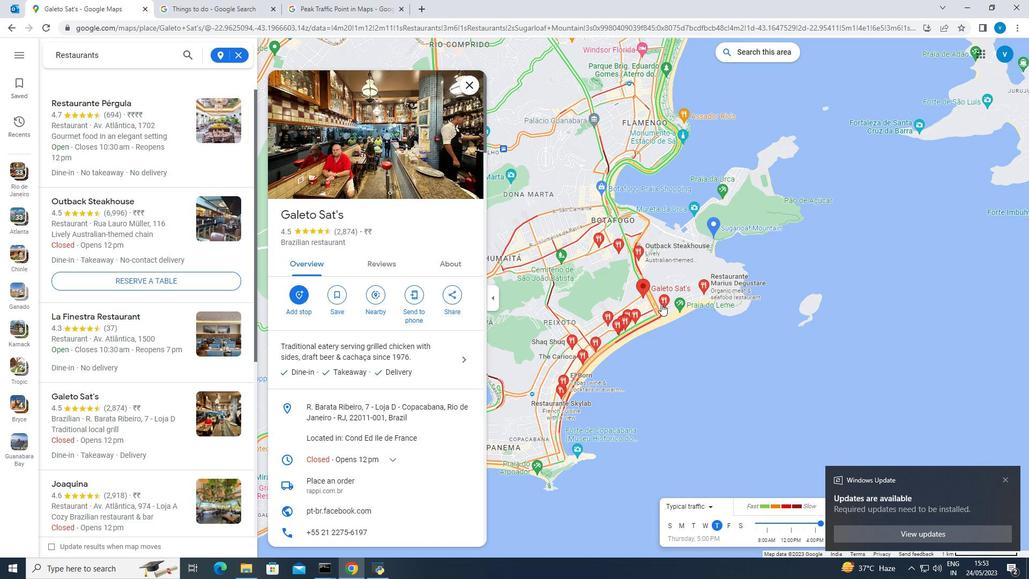 
Action: Mouse pressed left at (664, 302)
Screenshot: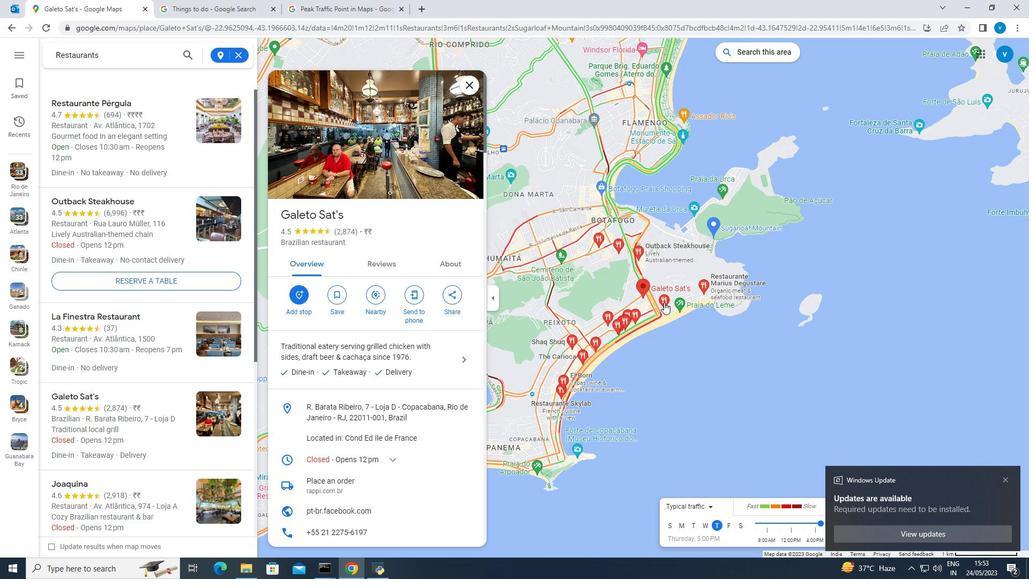 
Action: Mouse moved to (393, 191)
Screenshot: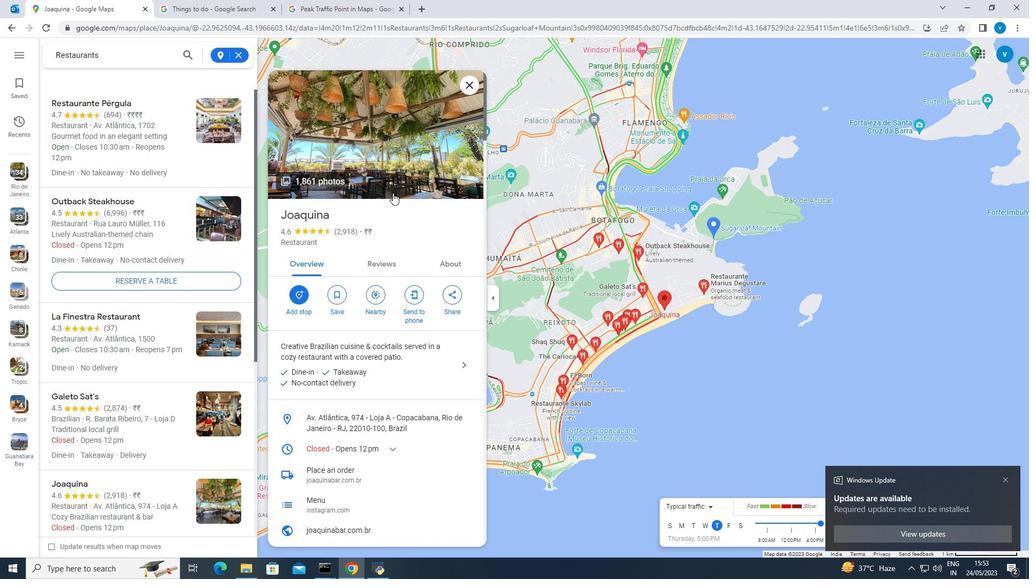 
Action: Mouse pressed left at (393, 191)
Screenshot: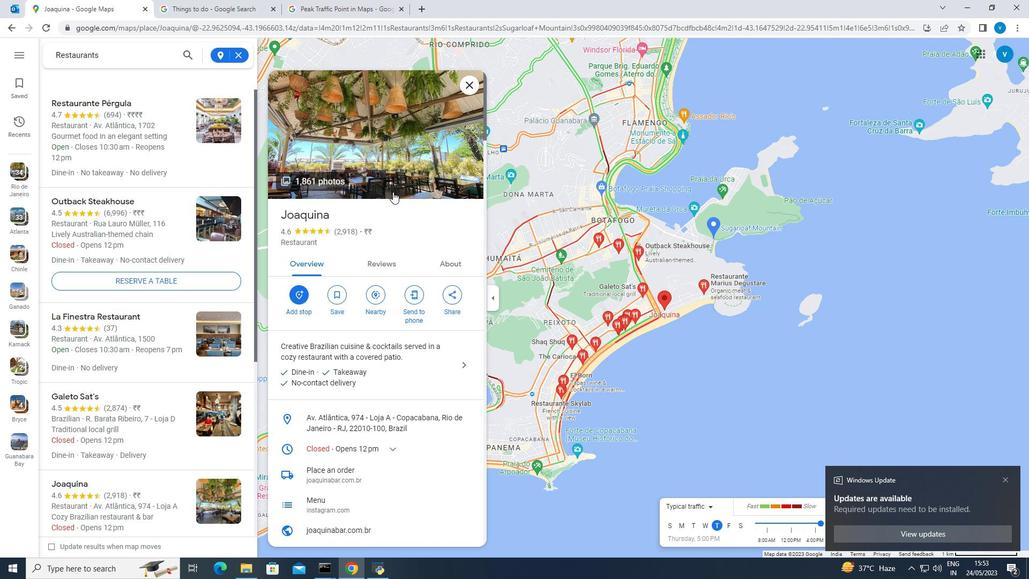 
Action: Mouse moved to (655, 473)
Screenshot: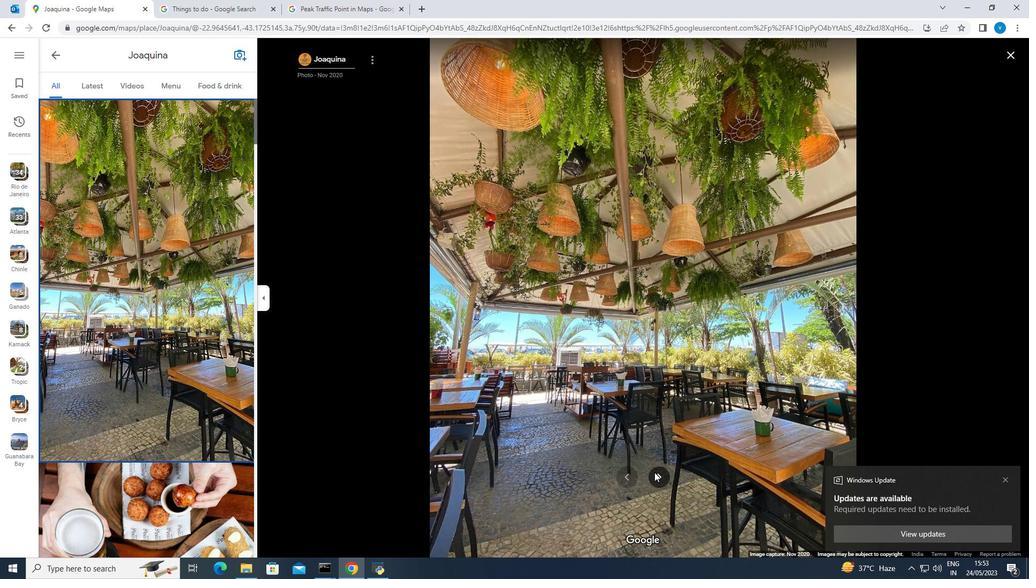 
Action: Mouse pressed left at (655, 473)
Screenshot: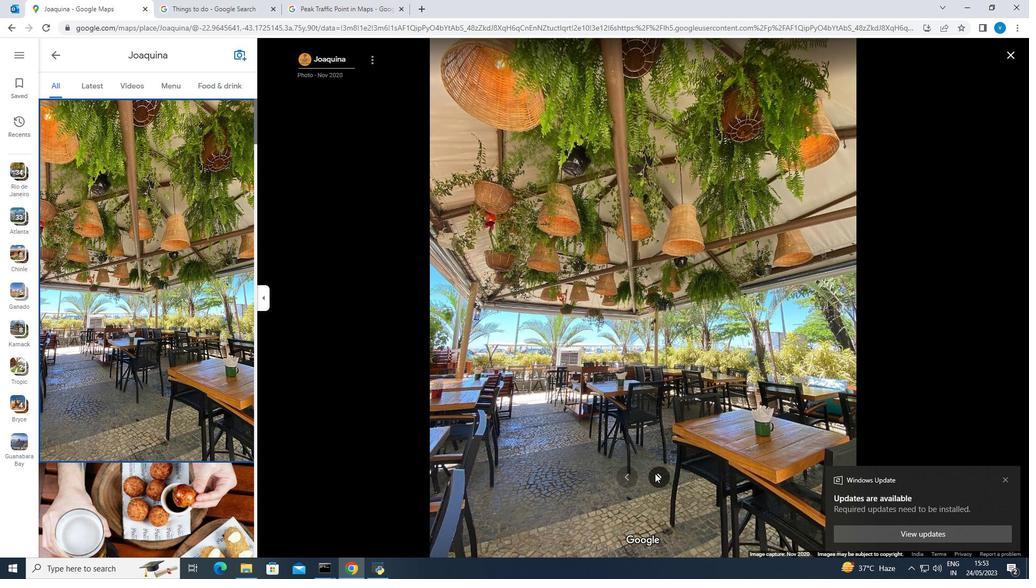 
Action: Mouse moved to (656, 471)
Screenshot: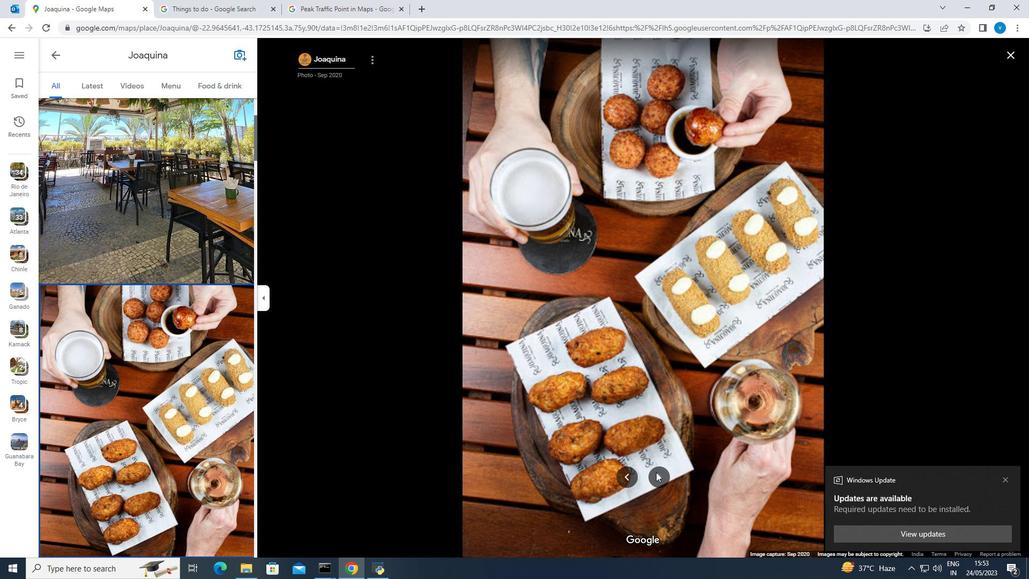 
Action: Mouse pressed left at (656, 471)
Screenshot: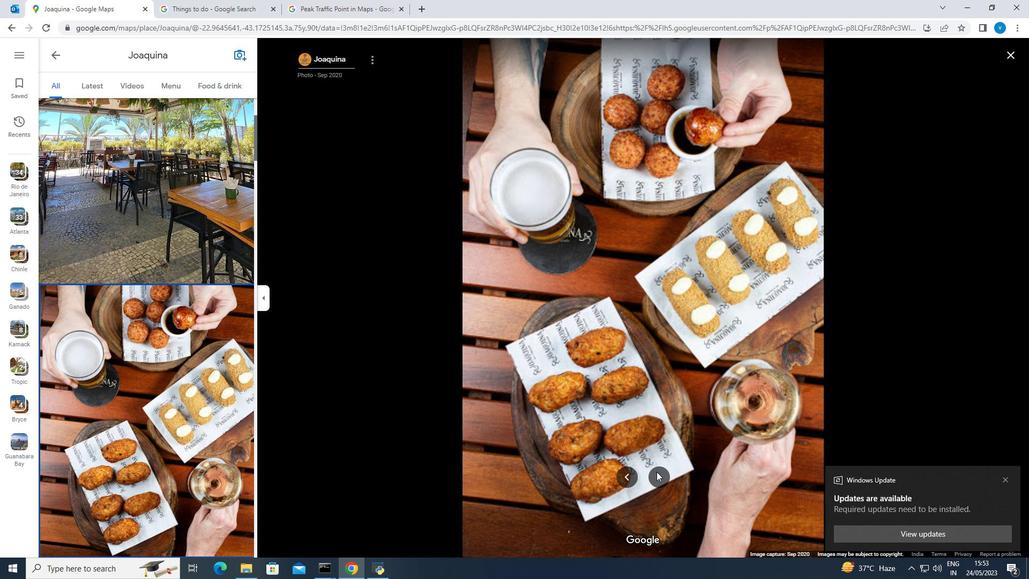 
Action: Mouse moved to (658, 467)
Screenshot: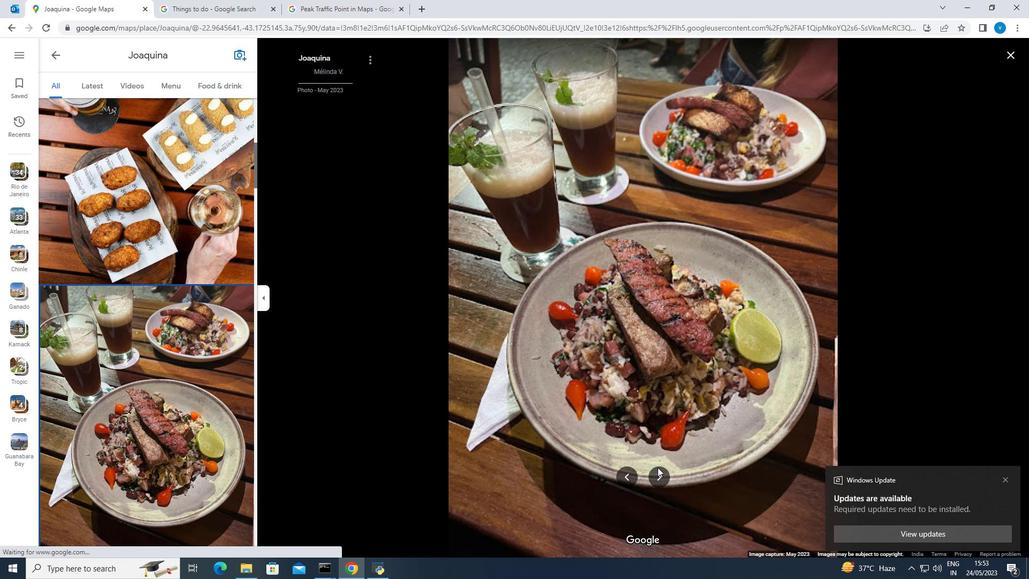 
Action: Mouse pressed left at (658, 467)
Screenshot: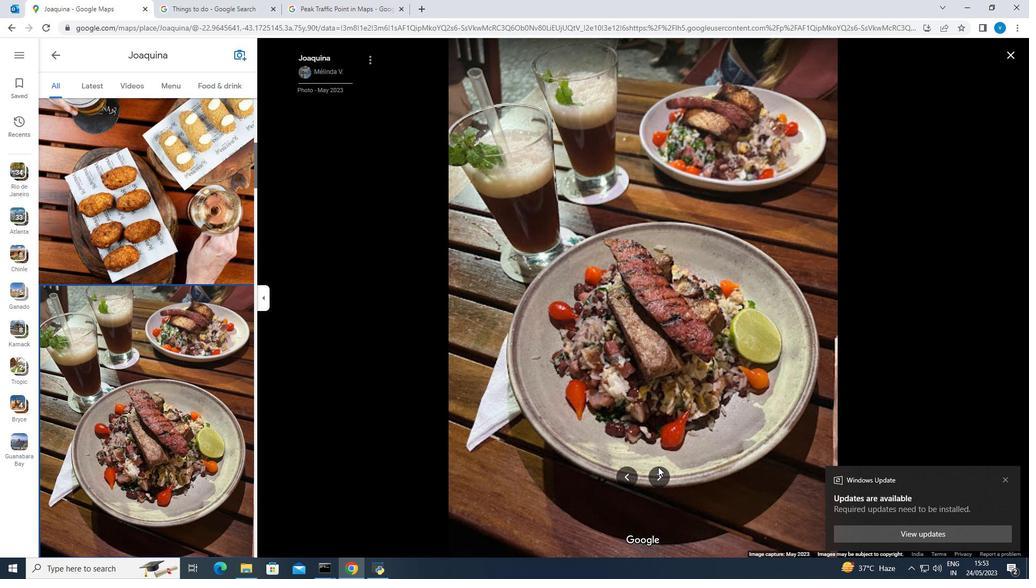 
Action: Mouse moved to (658, 466)
Screenshot: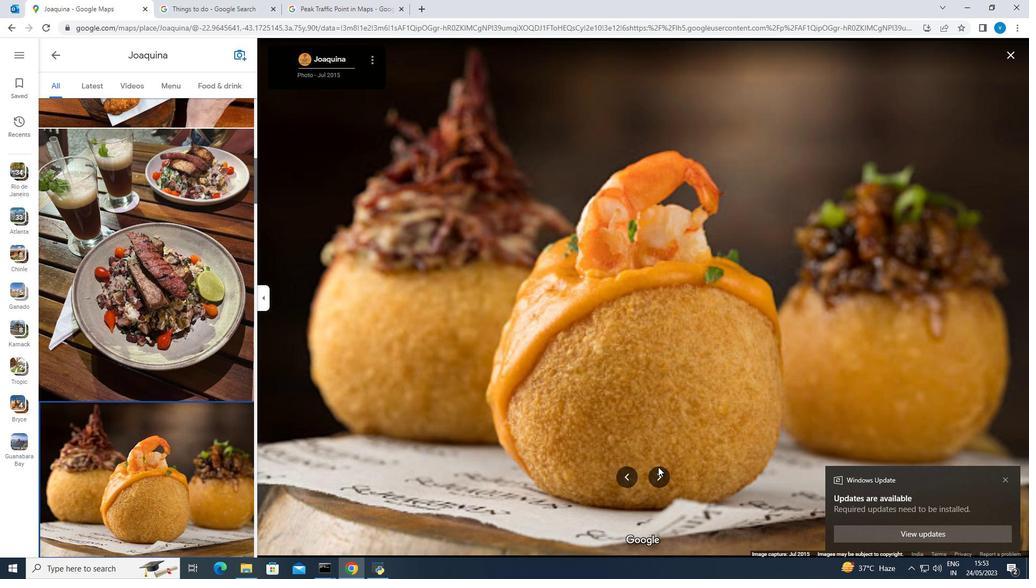 
Action: Mouse pressed left at (658, 466)
Screenshot: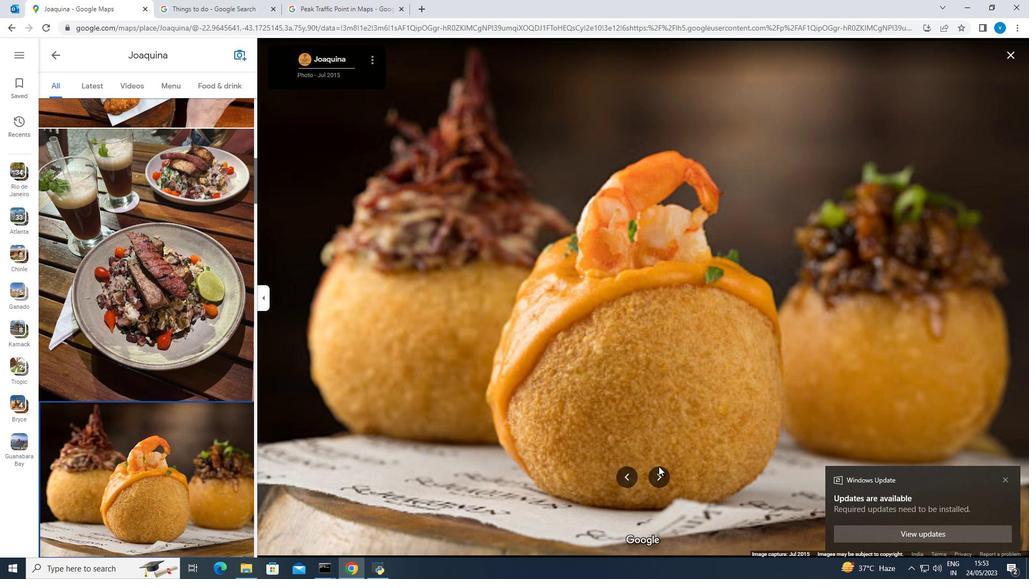 
Action: Mouse moved to (656, 469)
Screenshot: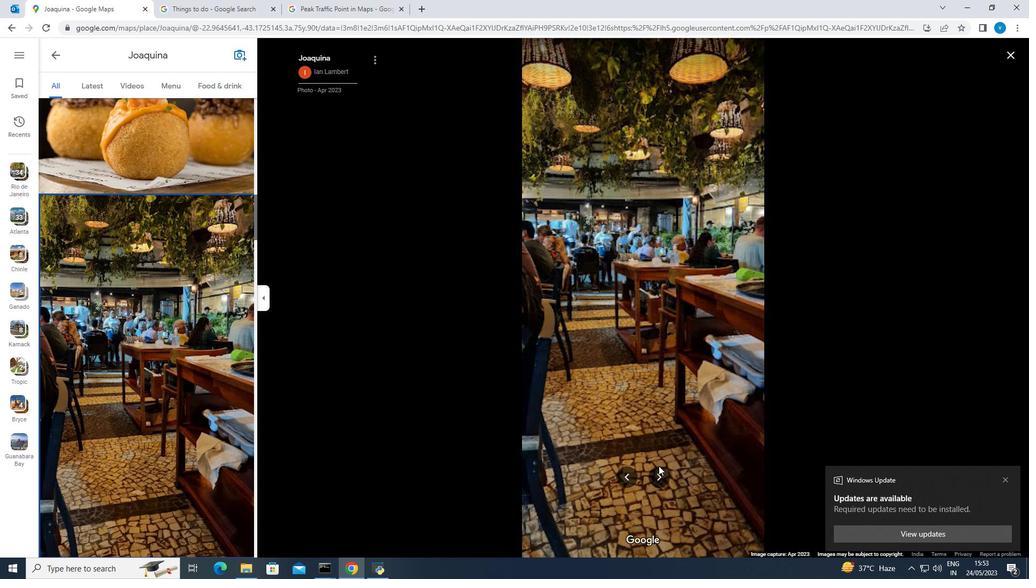 
Action: Mouse pressed left at (656, 469)
Screenshot: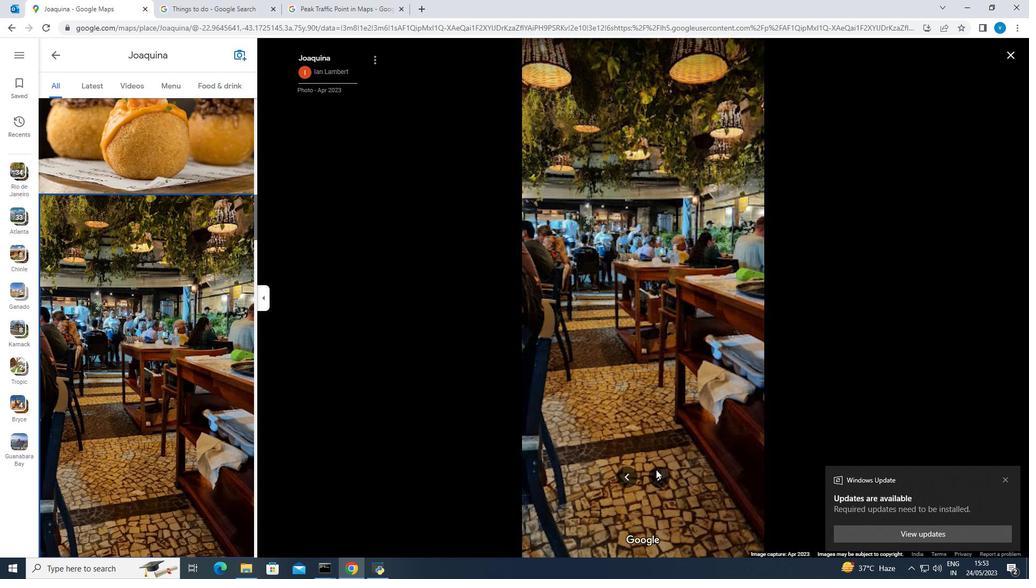 
Action: Mouse pressed left at (656, 469)
Screenshot: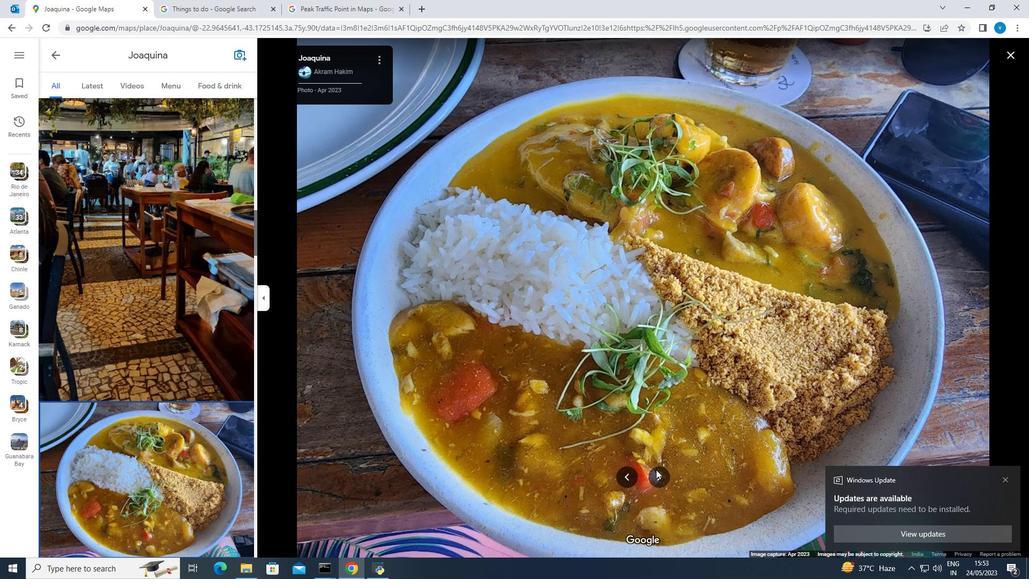 
Action: Mouse pressed left at (656, 469)
Screenshot: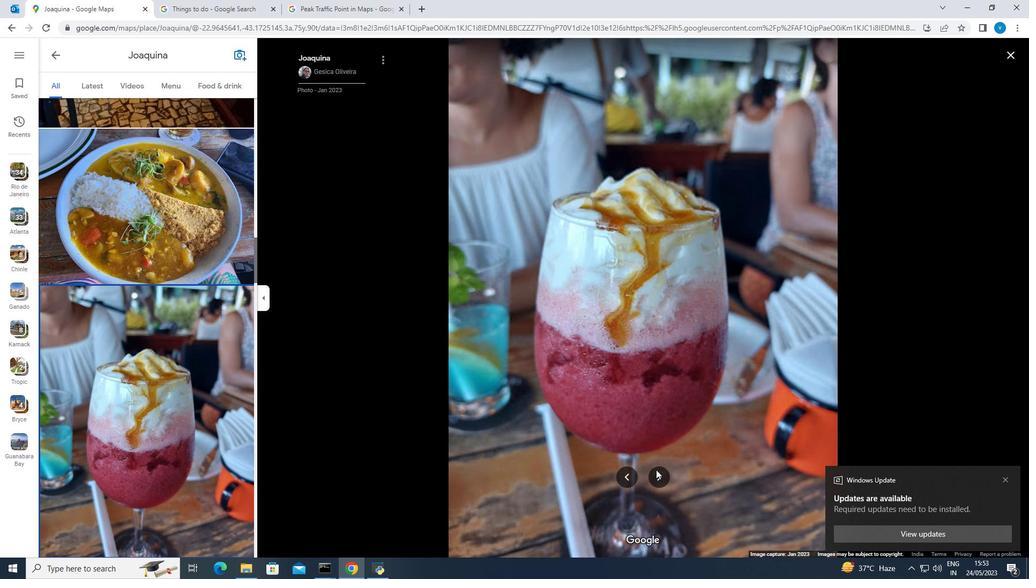 
Action: Mouse pressed left at (656, 469)
Screenshot: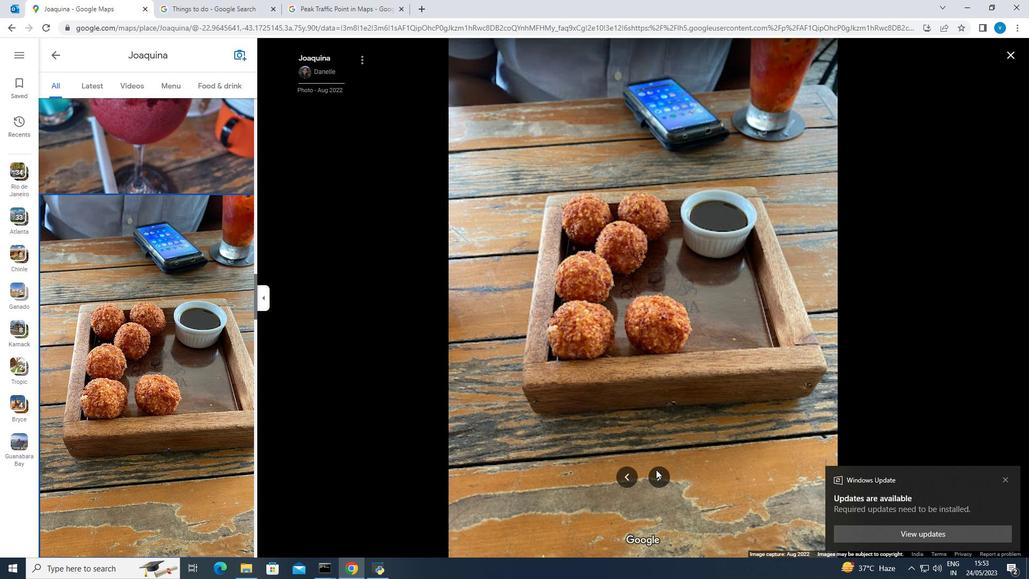 
Action: Mouse moved to (654, 472)
Screenshot: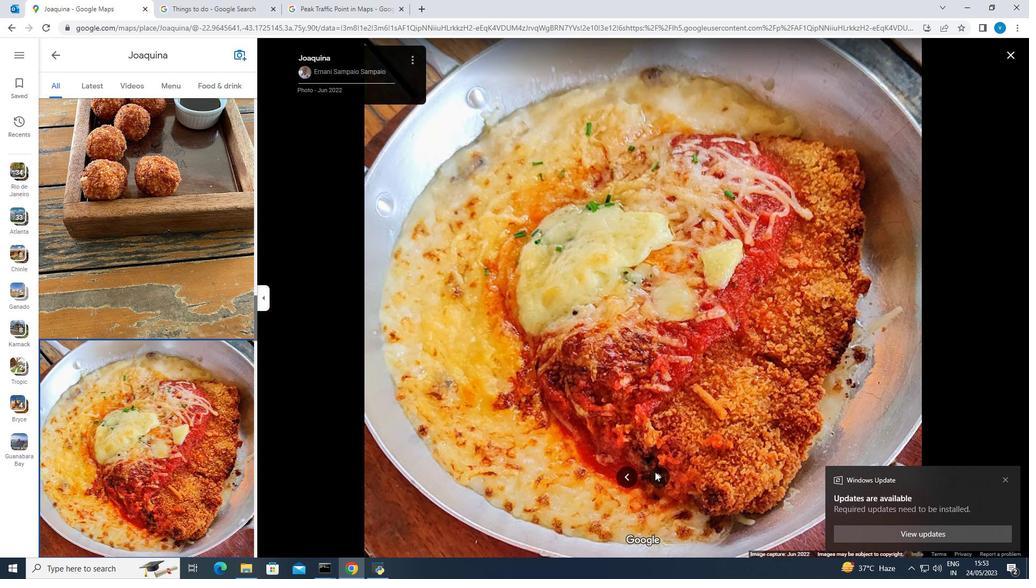 
Action: Mouse pressed left at (654, 472)
Screenshot: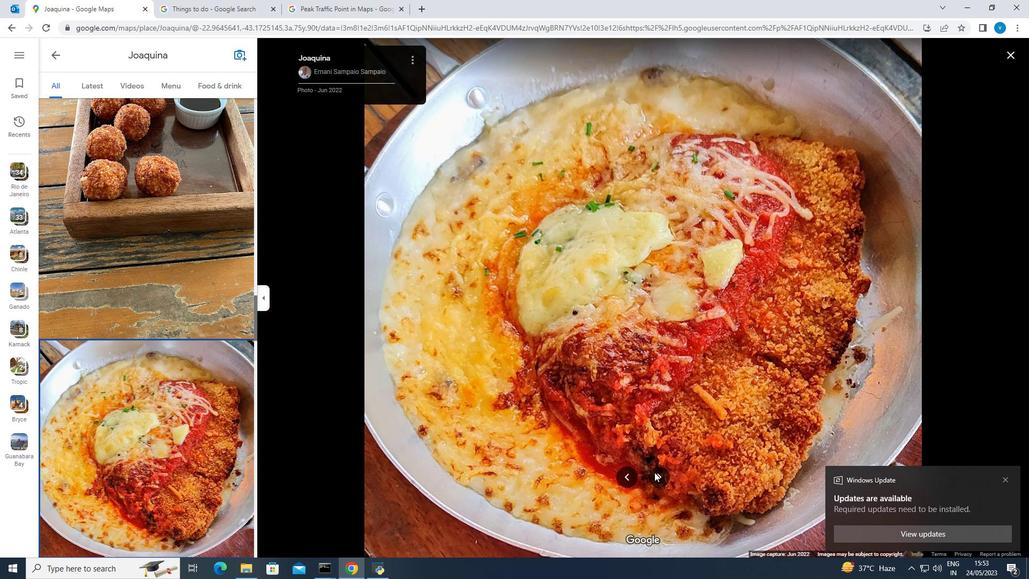 
Action: Mouse moved to (654, 469)
Screenshot: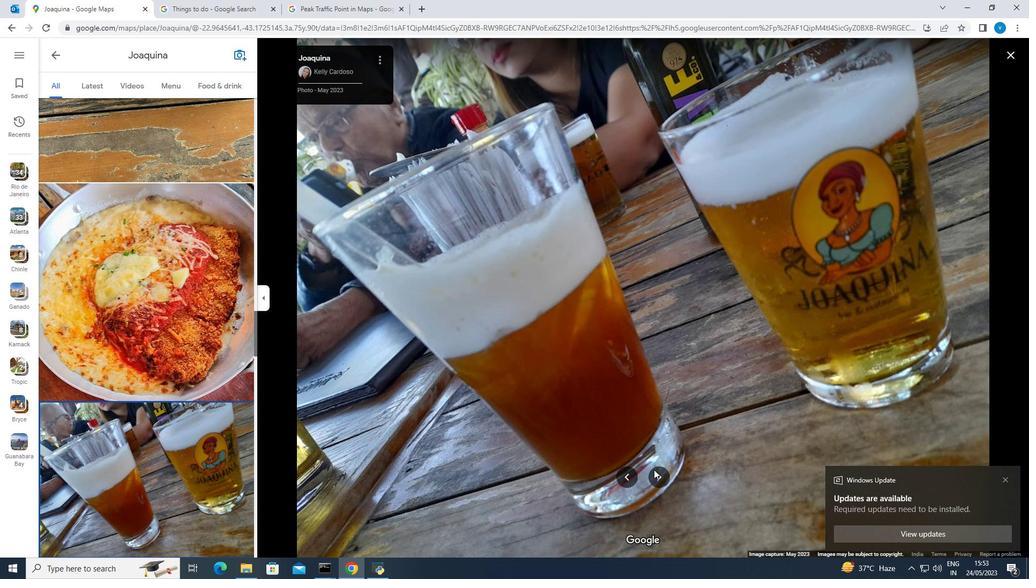 
Action: Mouse pressed left at (654, 469)
Screenshot: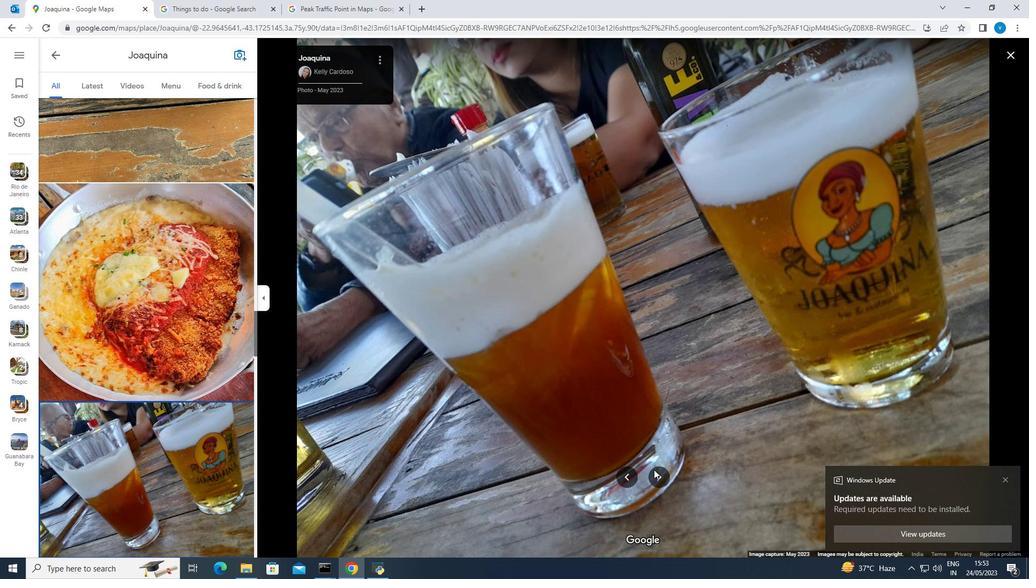 
Action: Mouse moved to (656, 470)
Screenshot: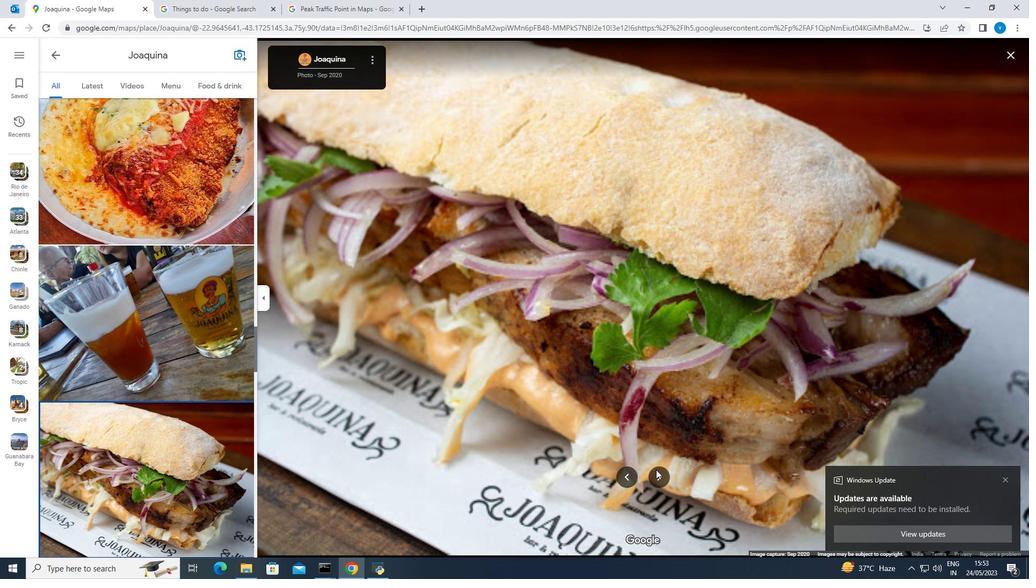 
Action: Mouse pressed left at (656, 470)
Screenshot: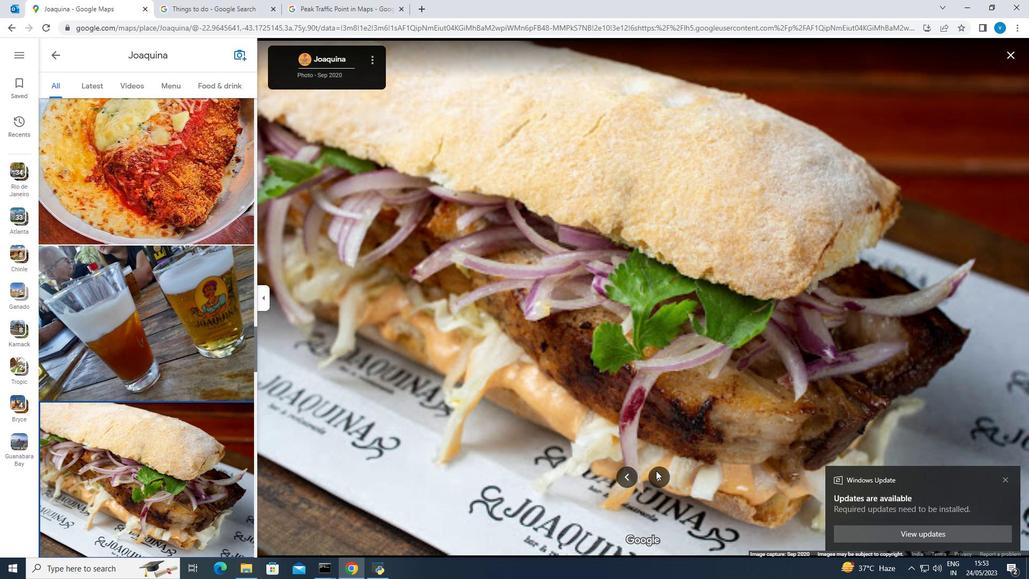 
Action: Mouse moved to (664, 473)
Screenshot: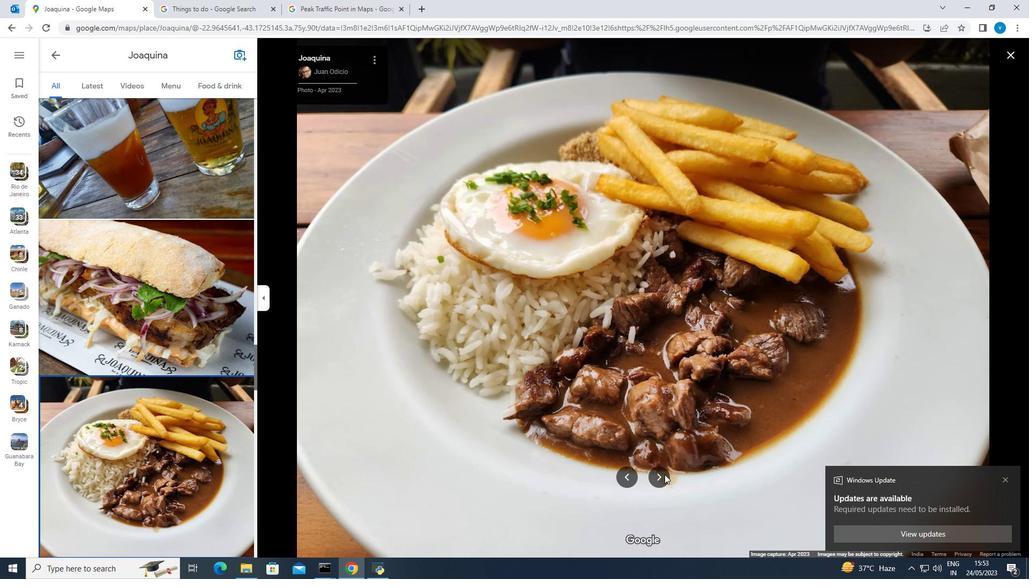 
Action: Mouse pressed left at (664, 473)
Screenshot: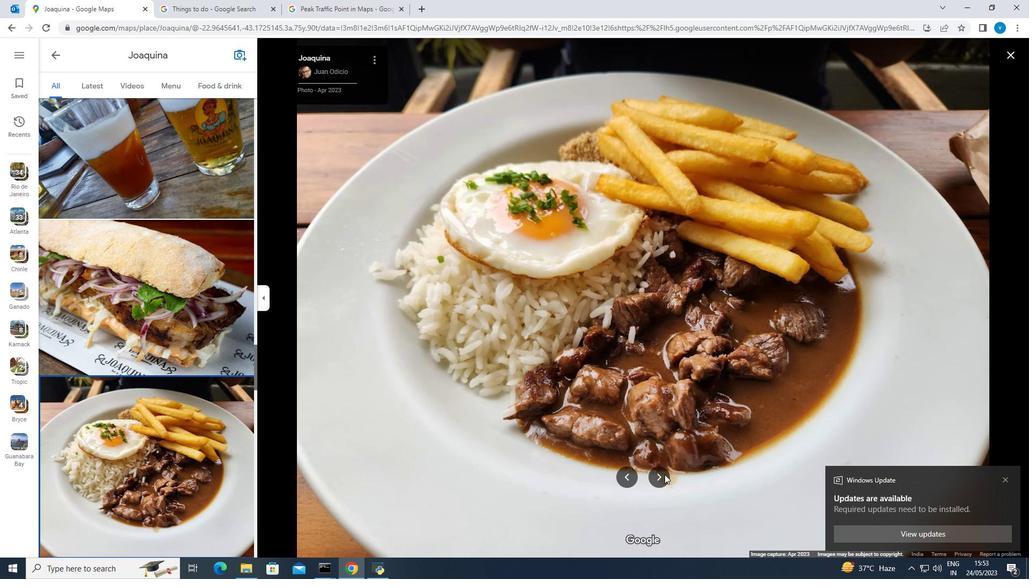 
Action: Mouse pressed left at (664, 473)
Screenshot: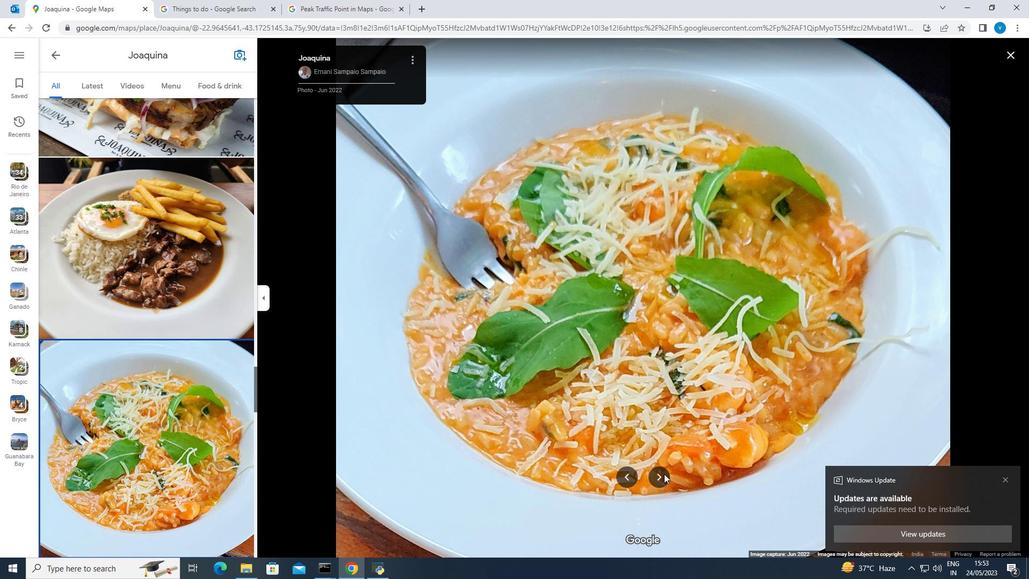 
Action: Mouse moved to (54, 49)
Screenshot: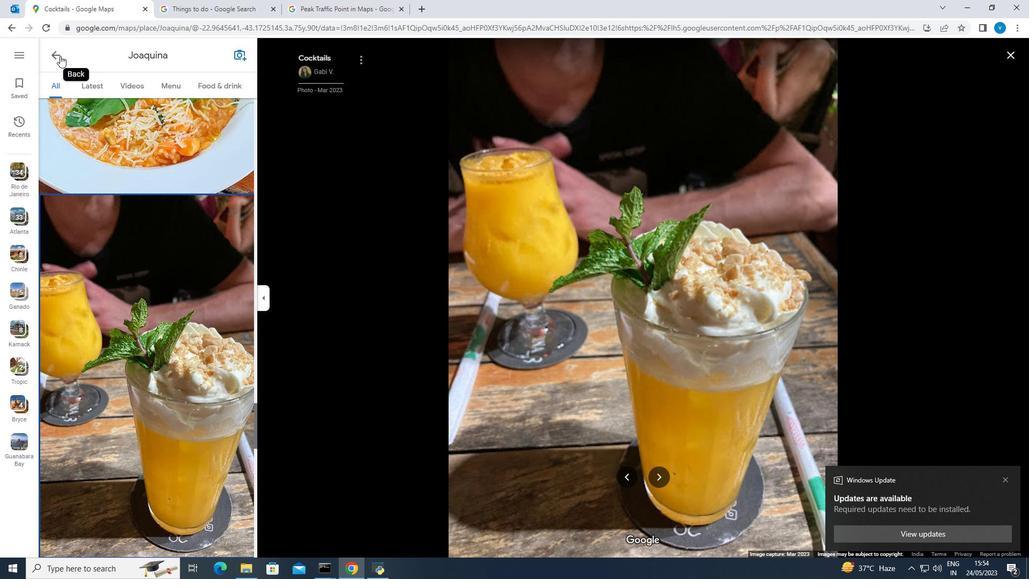 
Action: Mouse pressed left at (54, 49)
Screenshot: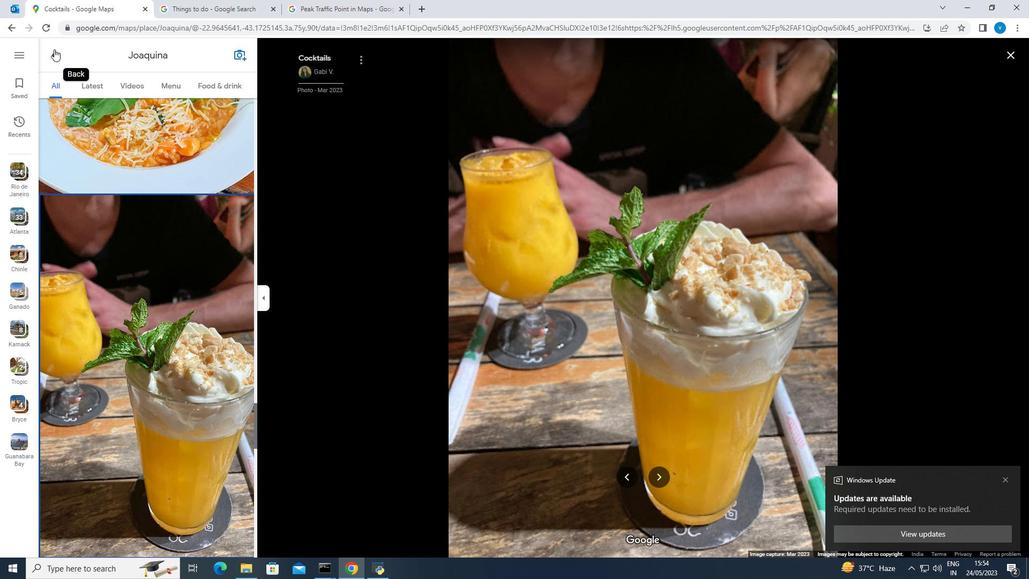 
Action: Mouse moved to (349, 308)
Screenshot: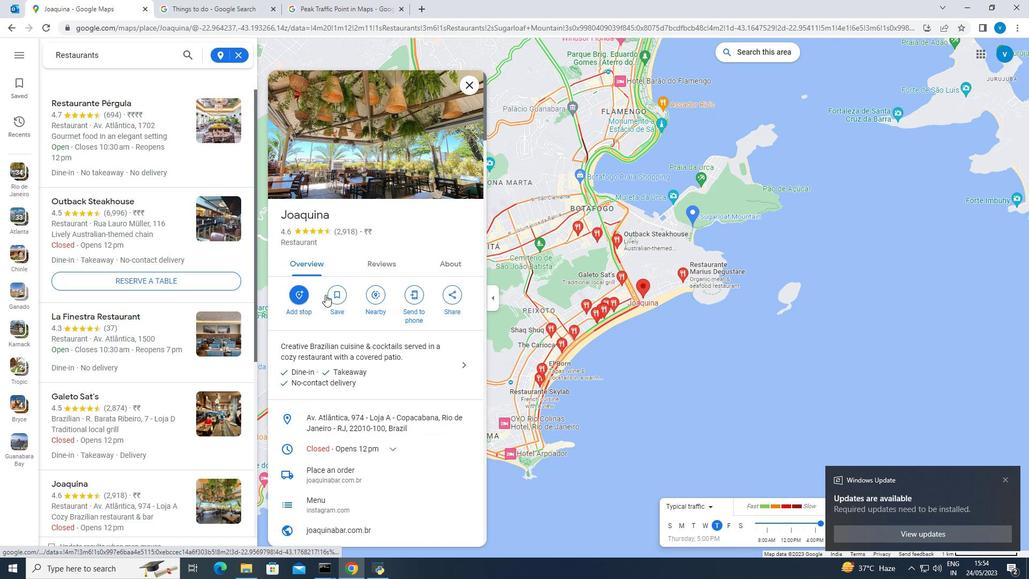 
Action: Mouse scrolled (349, 307) with delta (0, 0)
Screenshot: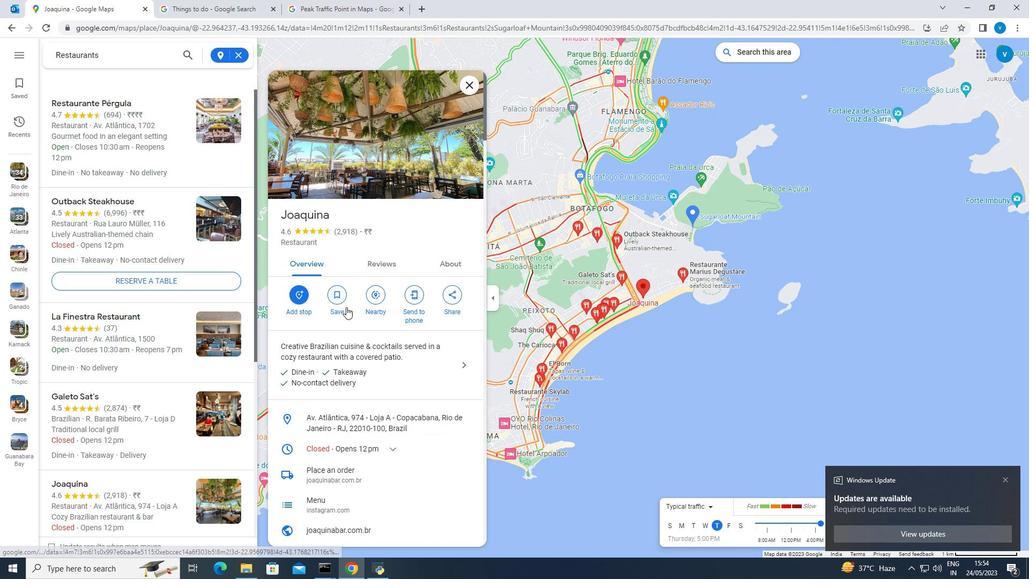
Action: Mouse moved to (350, 309)
